 Task: Buy 5 Wine Filters from Wine Making section under best seller category for shipping address: Grace Jones, 3107 Abia Martin Drive, Panther Burn, Mississippi 38765, Cell Number 6314971043. Pay from credit card ending with 6759, CVV 506
Action: Mouse moved to (428, 481)
Screenshot: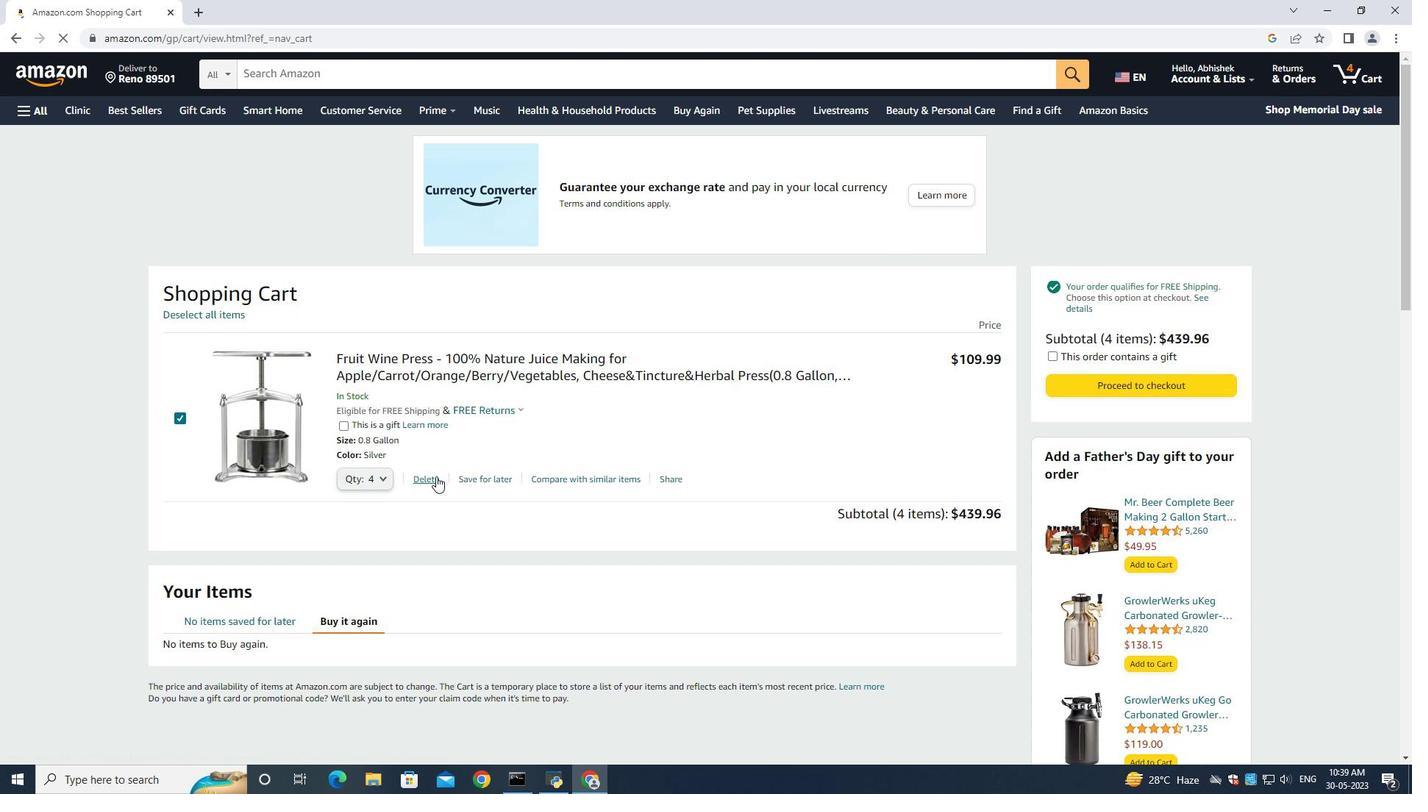 
Action: Mouse pressed left at (428, 481)
Screenshot: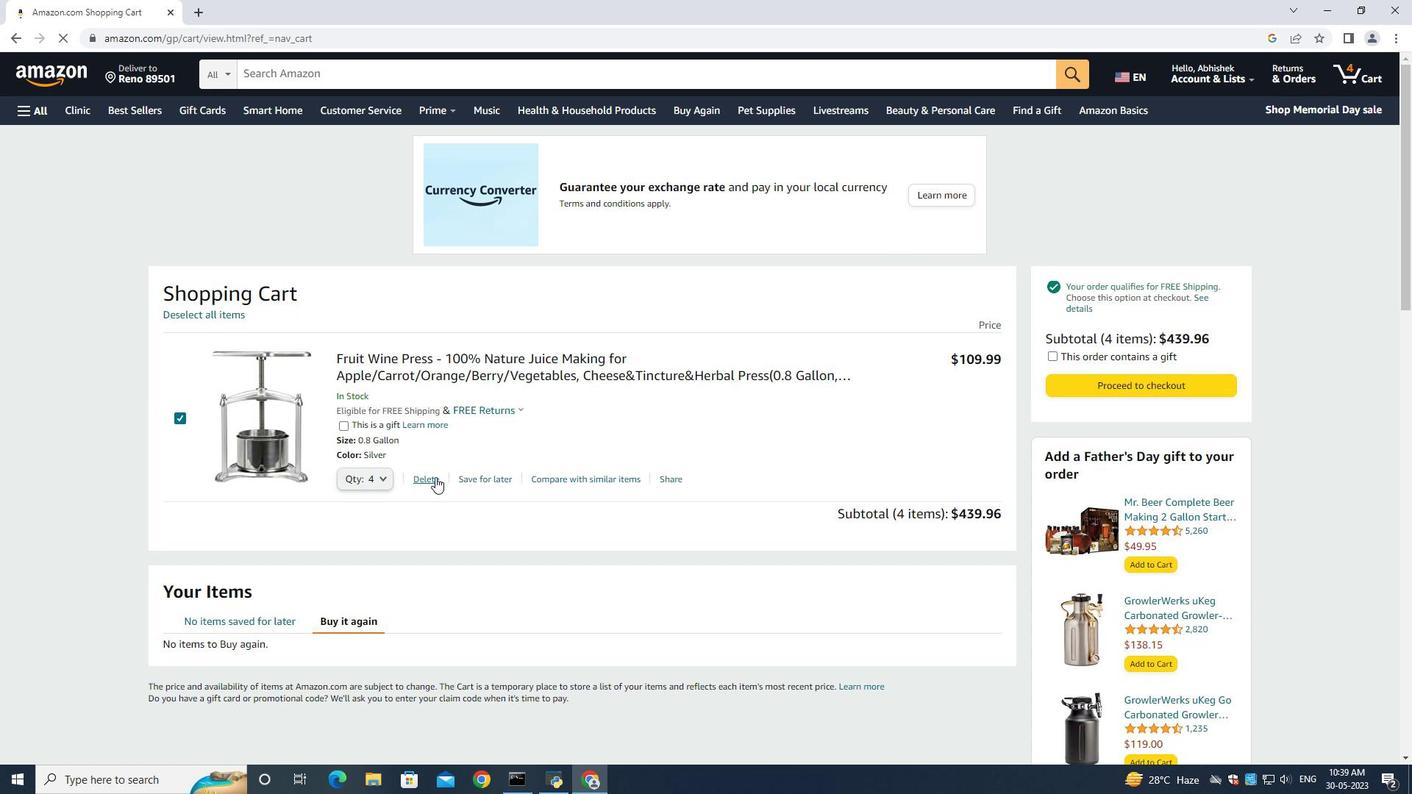 
Action: Mouse moved to (19, 112)
Screenshot: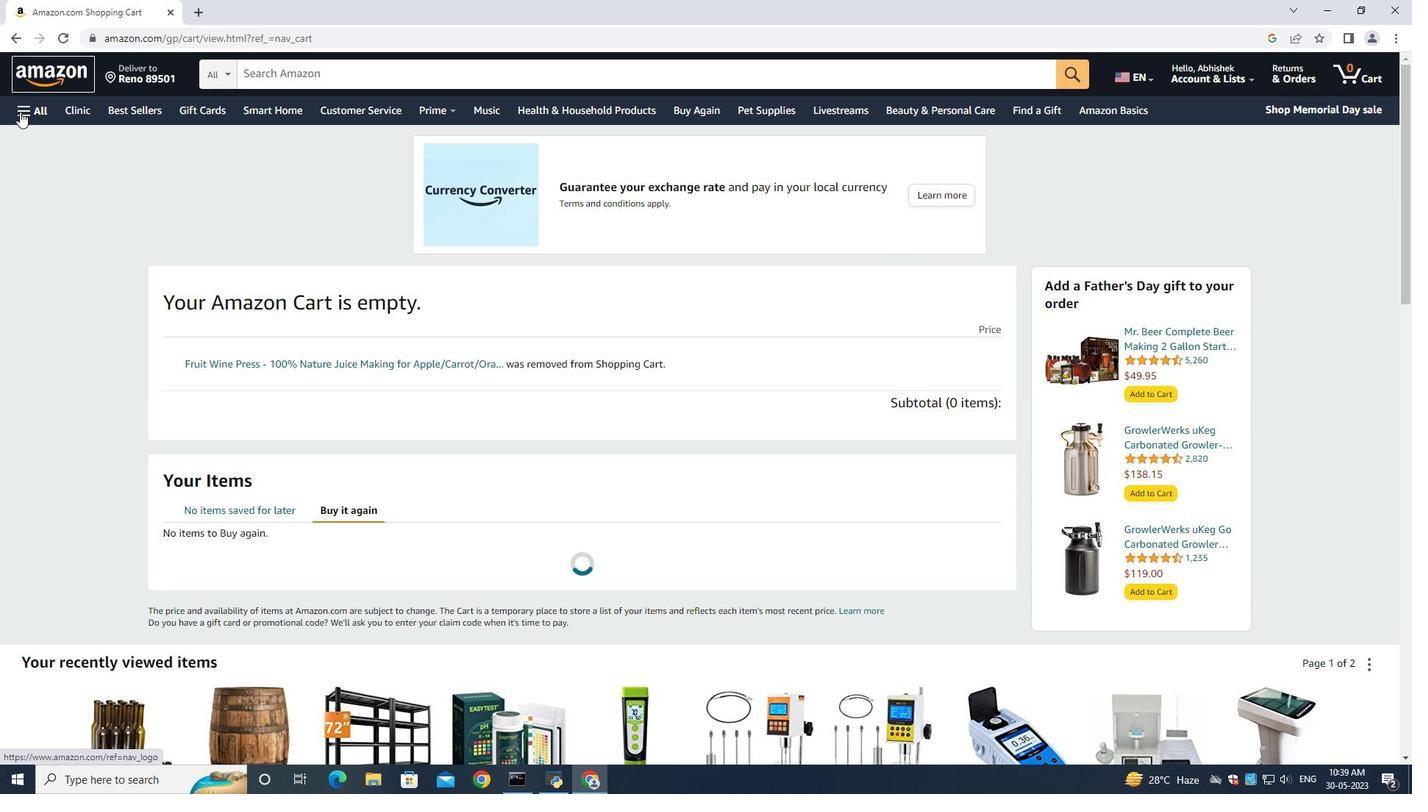 
Action: Mouse pressed left at (19, 112)
Screenshot: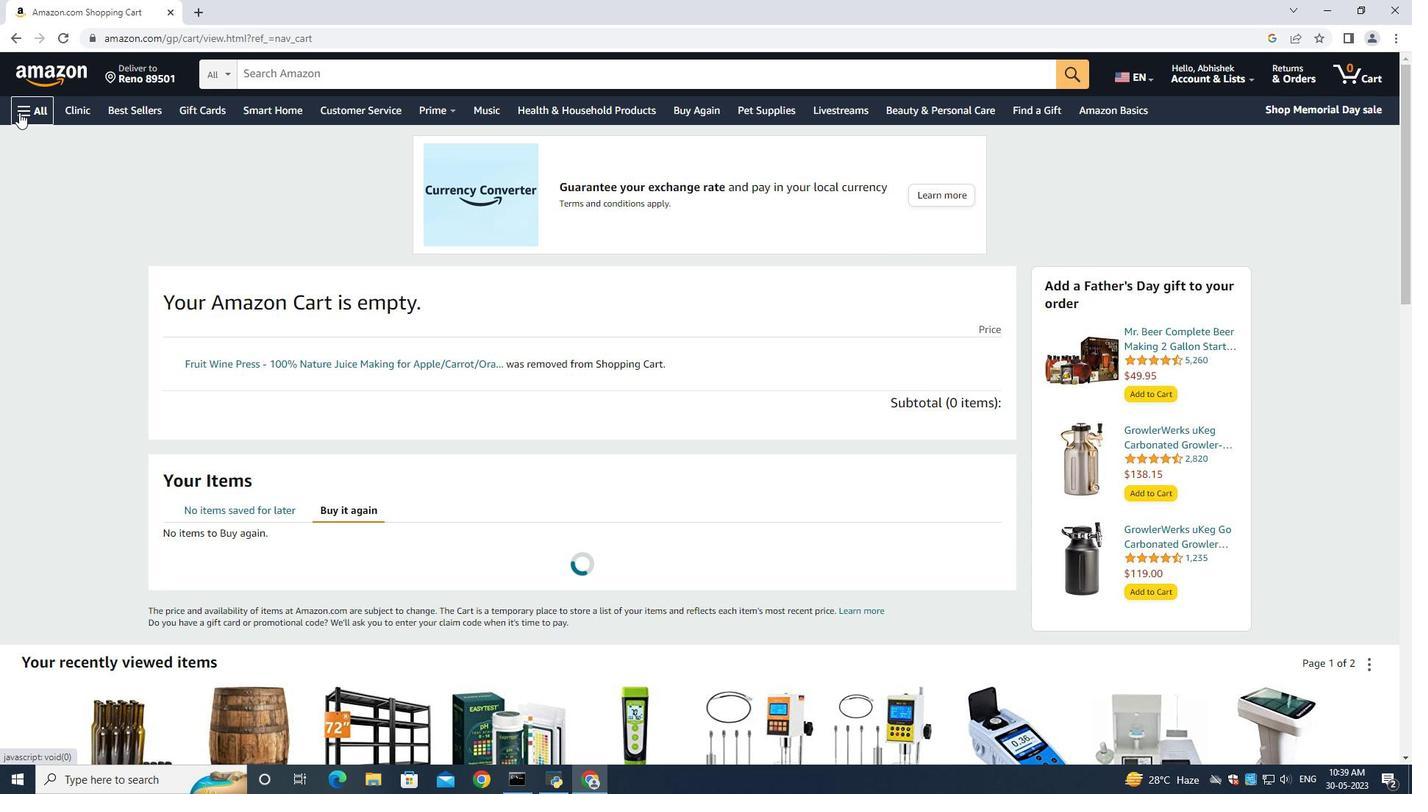 
Action: Mouse moved to (57, 144)
Screenshot: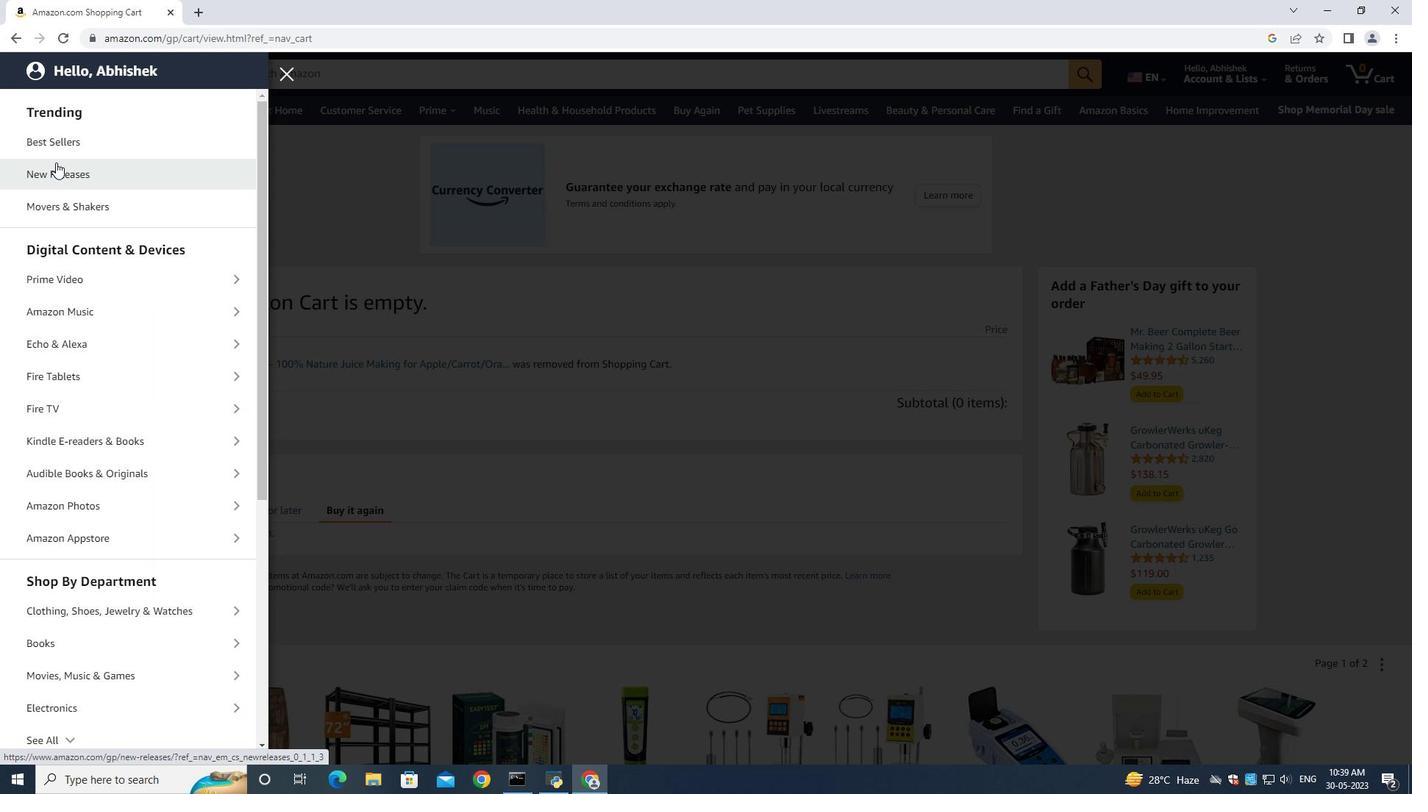 
Action: Mouse pressed left at (57, 144)
Screenshot: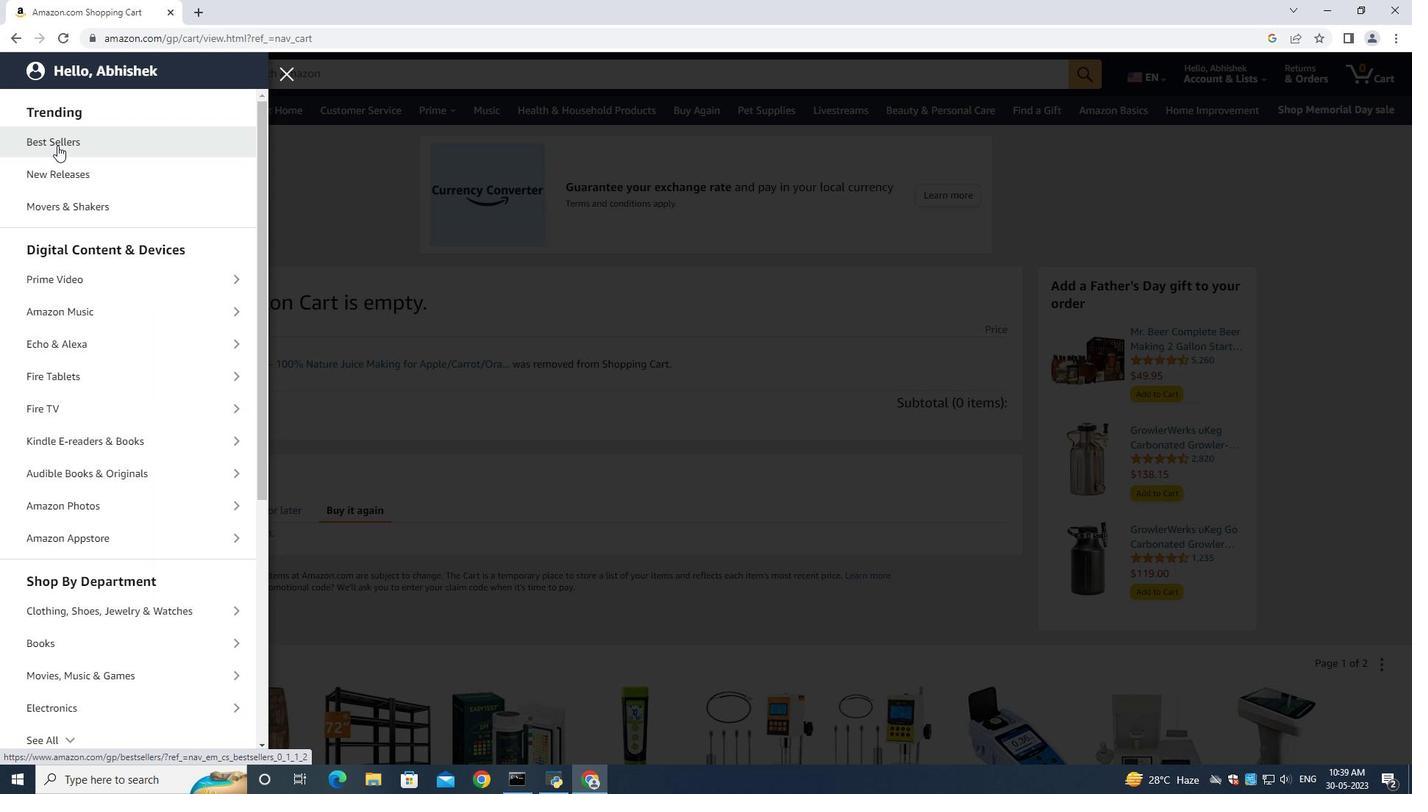
Action: Mouse moved to (273, 73)
Screenshot: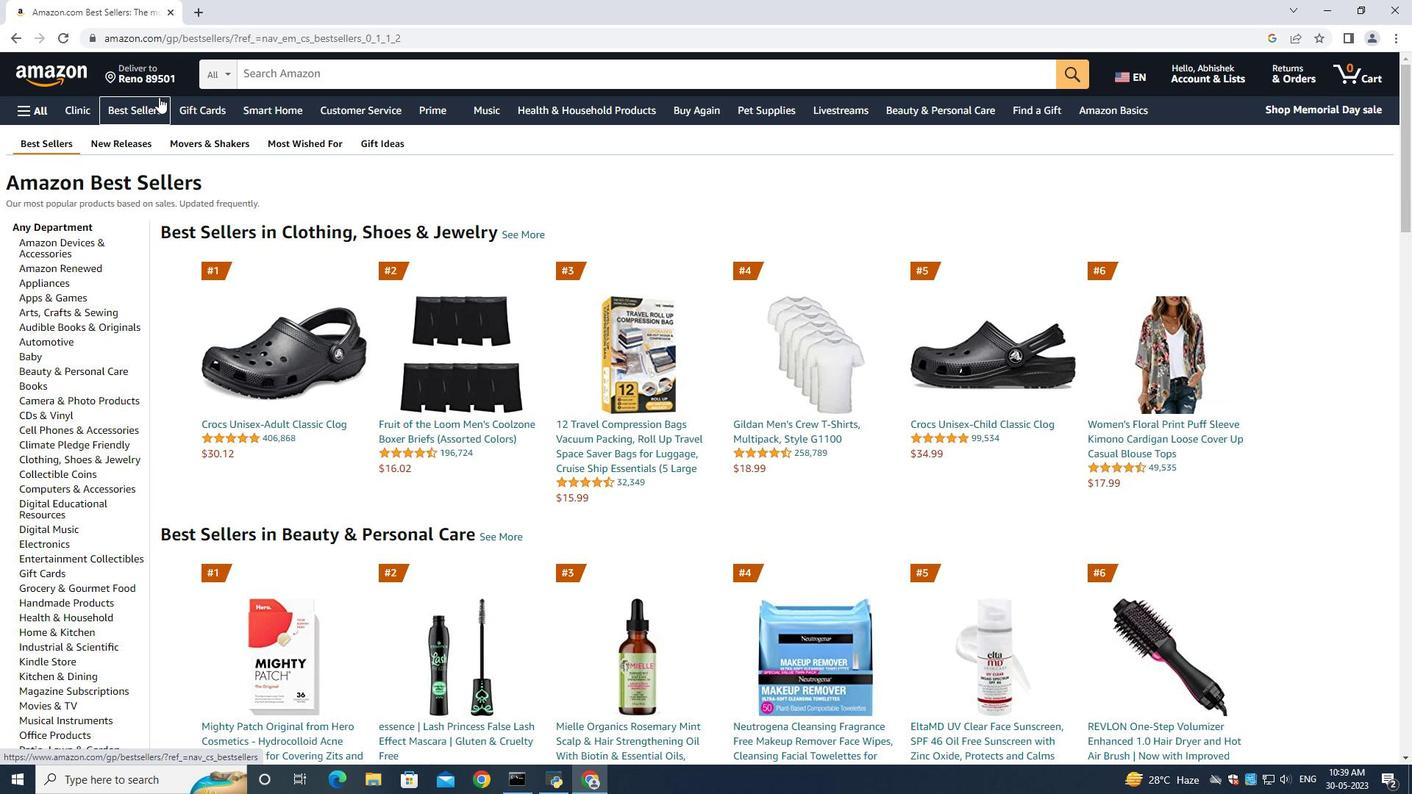 
Action: Mouse pressed left at (273, 73)
Screenshot: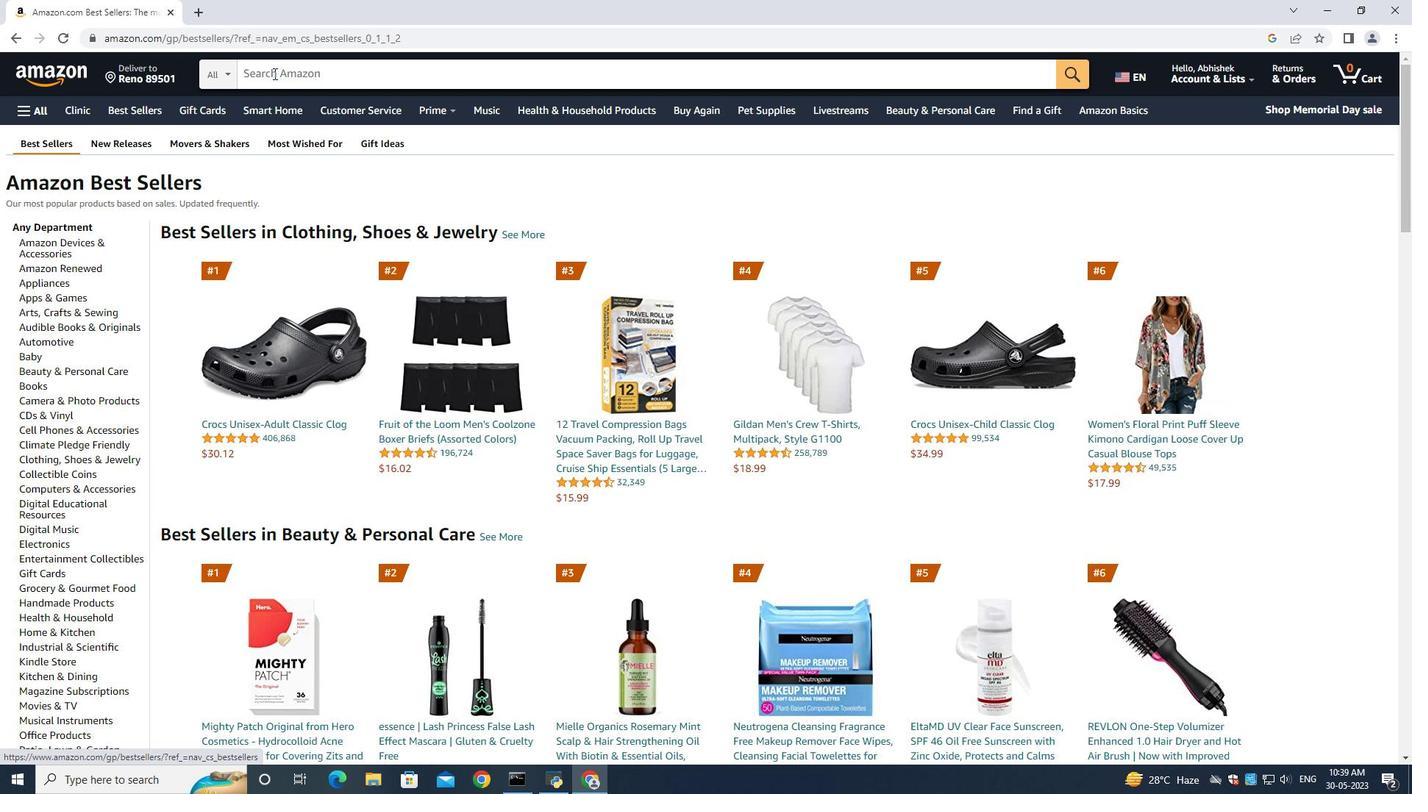 
Action: Mouse moved to (273, 73)
Screenshot: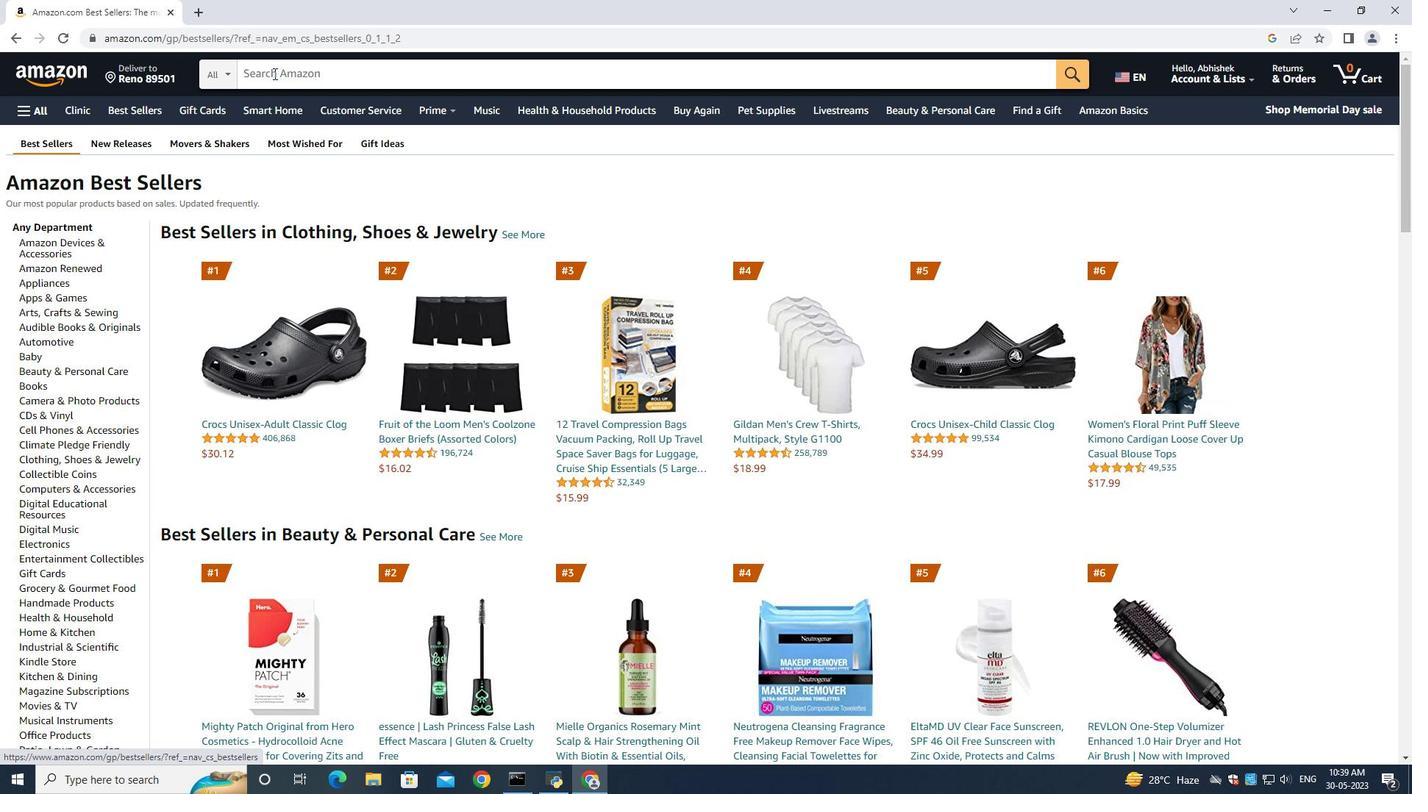 
Action: Key pressed <Key.shift>Wine<Key.space><Key.shift><Key.shift><Key.shift><Key.shift><Key.shift><Key.shift><Key.shift><Key.shift><Key.shift><Key.shift><Key.shift><Key.shift><Key.shift><Key.shift><Key.shift><Key.shift>Filters<Key.space><Key.enter>
Screenshot: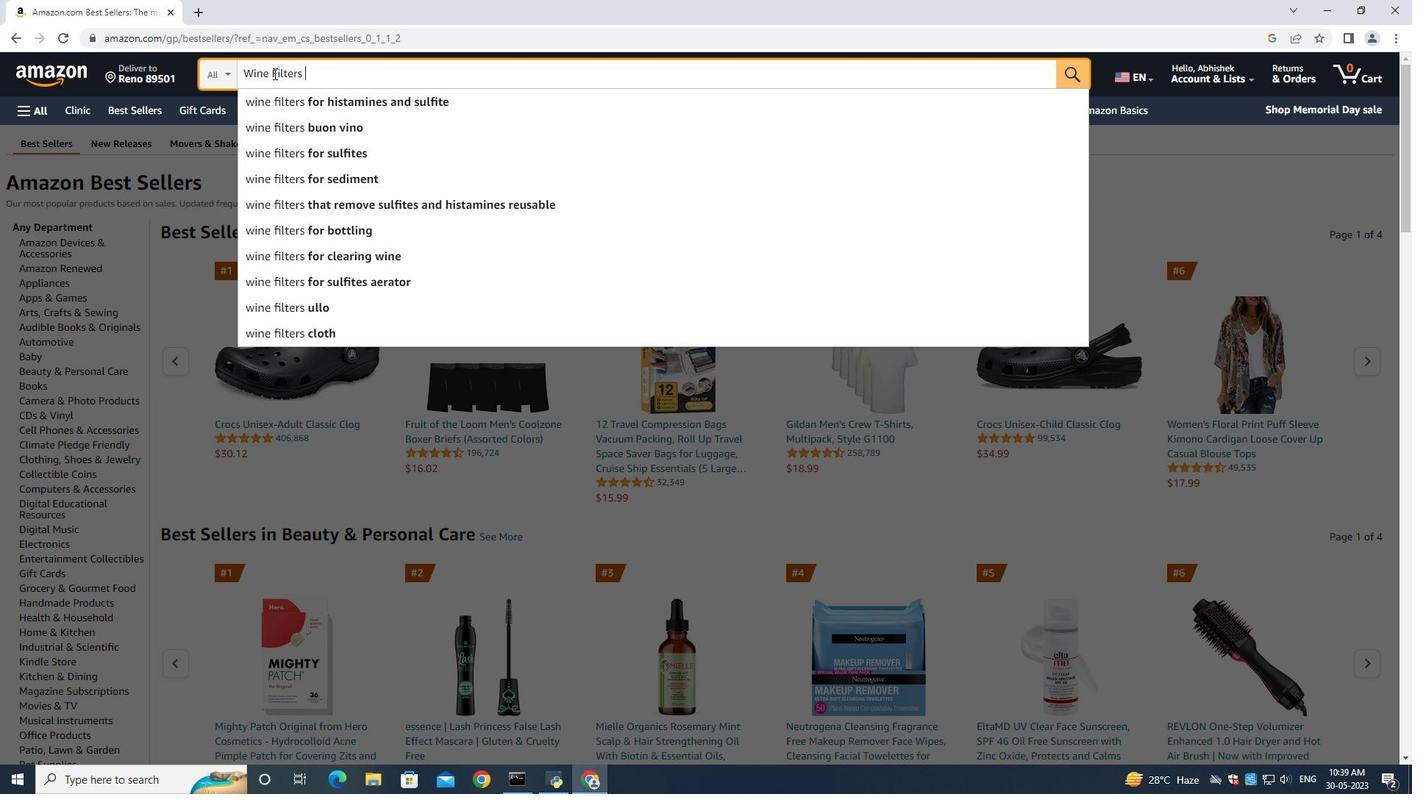 
Action: Mouse moved to (574, 507)
Screenshot: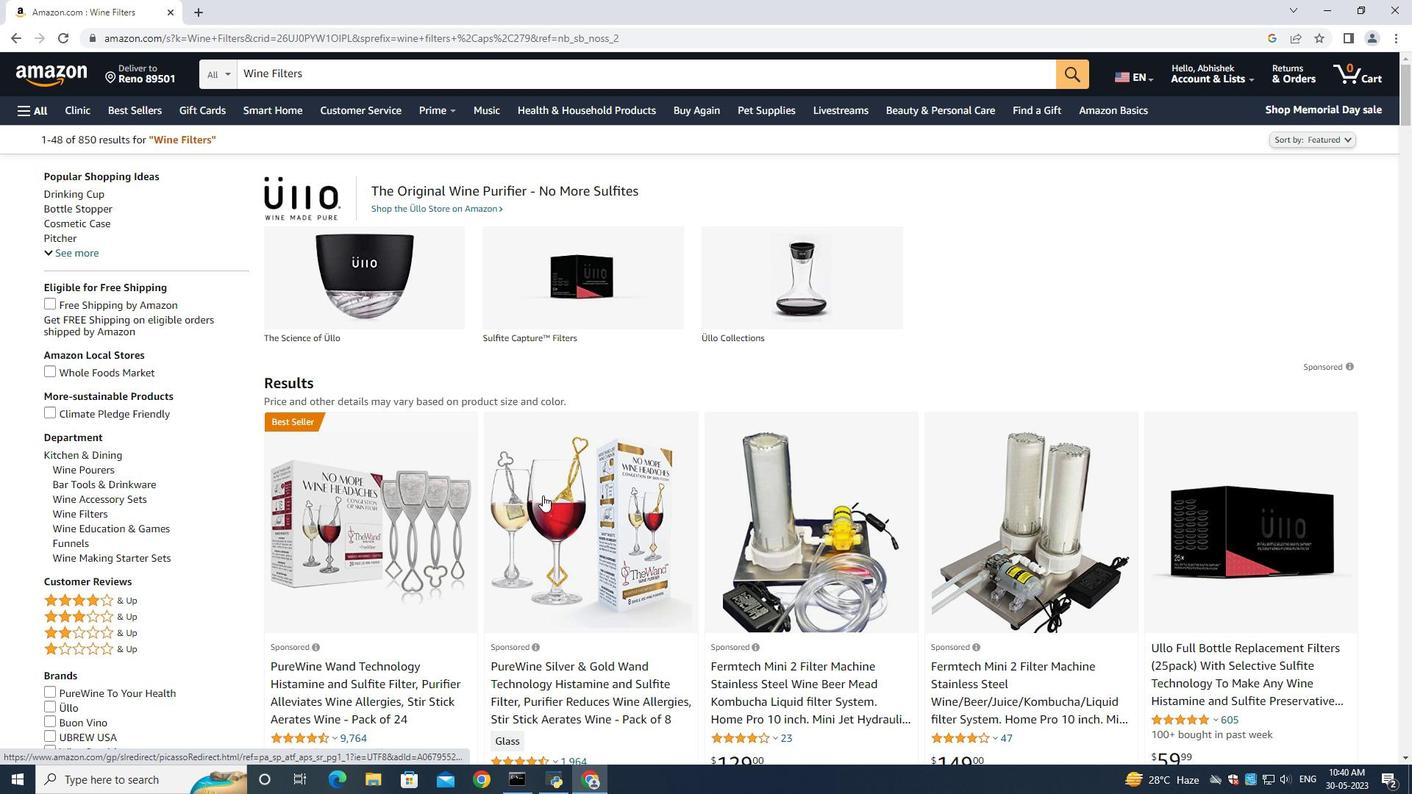 
Action: Mouse scrolled (574, 506) with delta (0, 0)
Screenshot: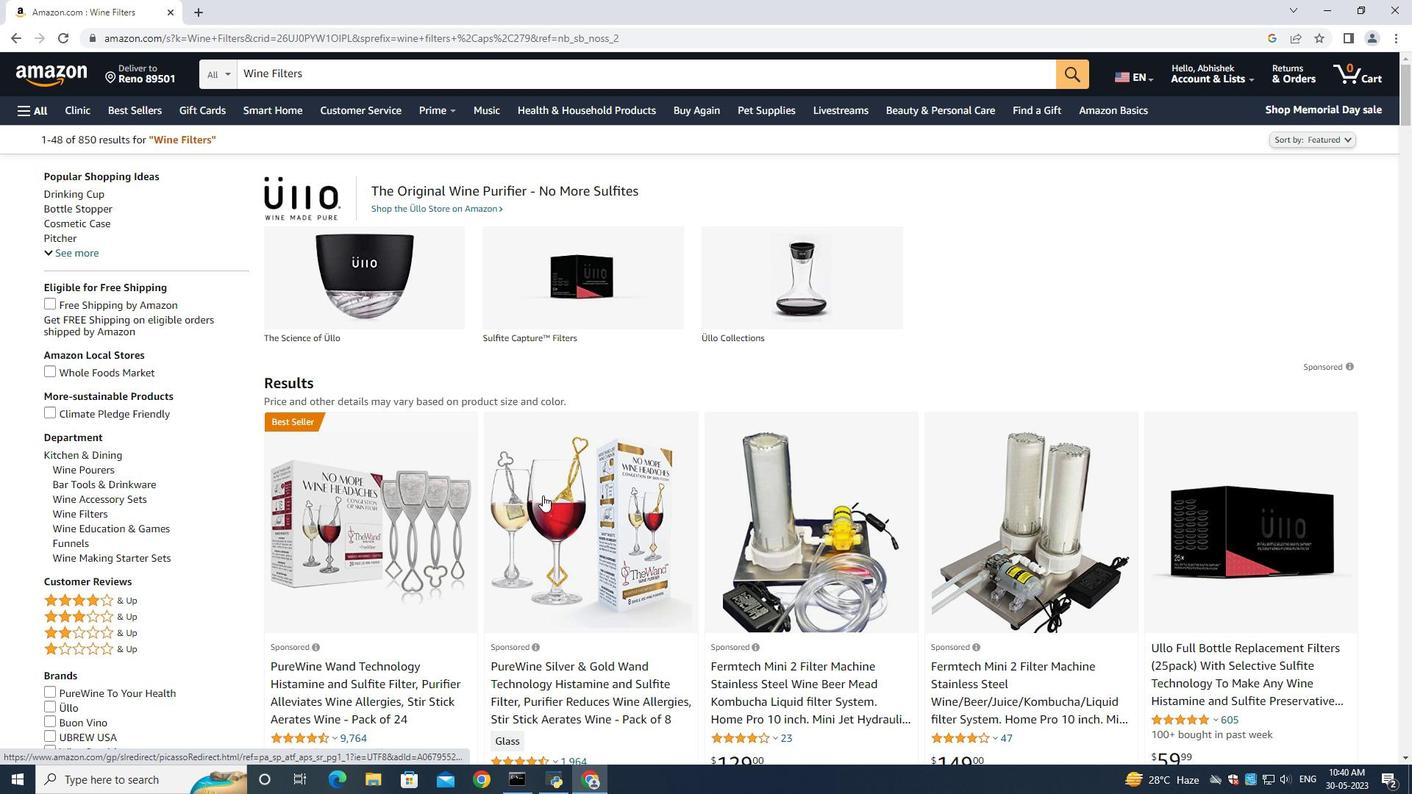 
Action: Mouse moved to (575, 507)
Screenshot: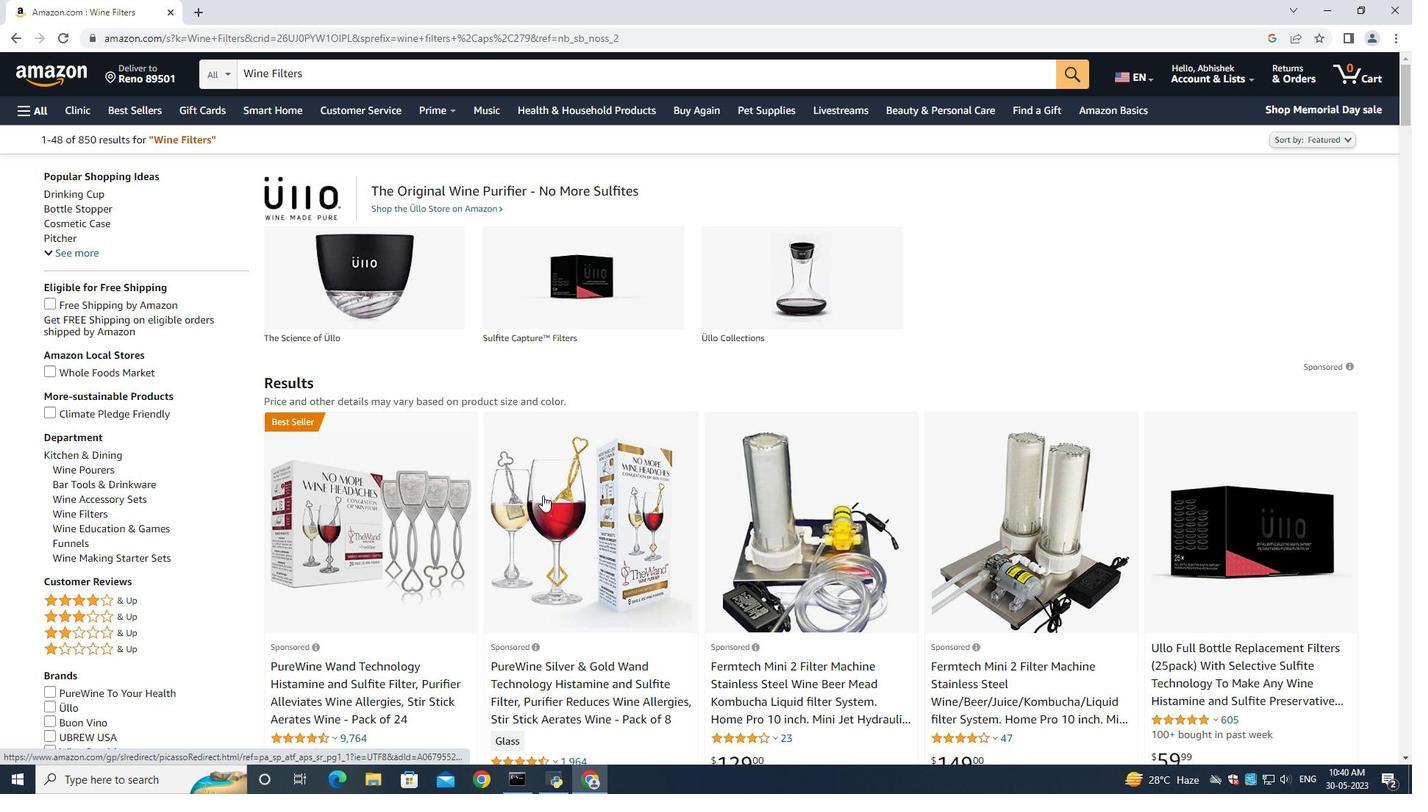 
Action: Mouse scrolled (575, 506) with delta (0, 0)
Screenshot: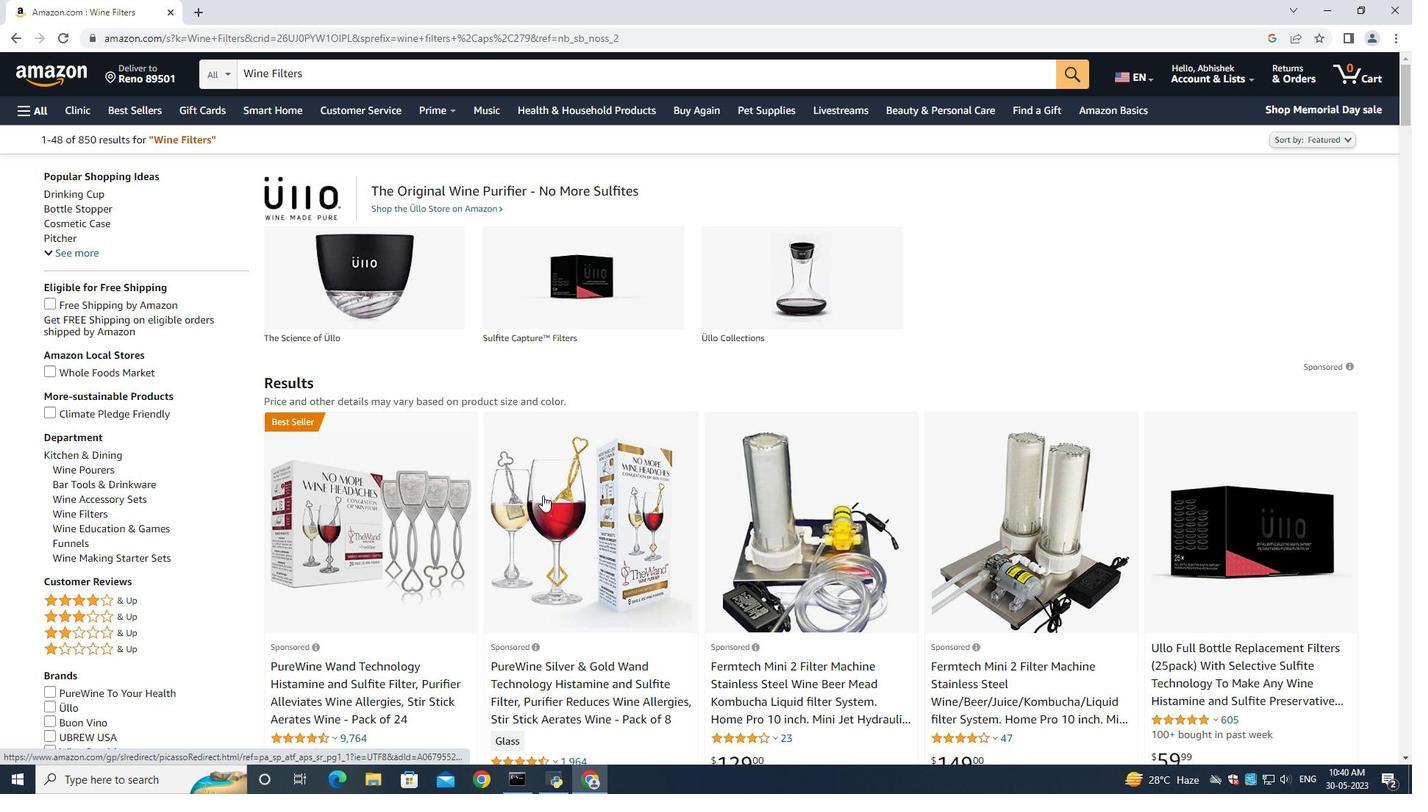 
Action: Mouse scrolled (575, 506) with delta (0, 0)
Screenshot: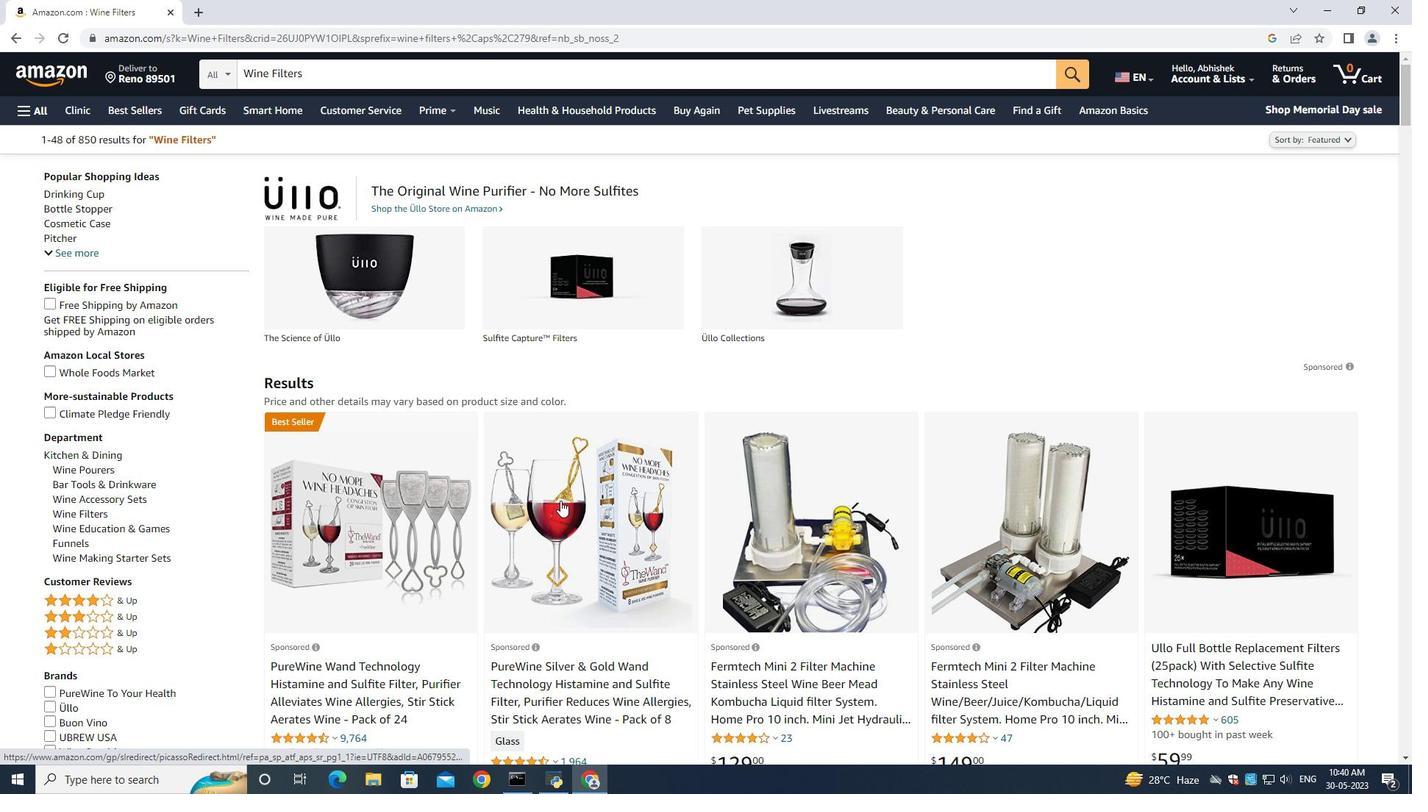 
Action: Mouse moved to (595, 477)
Screenshot: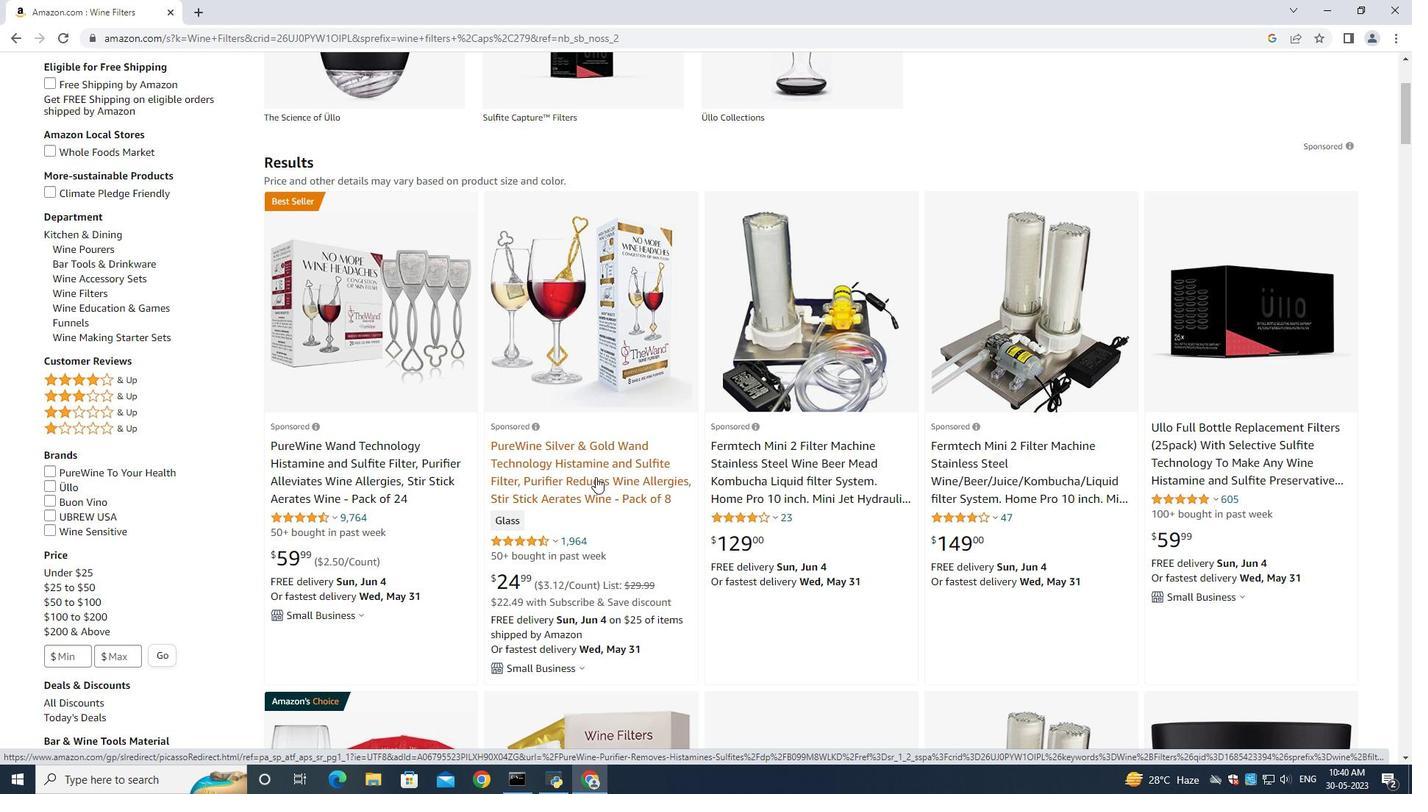 
Action: Mouse scrolled (595, 476) with delta (0, 0)
Screenshot: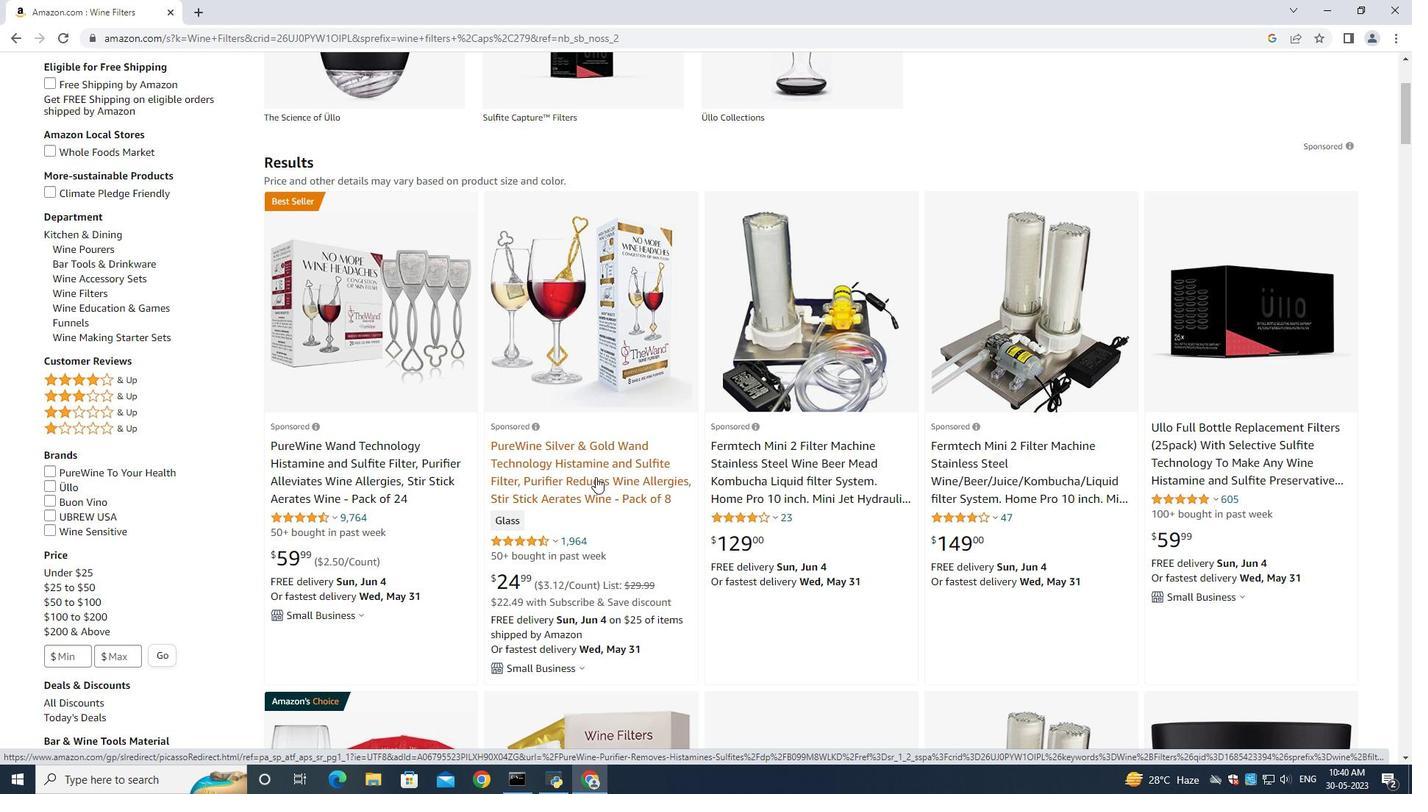 
Action: Mouse moved to (595, 478)
Screenshot: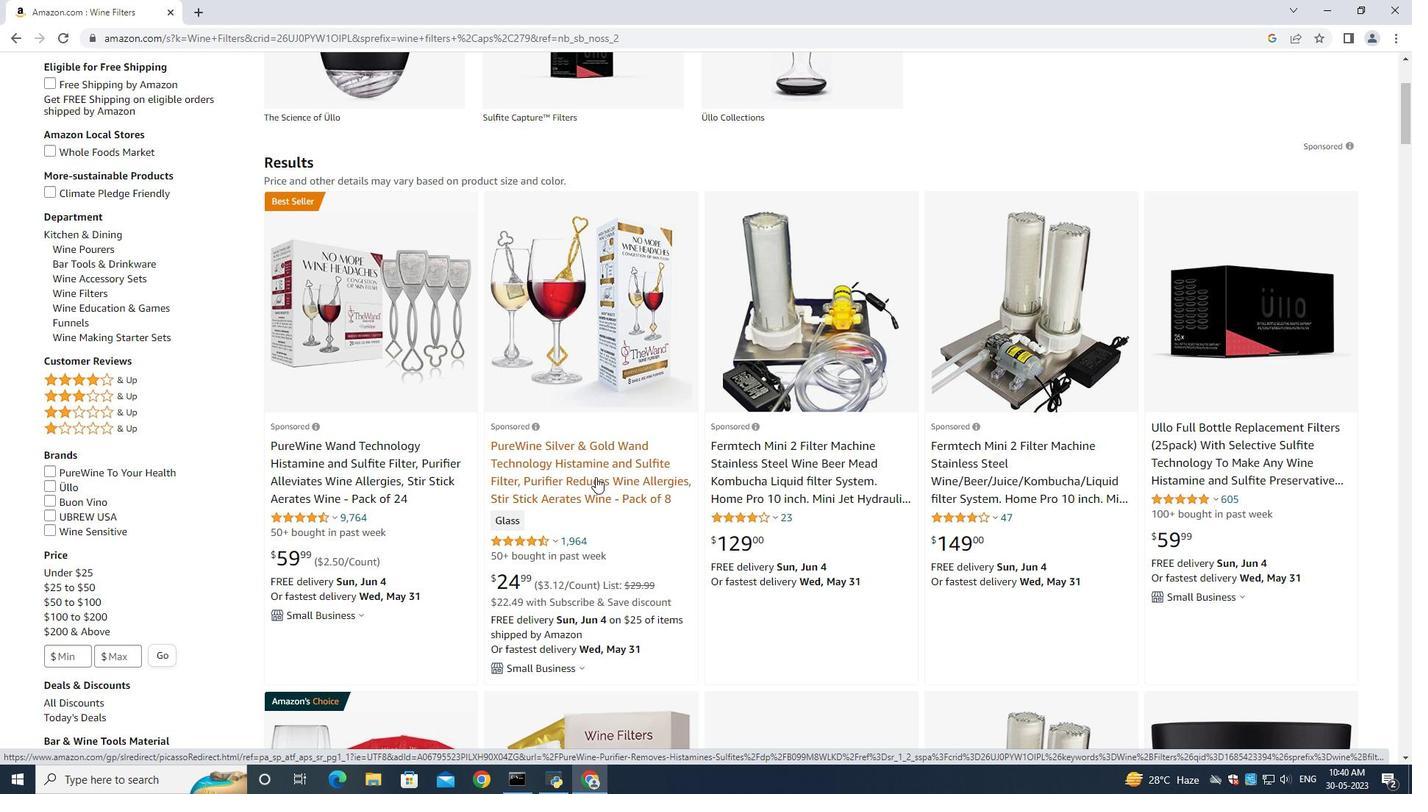 
Action: Mouse scrolled (595, 477) with delta (0, 0)
Screenshot: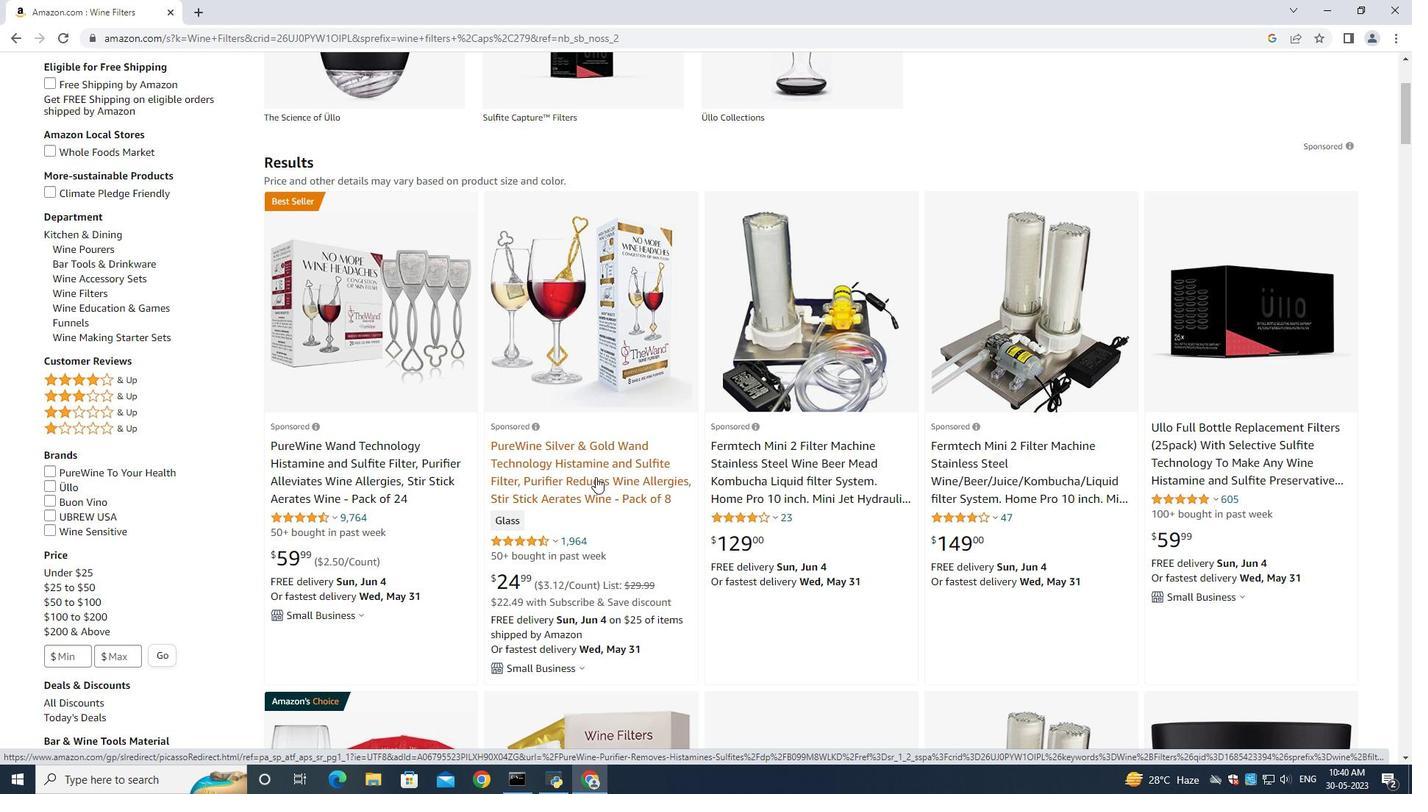 
Action: Mouse moved to (765, 397)
Screenshot: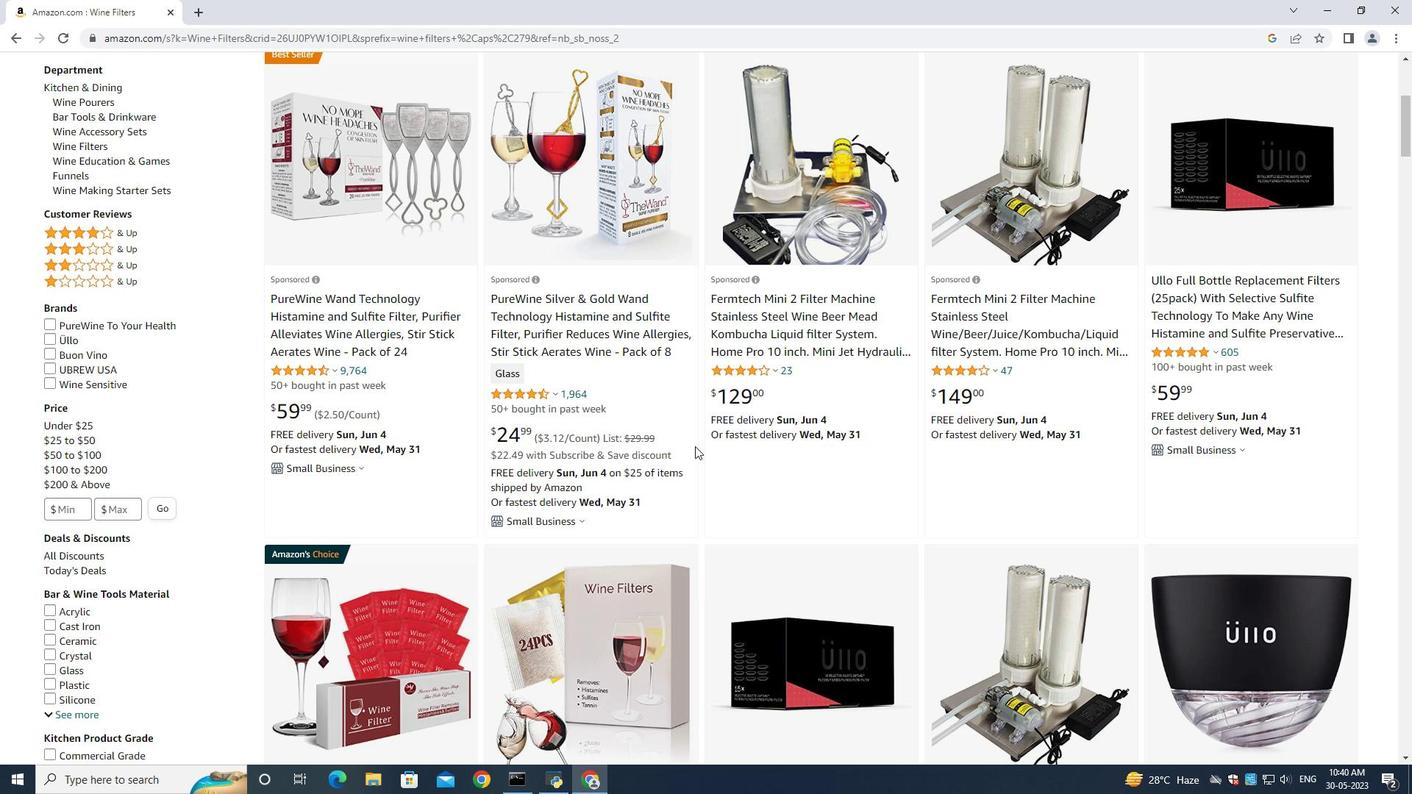 
Action: Mouse scrolled (765, 397) with delta (0, 0)
Screenshot: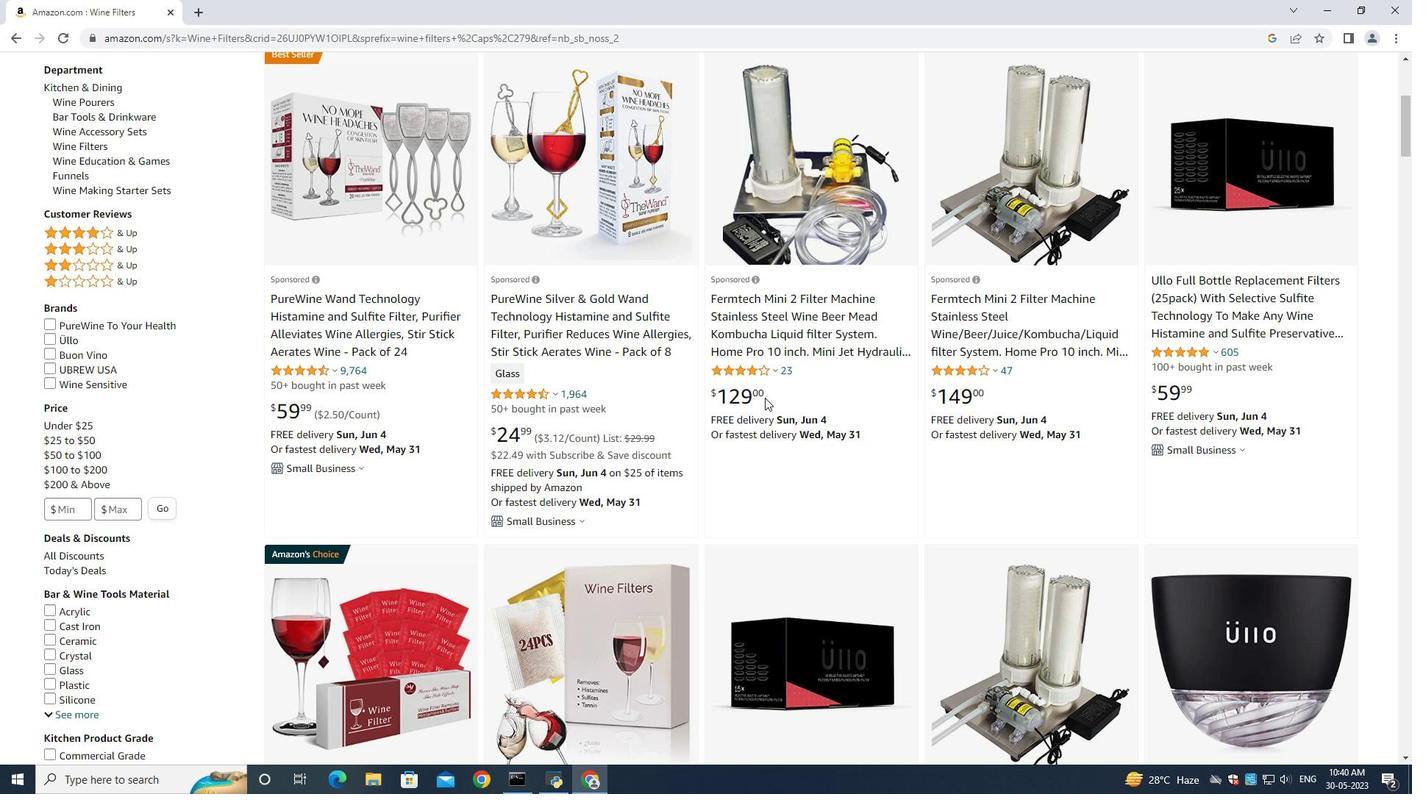 
Action: Mouse scrolled (765, 398) with delta (0, 0)
Screenshot: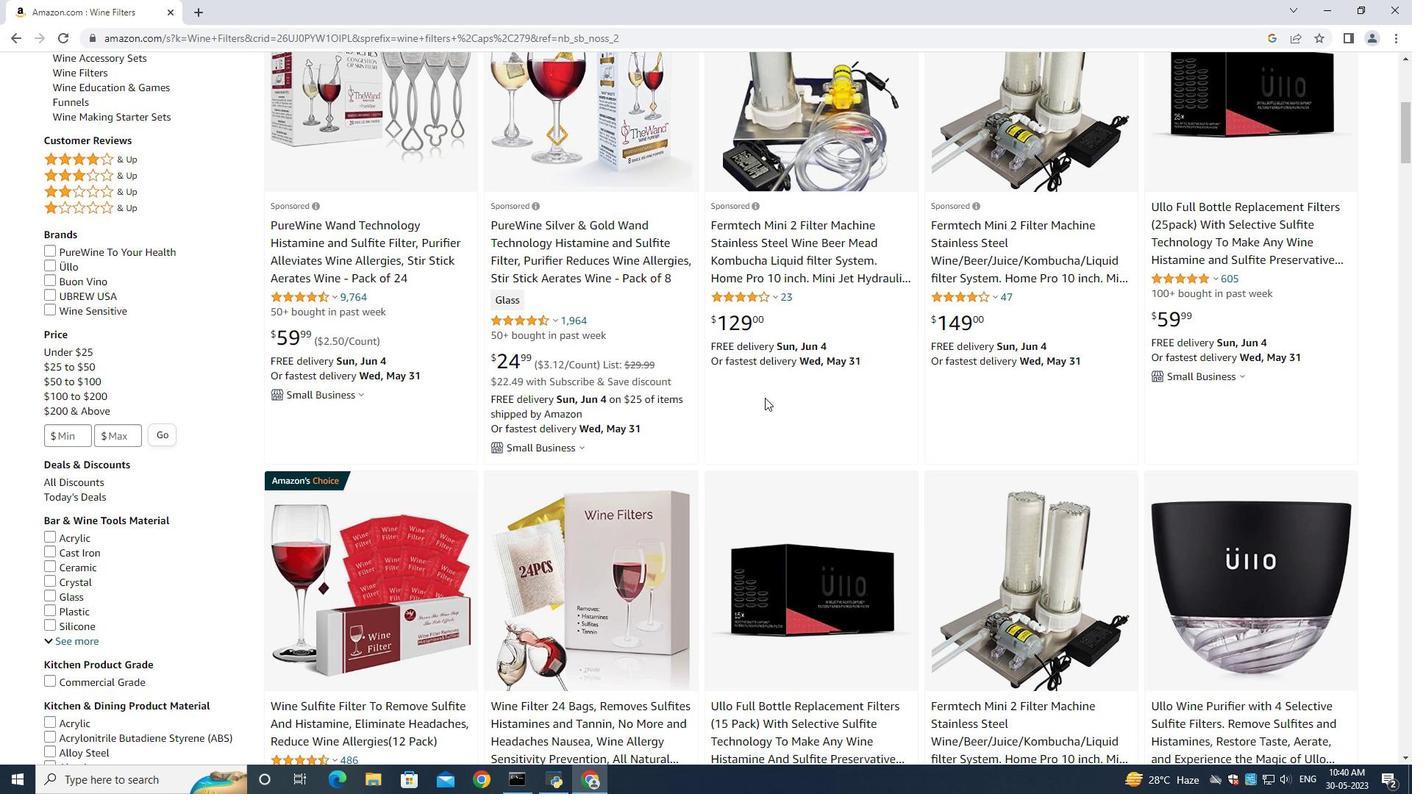 
Action: Mouse scrolled (765, 398) with delta (0, 0)
Screenshot: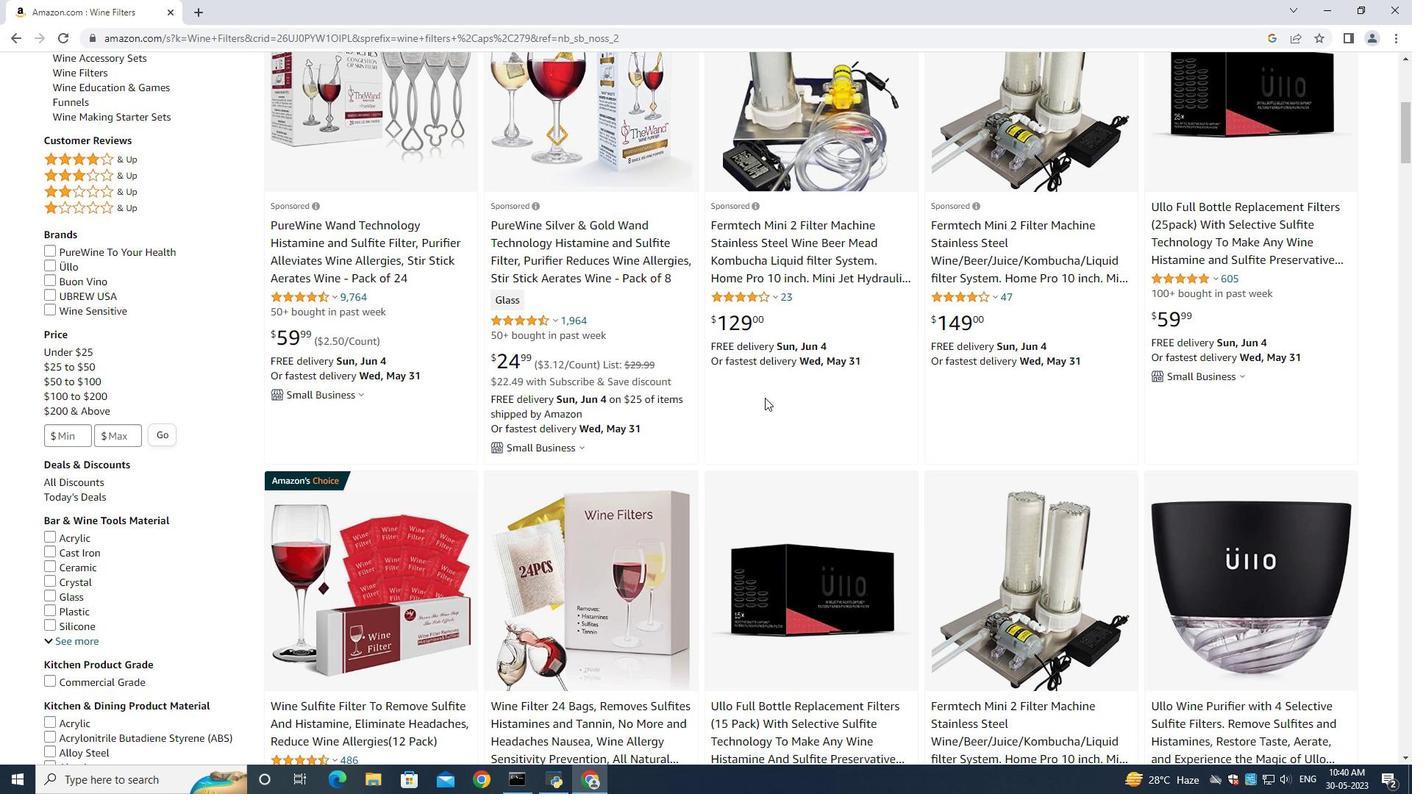 
Action: Mouse moved to (136, 265)
Screenshot: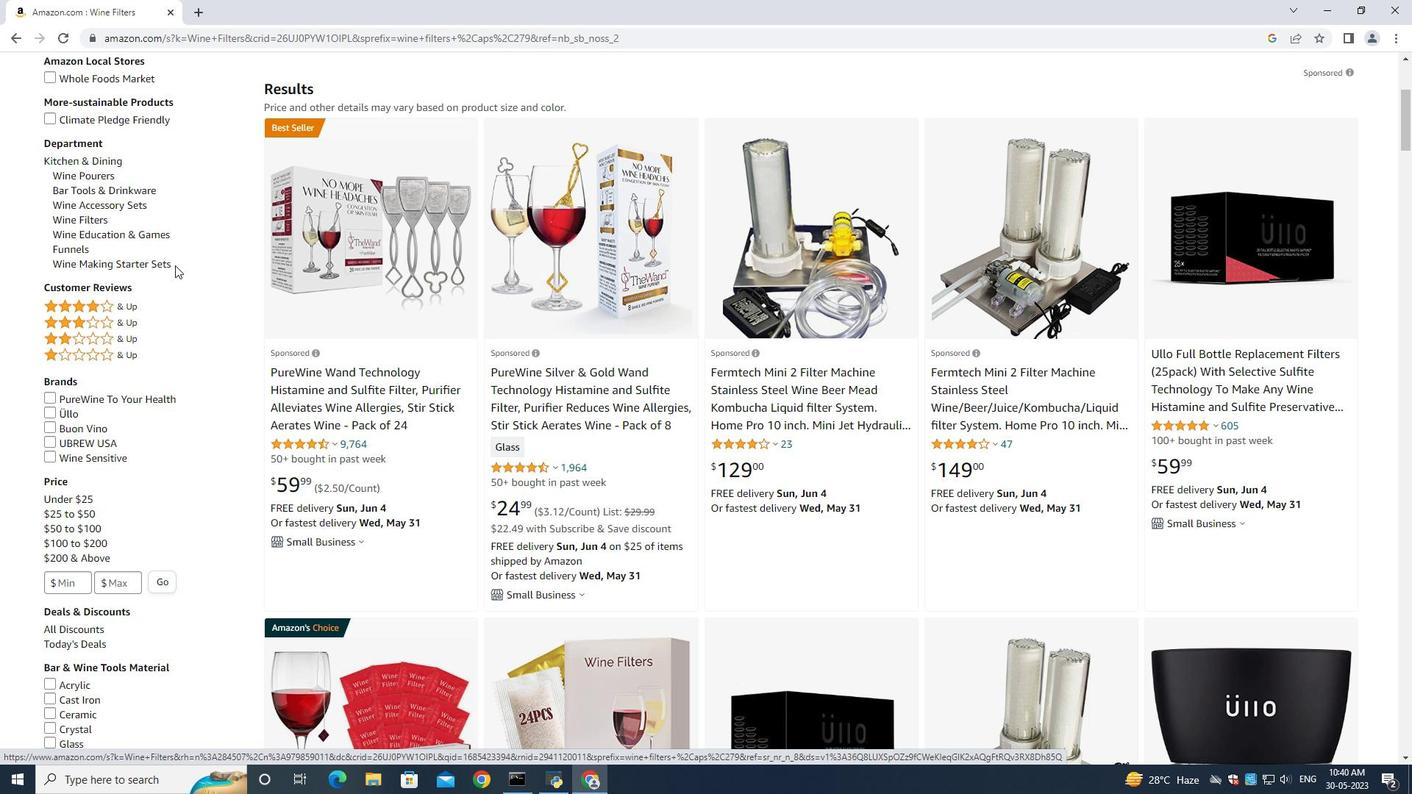
Action: Mouse pressed left at (136, 265)
Screenshot: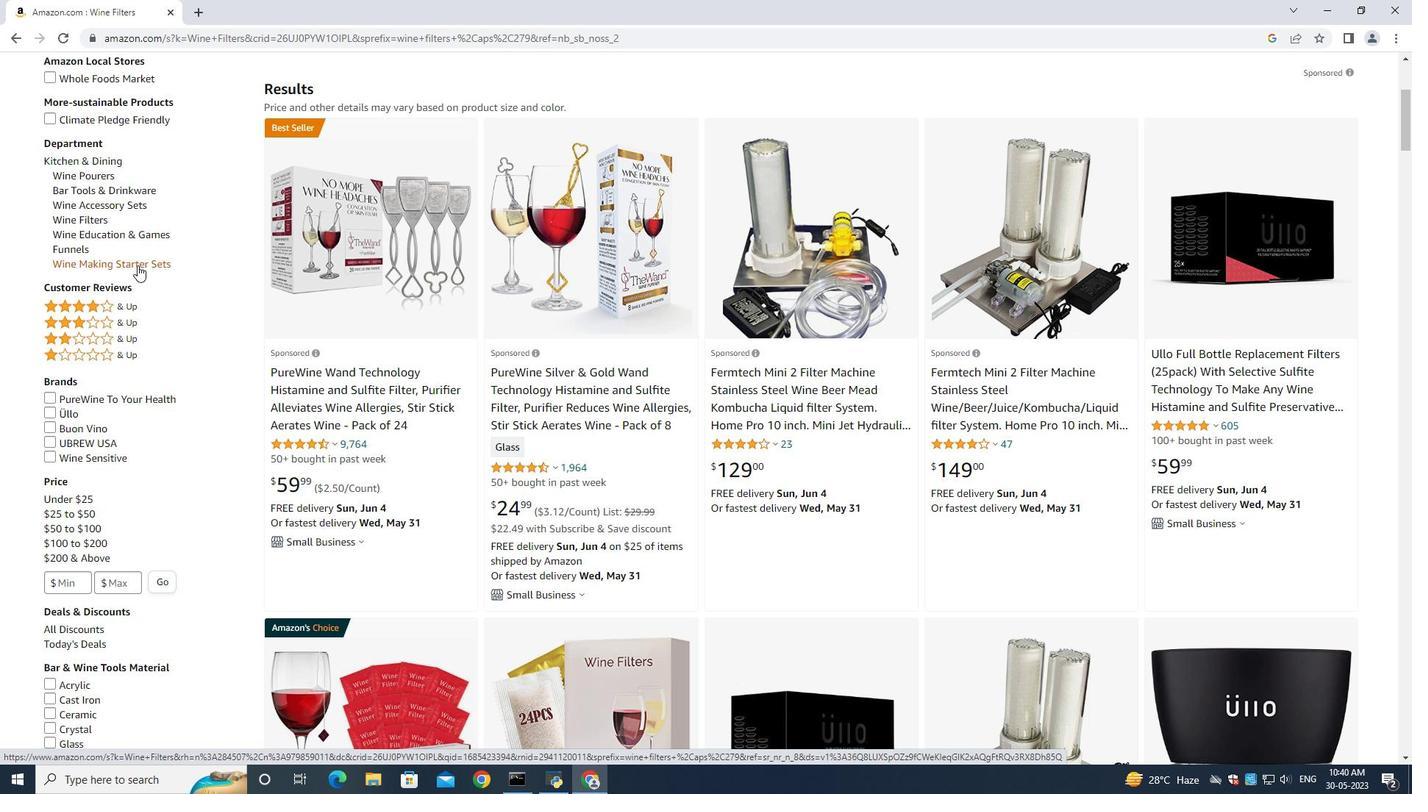 
Action: Mouse moved to (442, 448)
Screenshot: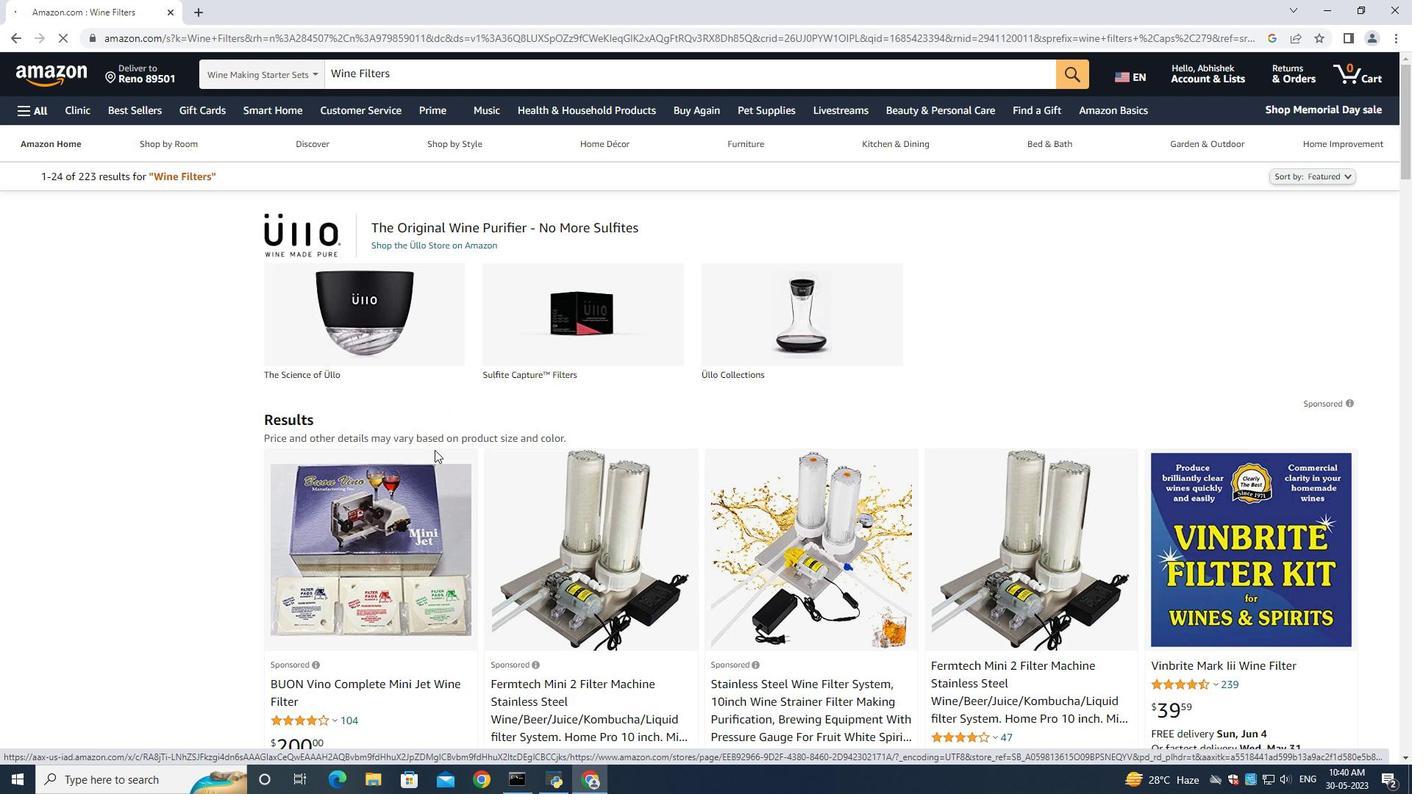 
Action: Mouse scrolled (442, 447) with delta (0, 0)
Screenshot: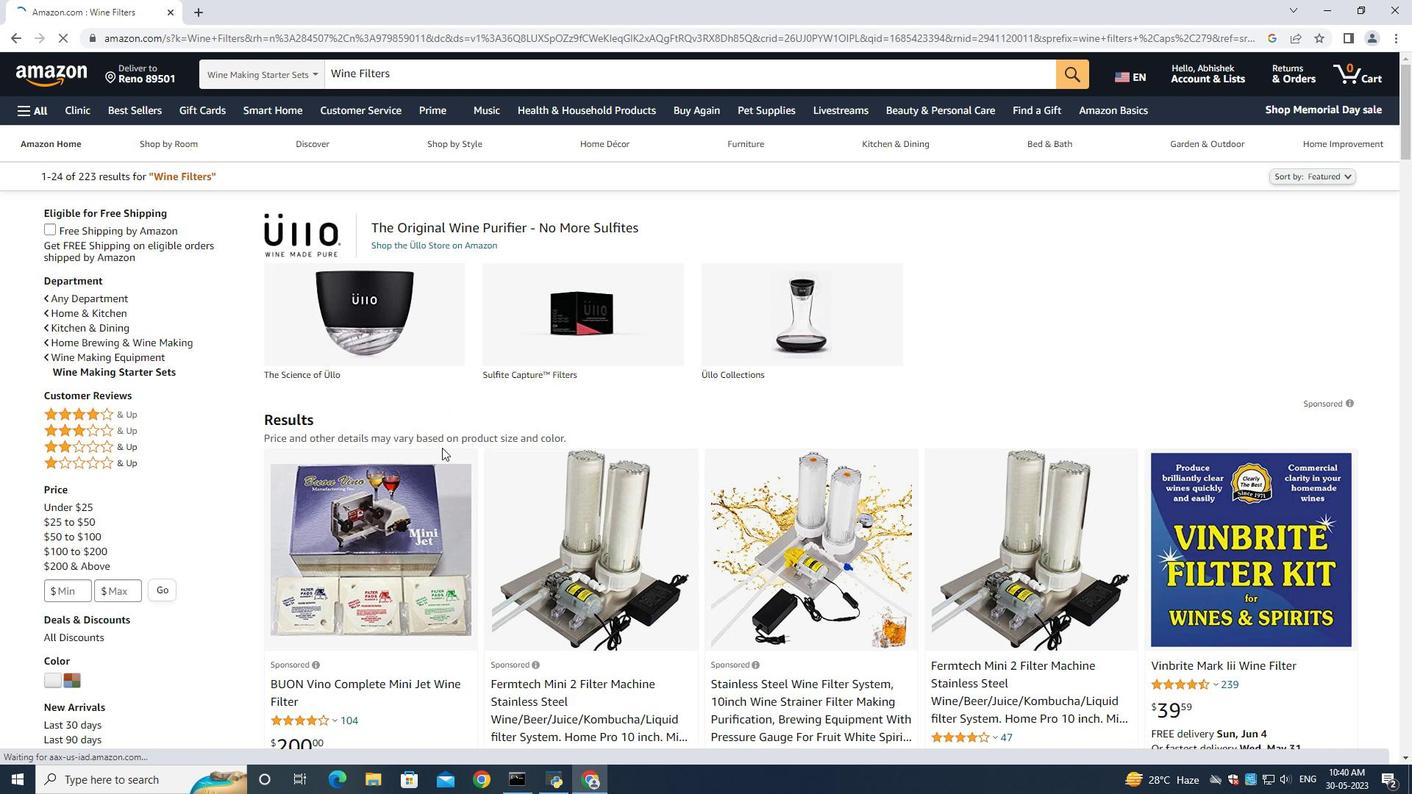 
Action: Mouse scrolled (442, 447) with delta (0, 0)
Screenshot: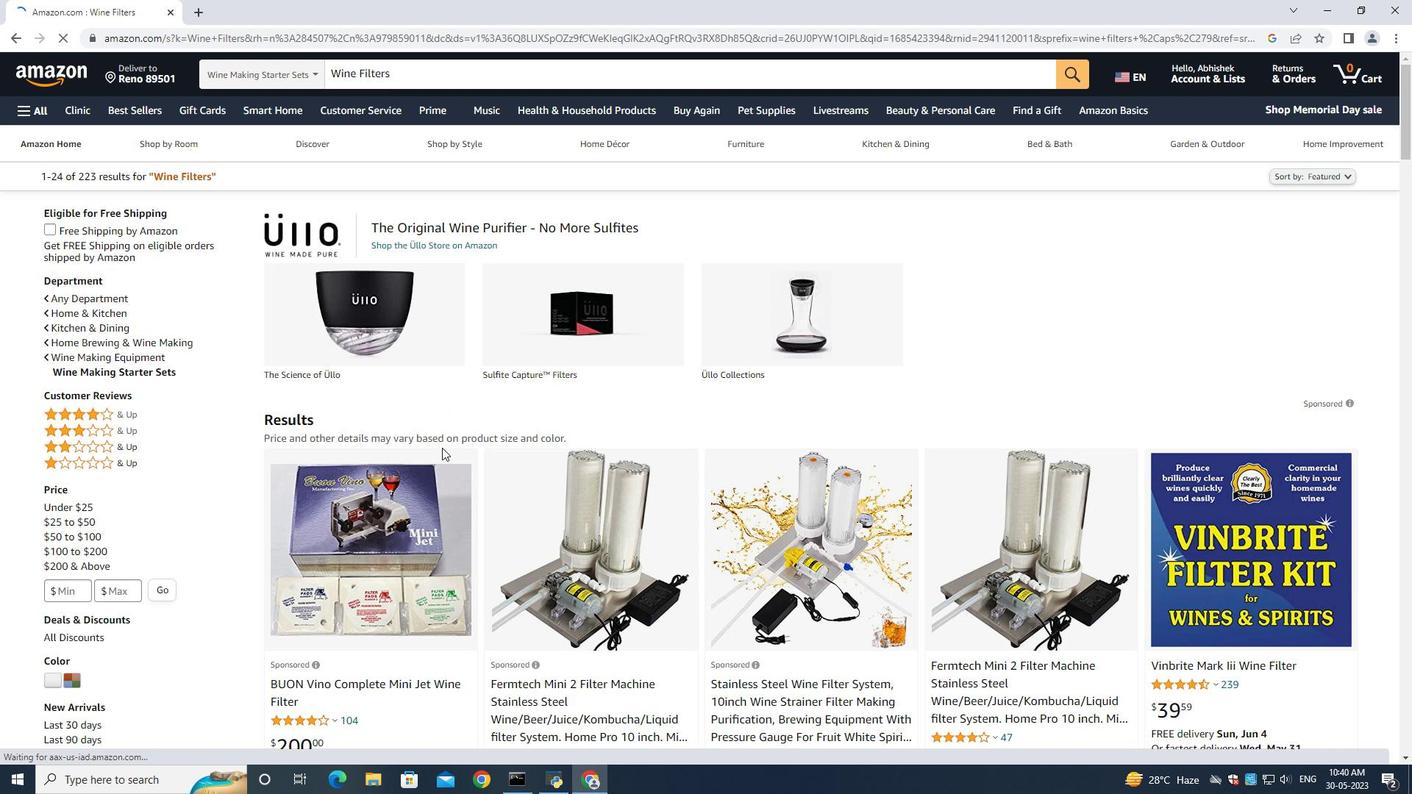 
Action: Mouse scrolled (442, 447) with delta (0, 0)
Screenshot: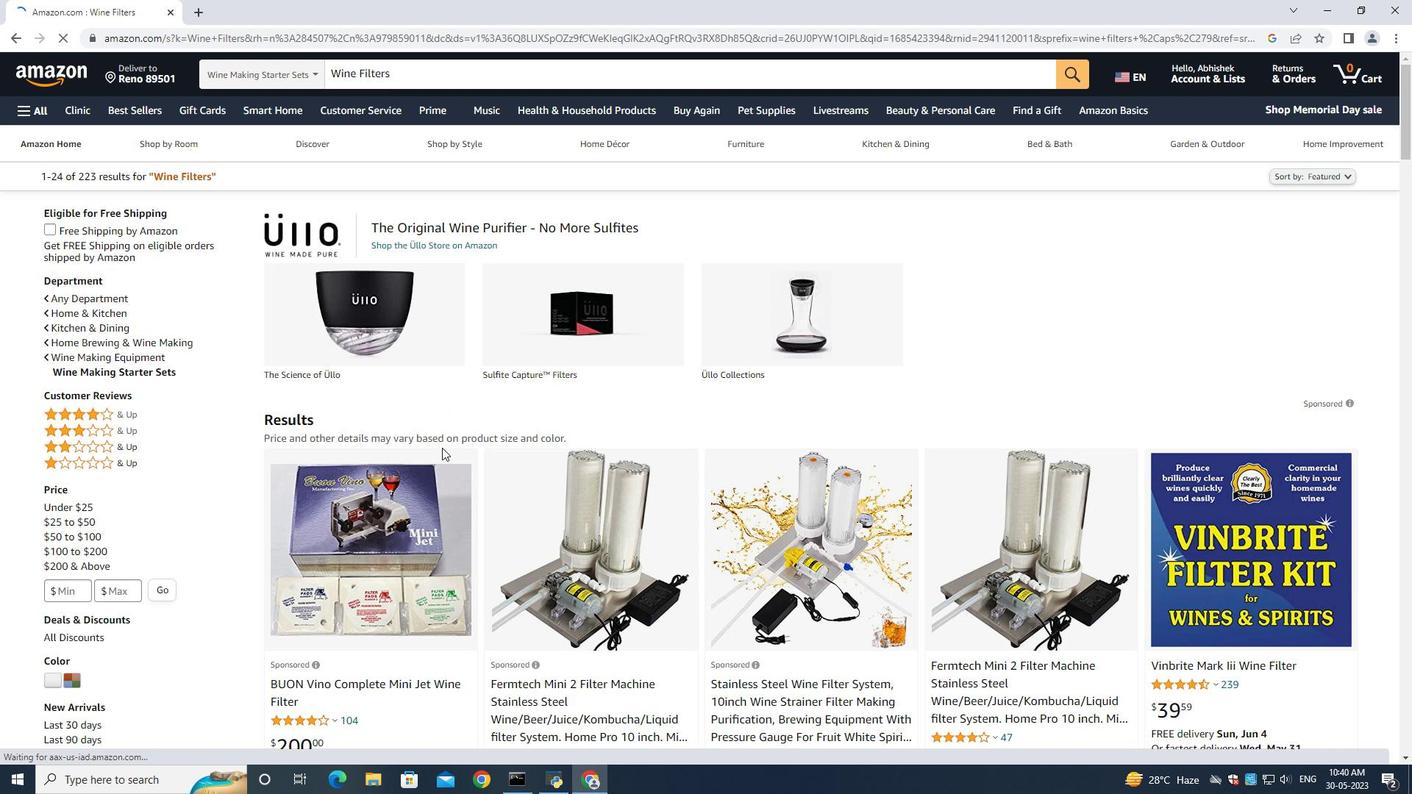 
Action: Mouse moved to (541, 462)
Screenshot: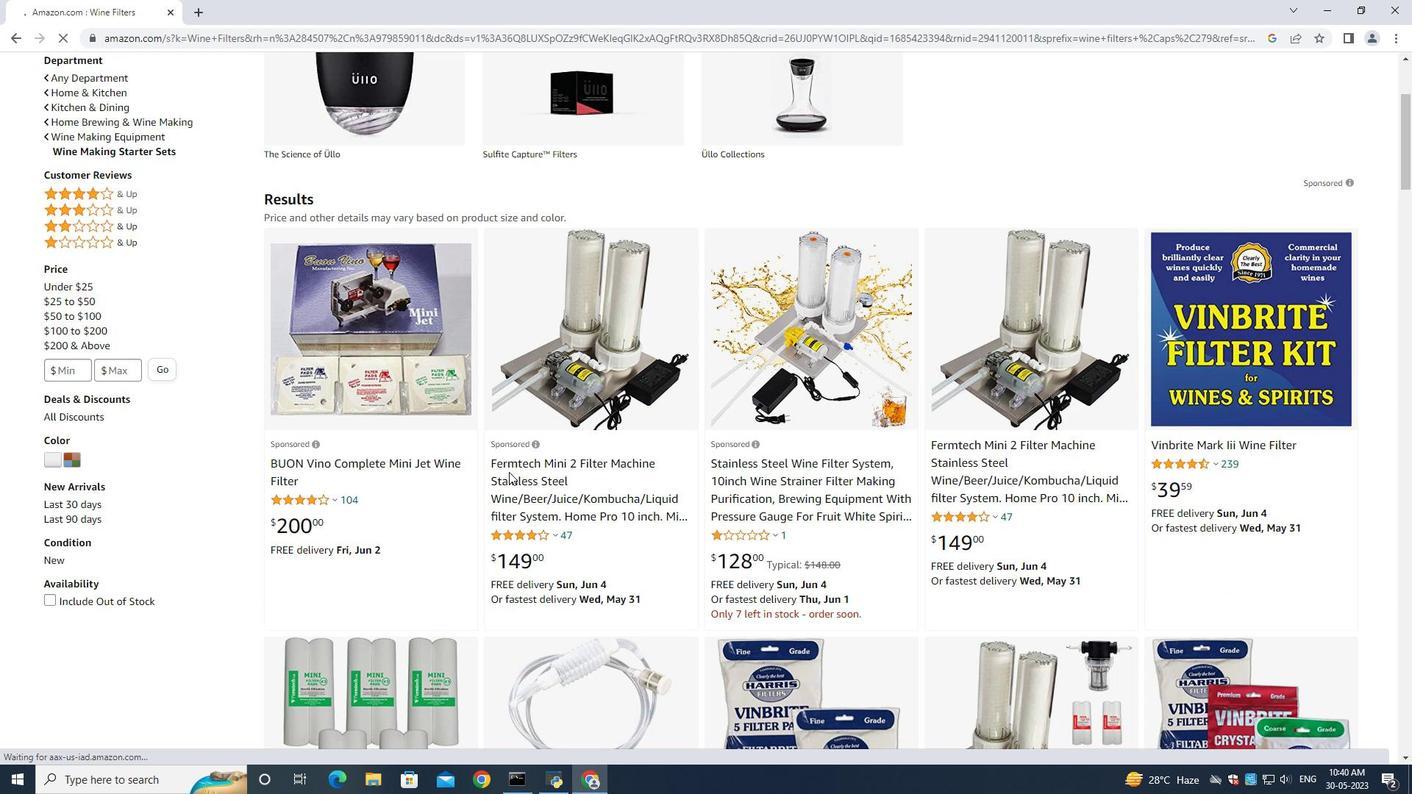 
Action: Mouse pressed left at (541, 462)
Screenshot: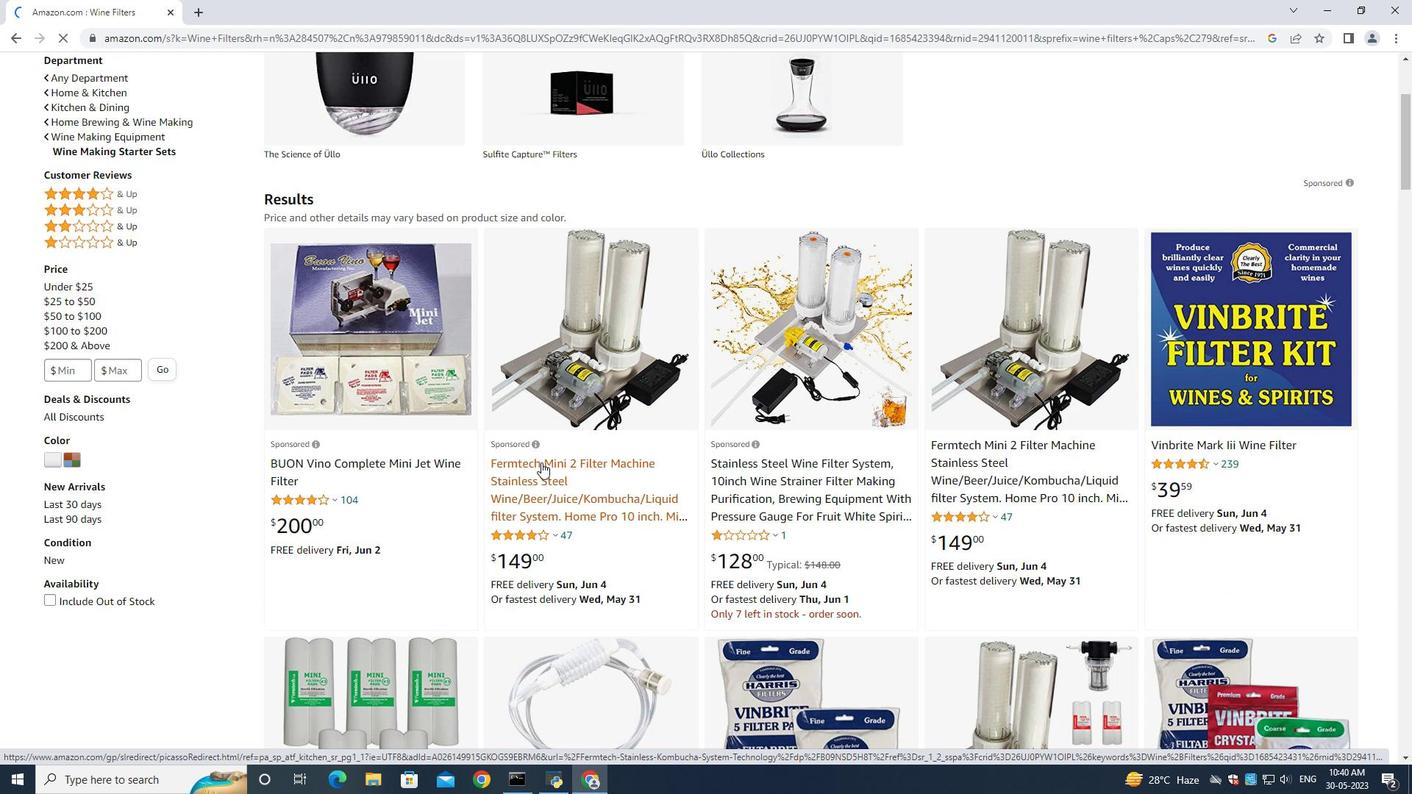 
Action: Mouse moved to (537, 636)
Screenshot: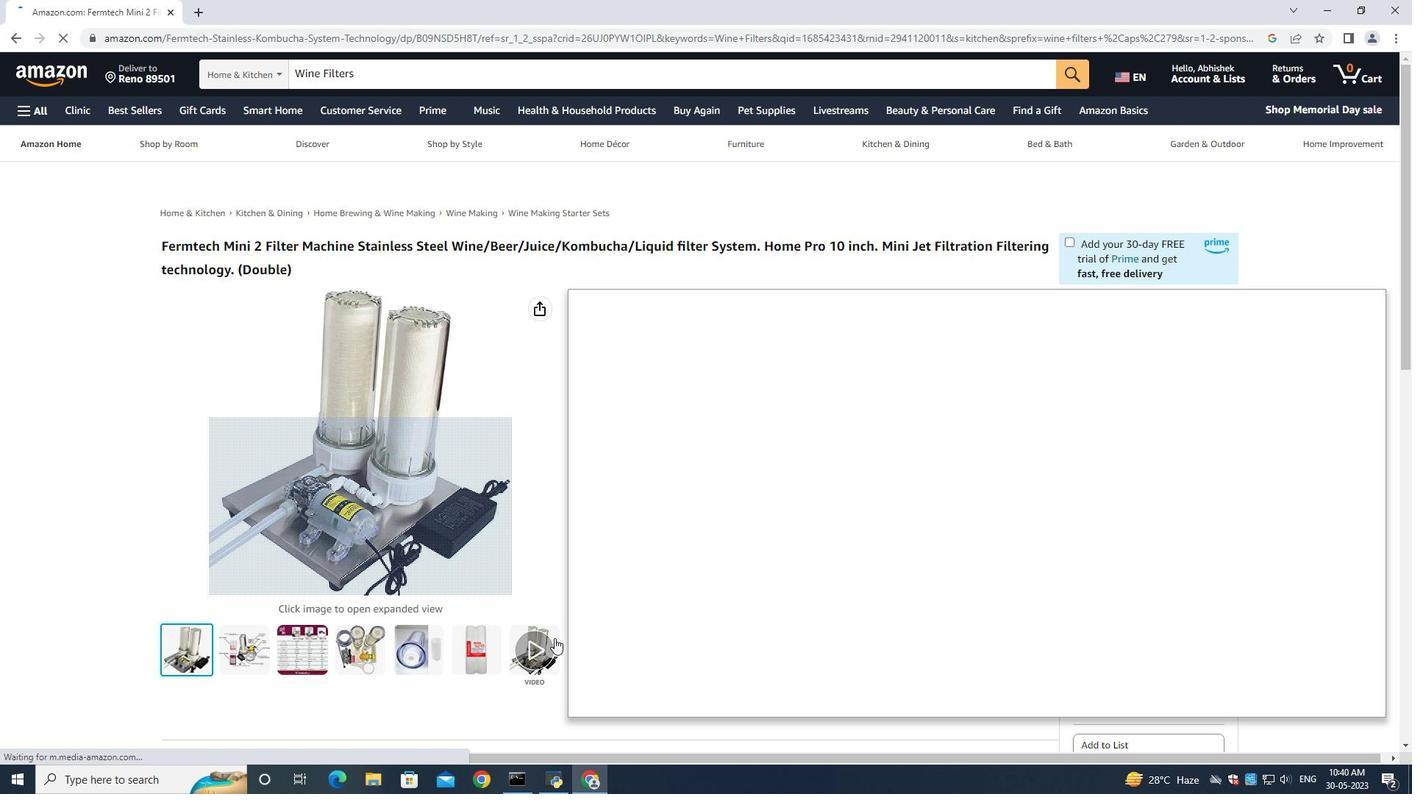 
Action: Mouse pressed left at (537, 636)
Screenshot: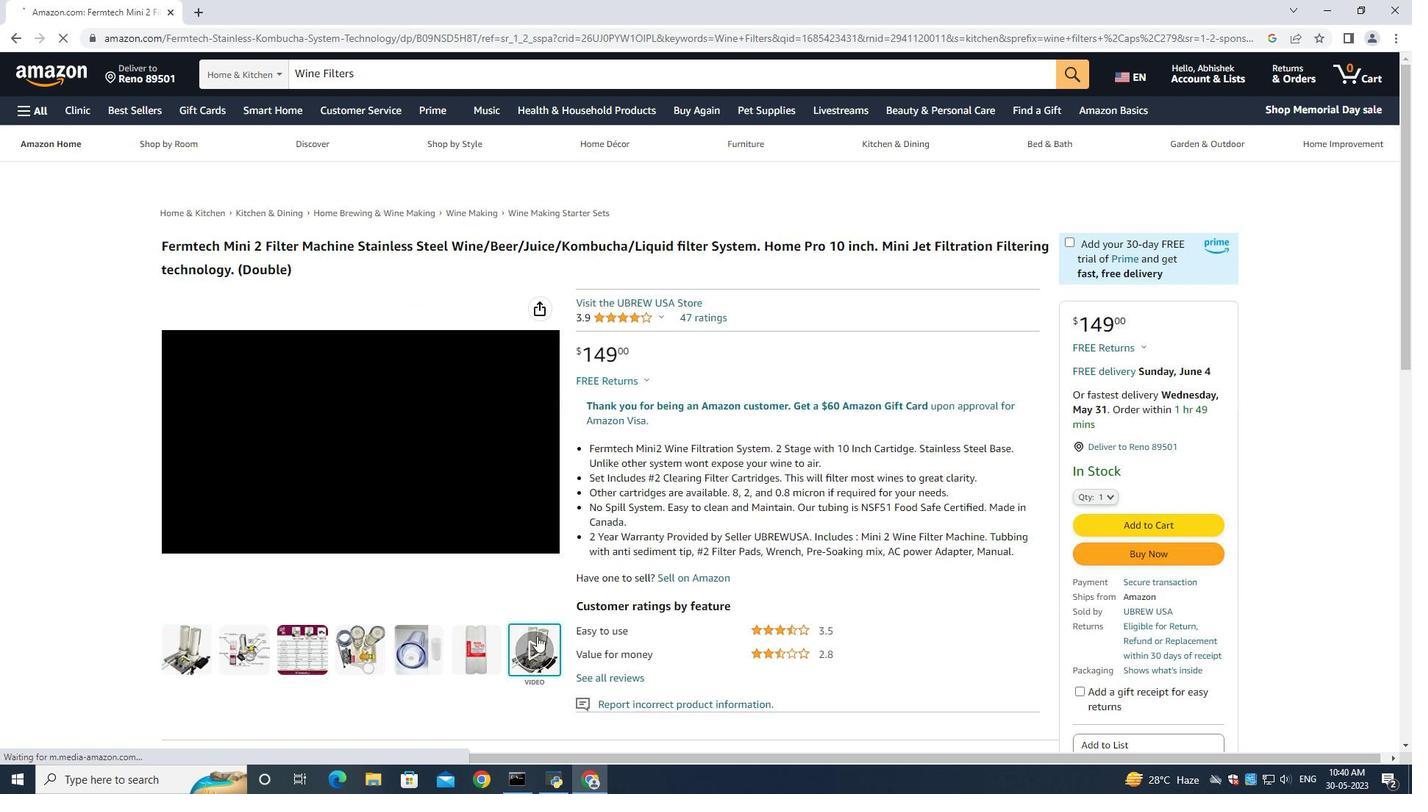 
Action: Mouse moved to (1364, 136)
Screenshot: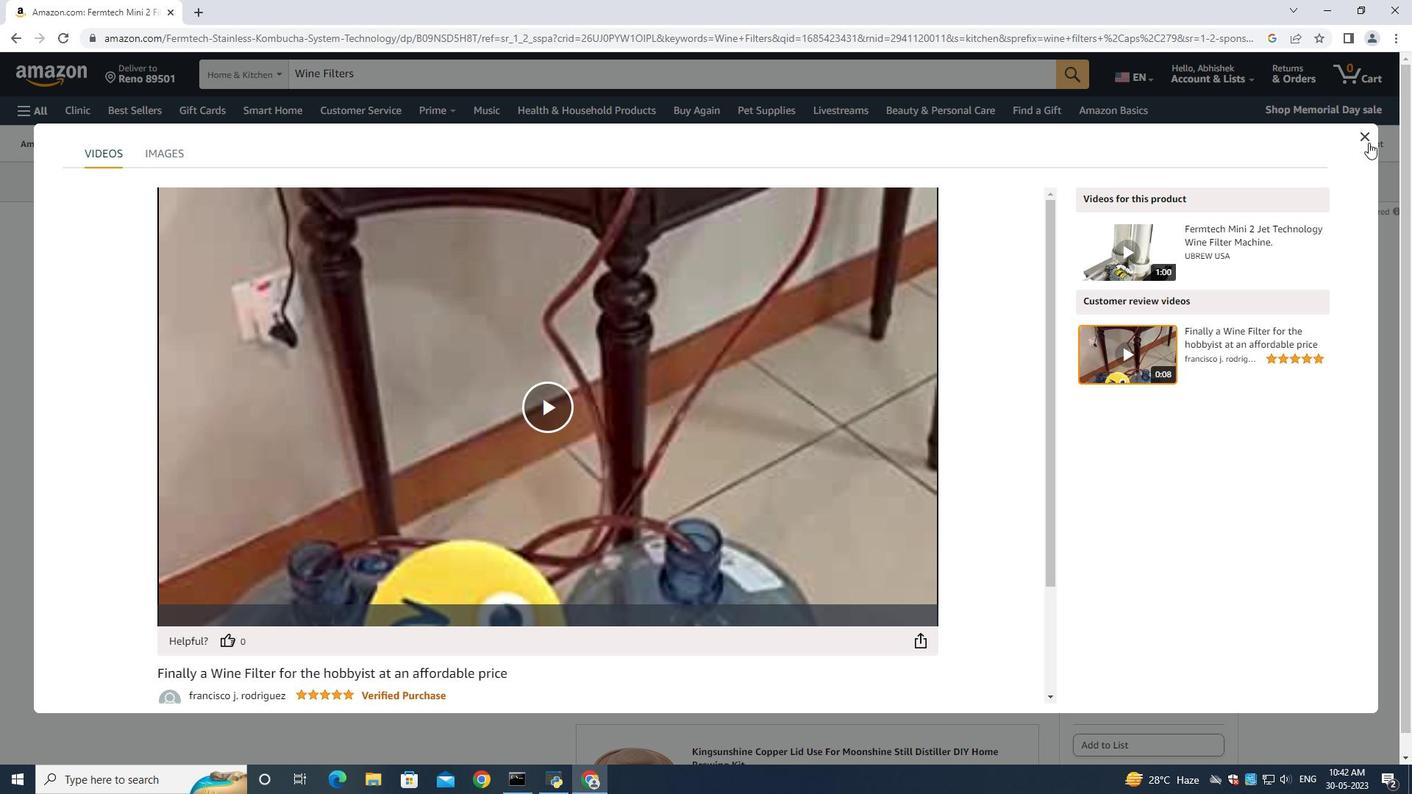 
Action: Mouse pressed left at (1364, 136)
Screenshot: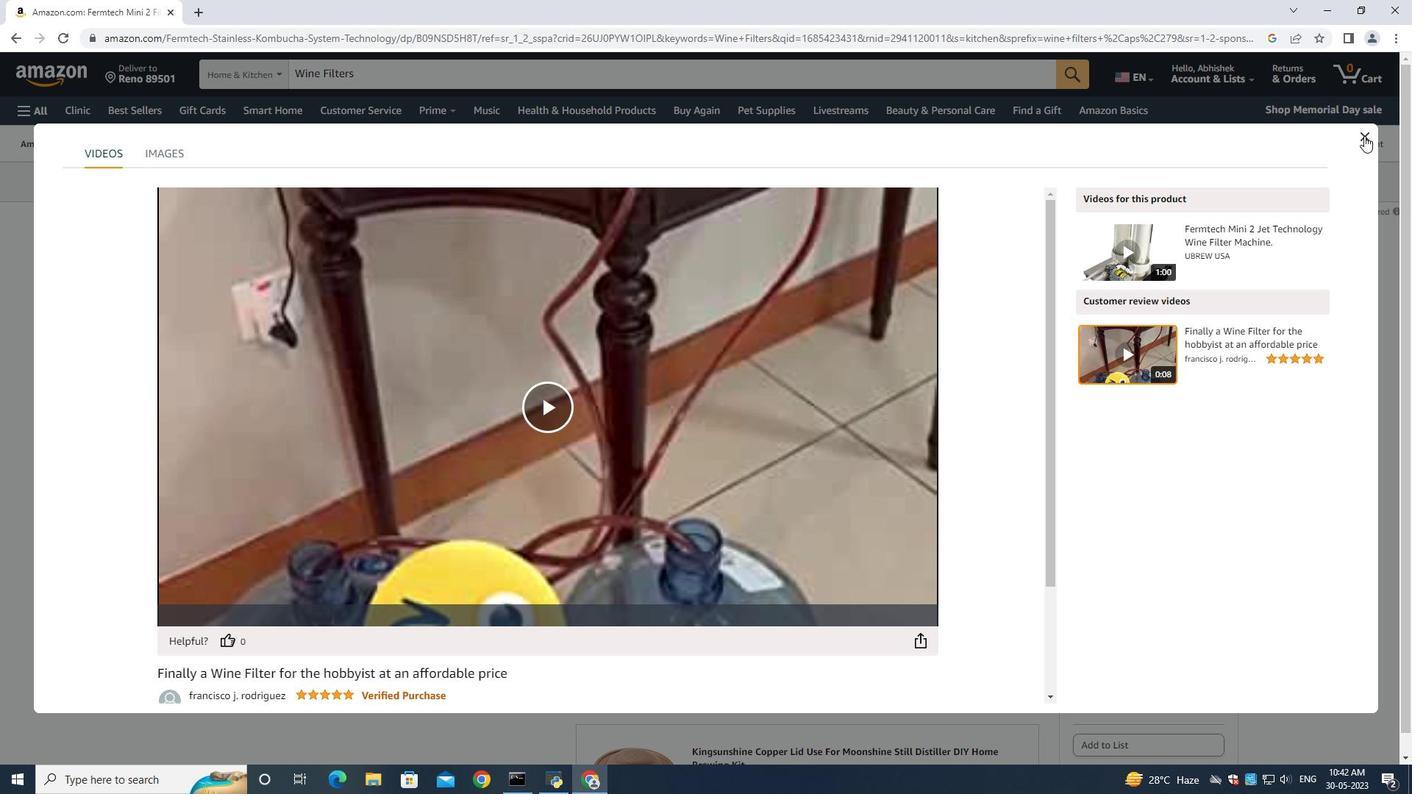 
Action: Mouse moved to (1146, 356)
Screenshot: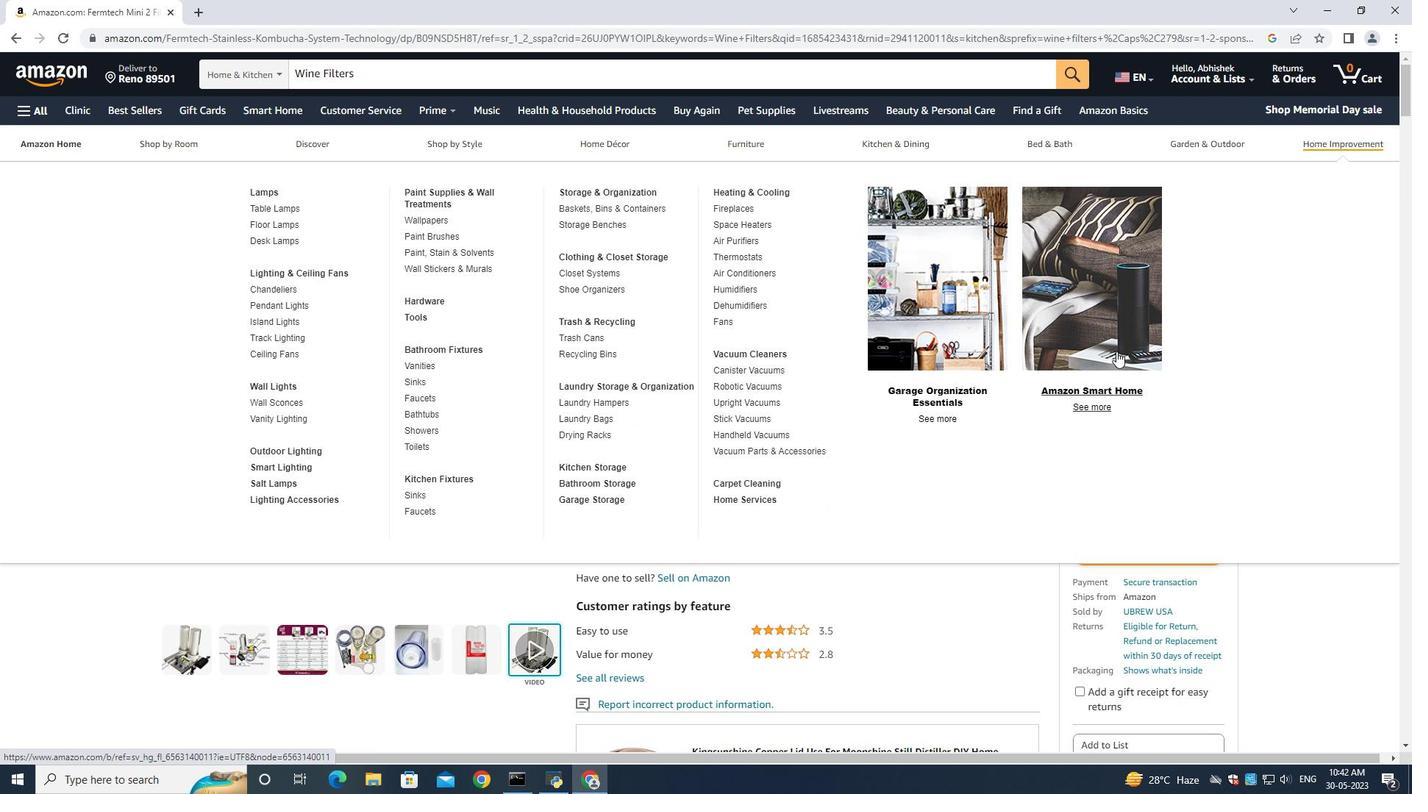 
Action: Mouse scrolled (1146, 357) with delta (0, 0)
Screenshot: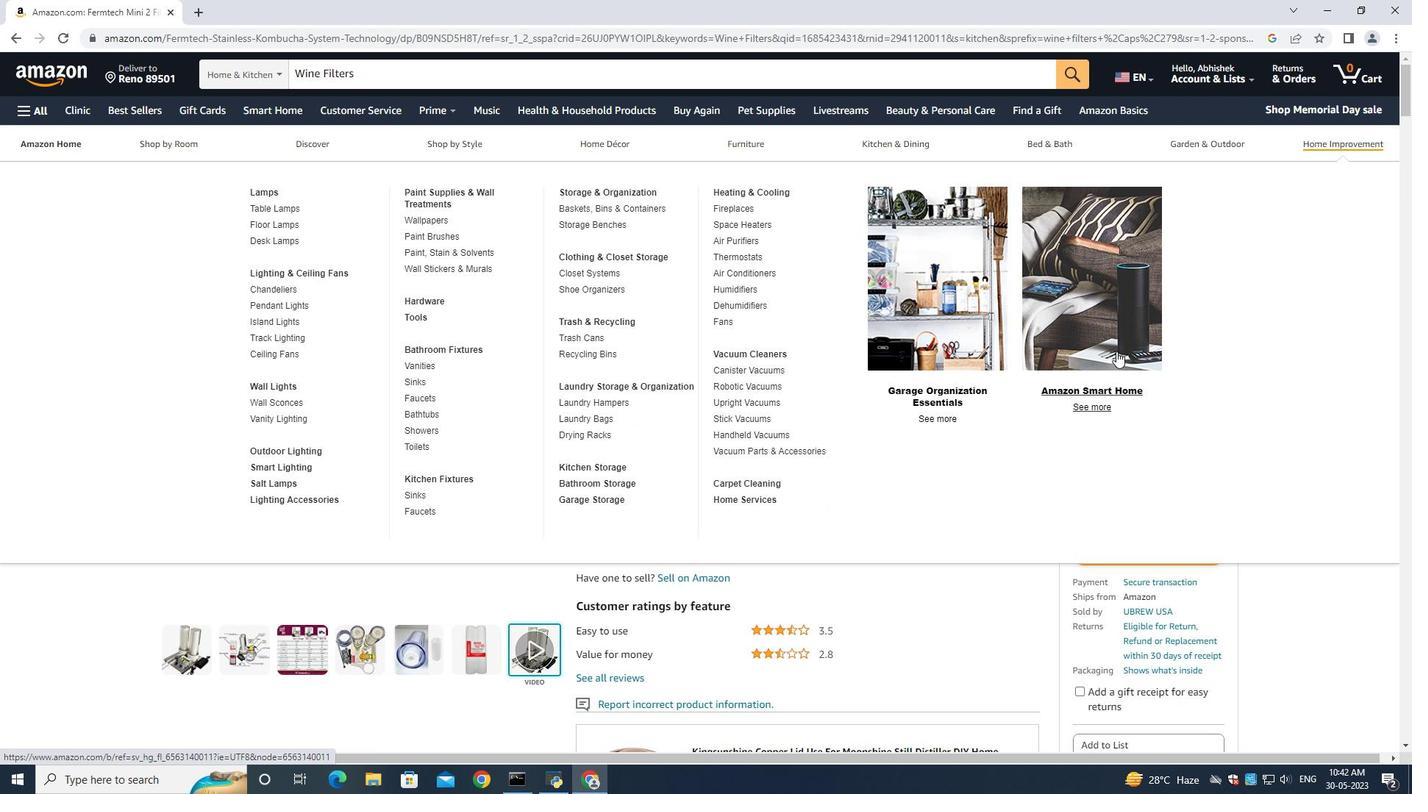 
Action: Mouse scrolled (1146, 357) with delta (0, 0)
Screenshot: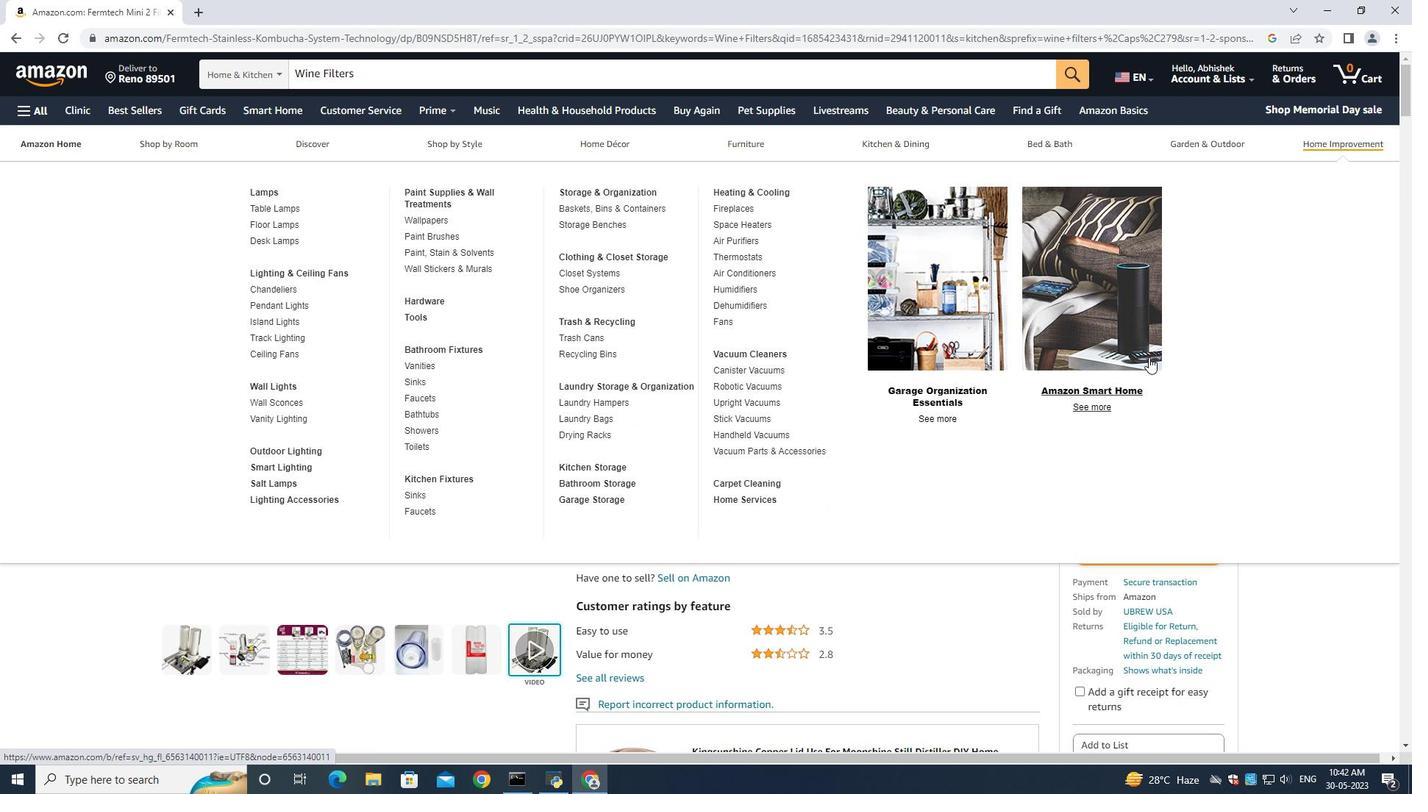 
Action: Mouse scrolled (1146, 357) with delta (0, 0)
Screenshot: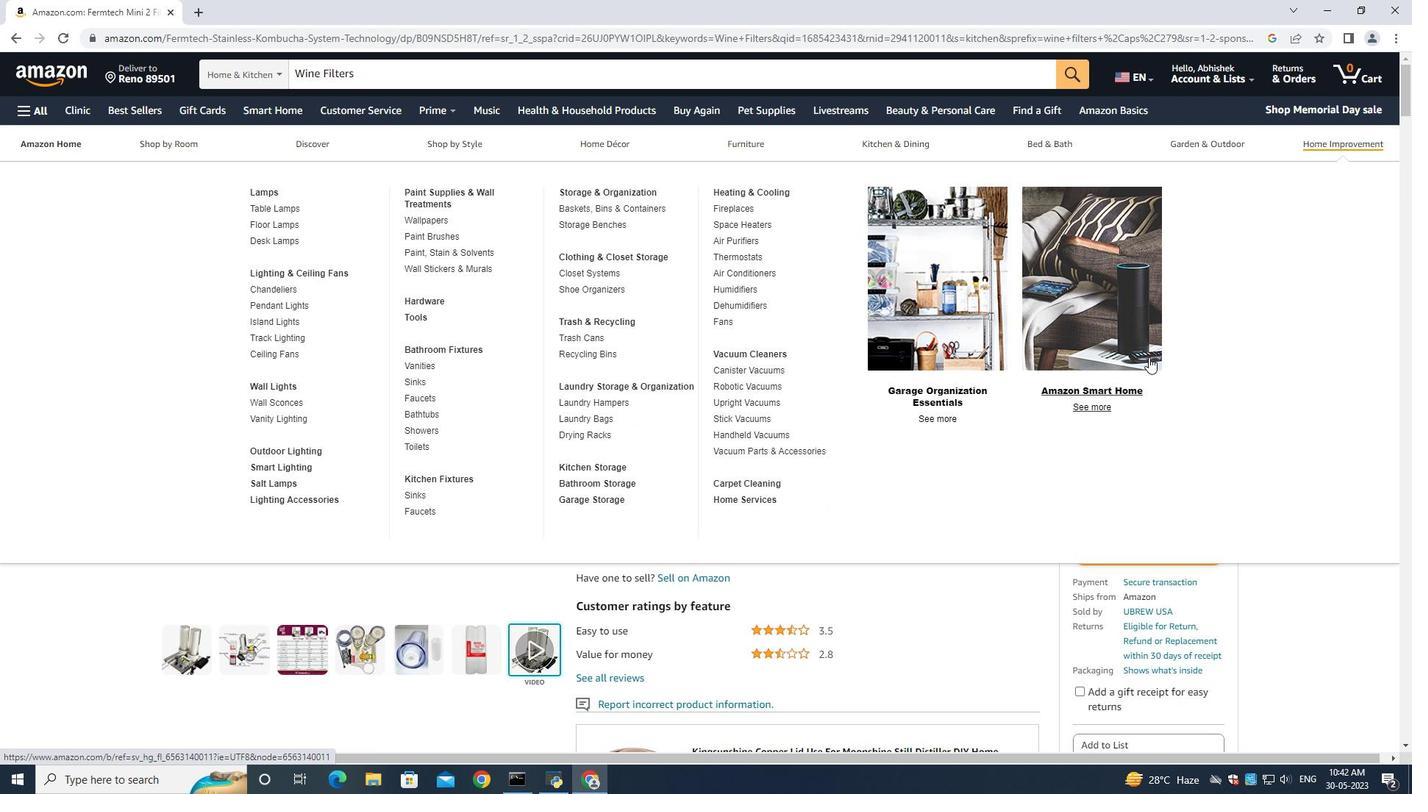 
Action: Mouse scrolled (1146, 357) with delta (0, 0)
Screenshot: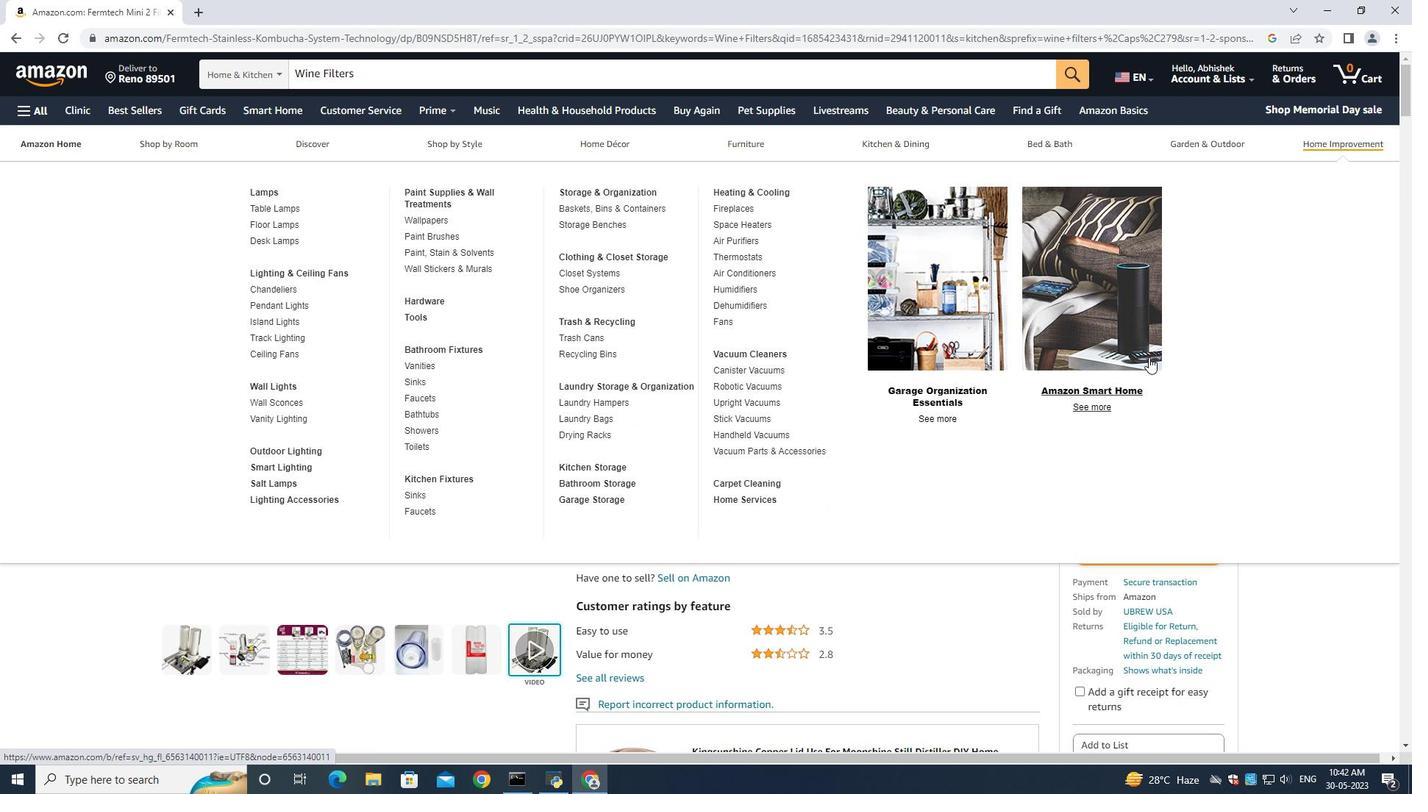 
Action: Mouse scrolled (1146, 358) with delta (0, 1)
Screenshot: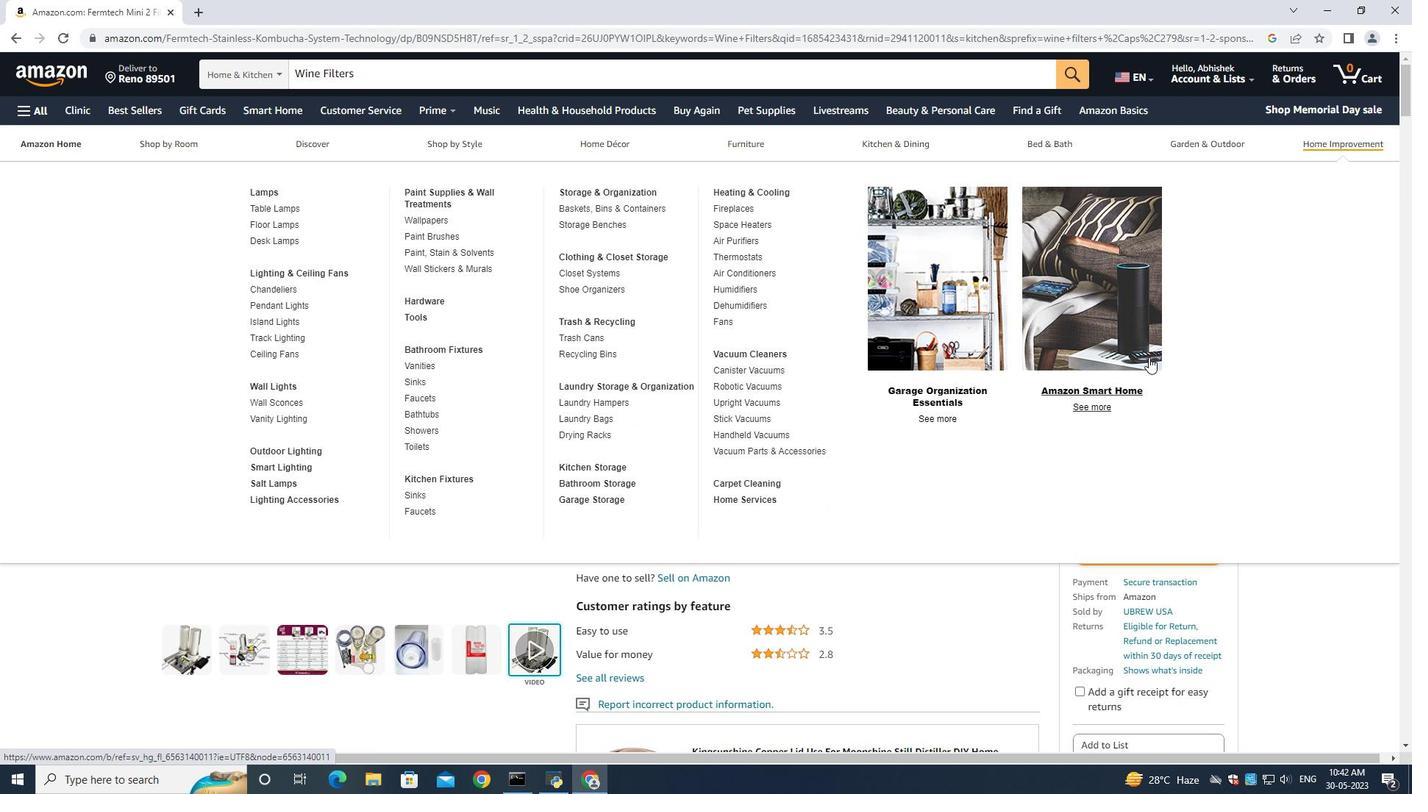 
Action: Mouse scrolled (1146, 357) with delta (0, 0)
Screenshot: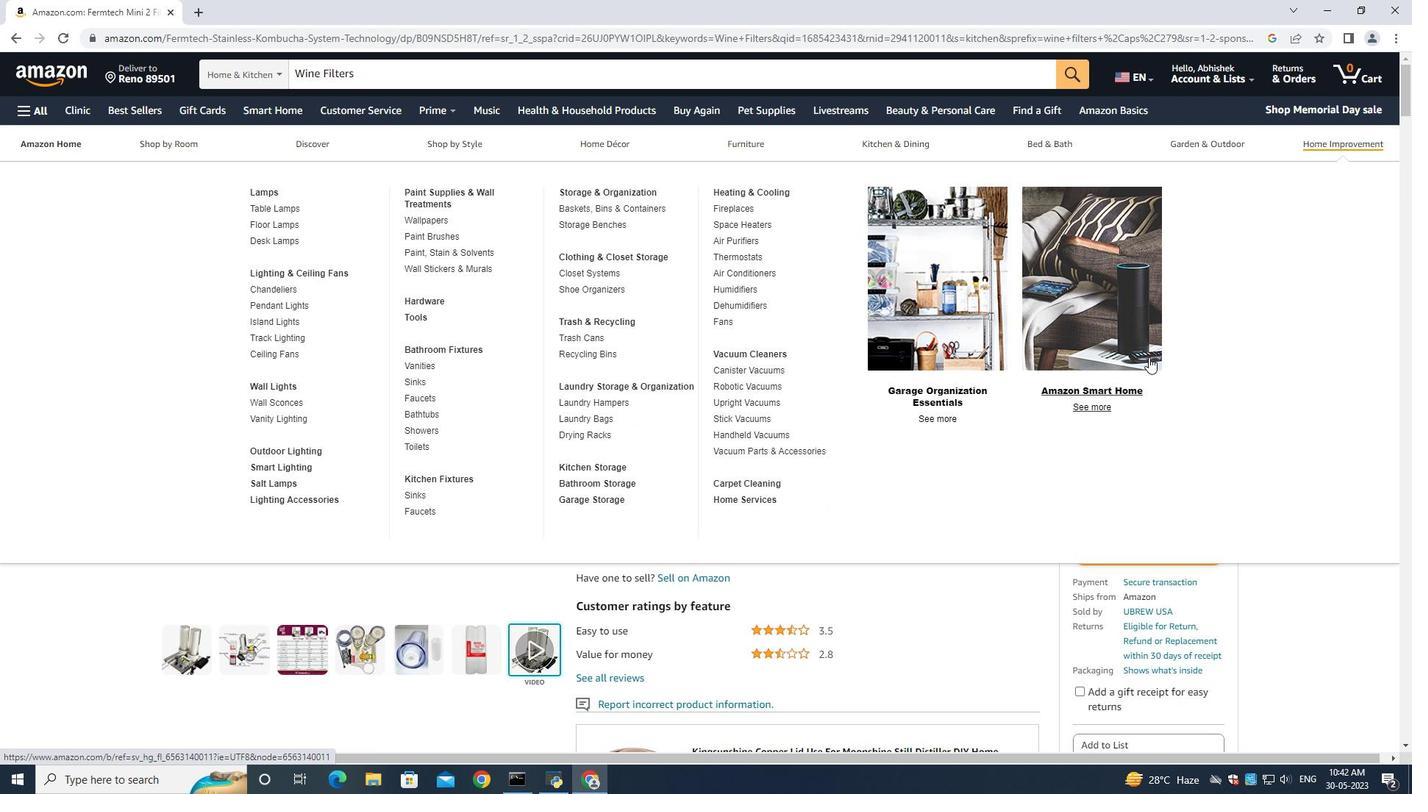 
Action: Mouse scrolled (1146, 357) with delta (0, 0)
Screenshot: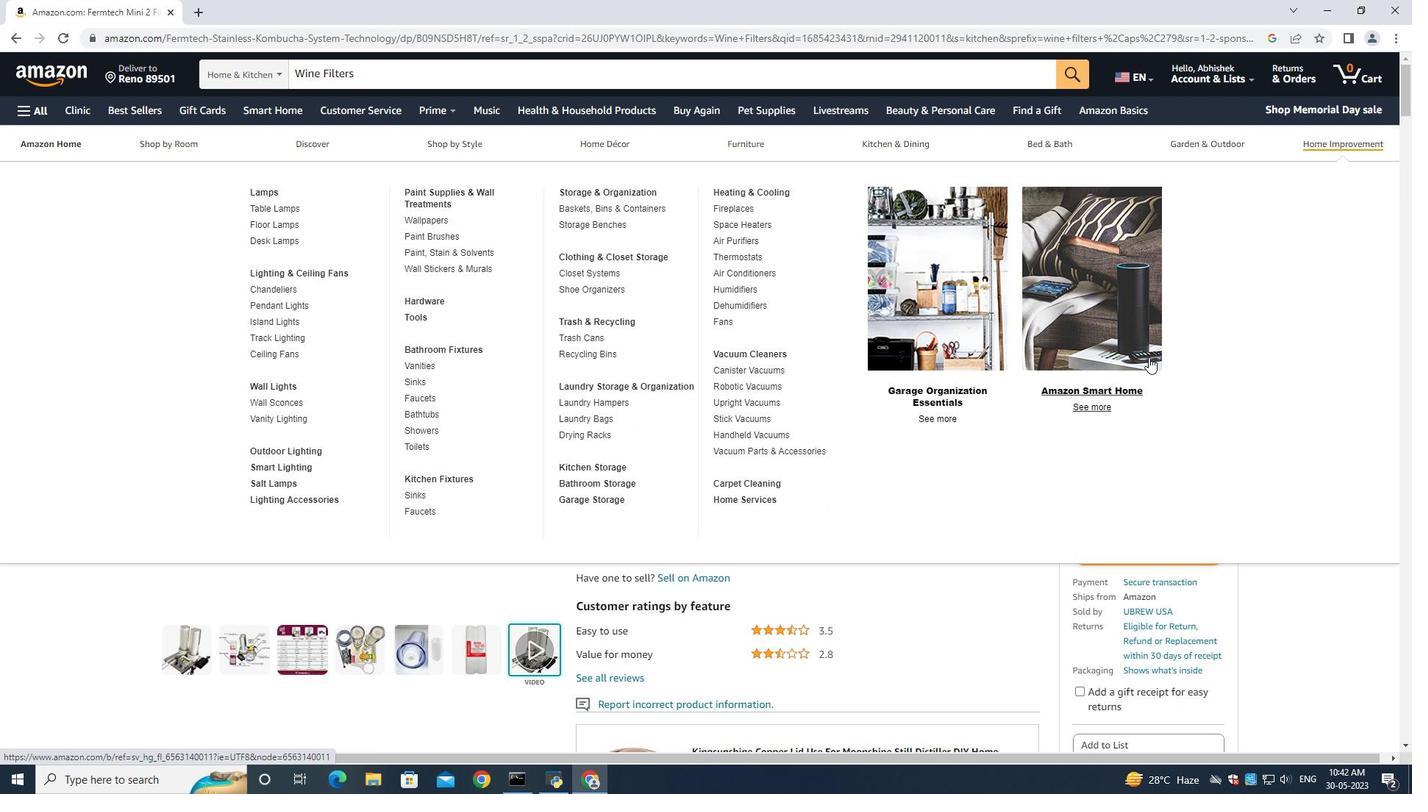 
Action: Mouse scrolled (1146, 357) with delta (0, 0)
Screenshot: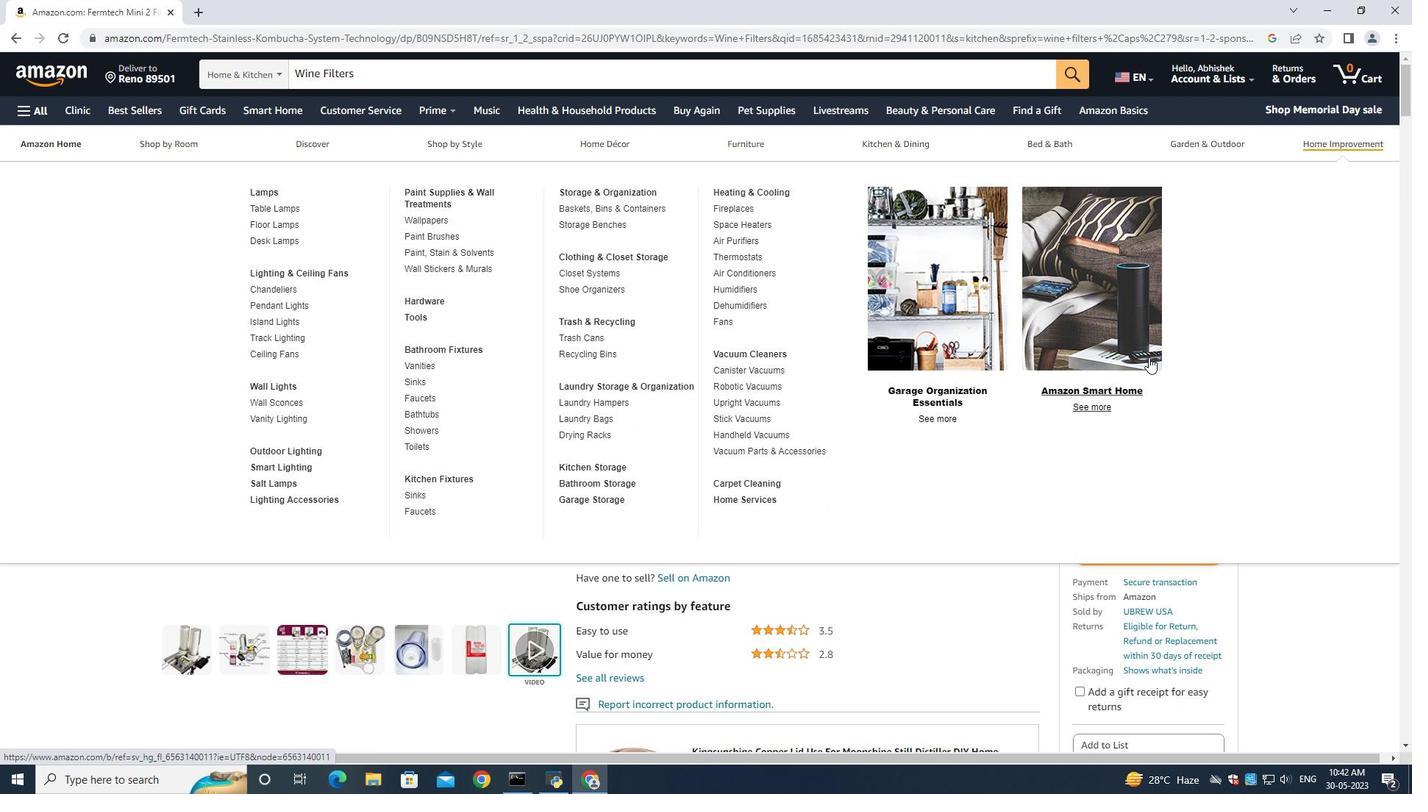 
Action: Mouse scrolled (1146, 357) with delta (0, 0)
Screenshot: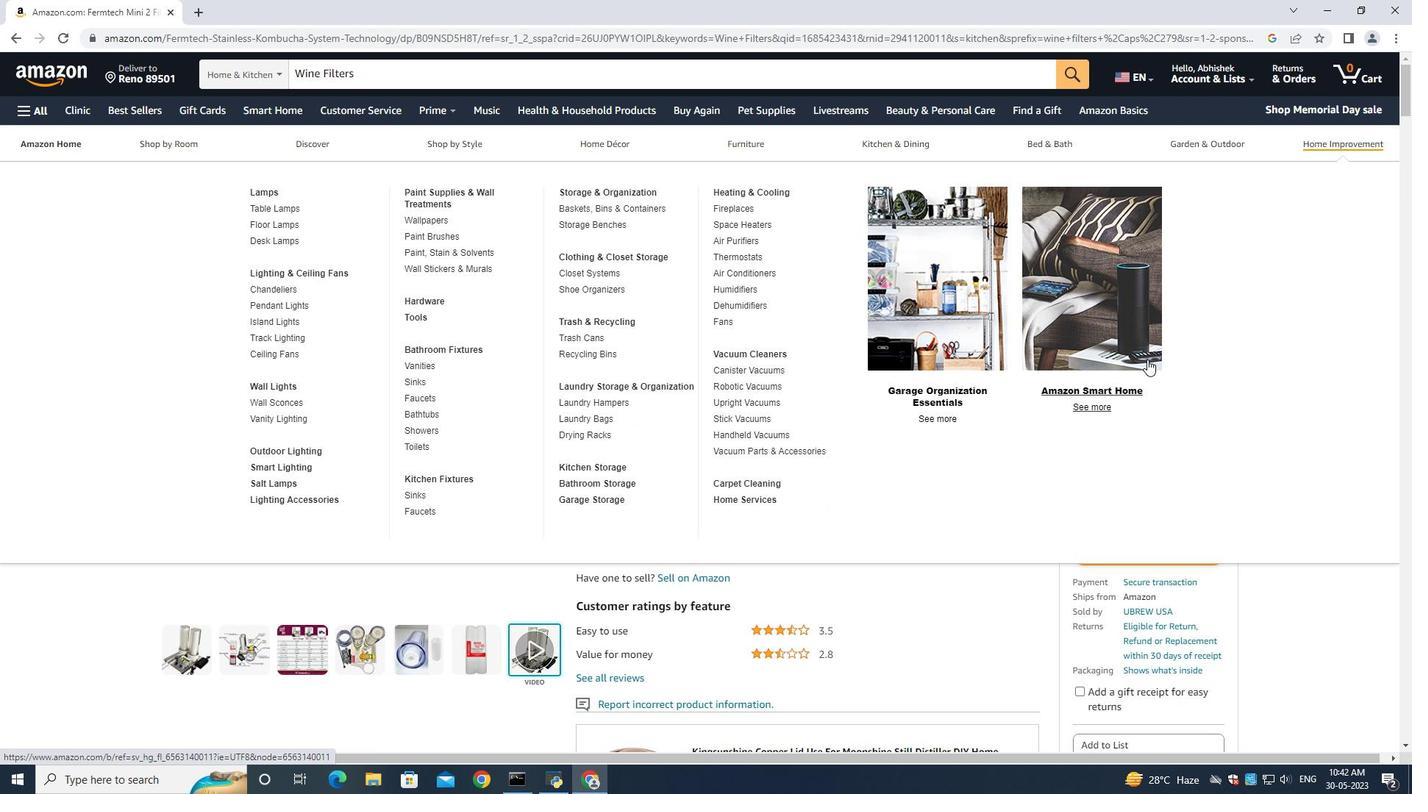 
Action: Mouse moved to (1091, 492)
Screenshot: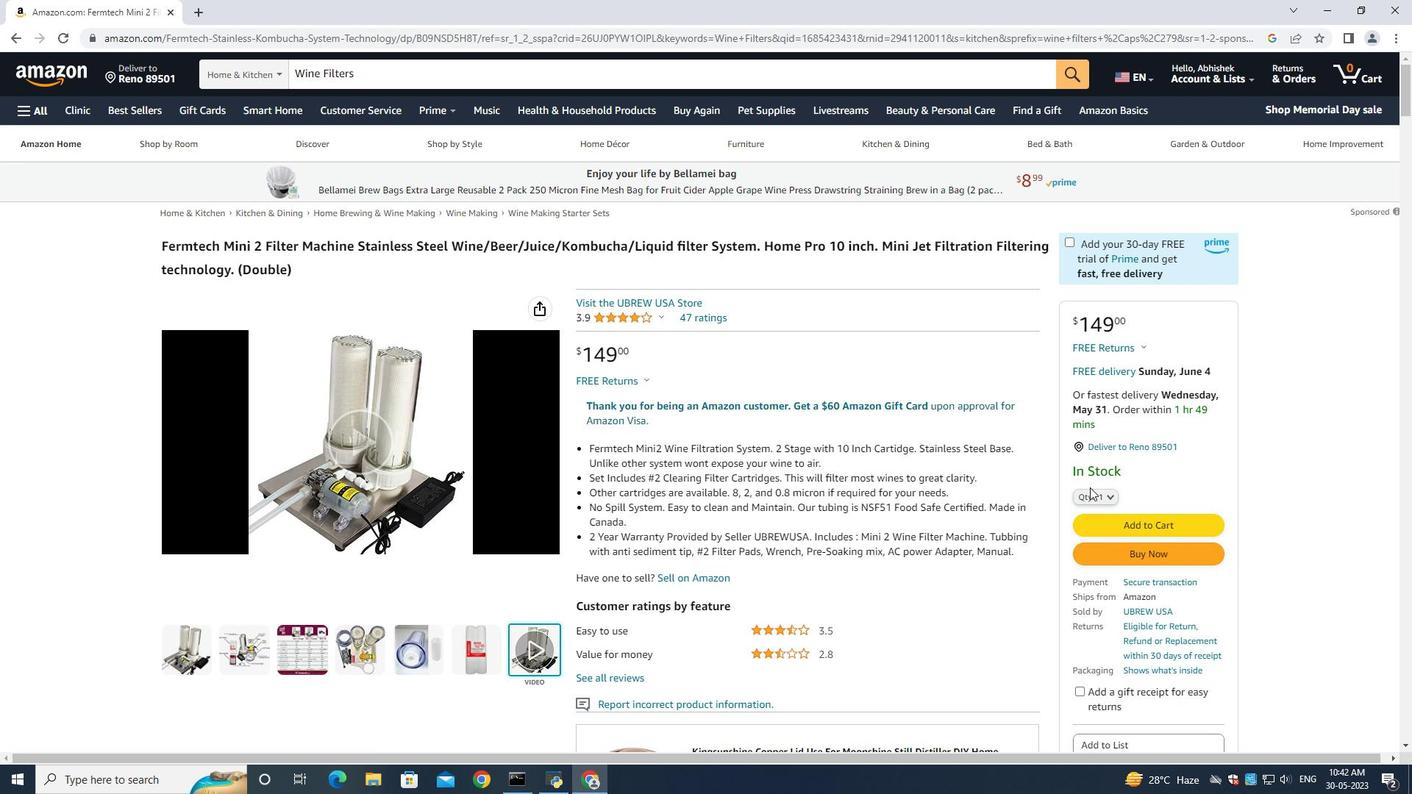 
Action: Mouse pressed left at (1091, 492)
Screenshot: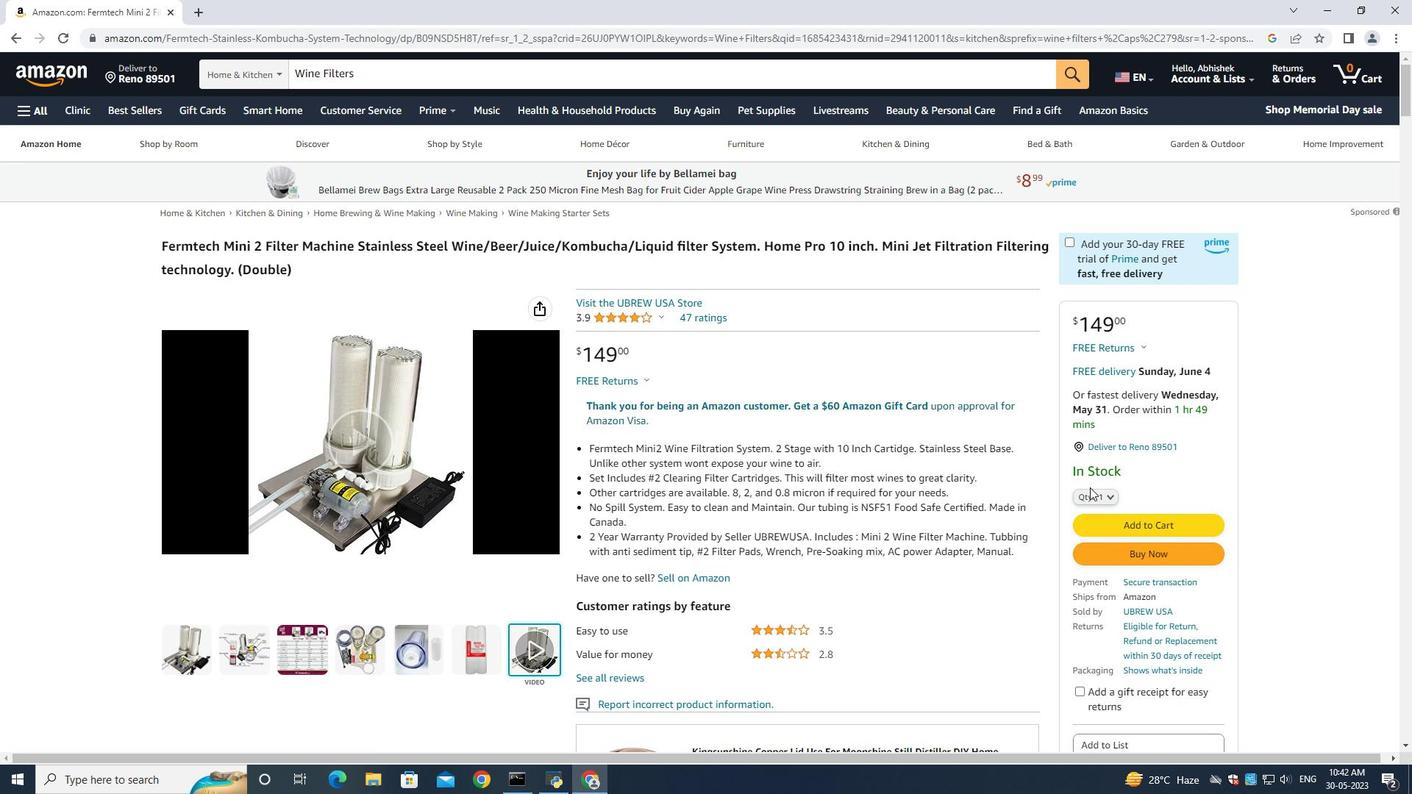 
Action: Mouse moved to (1091, 158)
Screenshot: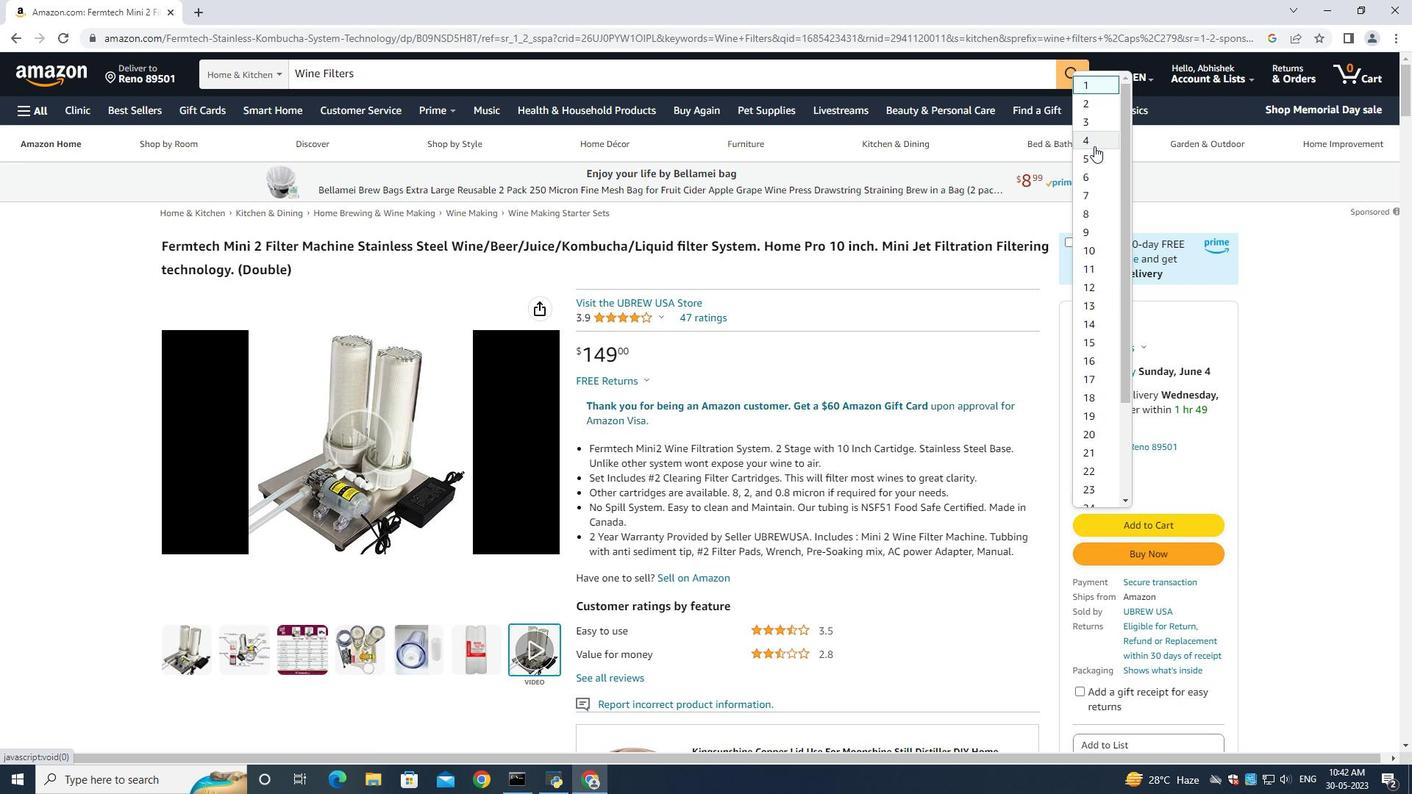 
Action: Mouse pressed left at (1091, 158)
Screenshot: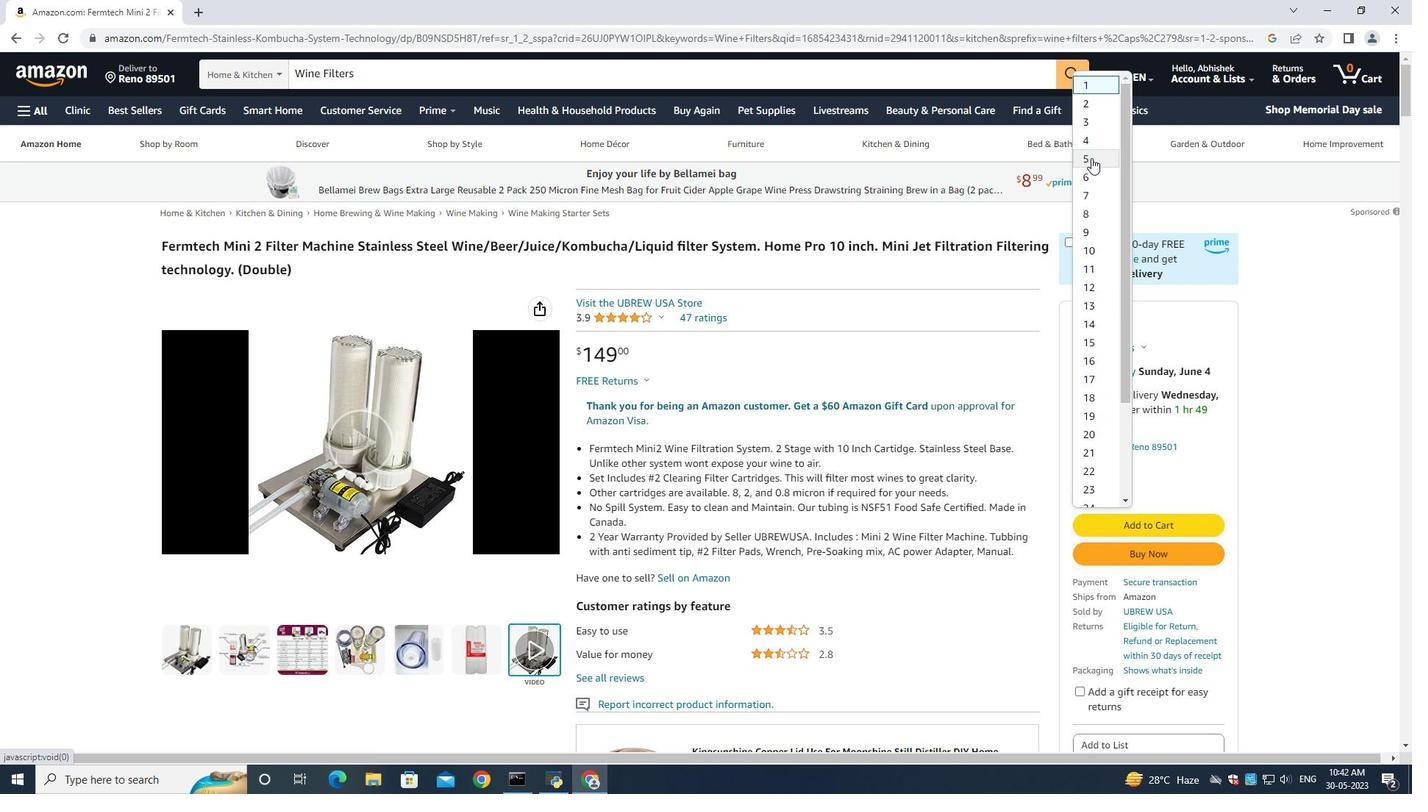 
Action: Mouse moved to (1149, 554)
Screenshot: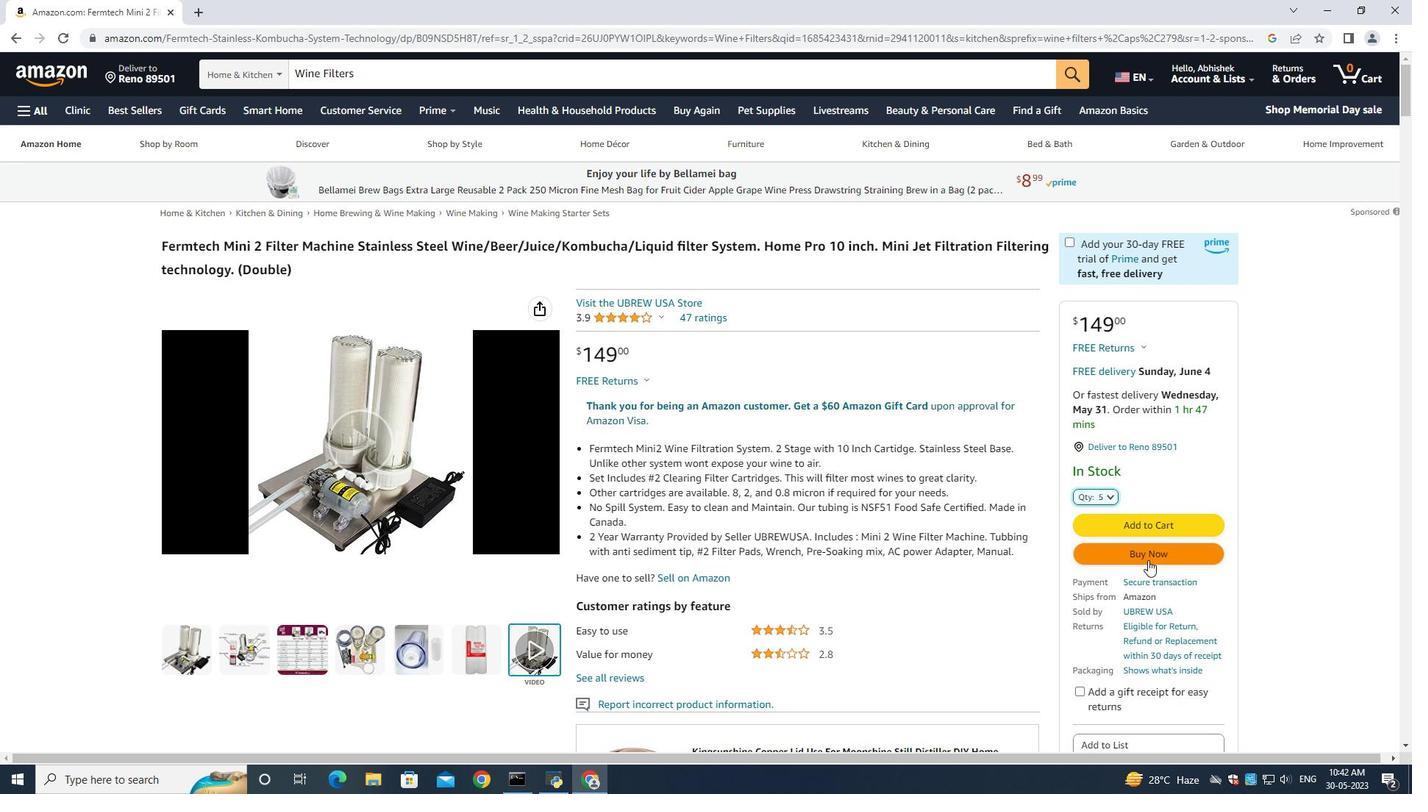 
Action: Mouse pressed left at (1149, 554)
Screenshot: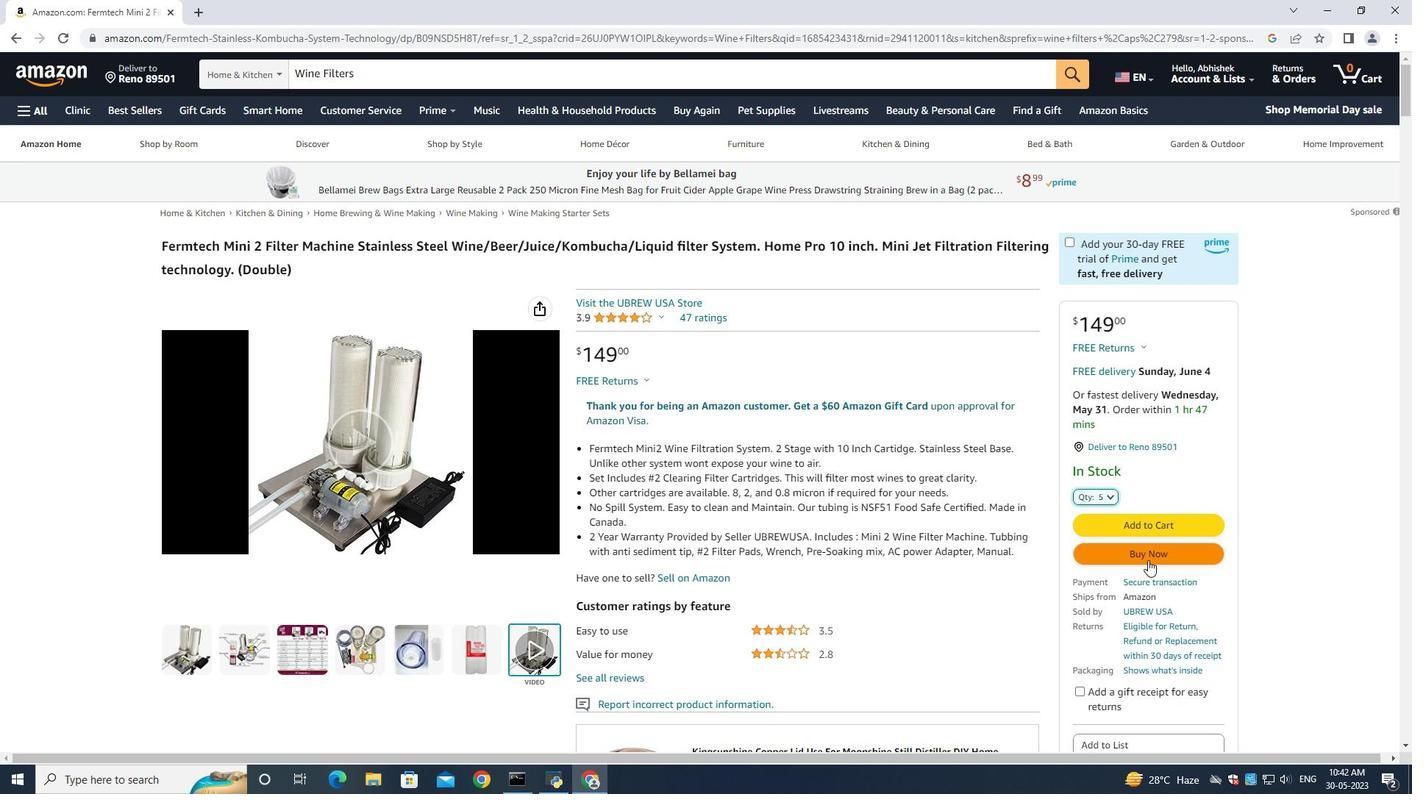
Action: Mouse moved to (1375, 551)
Screenshot: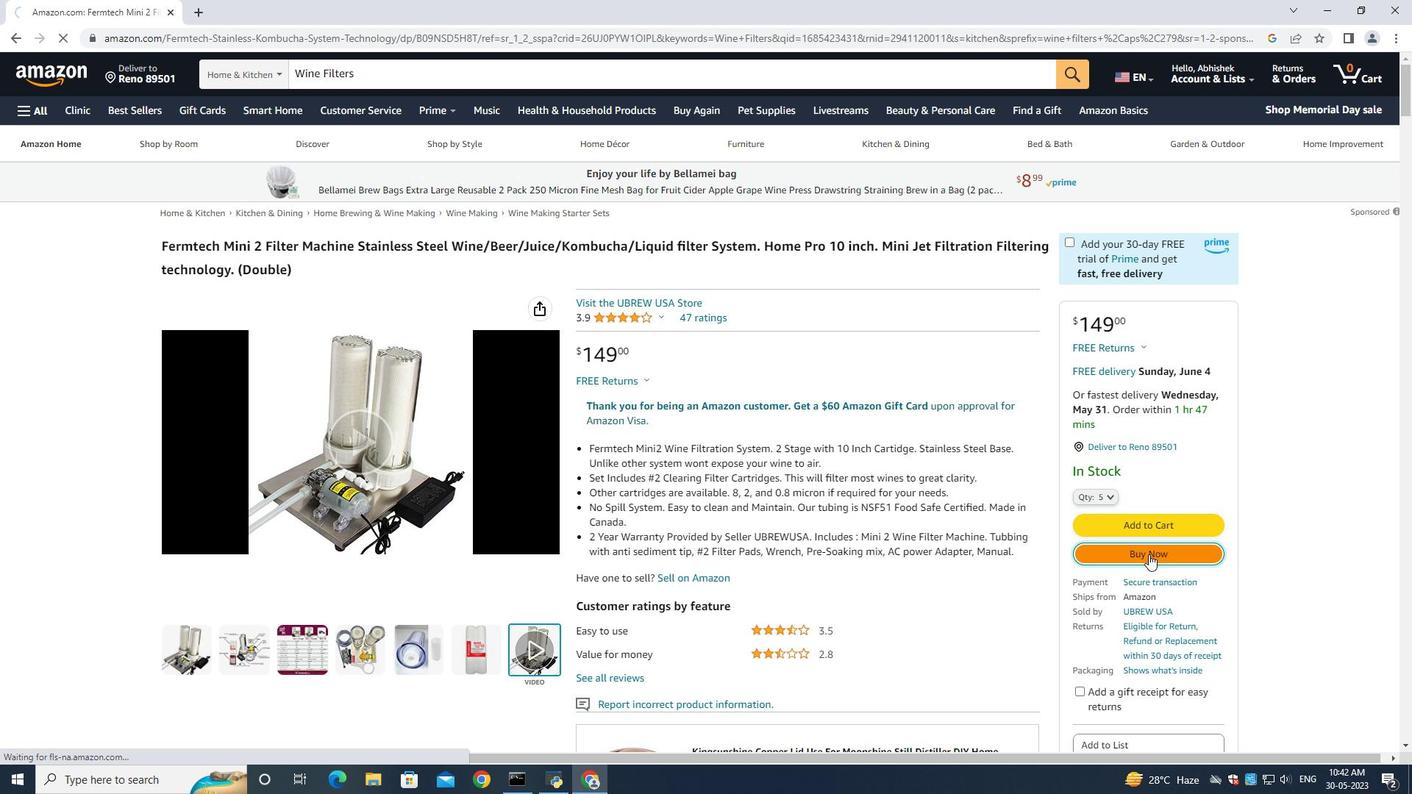 
Action: Mouse scrolled (1375, 551) with delta (0, 0)
Screenshot: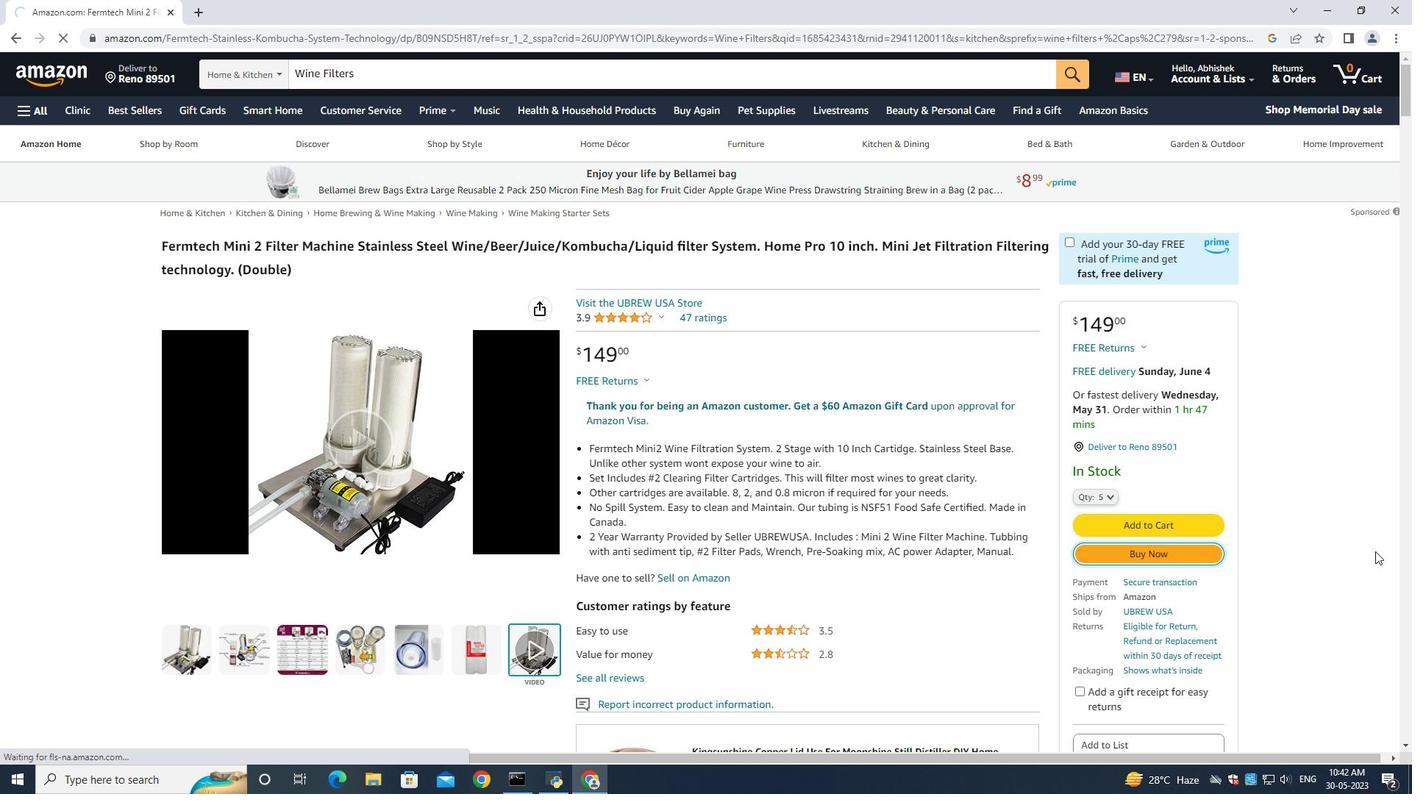 
Action: Mouse scrolled (1375, 551) with delta (0, 0)
Screenshot: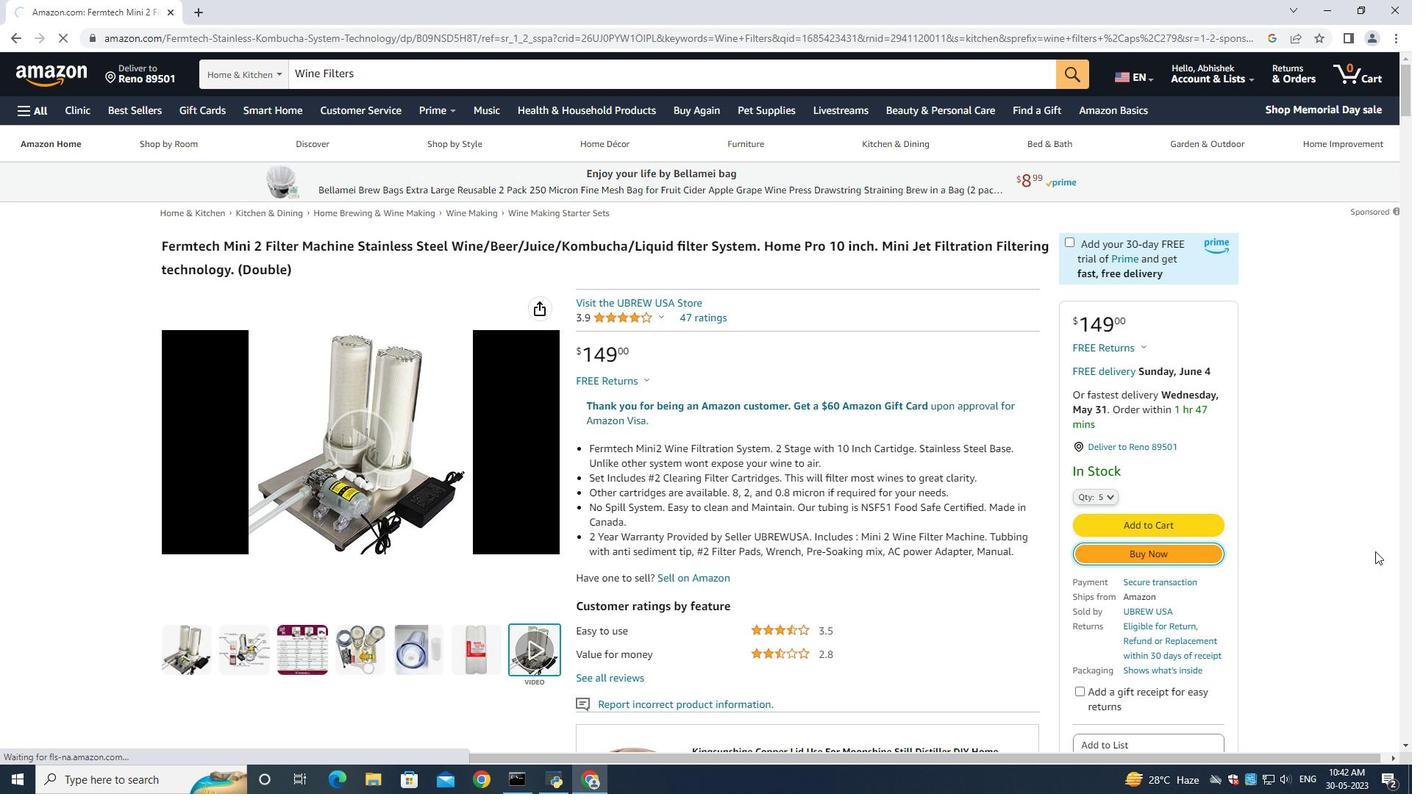 
Action: Mouse scrolled (1375, 551) with delta (0, 0)
Screenshot: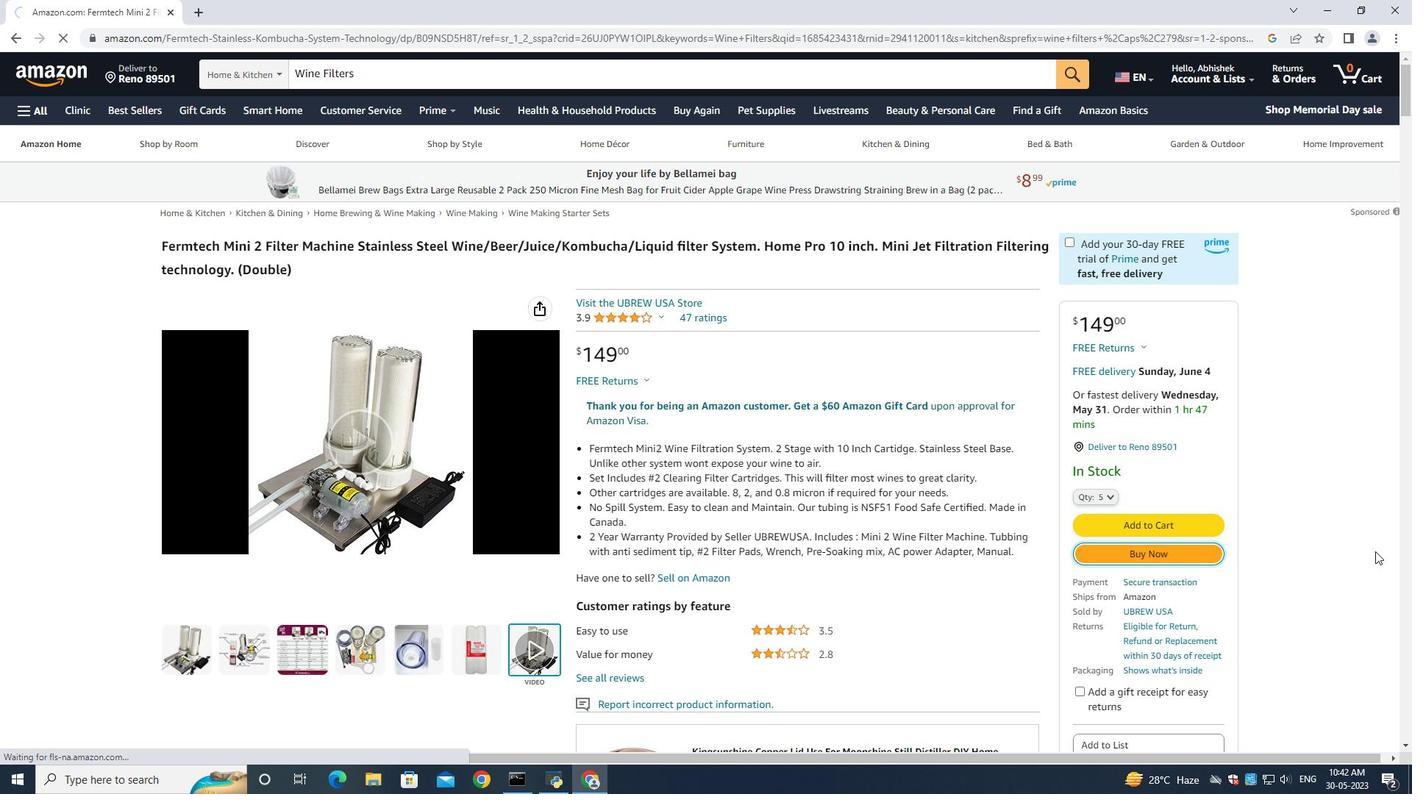 
Action: Mouse scrolled (1375, 551) with delta (0, 0)
Screenshot: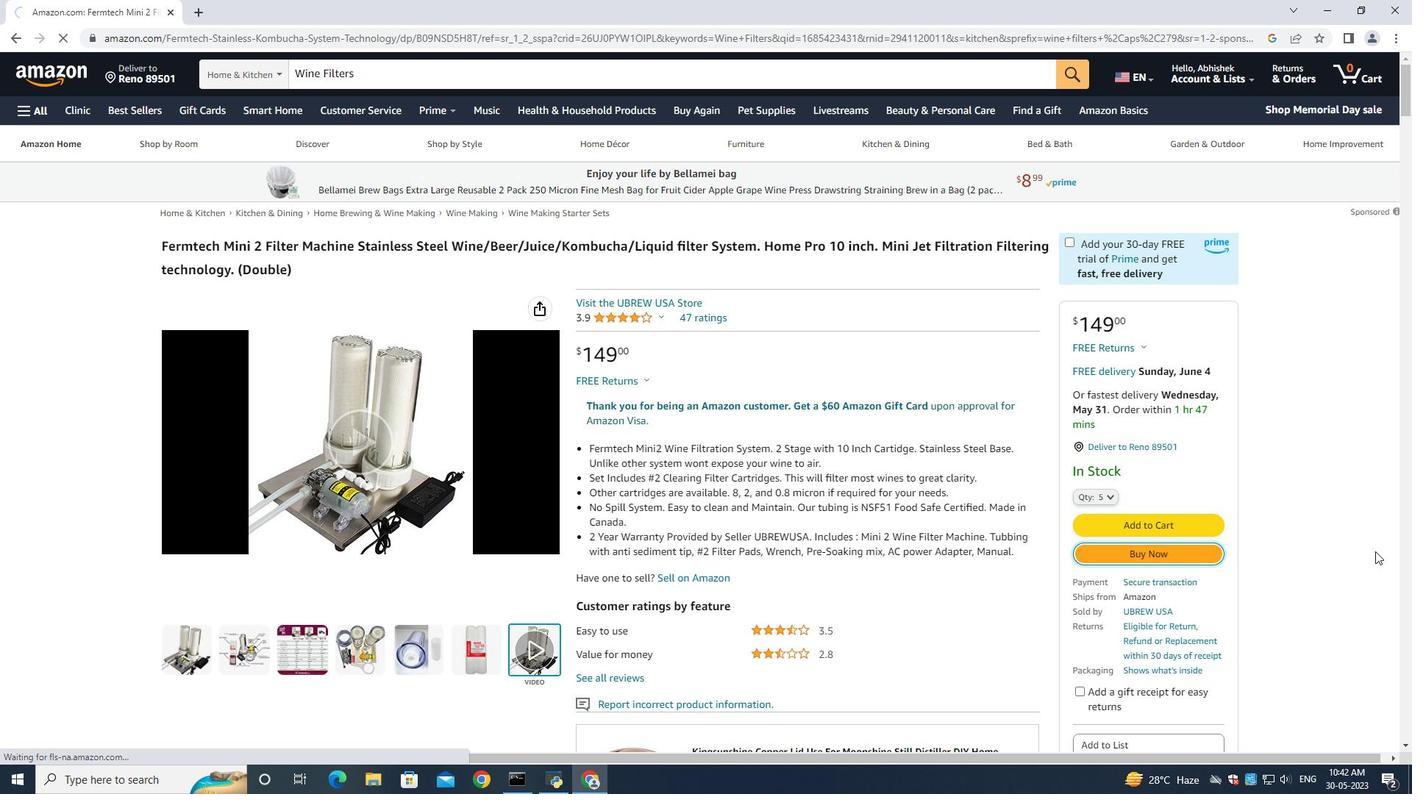 
Action: Mouse scrolled (1375, 551) with delta (0, 0)
Screenshot: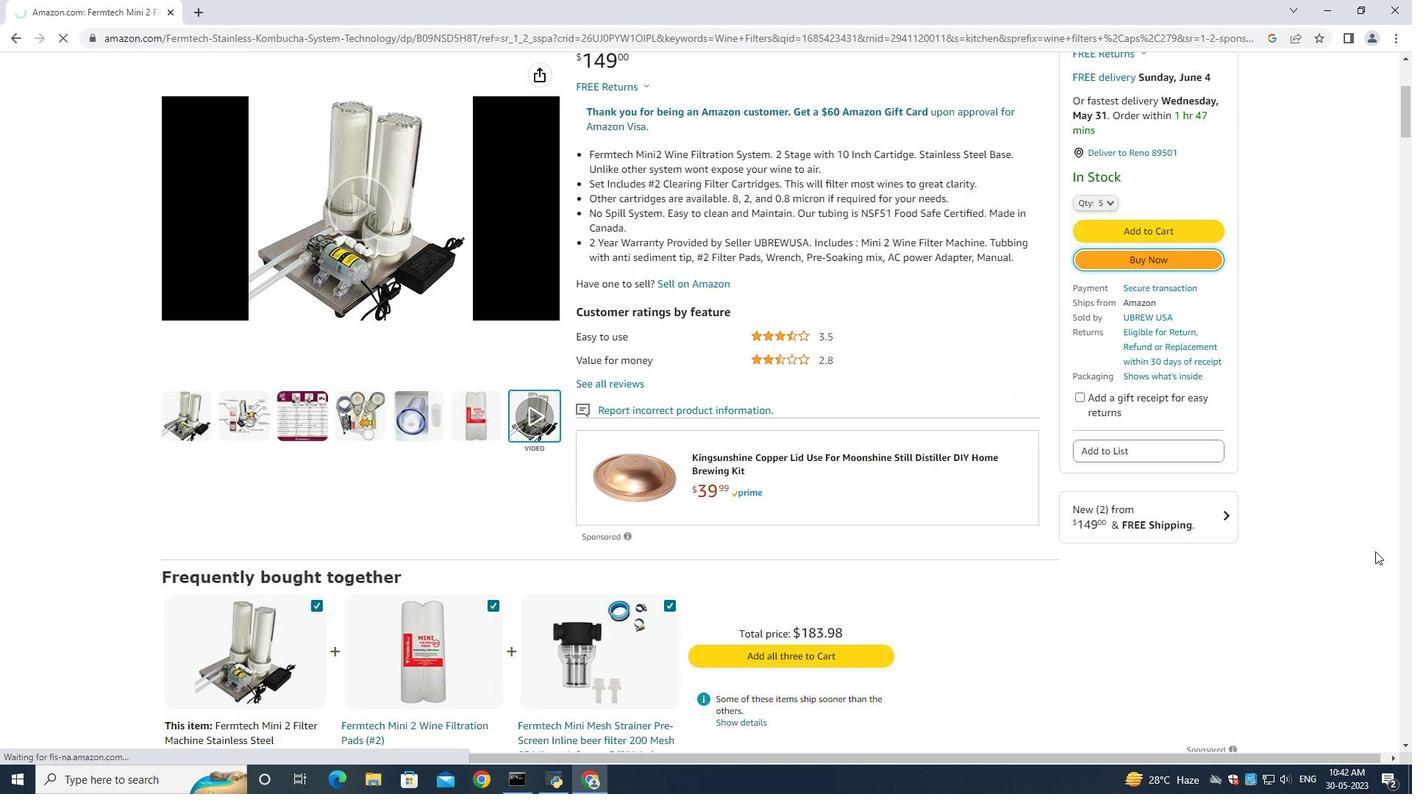 
Action: Mouse scrolled (1375, 551) with delta (0, 0)
Screenshot: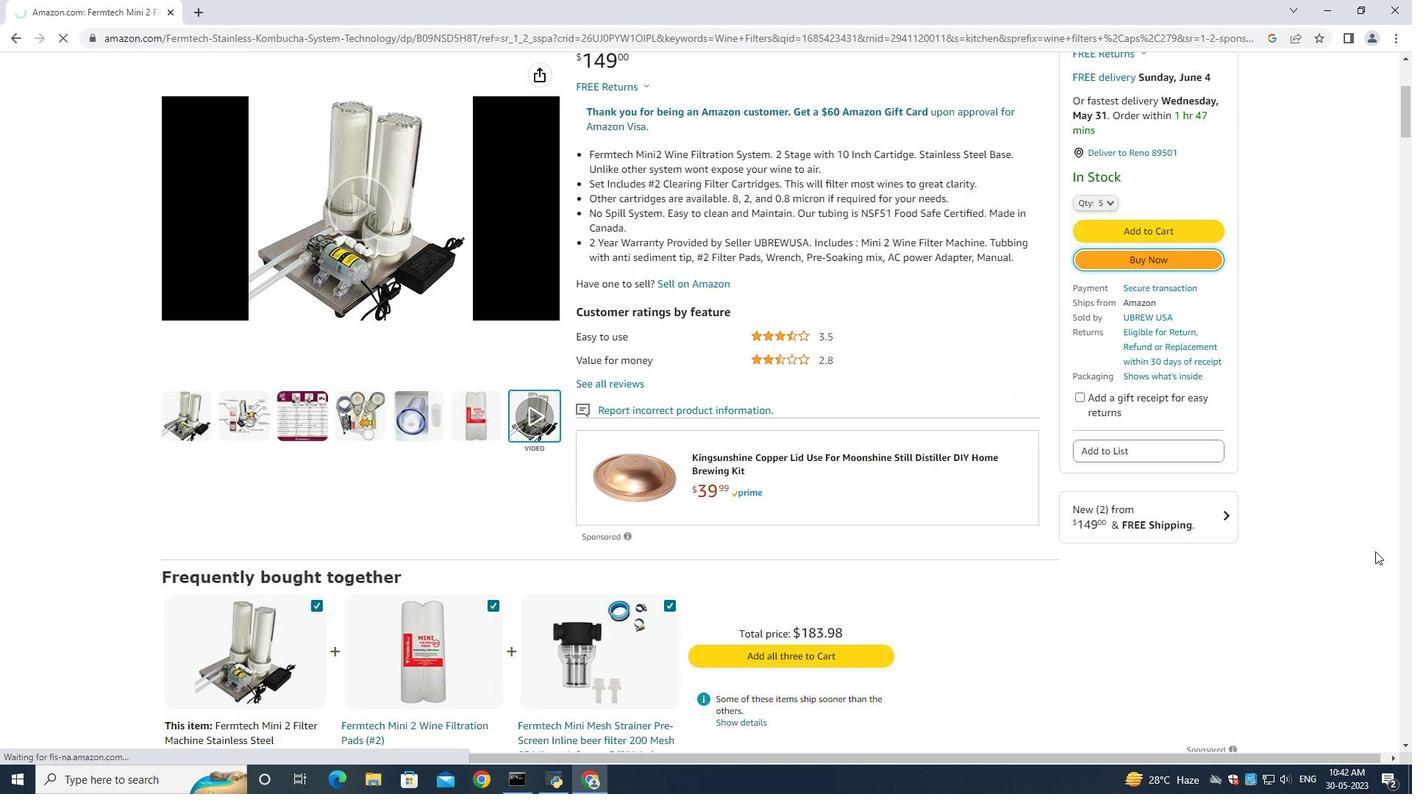 
Action: Mouse scrolled (1375, 551) with delta (0, 0)
Screenshot: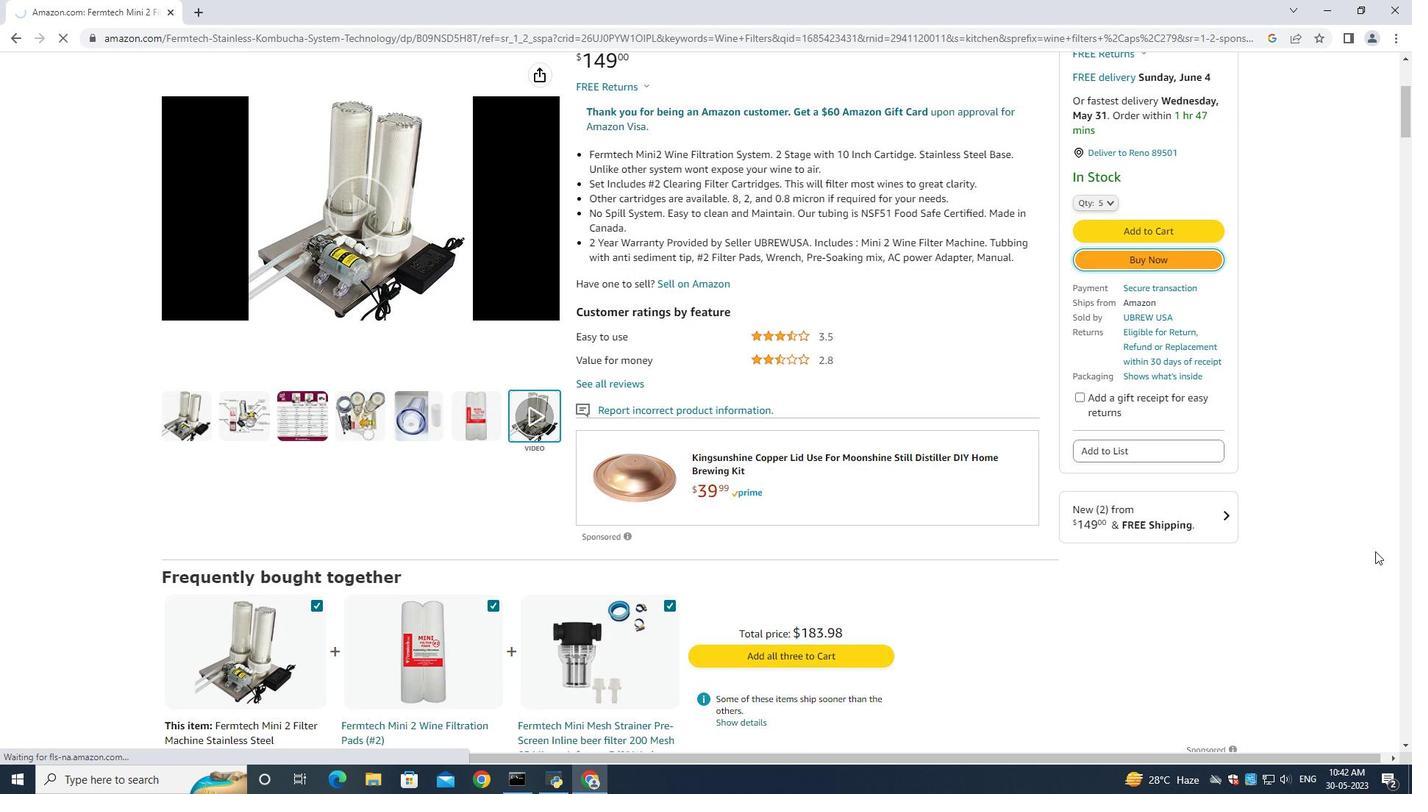 
Action: Mouse scrolled (1375, 551) with delta (0, 0)
Screenshot: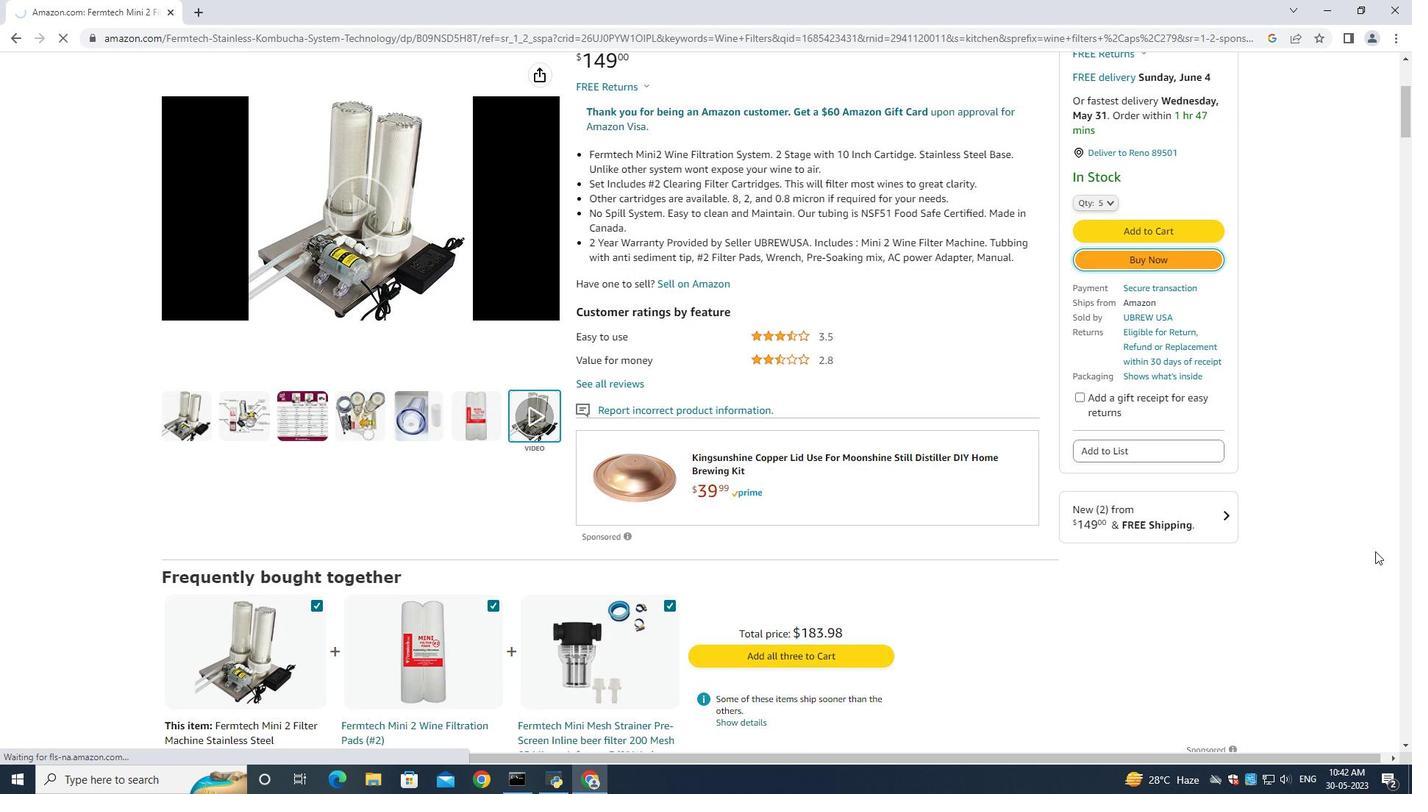 
Action: Mouse scrolled (1375, 551) with delta (0, 0)
Screenshot: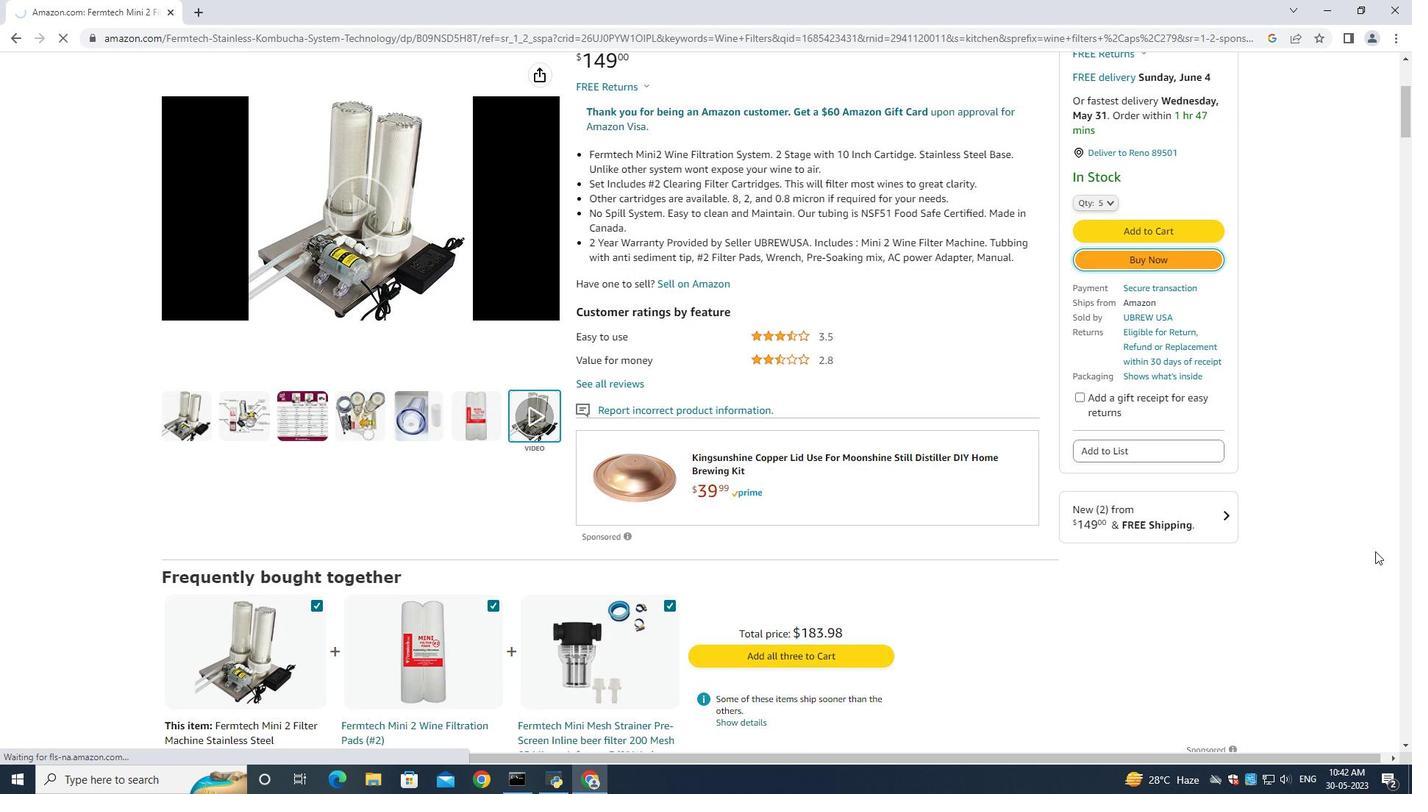 
Action: Mouse scrolled (1375, 551) with delta (0, 0)
Screenshot: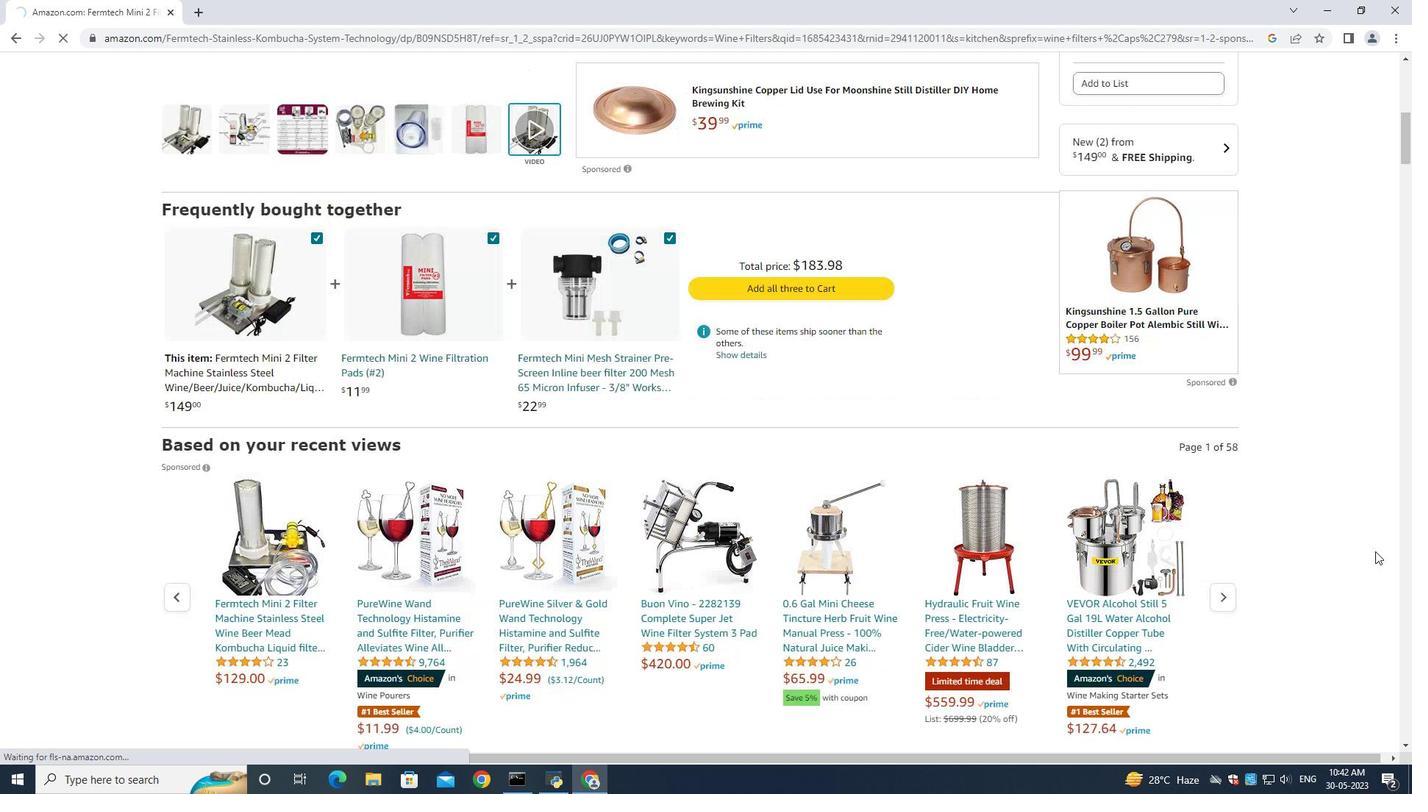 
Action: Mouse scrolled (1375, 551) with delta (0, 0)
Screenshot: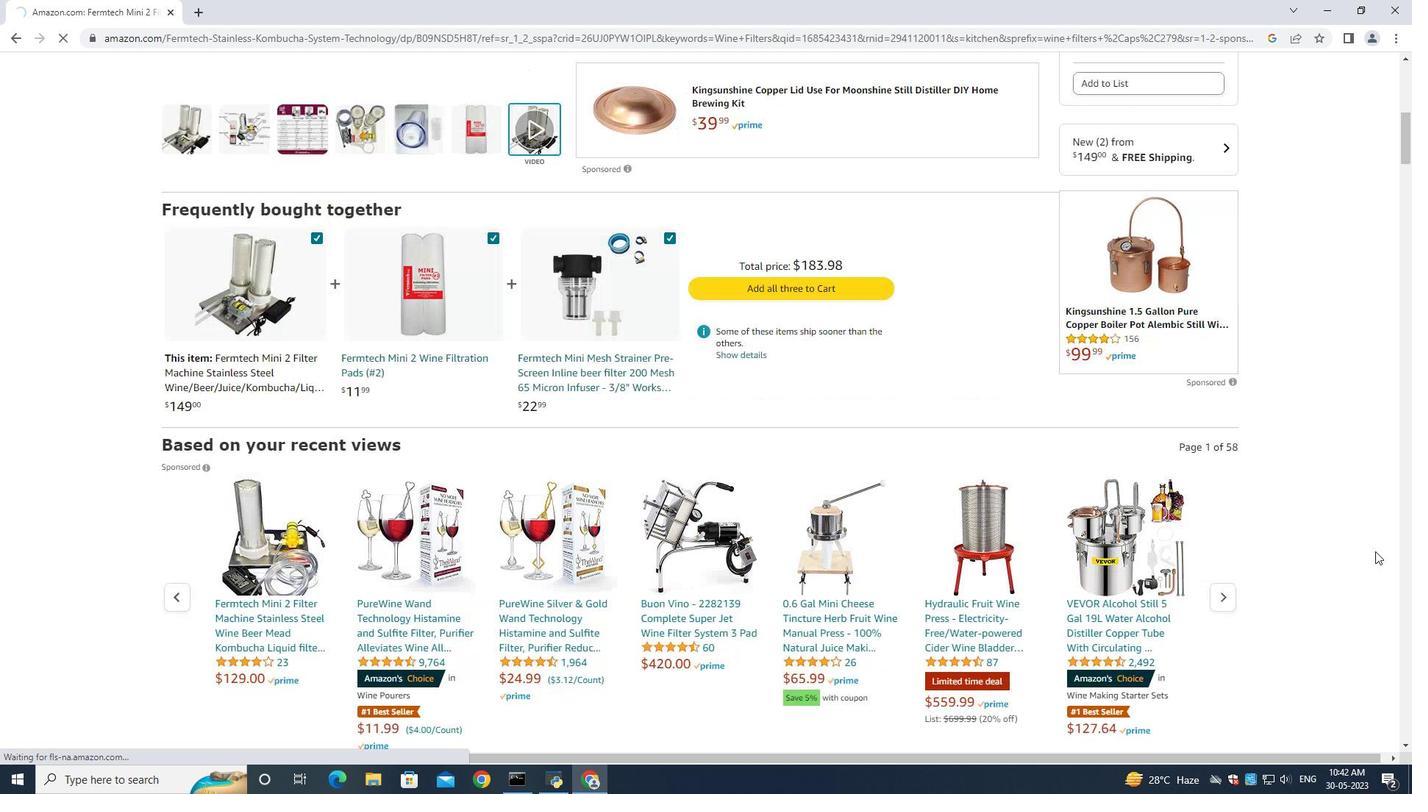 
Action: Mouse scrolled (1375, 551) with delta (0, 0)
Screenshot: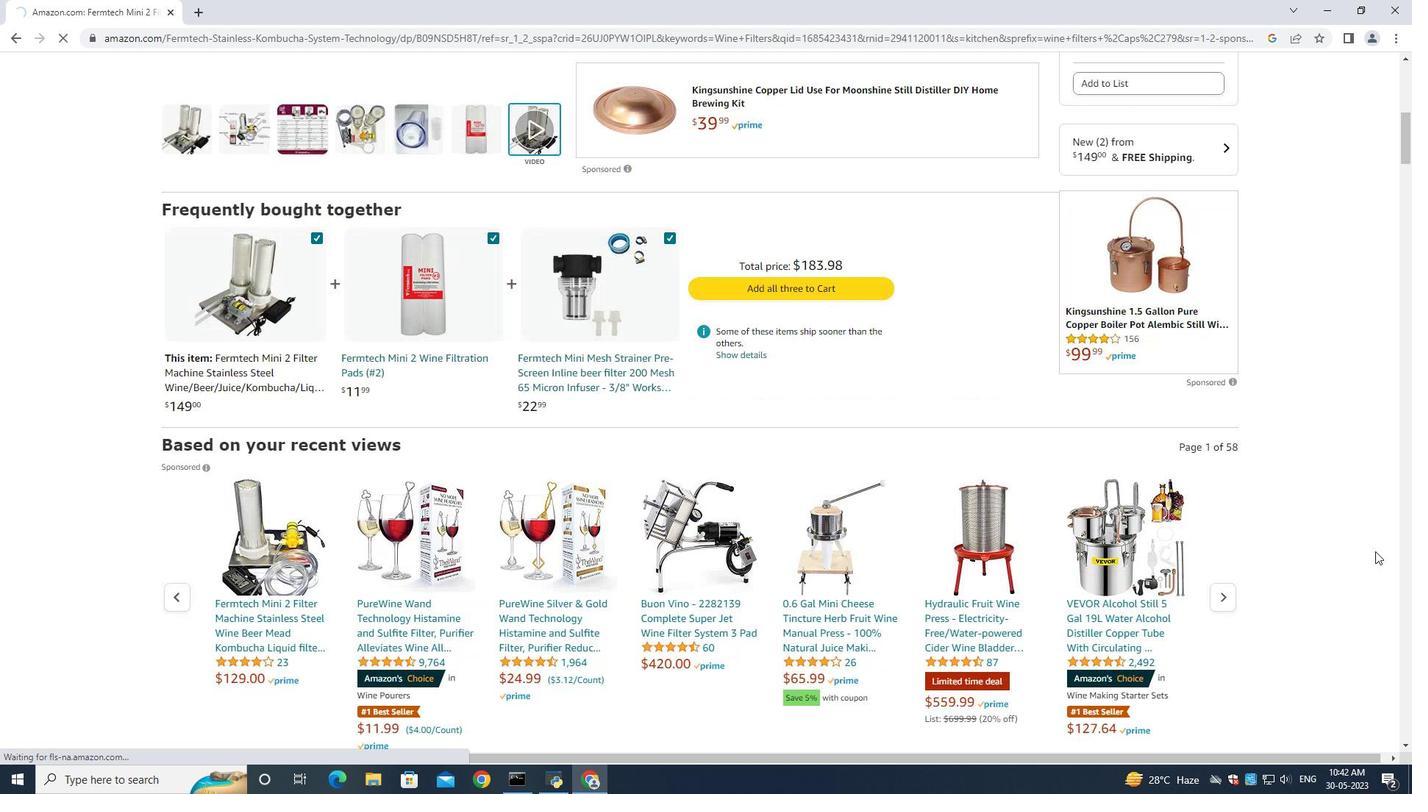 
Action: Mouse scrolled (1375, 551) with delta (0, 0)
Screenshot: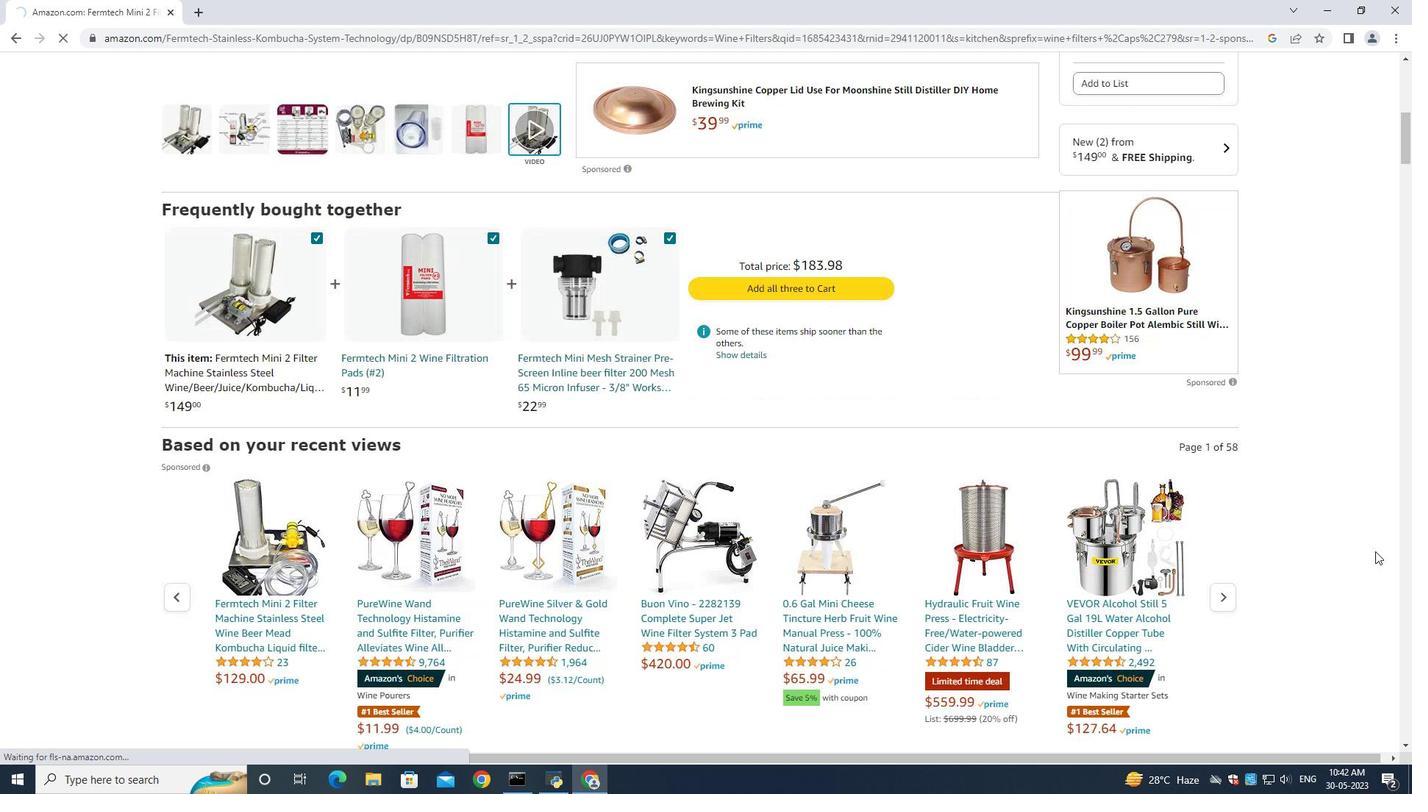 
Action: Mouse scrolled (1375, 551) with delta (0, 0)
Screenshot: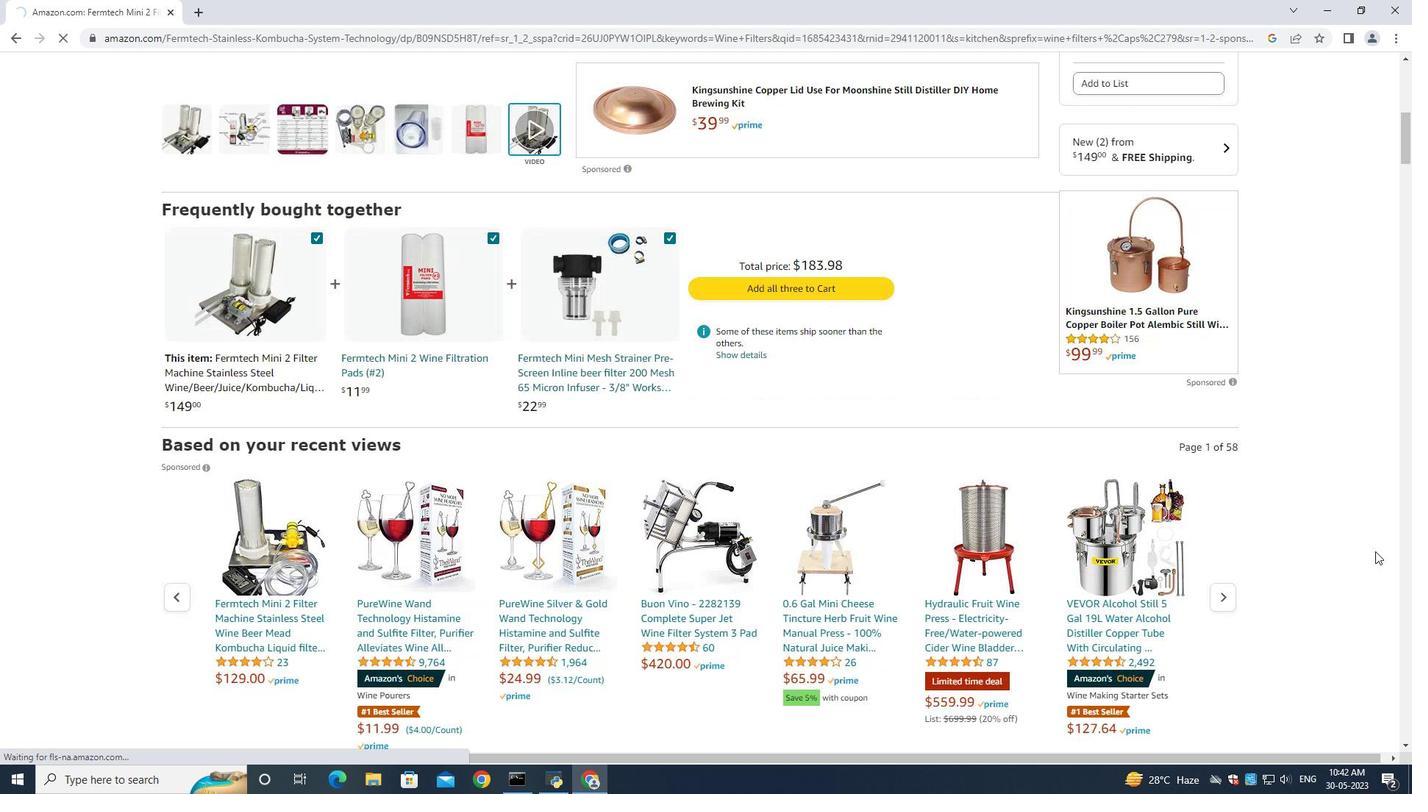 
Action: Mouse scrolled (1375, 551) with delta (0, 0)
Screenshot: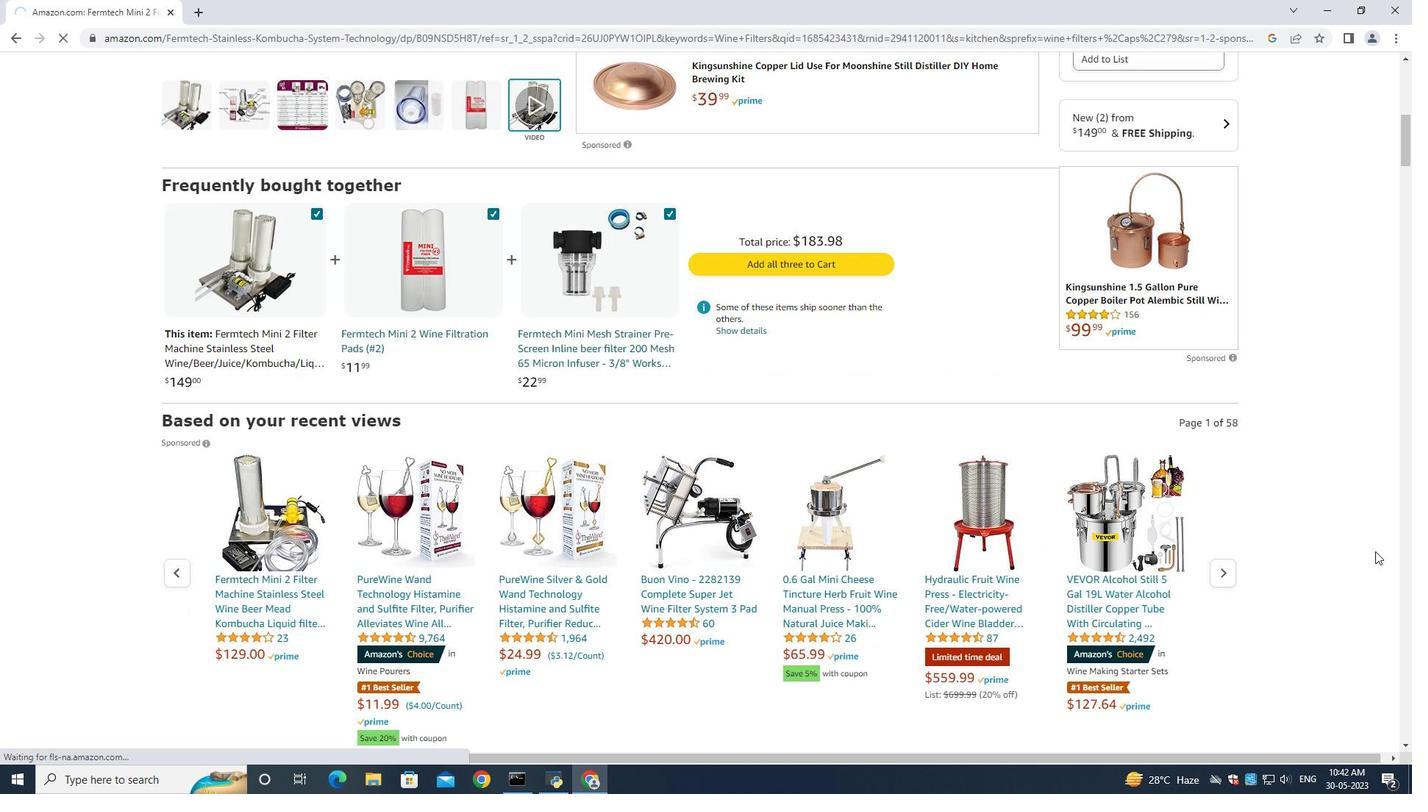 
Action: Mouse scrolled (1375, 551) with delta (0, 0)
Screenshot: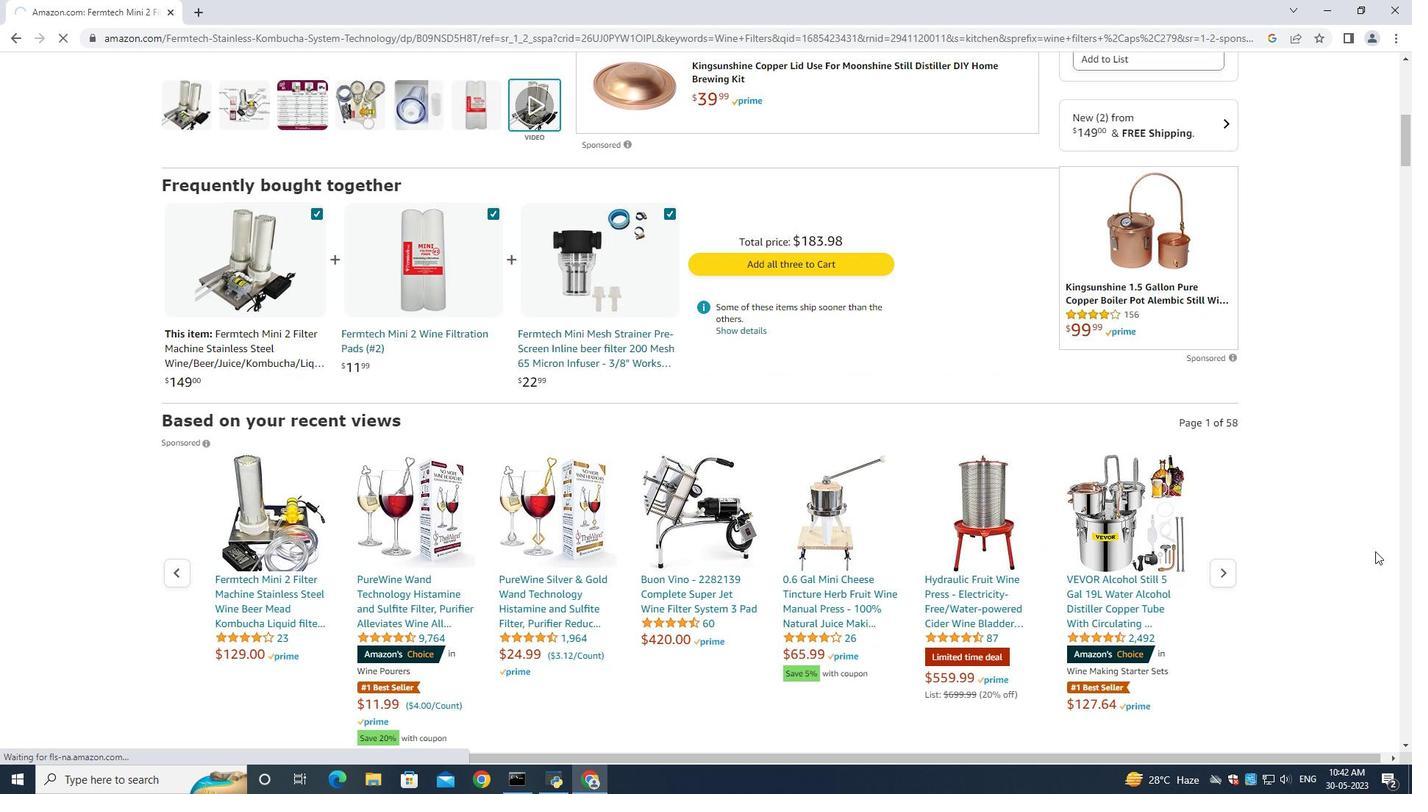 
Action: Mouse scrolled (1375, 551) with delta (0, 0)
Screenshot: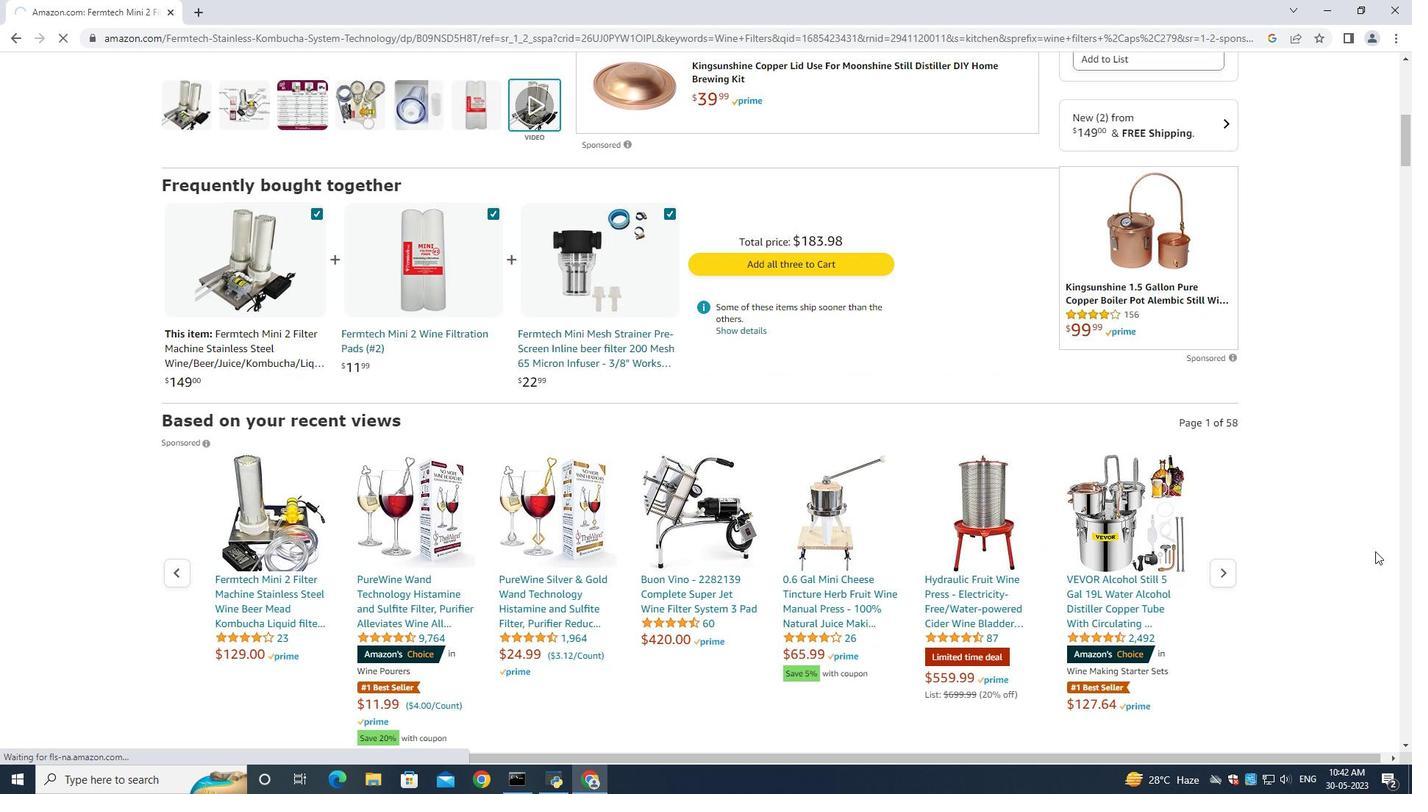 
Action: Mouse scrolled (1375, 551) with delta (0, 0)
Screenshot: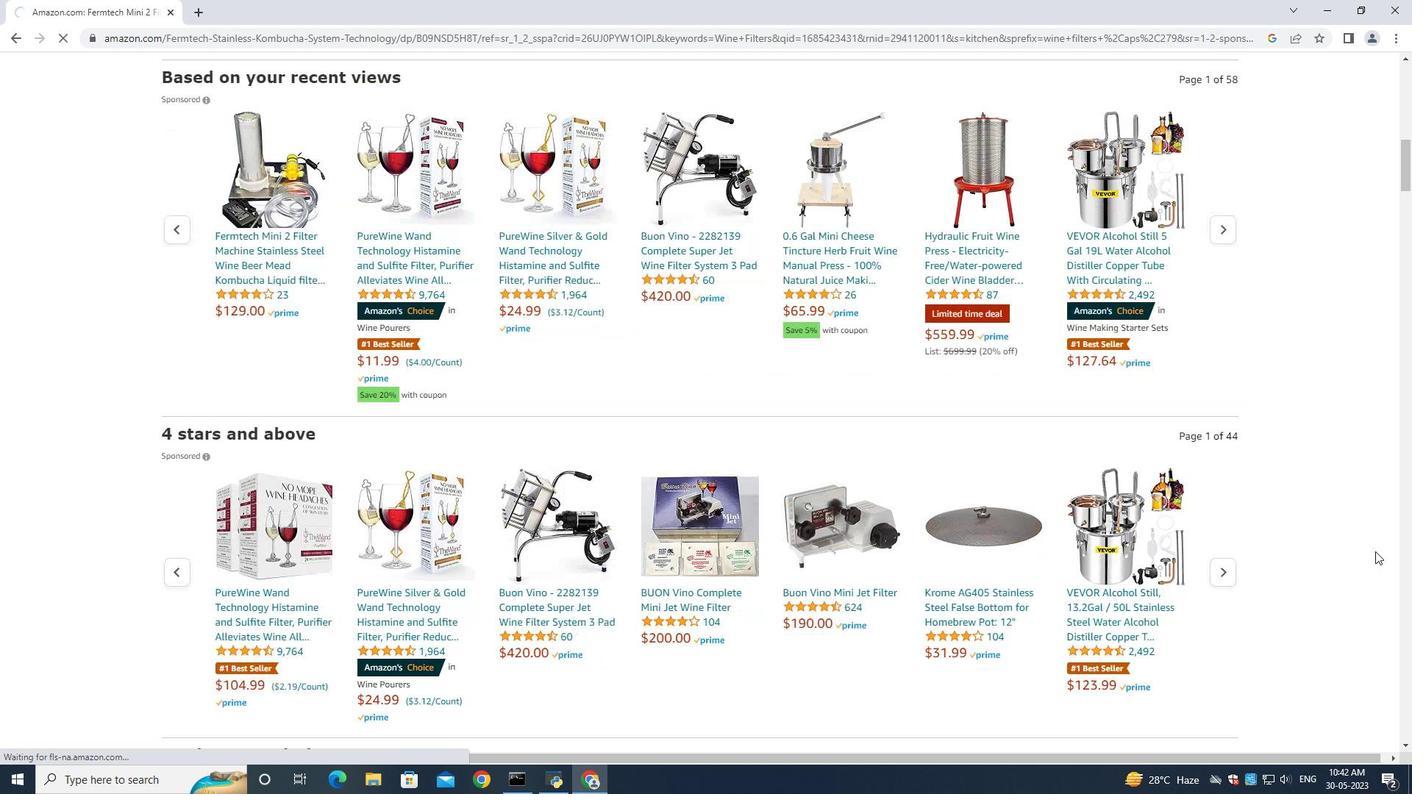 
Action: Mouse scrolled (1375, 551) with delta (0, 0)
Screenshot: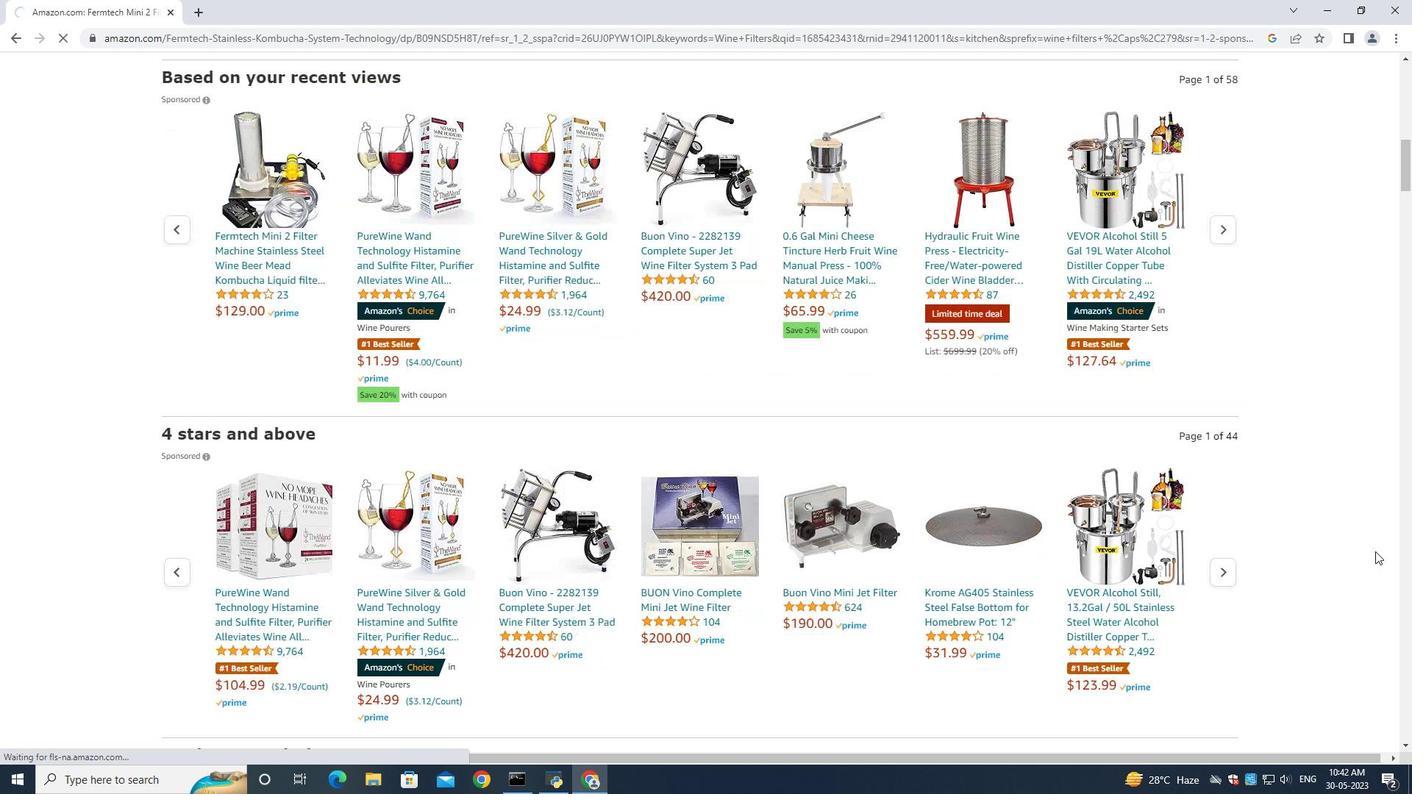 
Action: Mouse scrolled (1375, 551) with delta (0, 0)
Screenshot: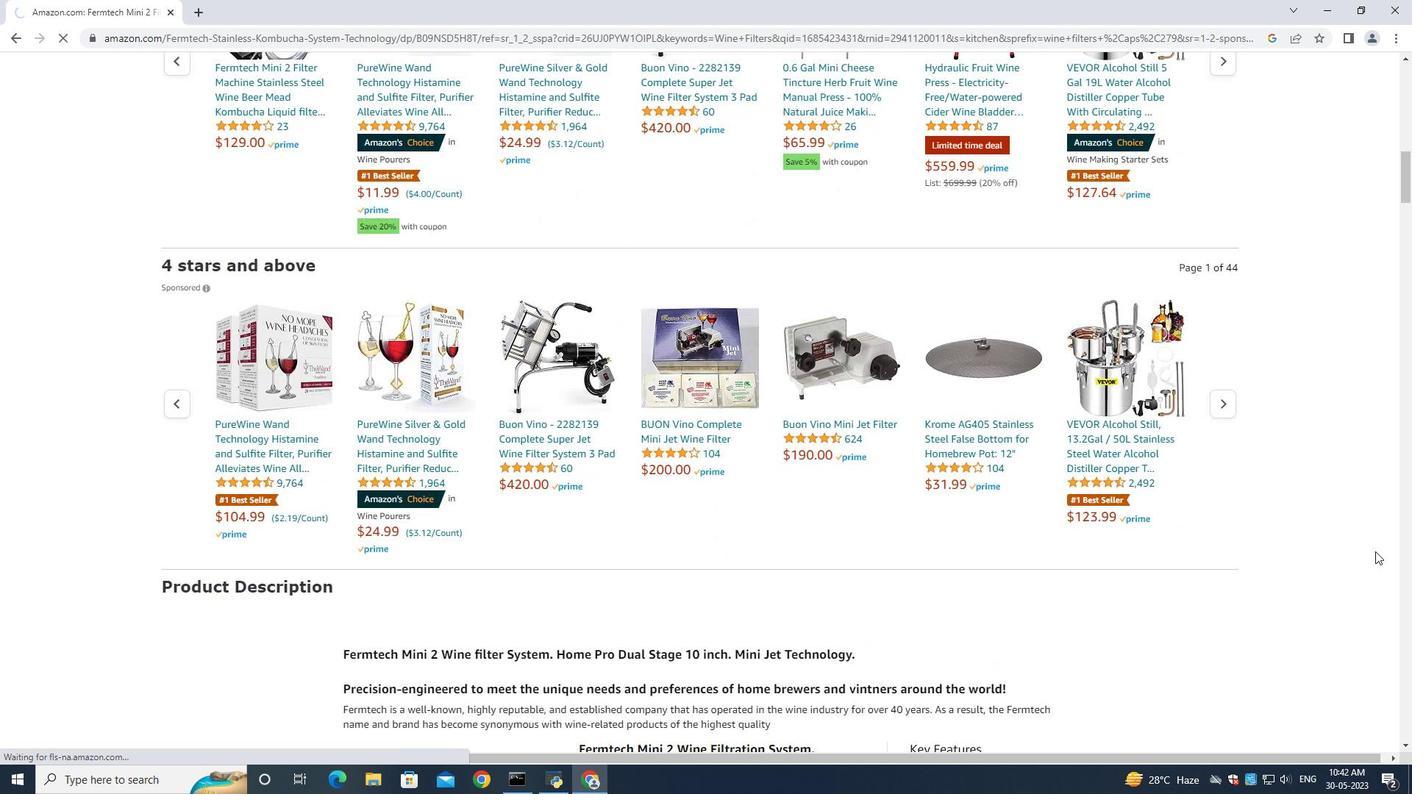 
Action: Mouse scrolled (1375, 551) with delta (0, 0)
Screenshot: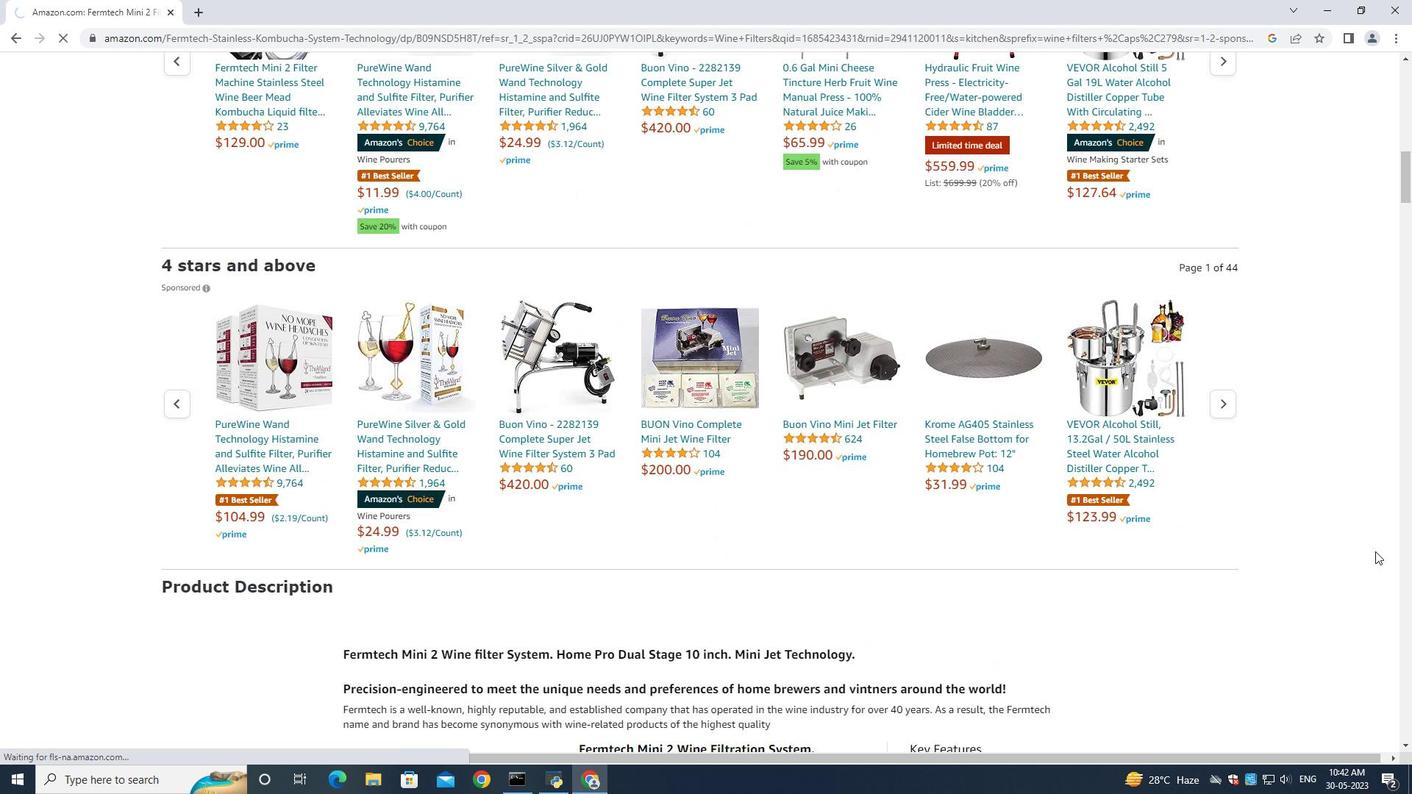 
Action: Mouse scrolled (1375, 551) with delta (0, 0)
Screenshot: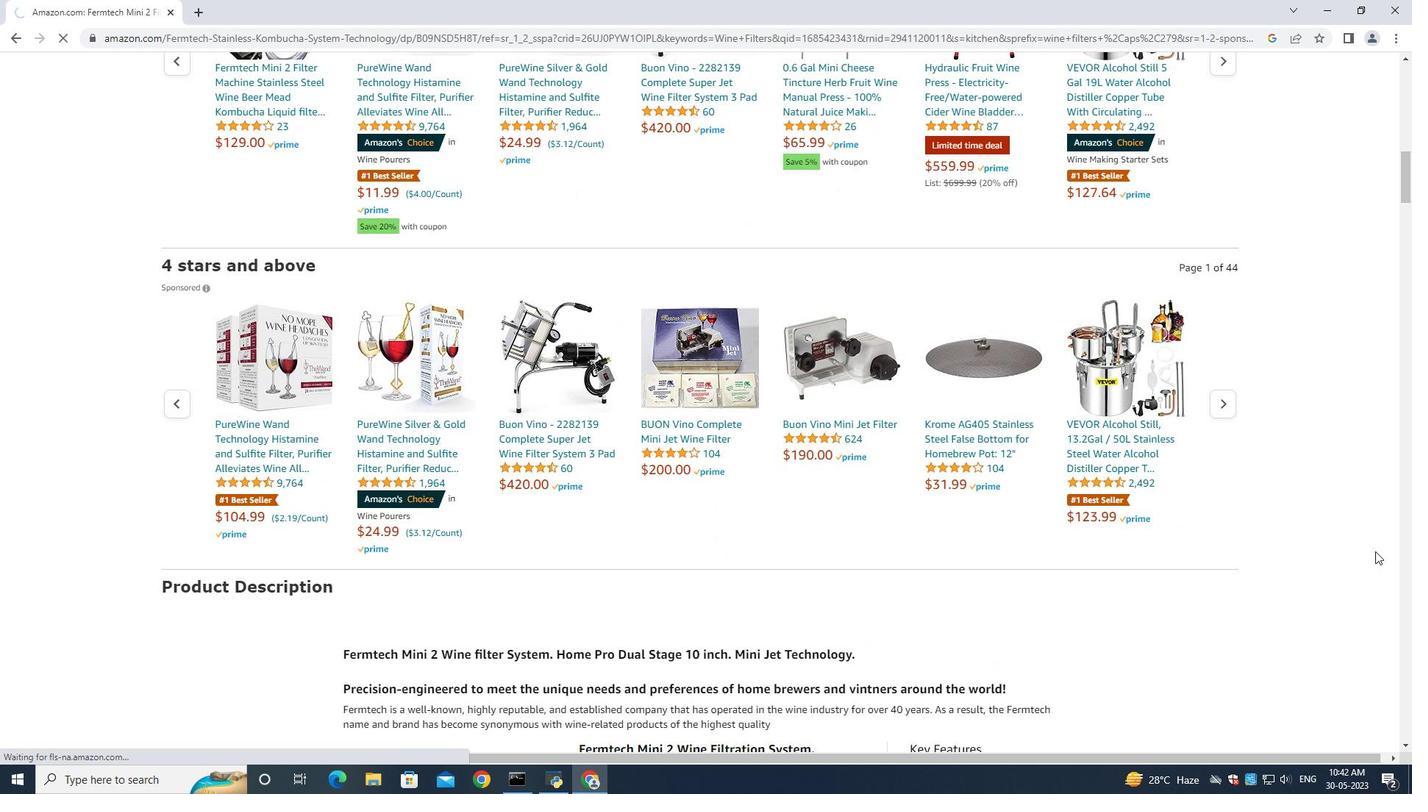 
Action: Mouse scrolled (1375, 551) with delta (0, 0)
Screenshot: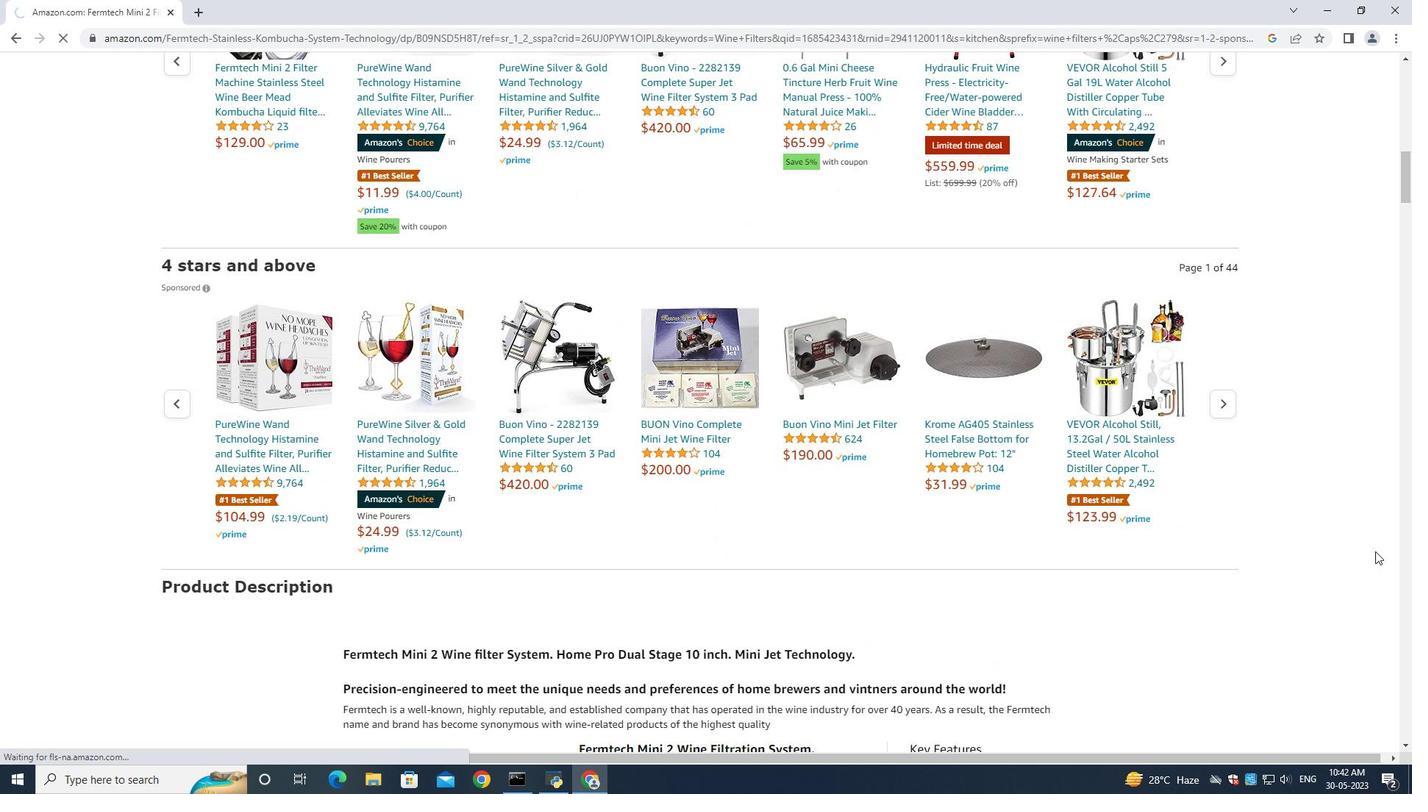 
Action: Mouse scrolled (1375, 551) with delta (0, 0)
Screenshot: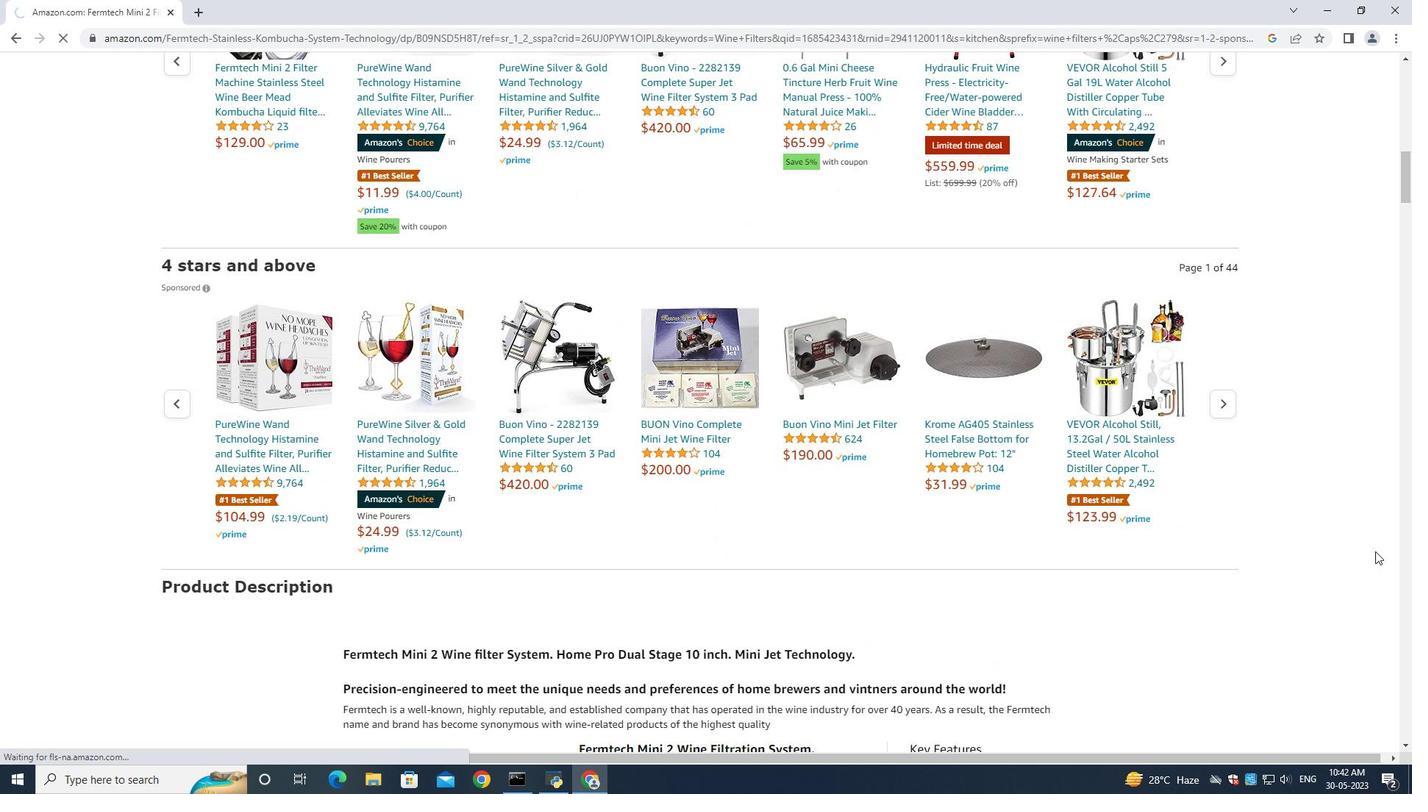 
Action: Mouse scrolled (1375, 551) with delta (0, 0)
Screenshot: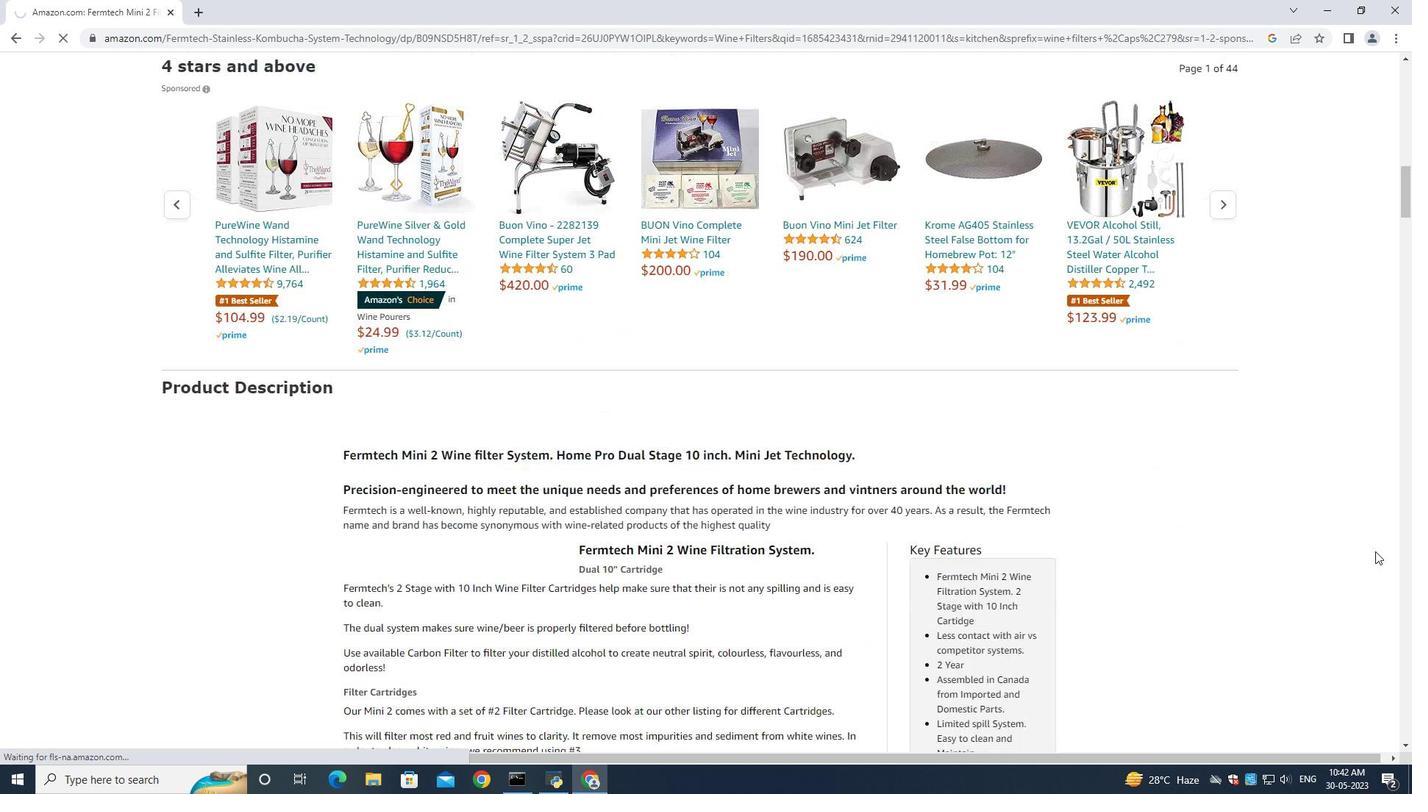 
Action: Mouse scrolled (1375, 551) with delta (0, 0)
Screenshot: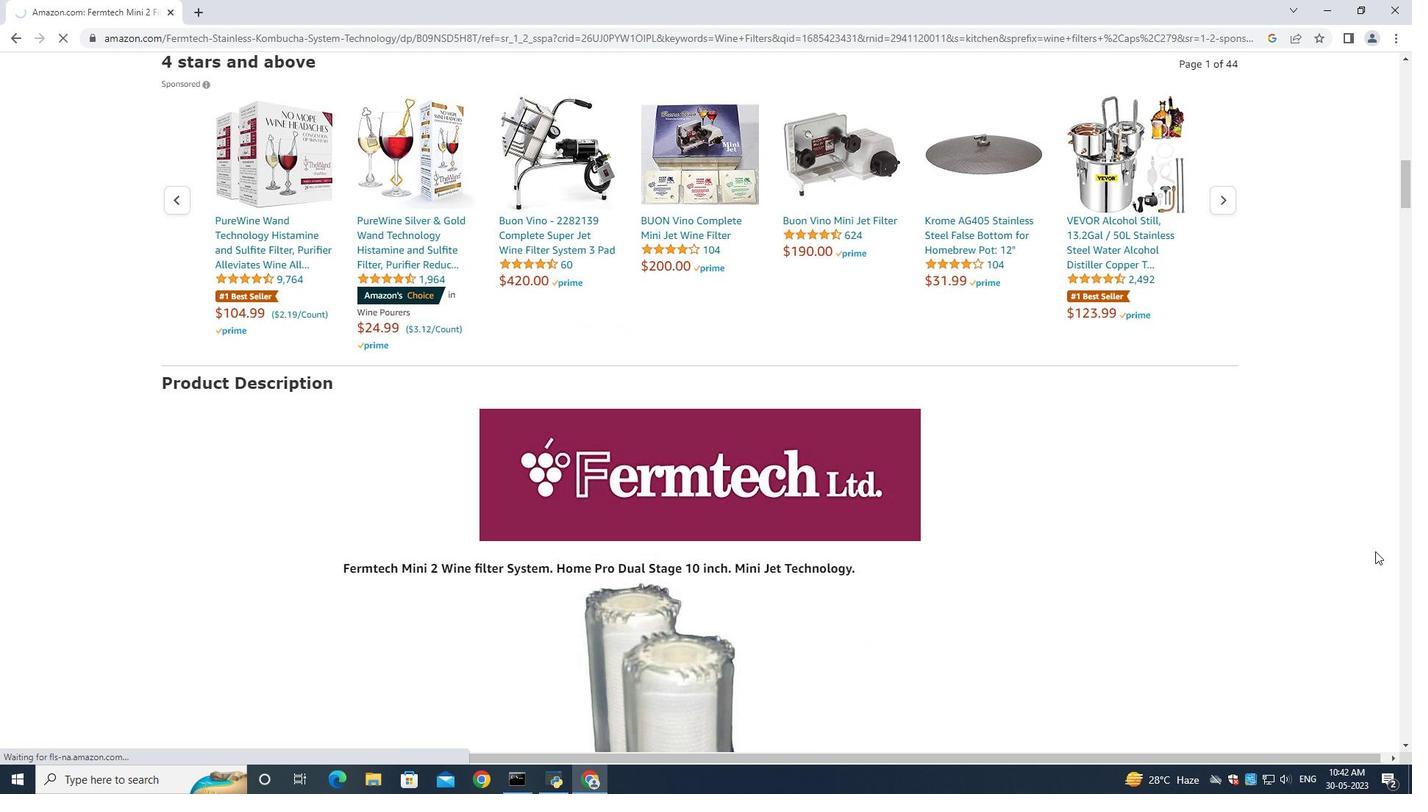 
Action: Mouse scrolled (1375, 551) with delta (0, 0)
Screenshot: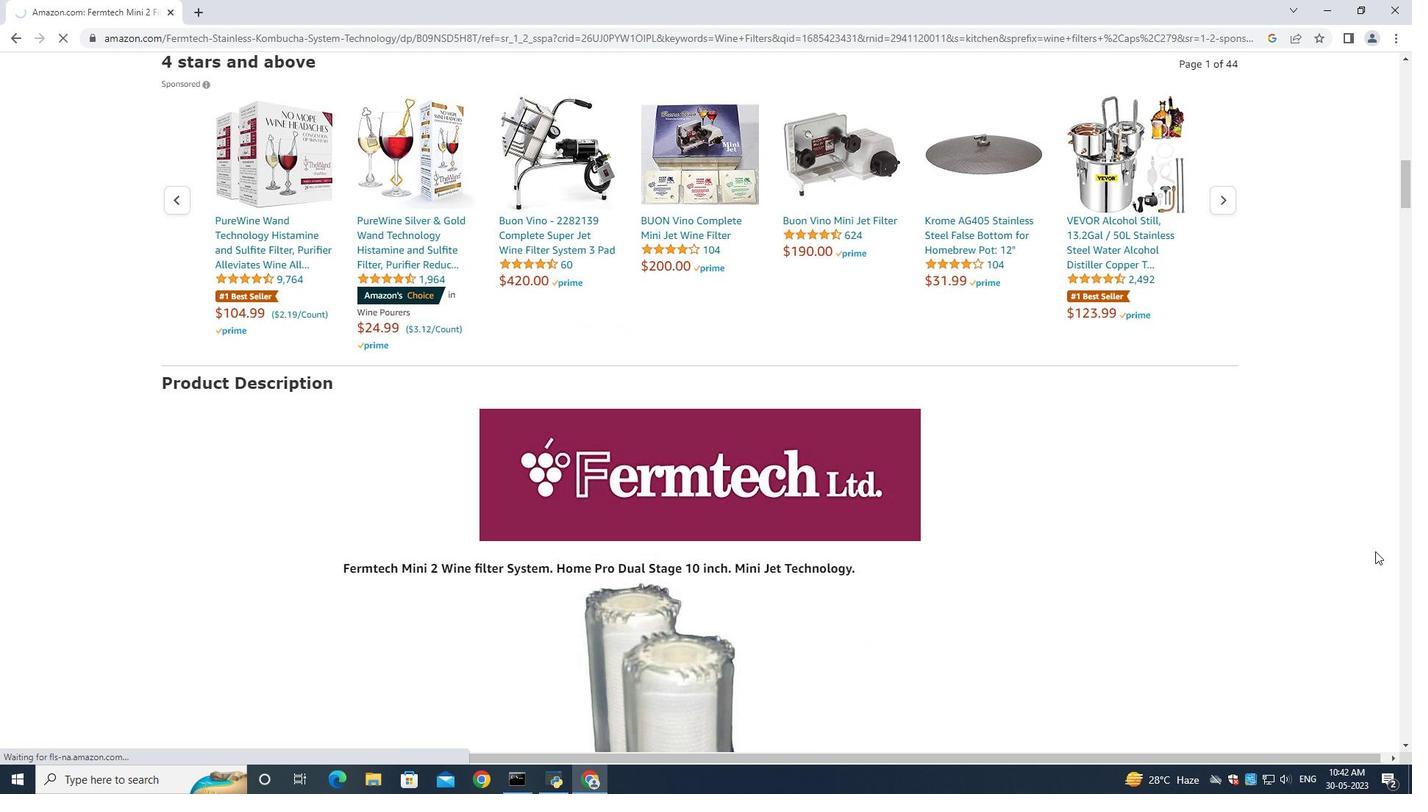 
Action: Mouse scrolled (1375, 551) with delta (0, 0)
Screenshot: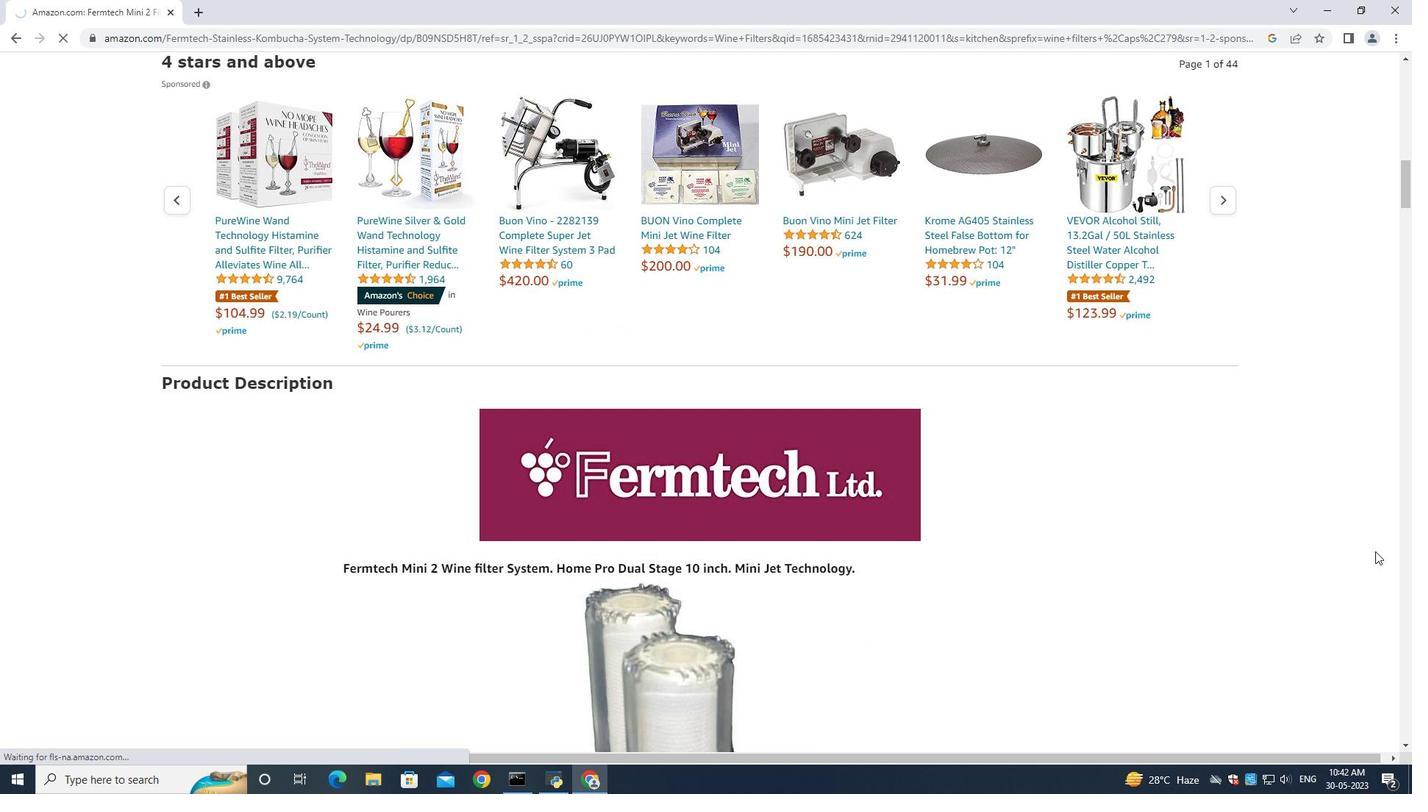 
Action: Mouse scrolled (1375, 551) with delta (0, 0)
Screenshot: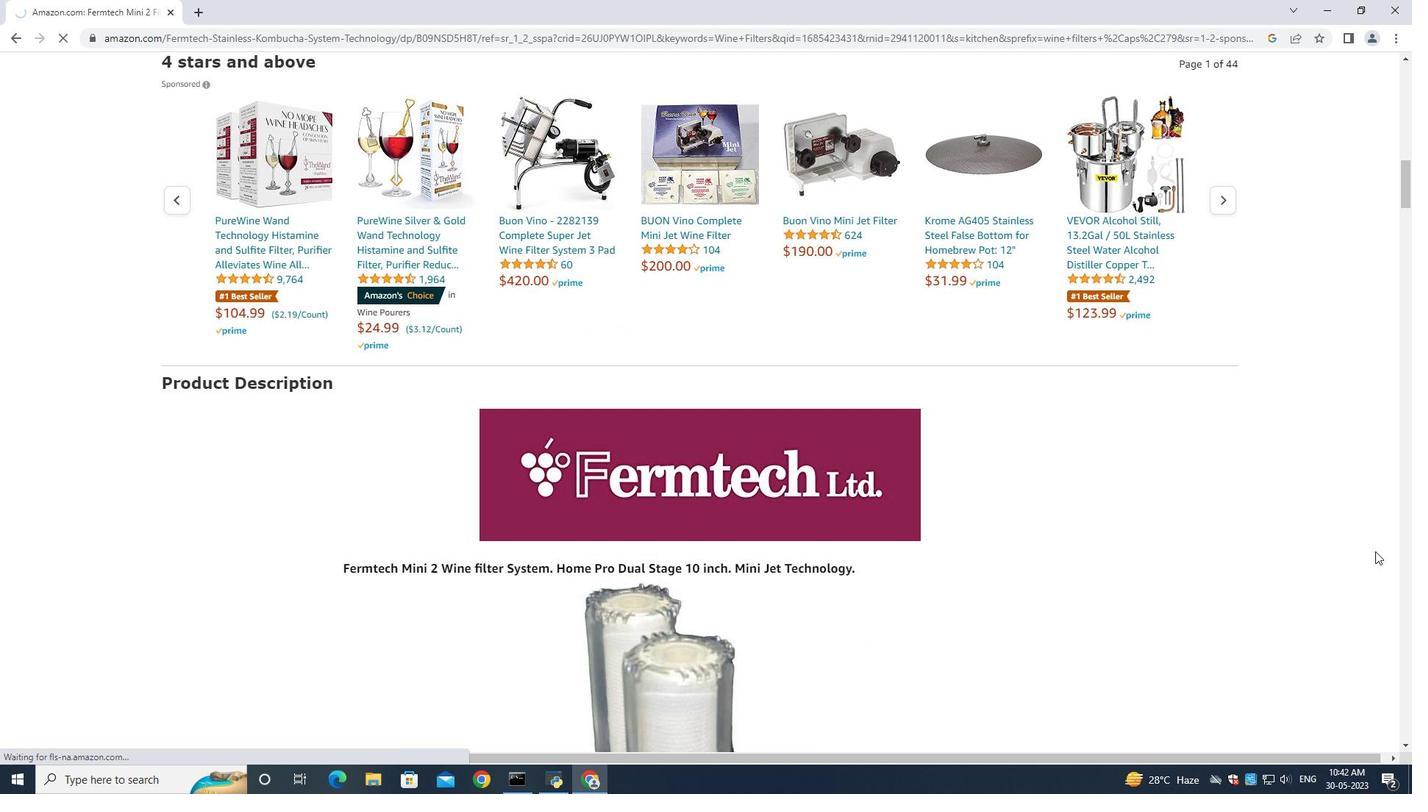 
Action: Mouse scrolled (1375, 551) with delta (0, 0)
Screenshot: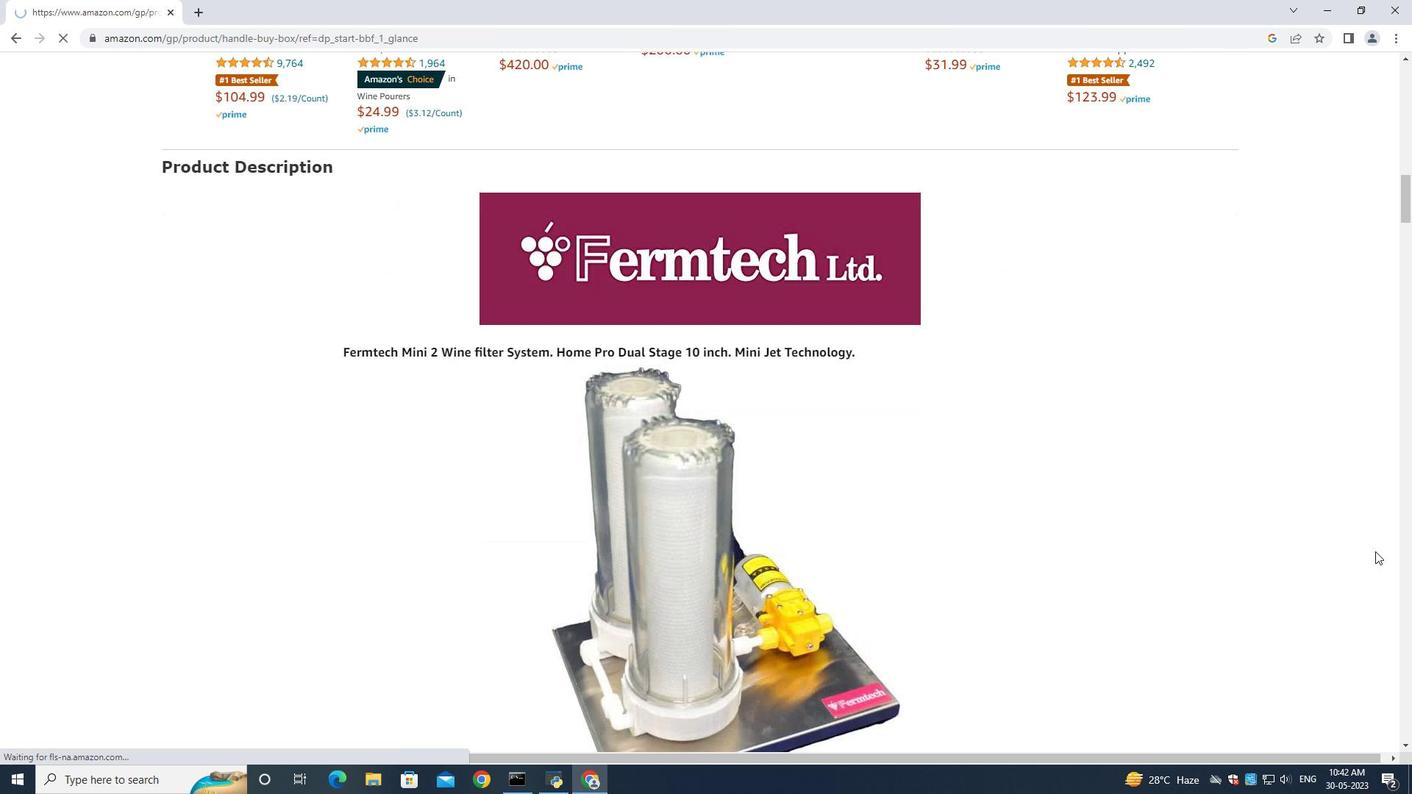 
Action: Mouse moved to (571, 518)
Screenshot: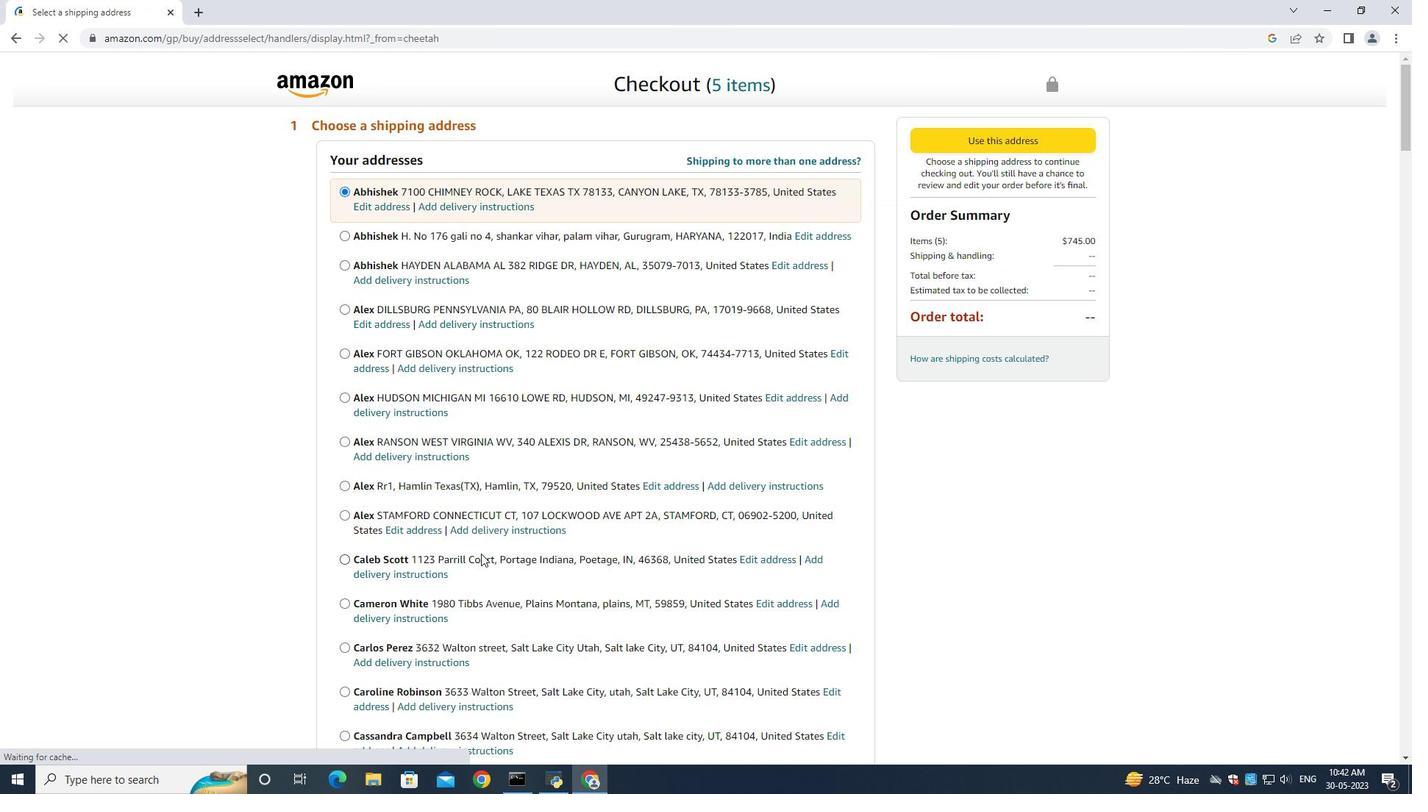 
Action: Mouse scrolled (571, 517) with delta (0, 0)
Screenshot: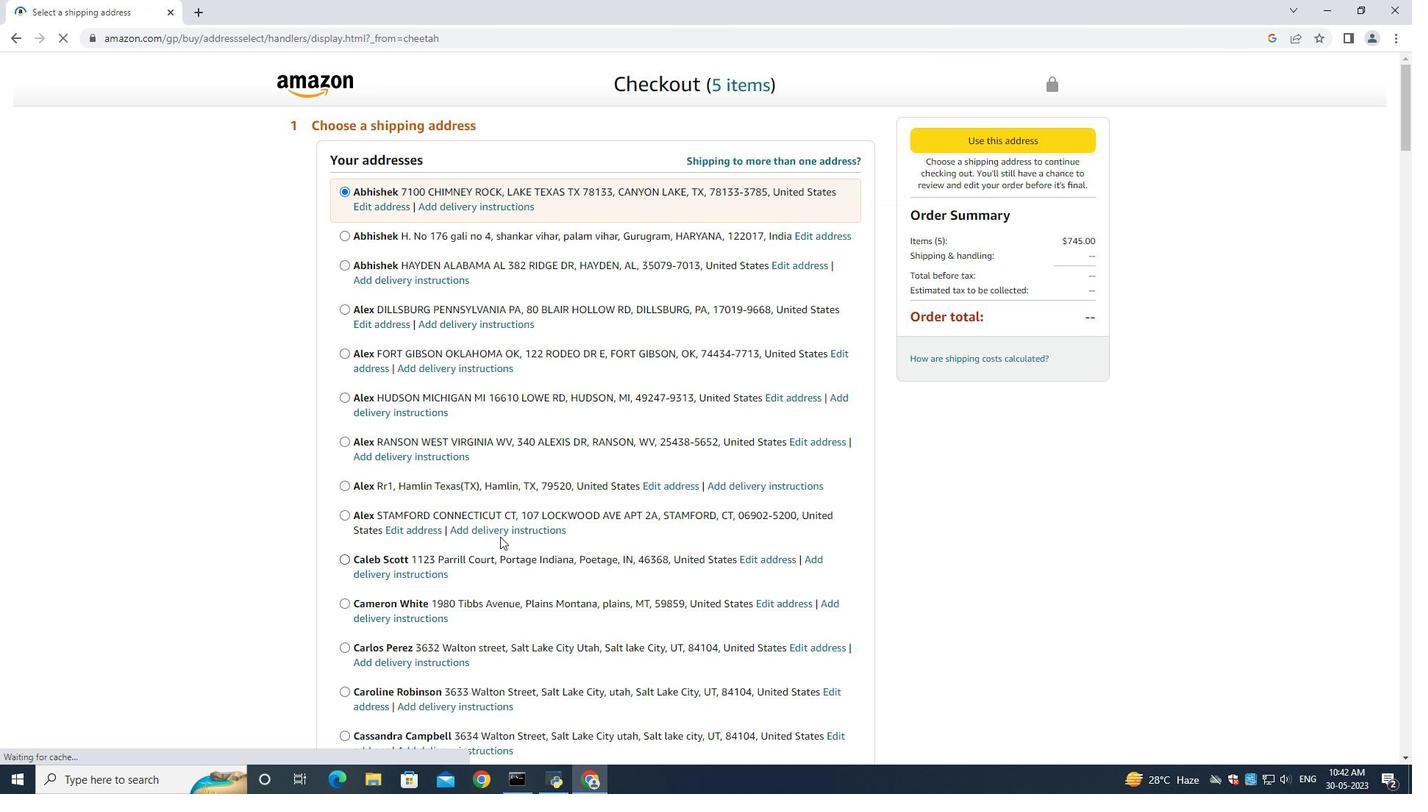 
Action: Mouse moved to (586, 520)
Screenshot: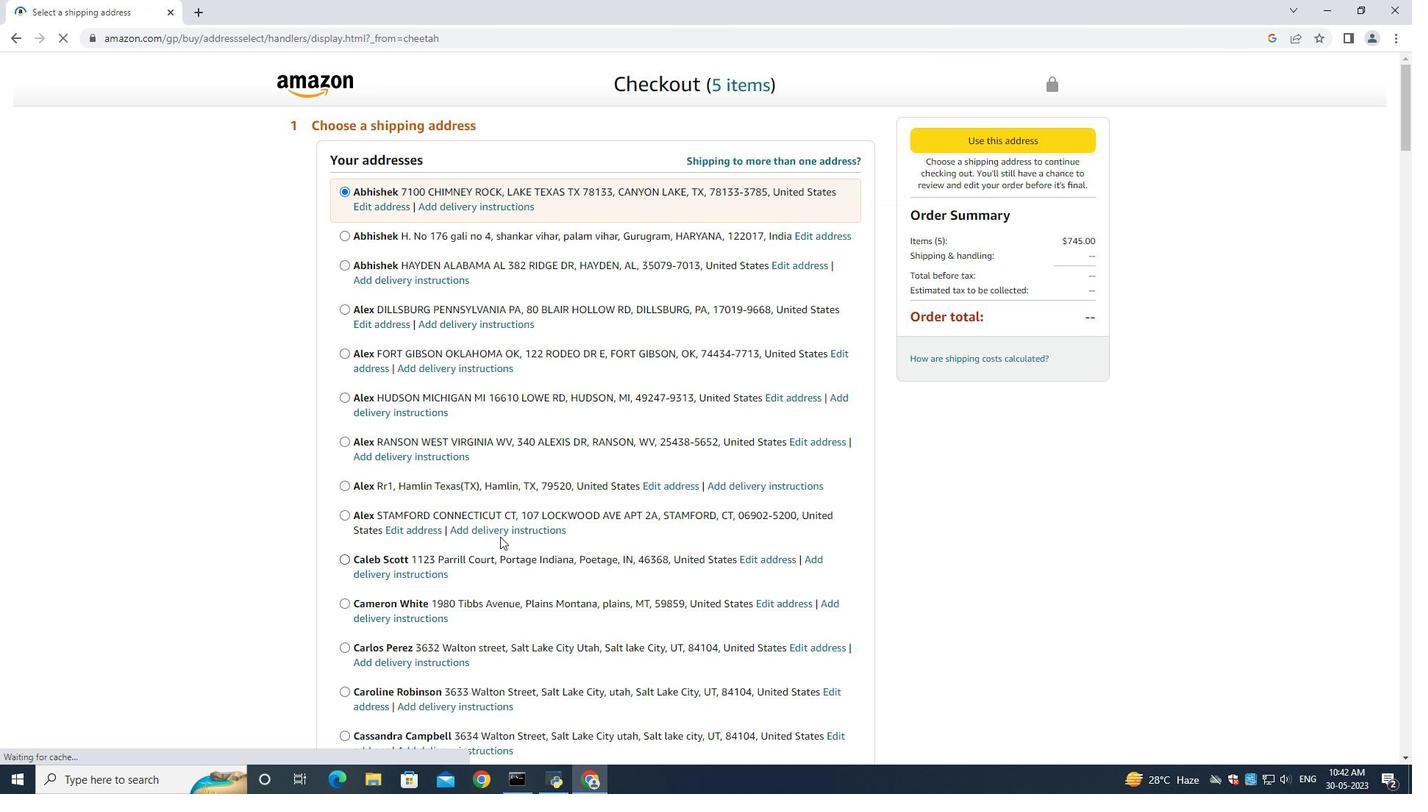 
Action: Mouse scrolled (586, 520) with delta (0, 0)
Screenshot: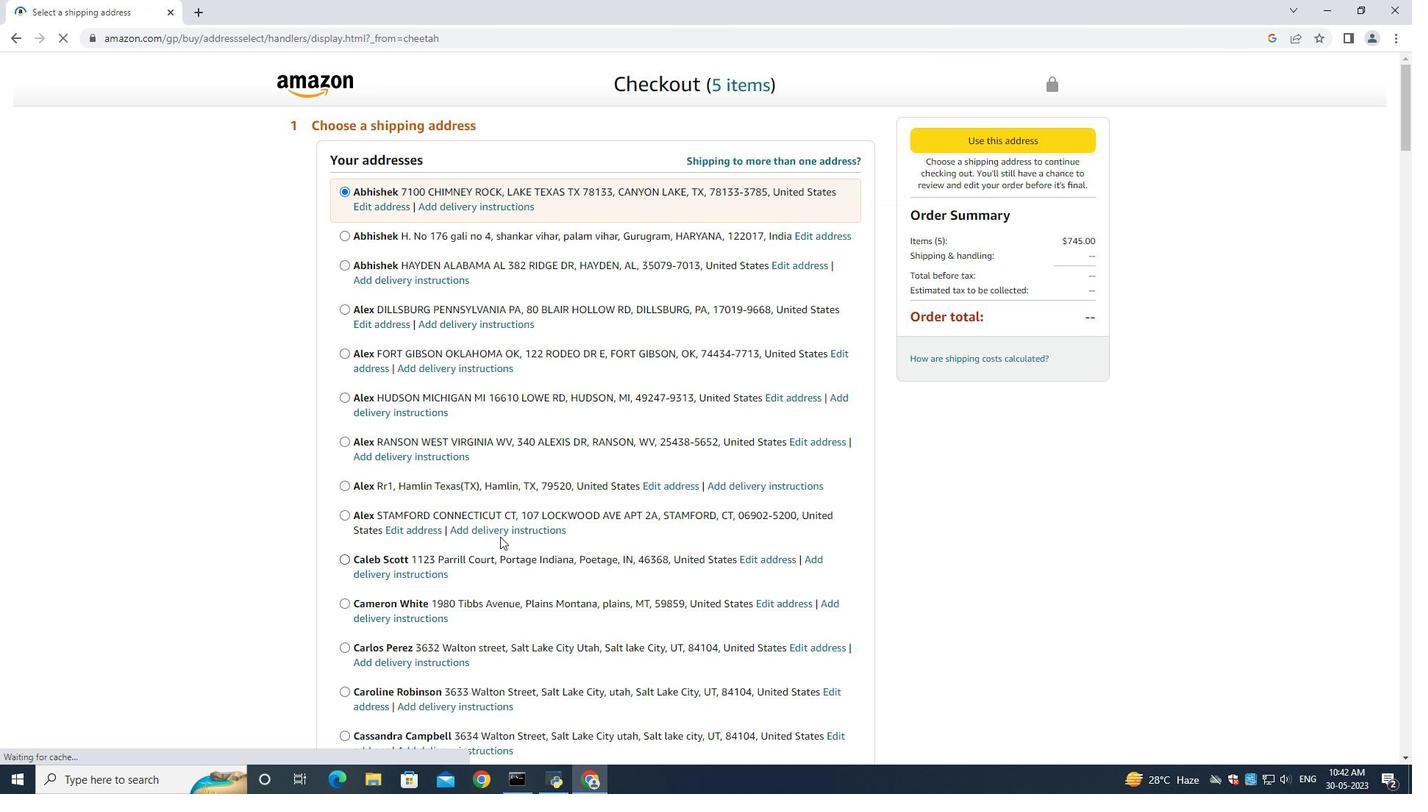 
Action: Mouse moved to (606, 521)
Screenshot: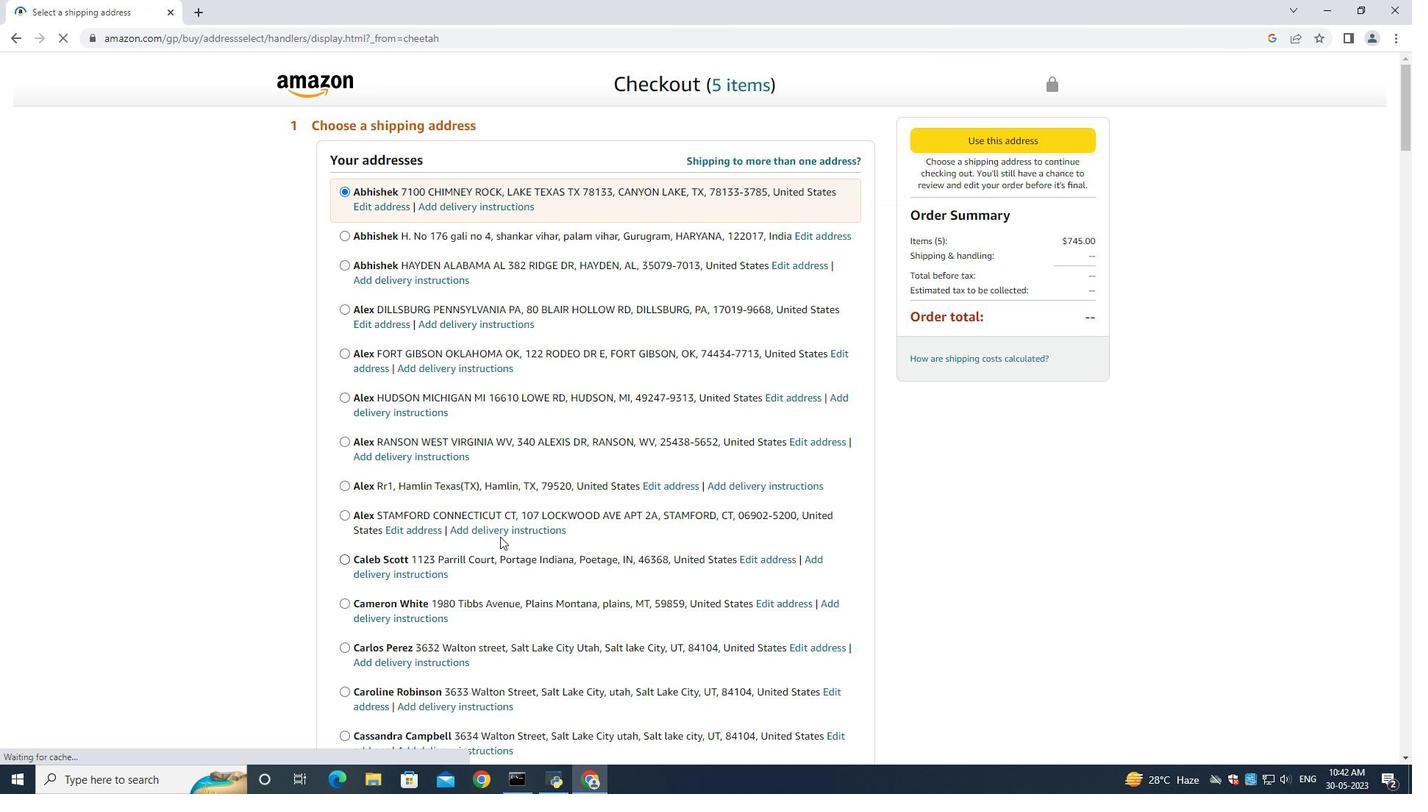 
Action: Mouse scrolled (606, 520) with delta (0, 0)
Screenshot: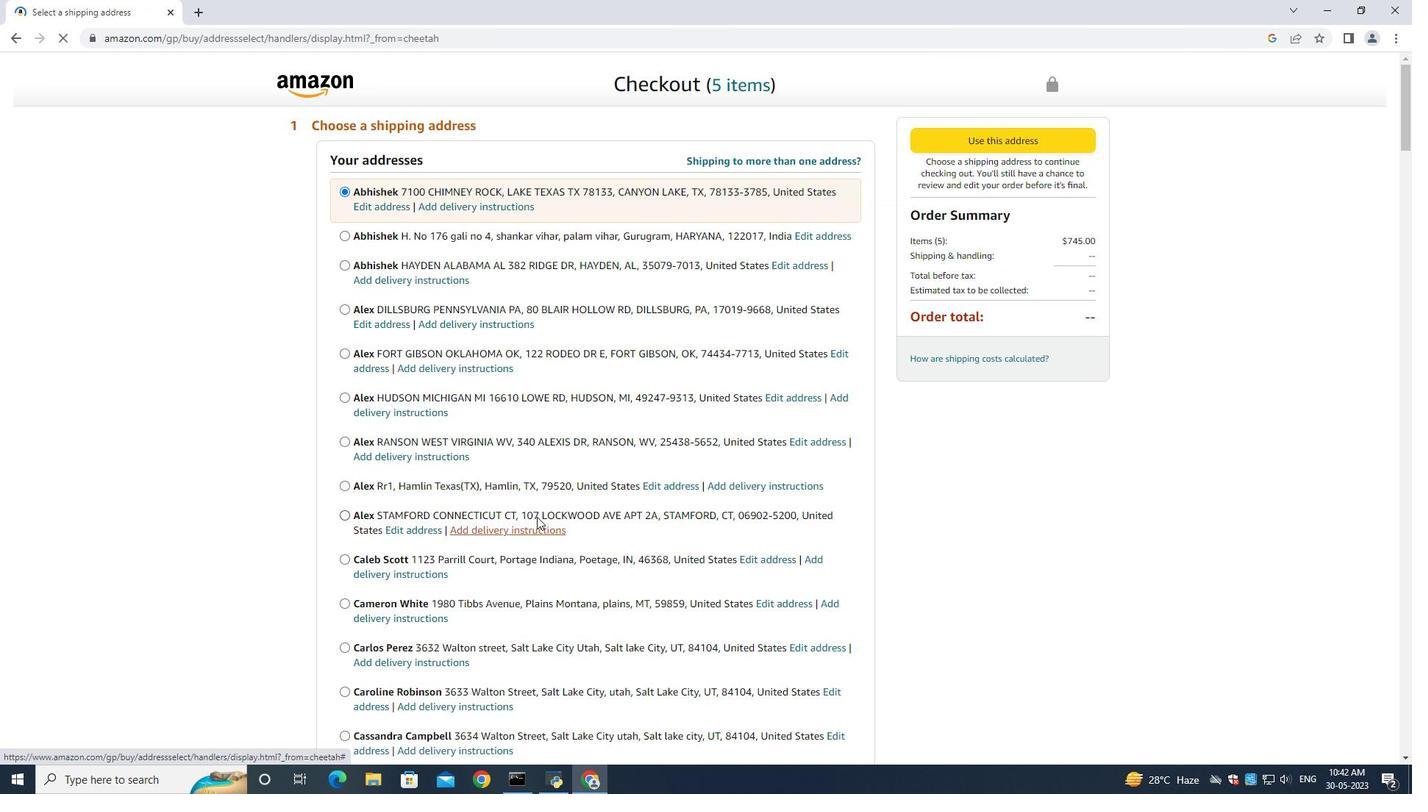 
Action: Mouse moved to (628, 521)
Screenshot: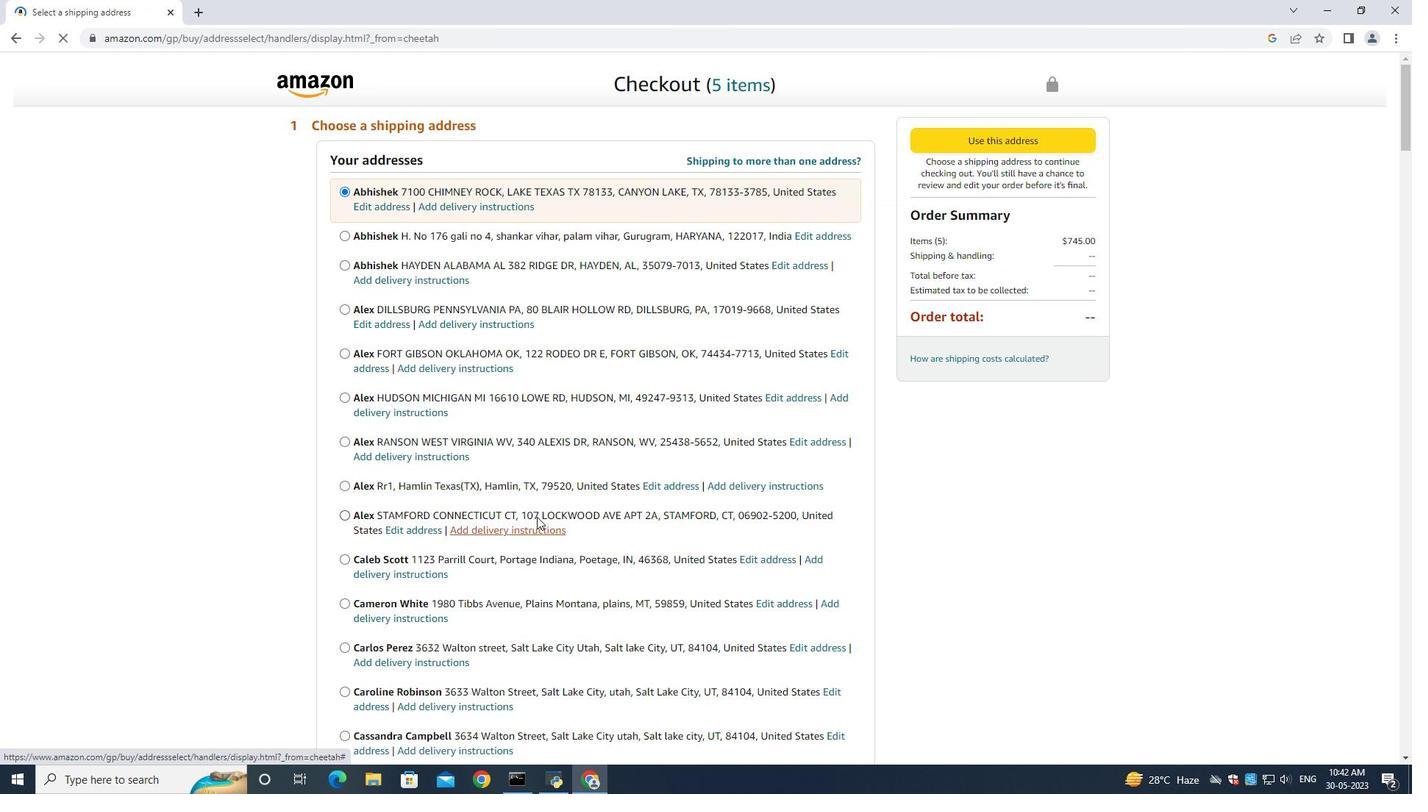 
Action: Mouse scrolled (618, 520) with delta (0, 0)
Screenshot: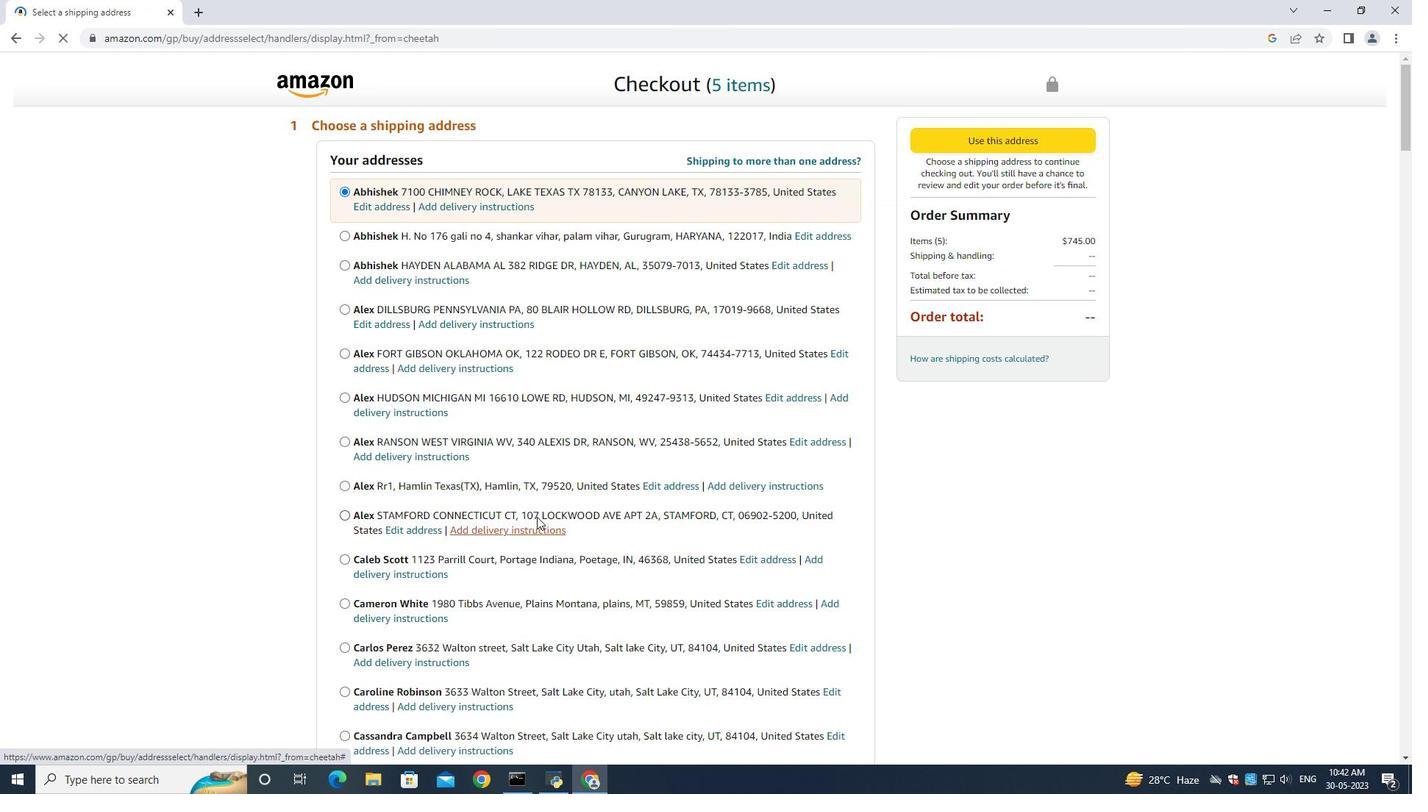 
Action: Mouse moved to (638, 520)
Screenshot: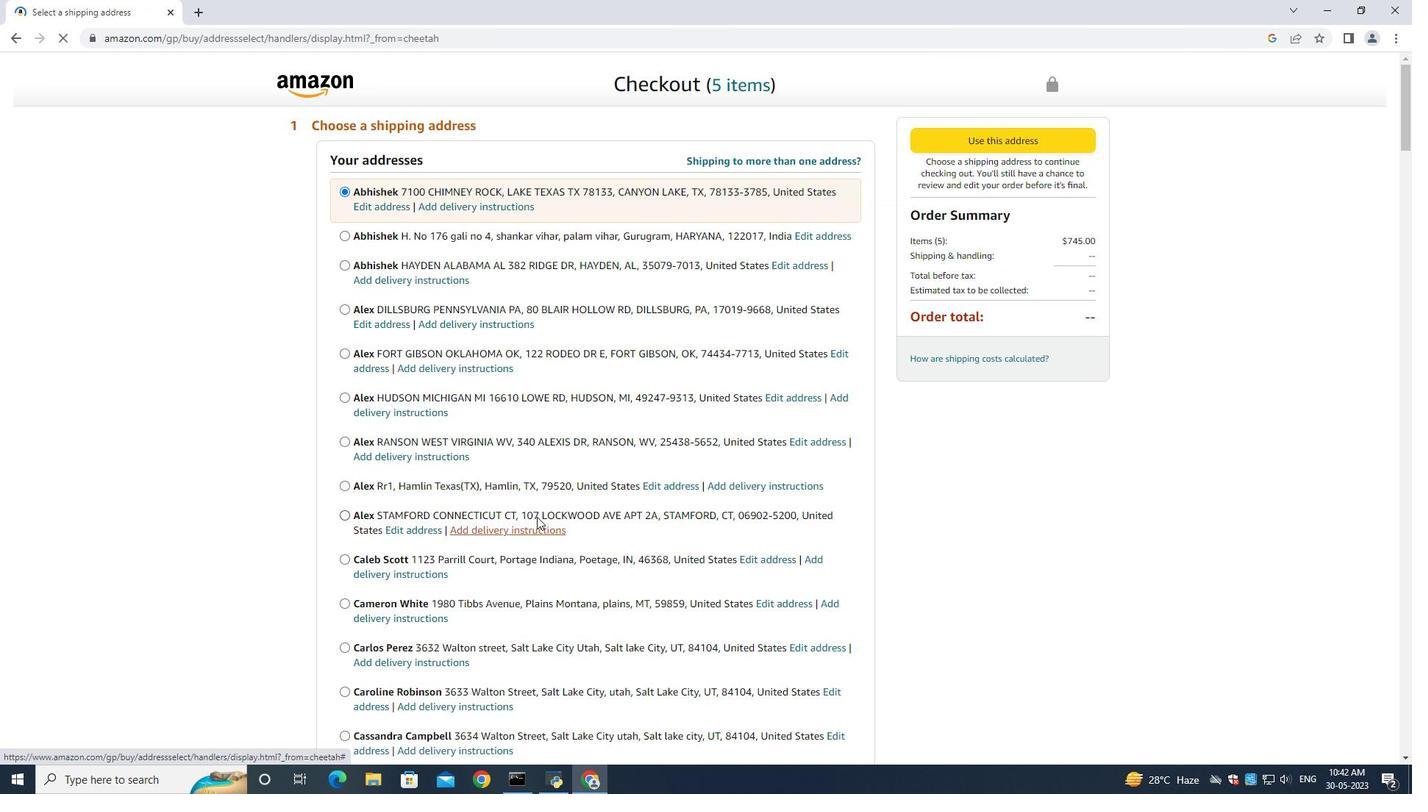 
Action: Mouse scrolled (628, 520) with delta (0, 0)
Screenshot: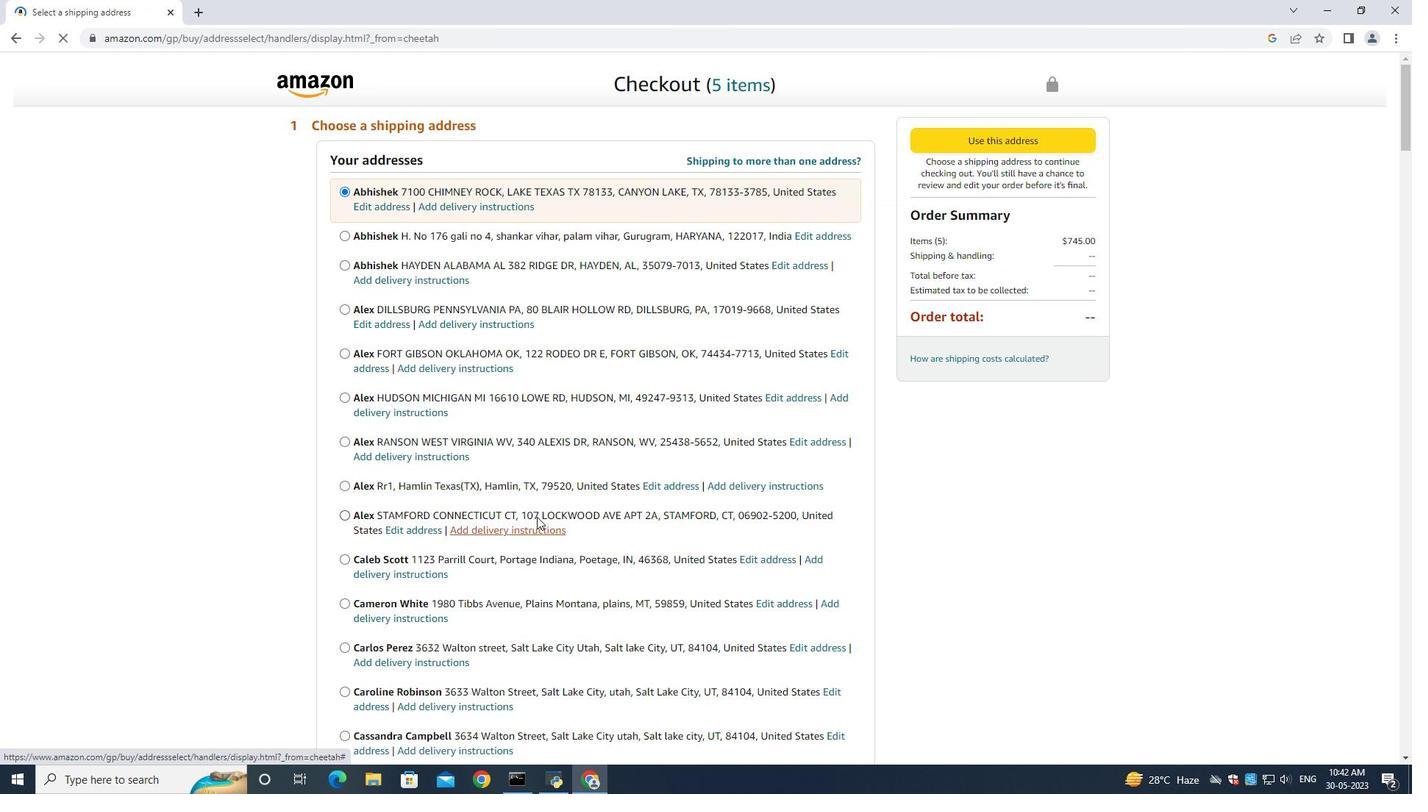 
Action: Mouse moved to (649, 517)
Screenshot: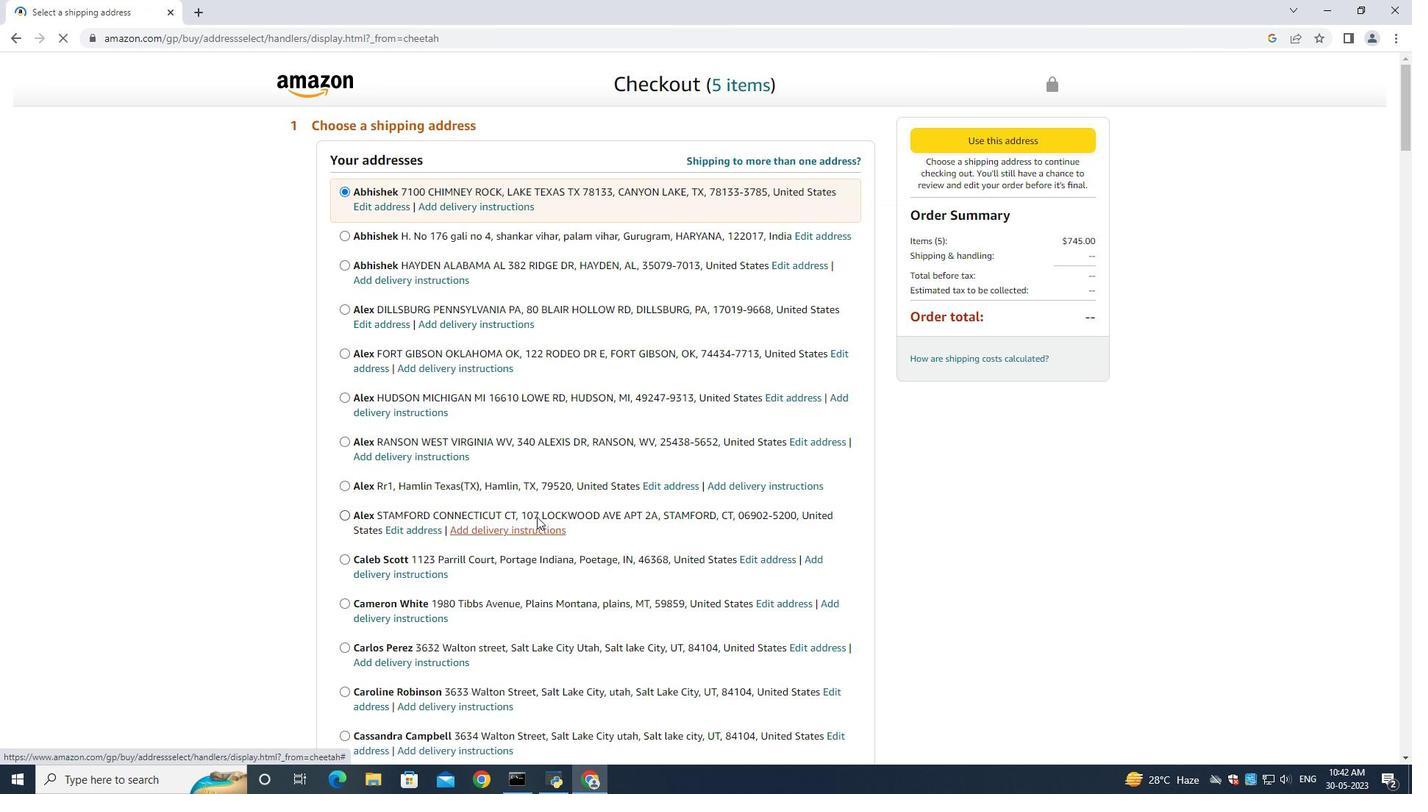 
Action: Mouse scrolled (638, 520) with delta (0, 0)
Screenshot: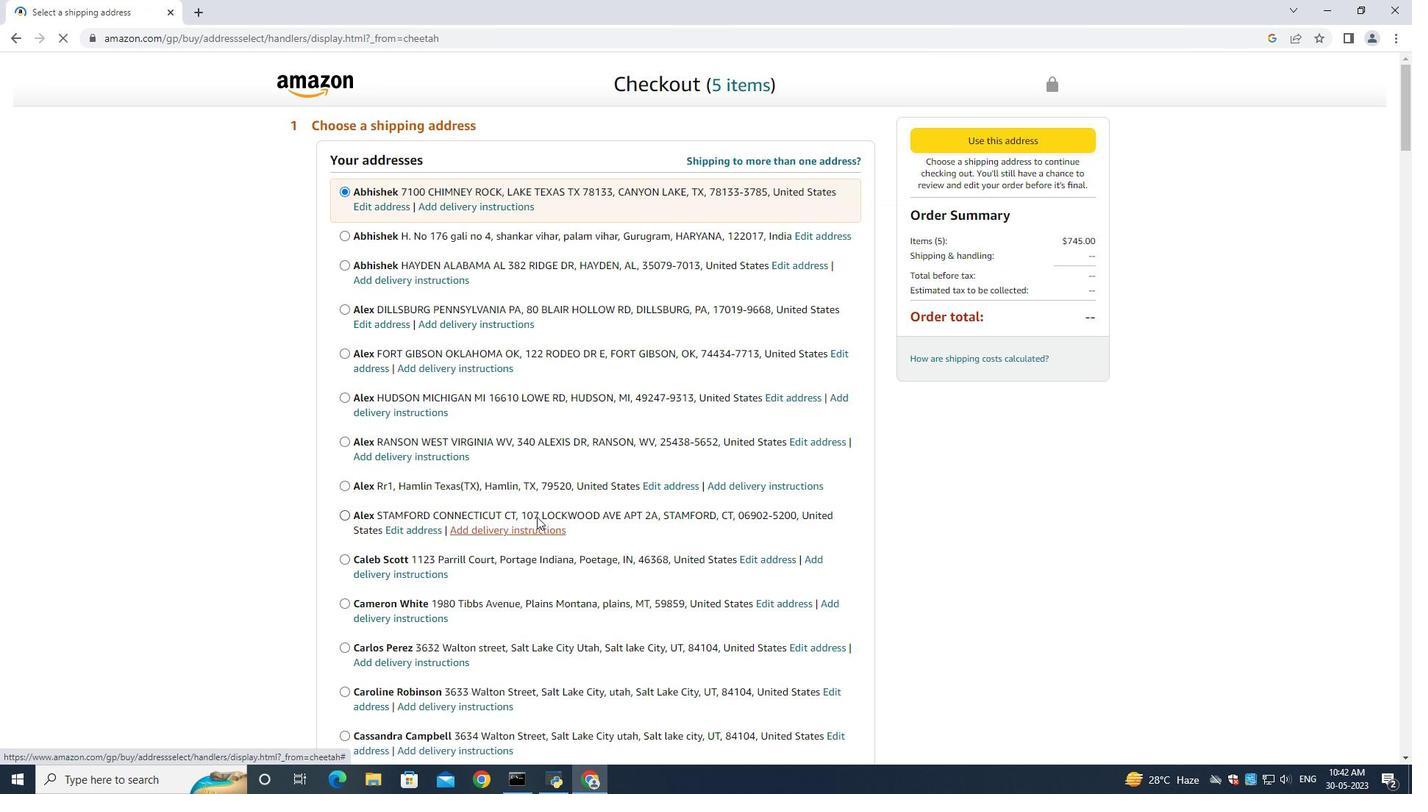 
Action: Mouse moved to (584, 512)
Screenshot: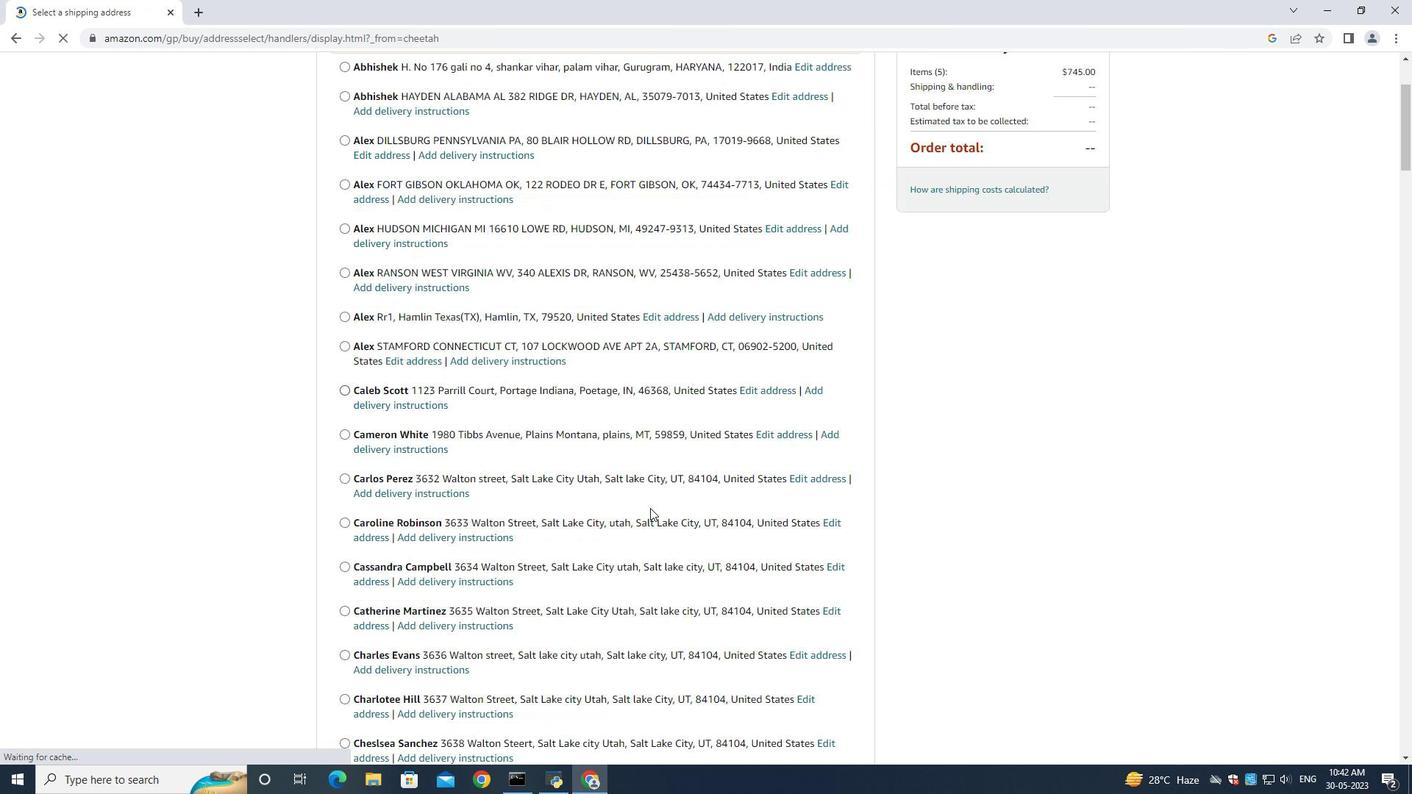 
Action: Mouse scrolled (598, 512) with delta (0, 0)
Screenshot: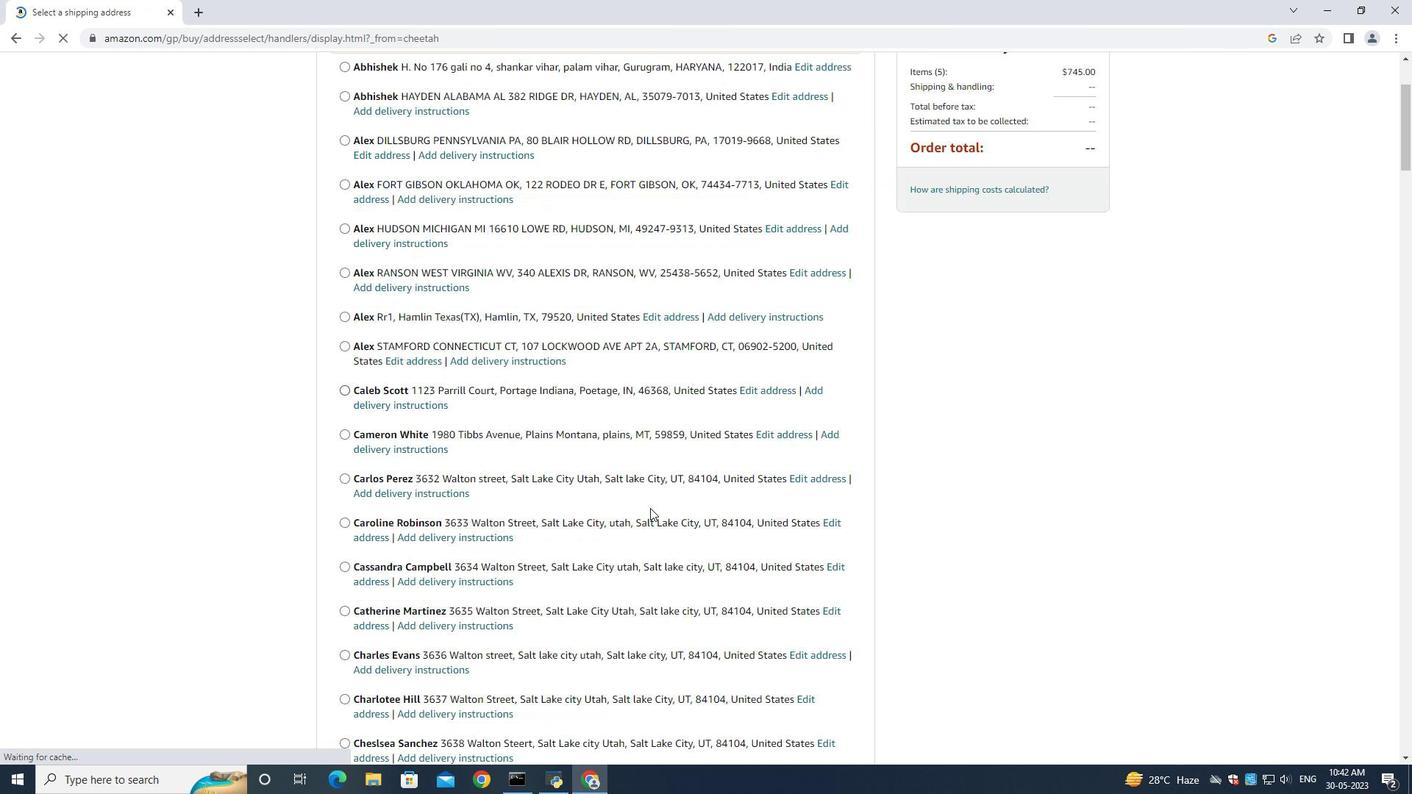 
Action: Mouse moved to (581, 511)
Screenshot: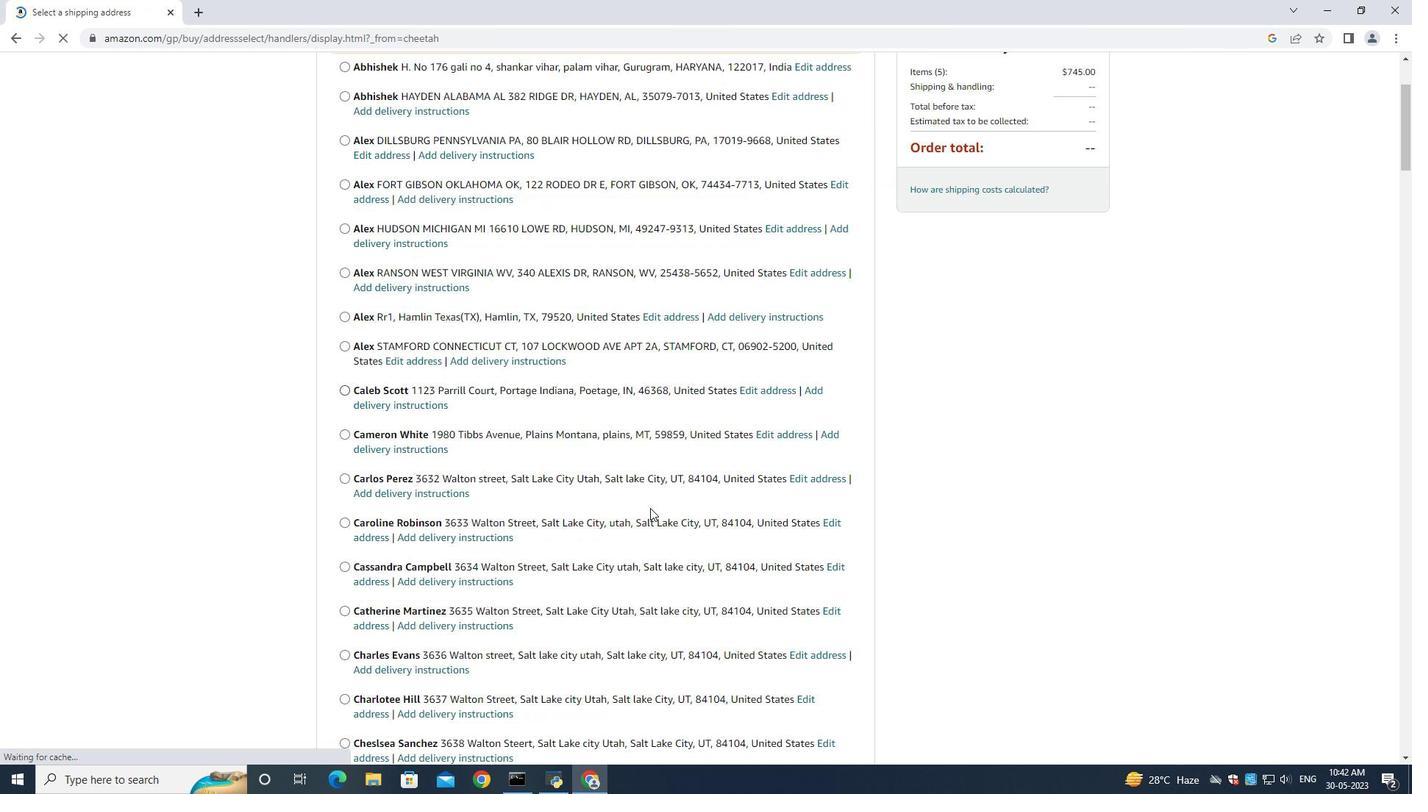 
Action: Mouse scrolled (592, 512) with delta (0, 0)
Screenshot: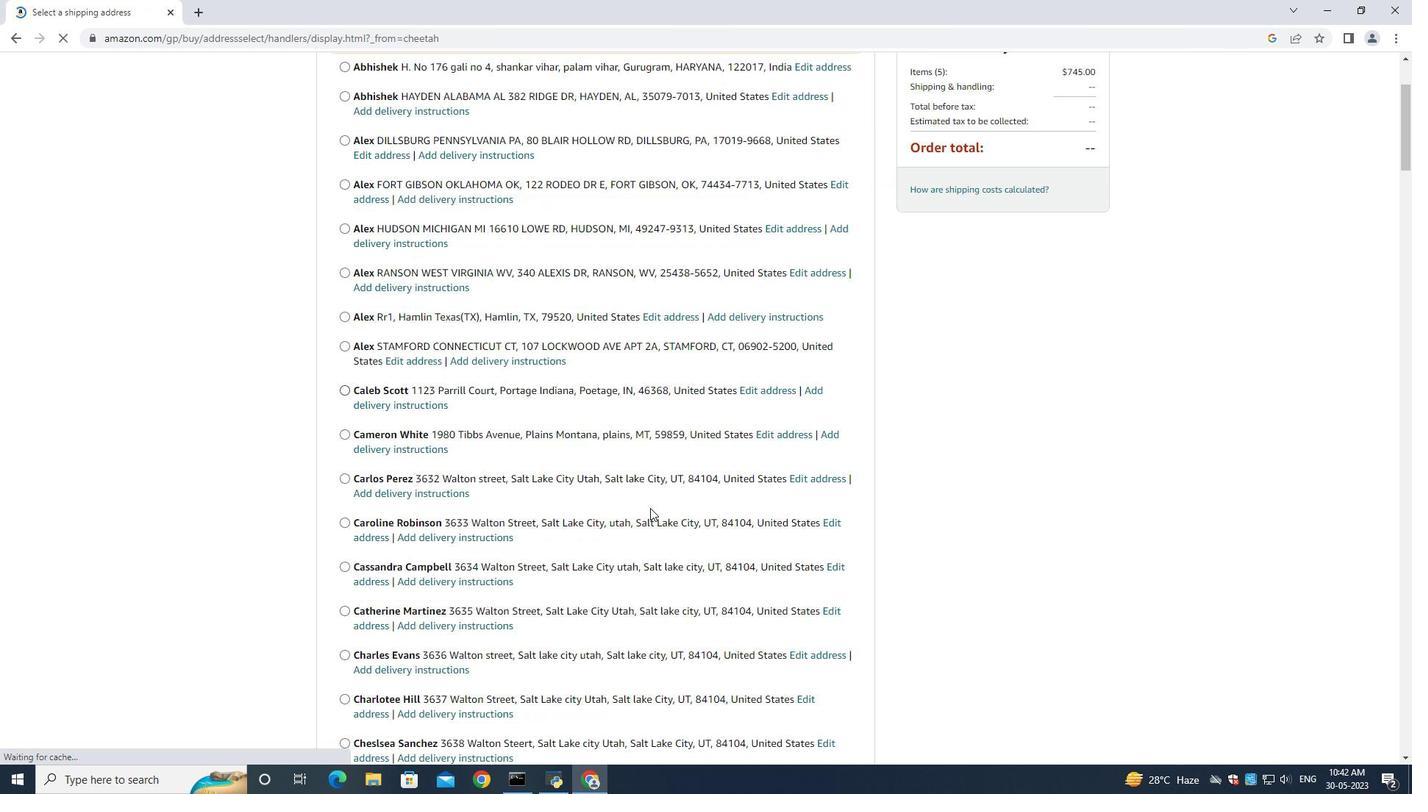 
Action: Mouse moved to (578, 509)
Screenshot: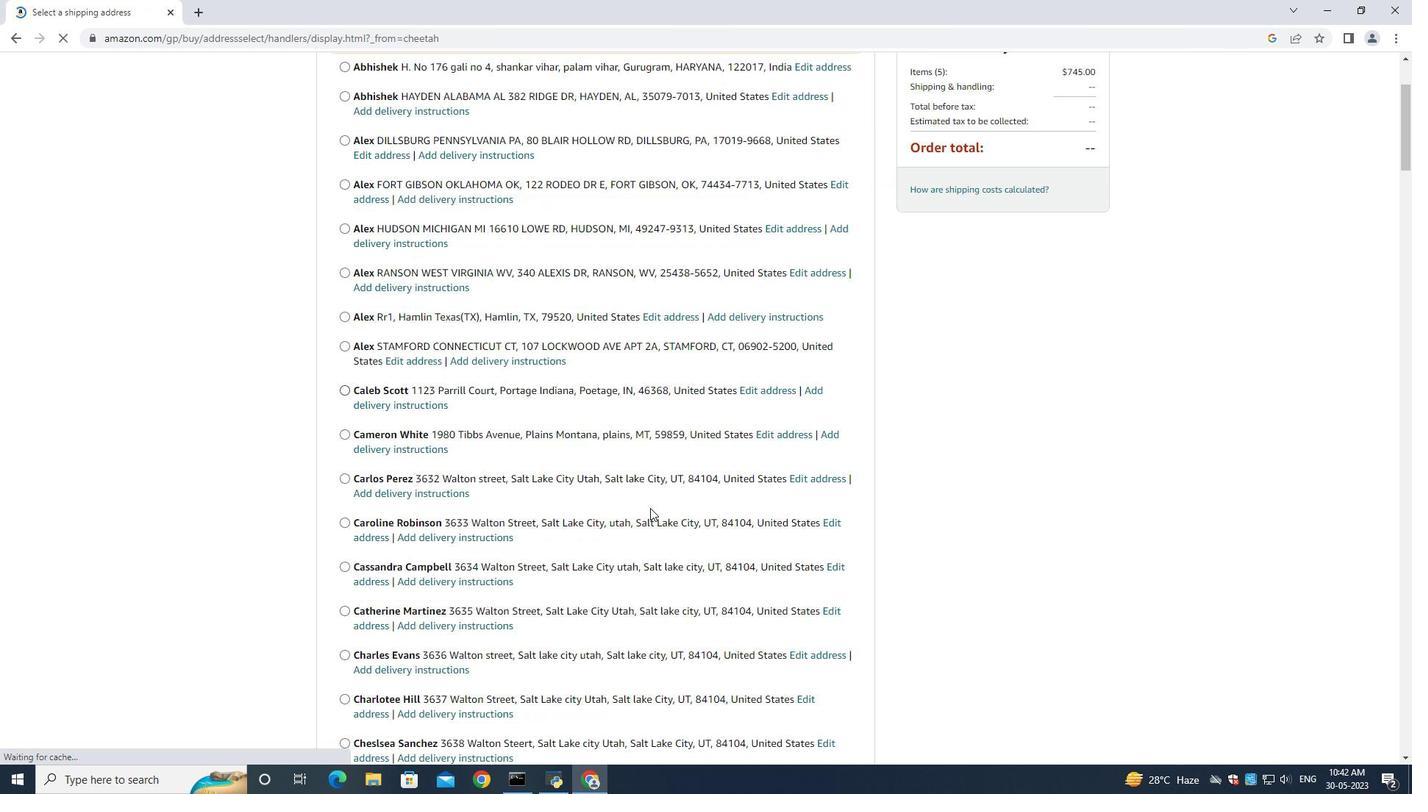 
Action: Mouse scrolled (588, 512) with delta (0, 0)
Screenshot: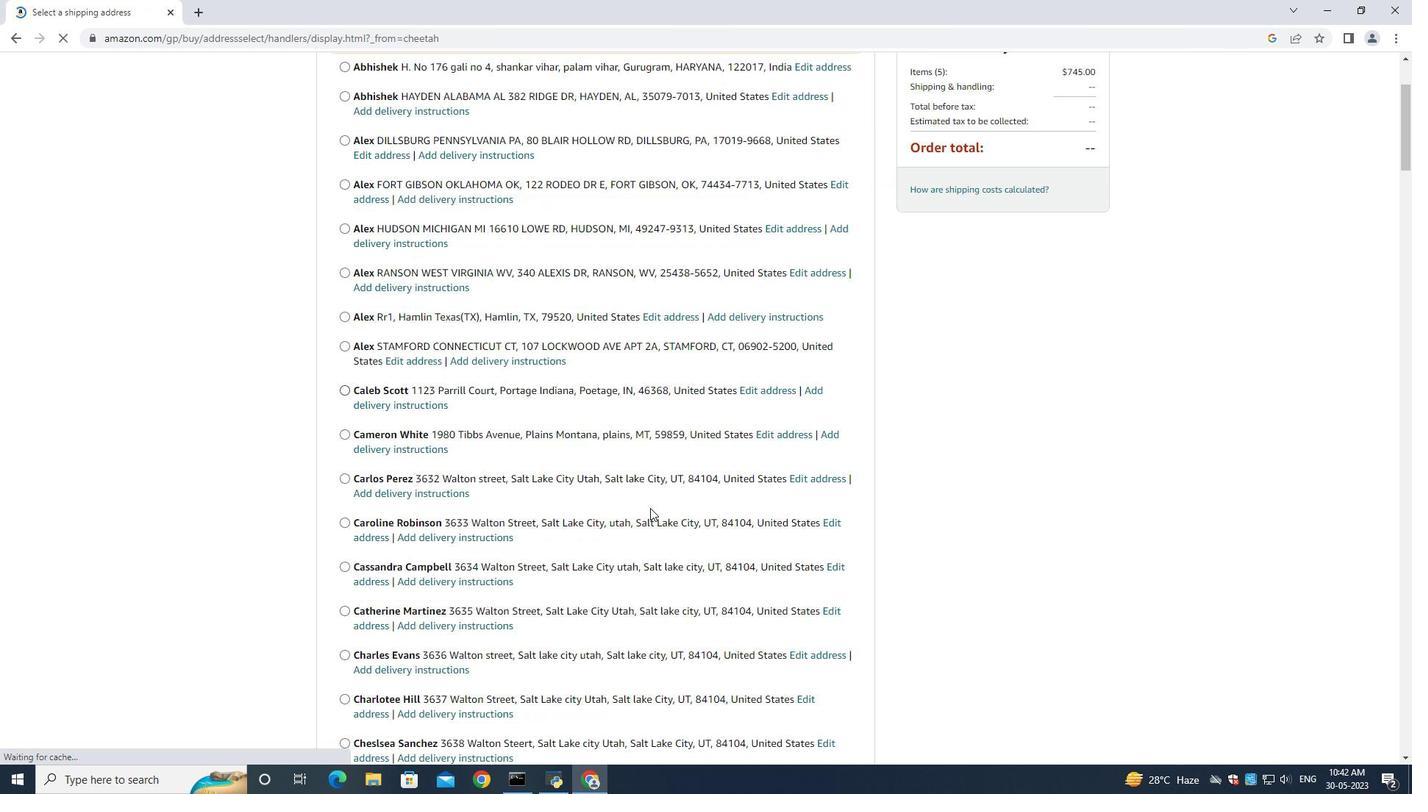 
Action: Mouse moved to (574, 509)
Screenshot: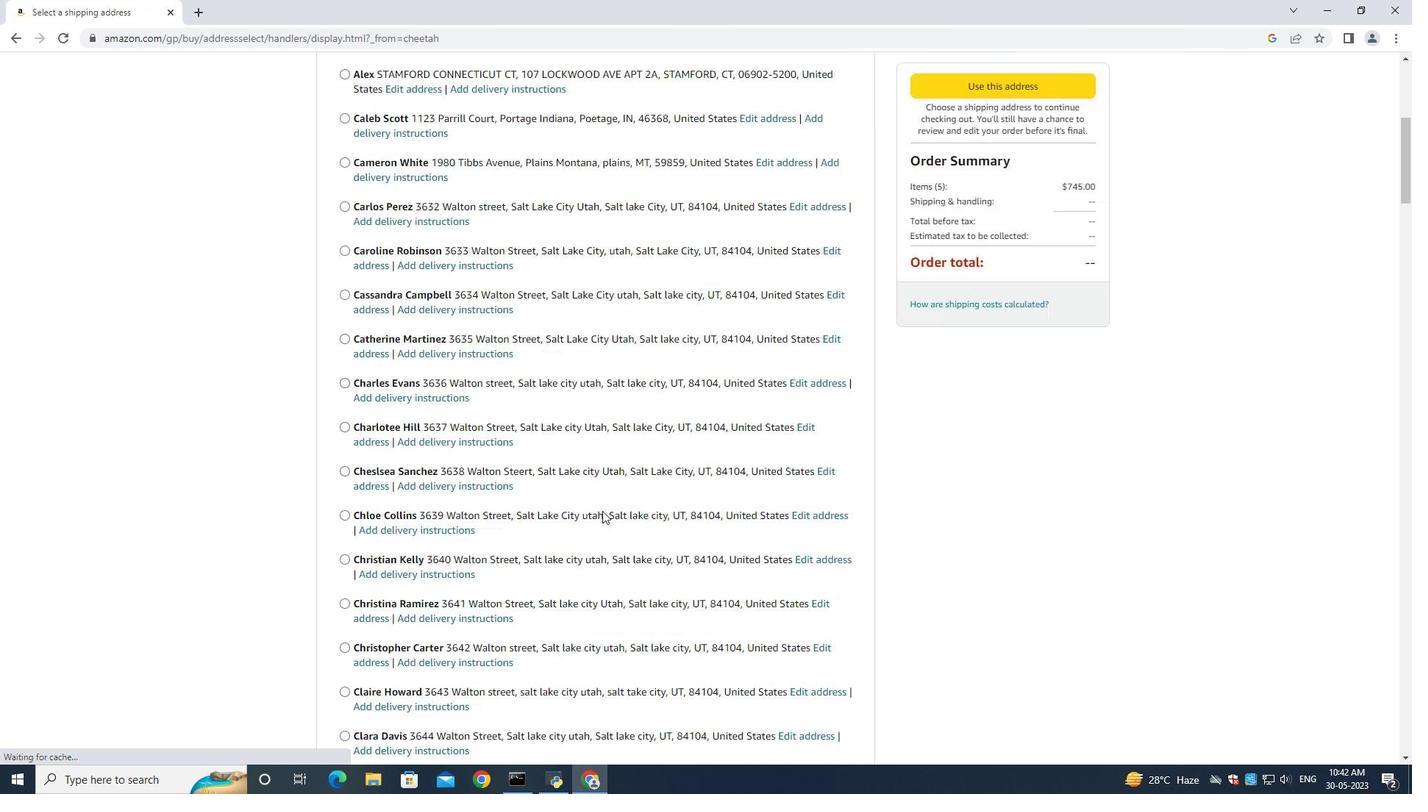 
Action: Mouse scrolled (585, 512) with delta (0, 0)
Screenshot: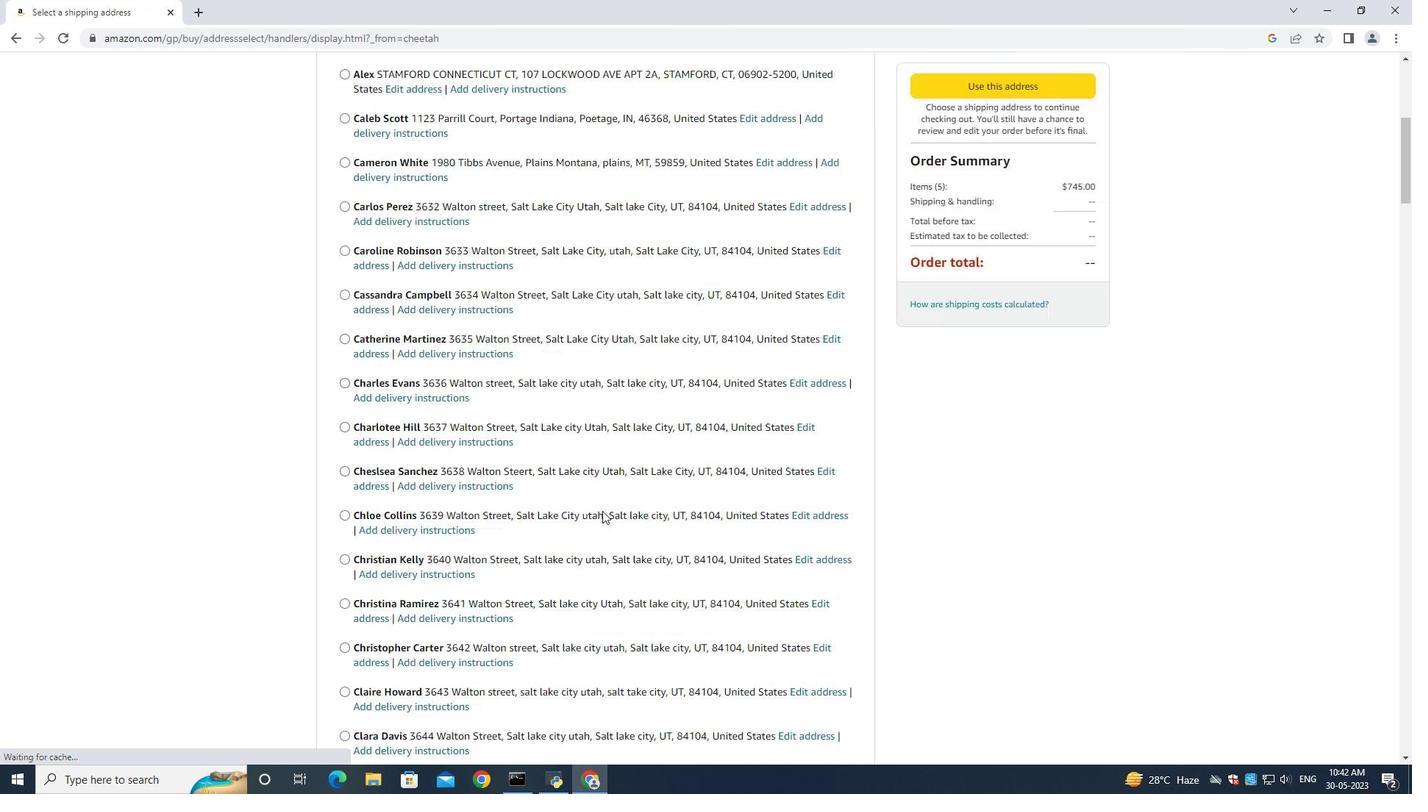 
Action: Mouse moved to (568, 509)
Screenshot: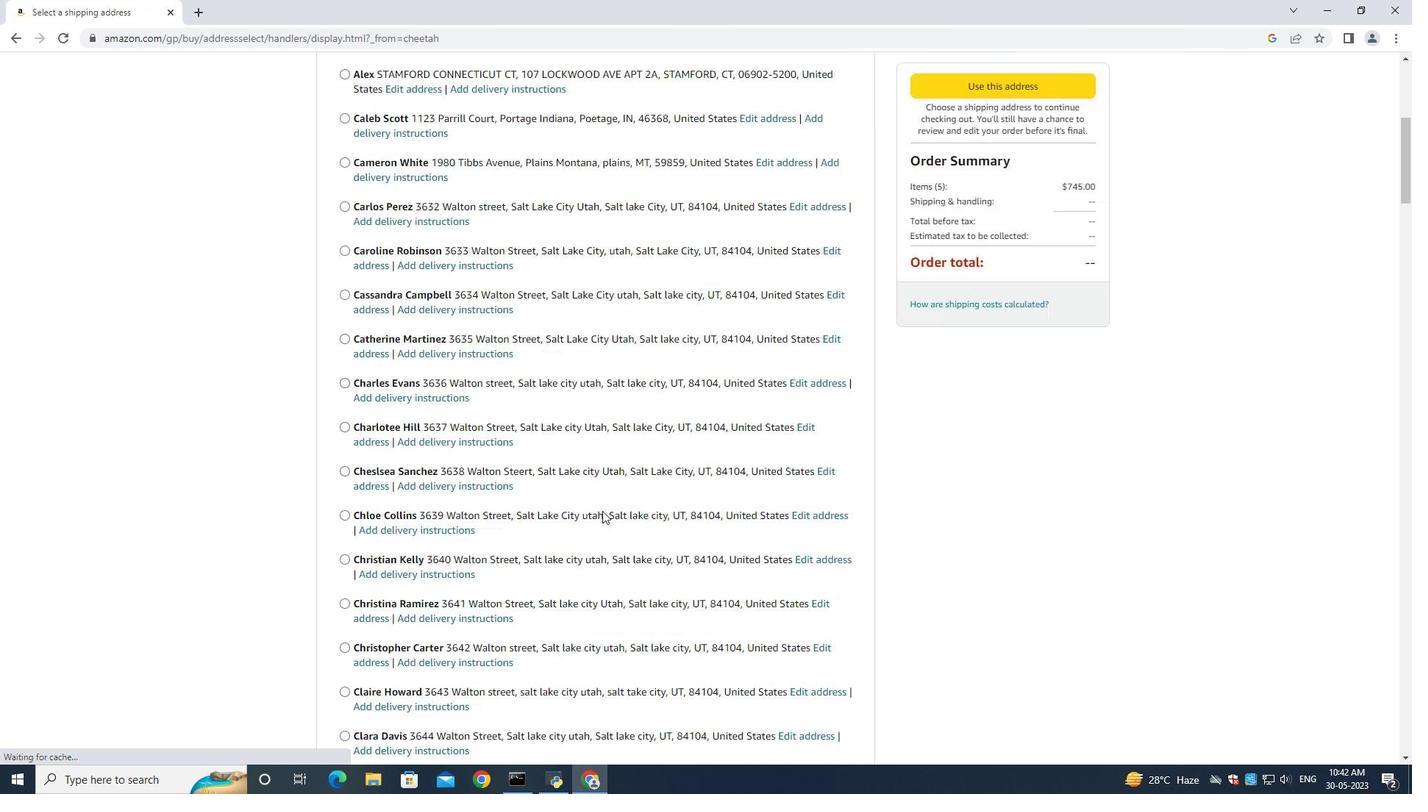 
Action: Mouse scrolled (584, 511) with delta (0, 0)
Screenshot: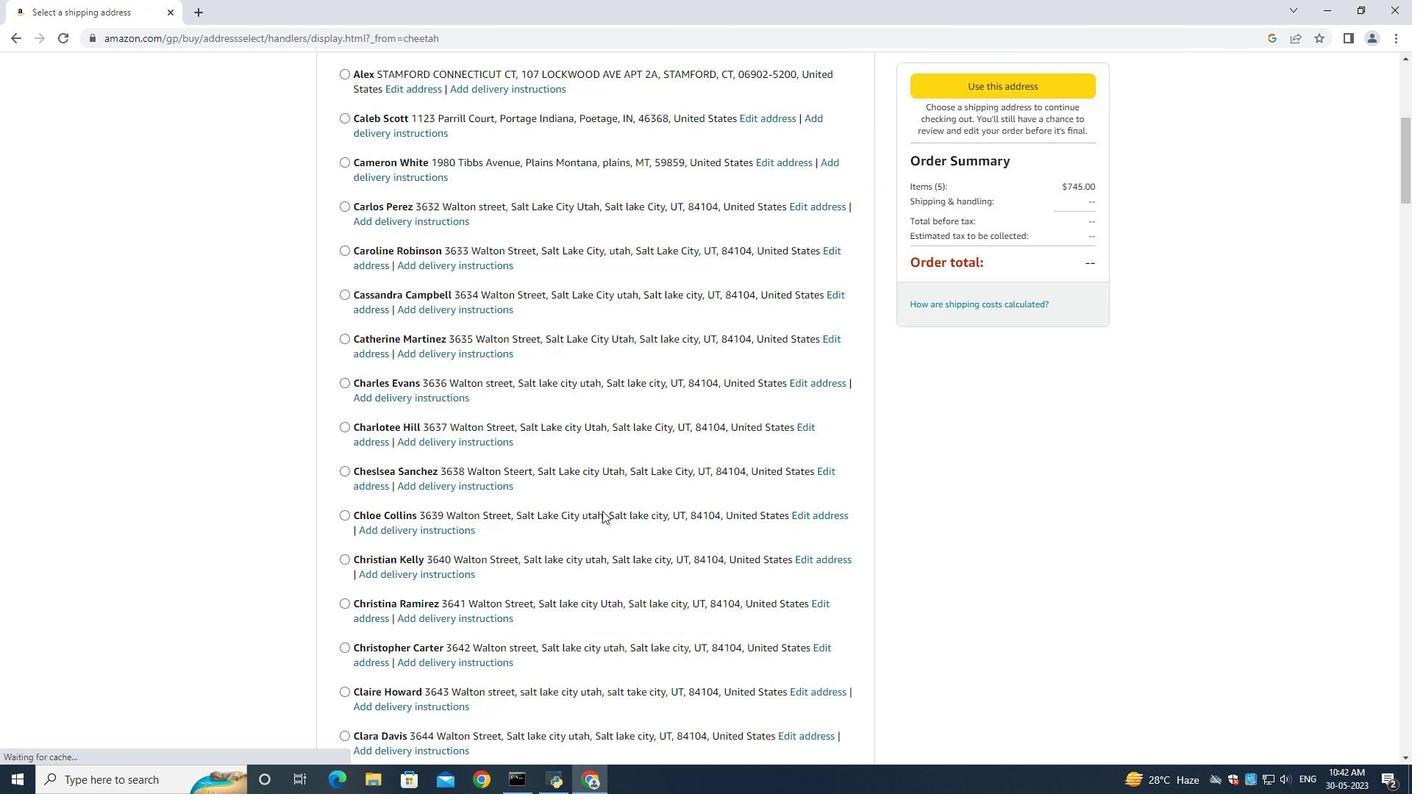 
Action: Mouse moved to (567, 509)
Screenshot: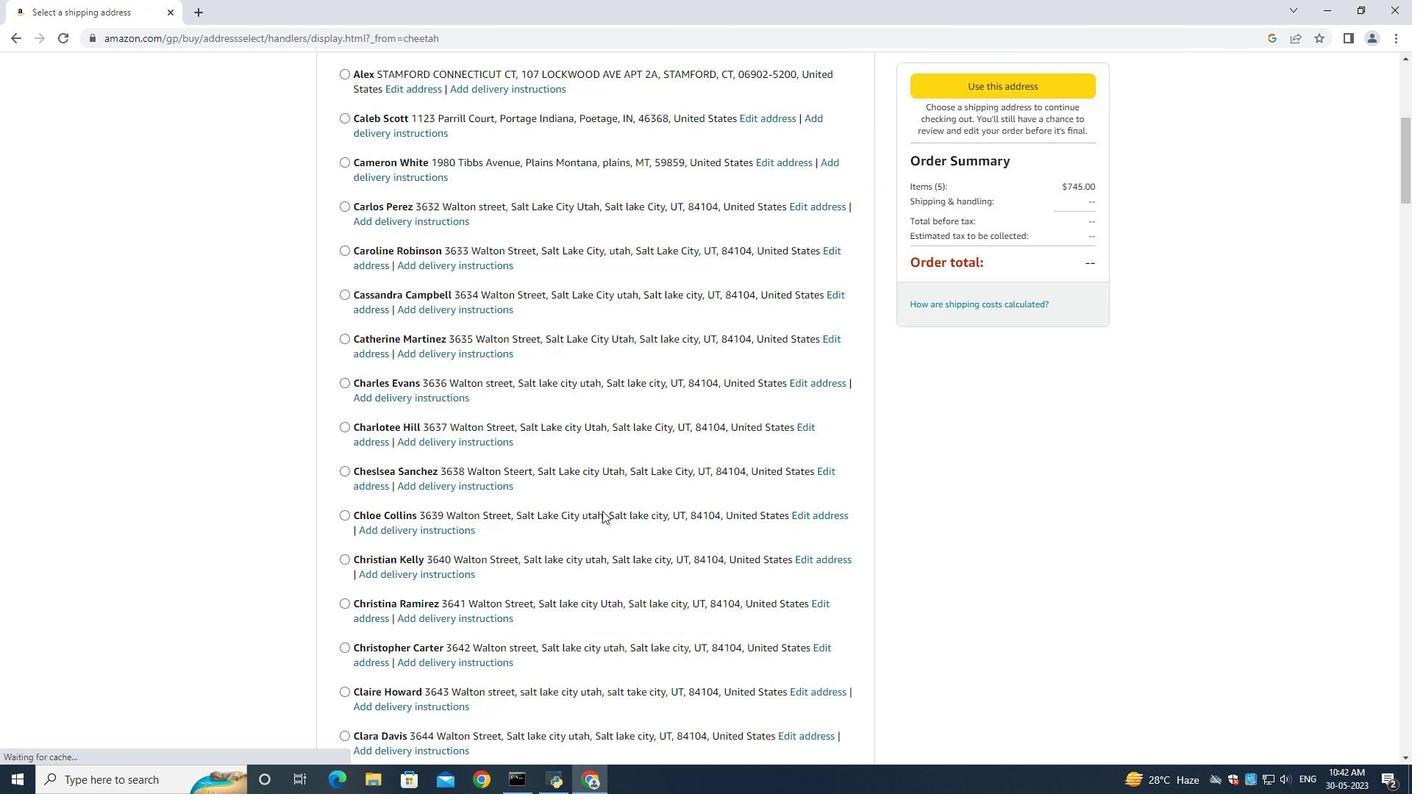
Action: Mouse scrolled (581, 510) with delta (0, 0)
Screenshot: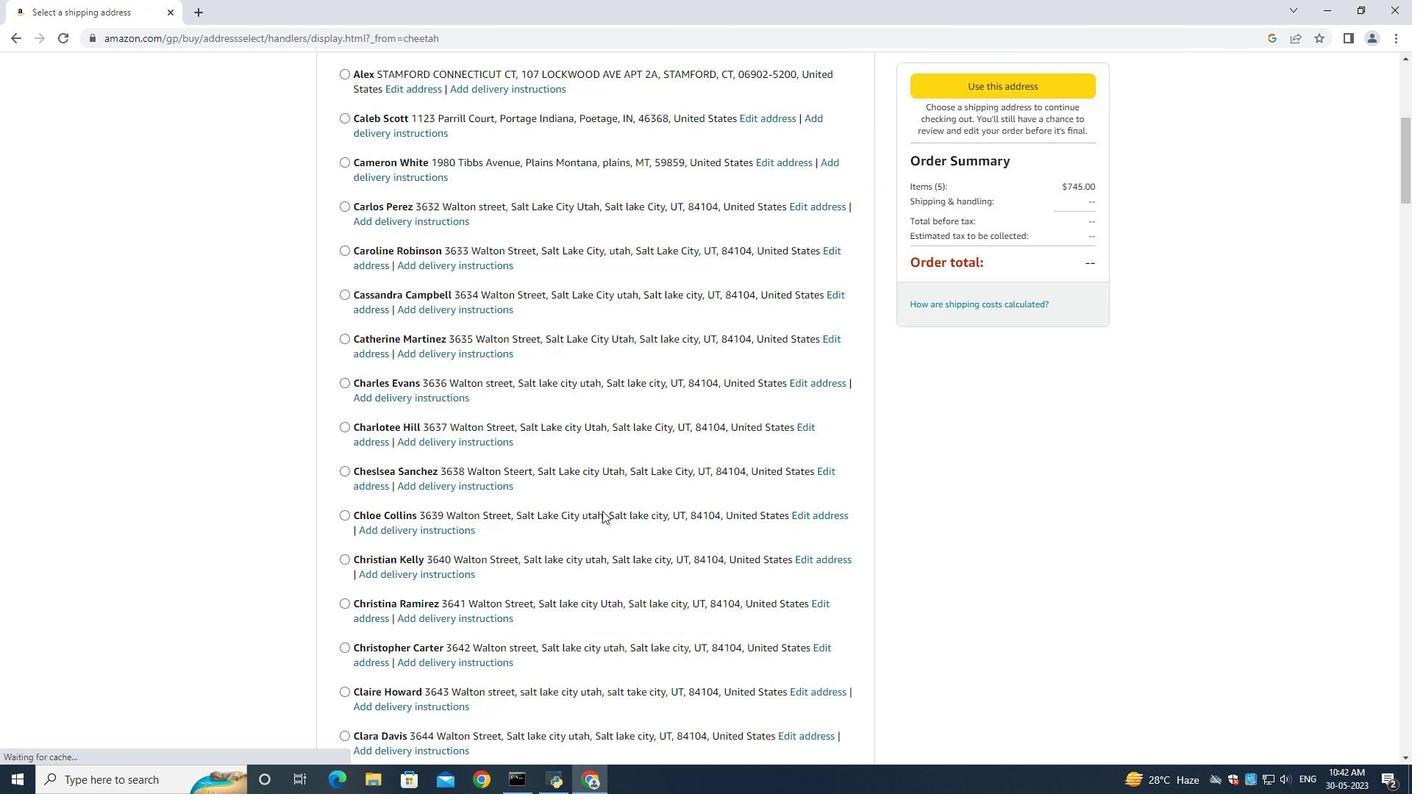 
Action: Mouse moved to (573, 511)
Screenshot: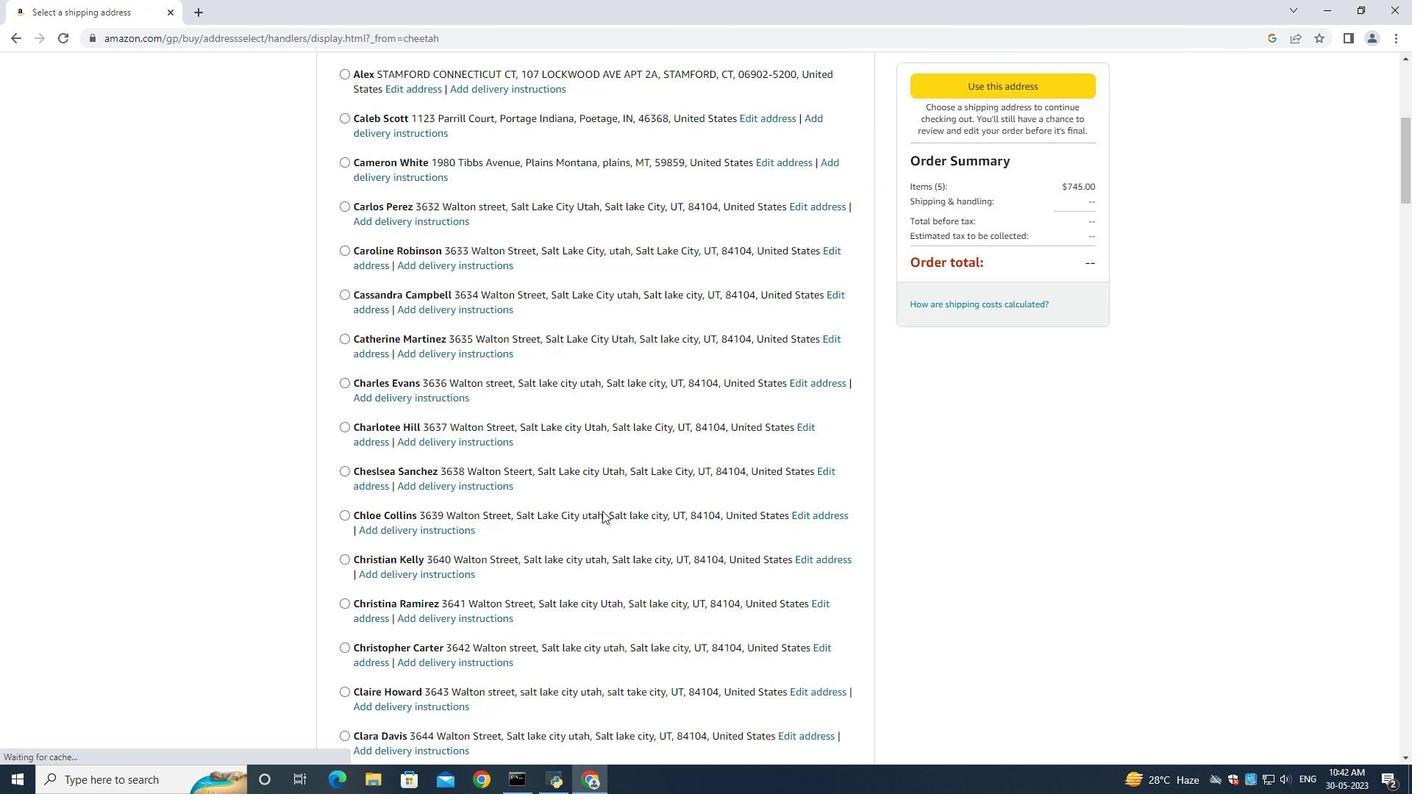 
Action: Mouse scrolled (574, 508) with delta (0, 0)
Screenshot: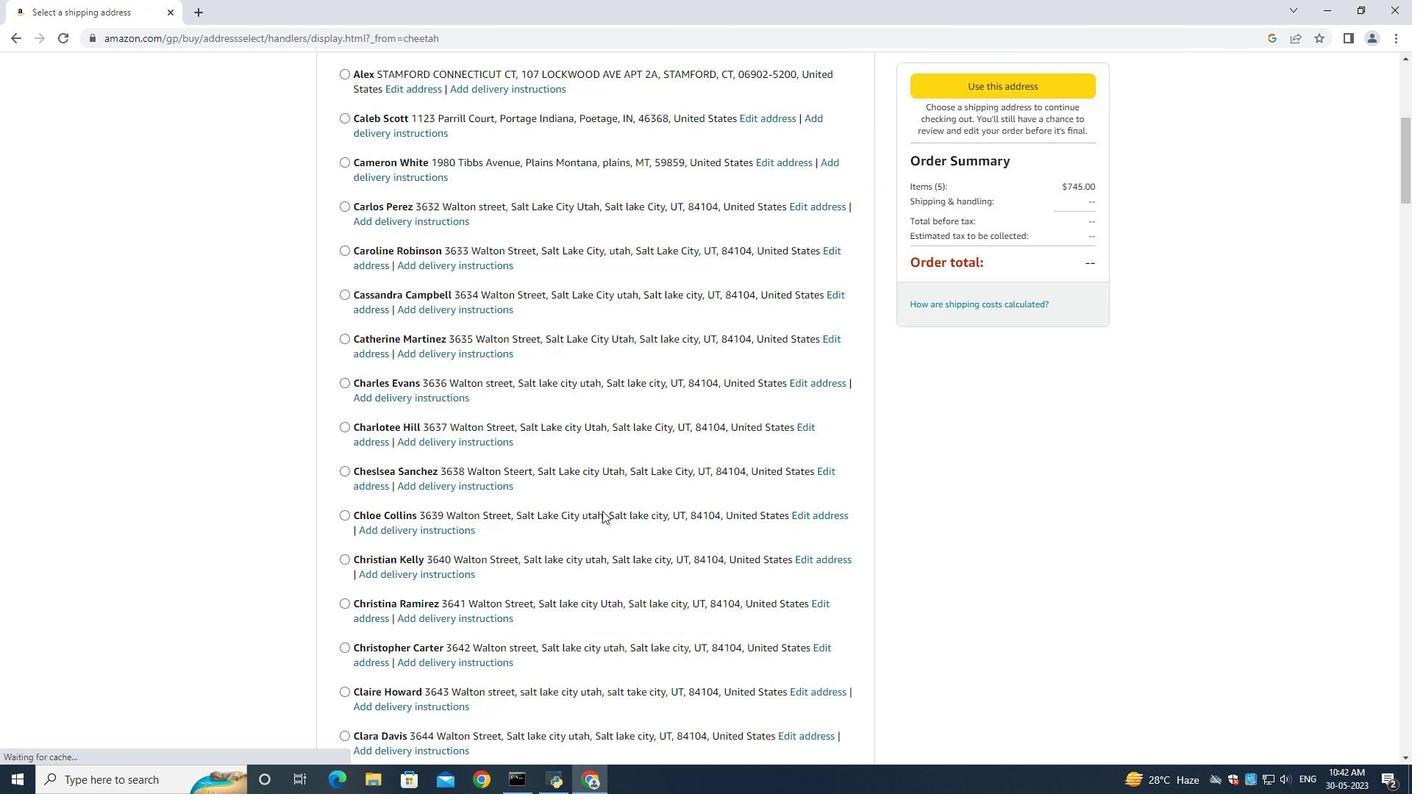 
Action: Mouse moved to (637, 526)
Screenshot: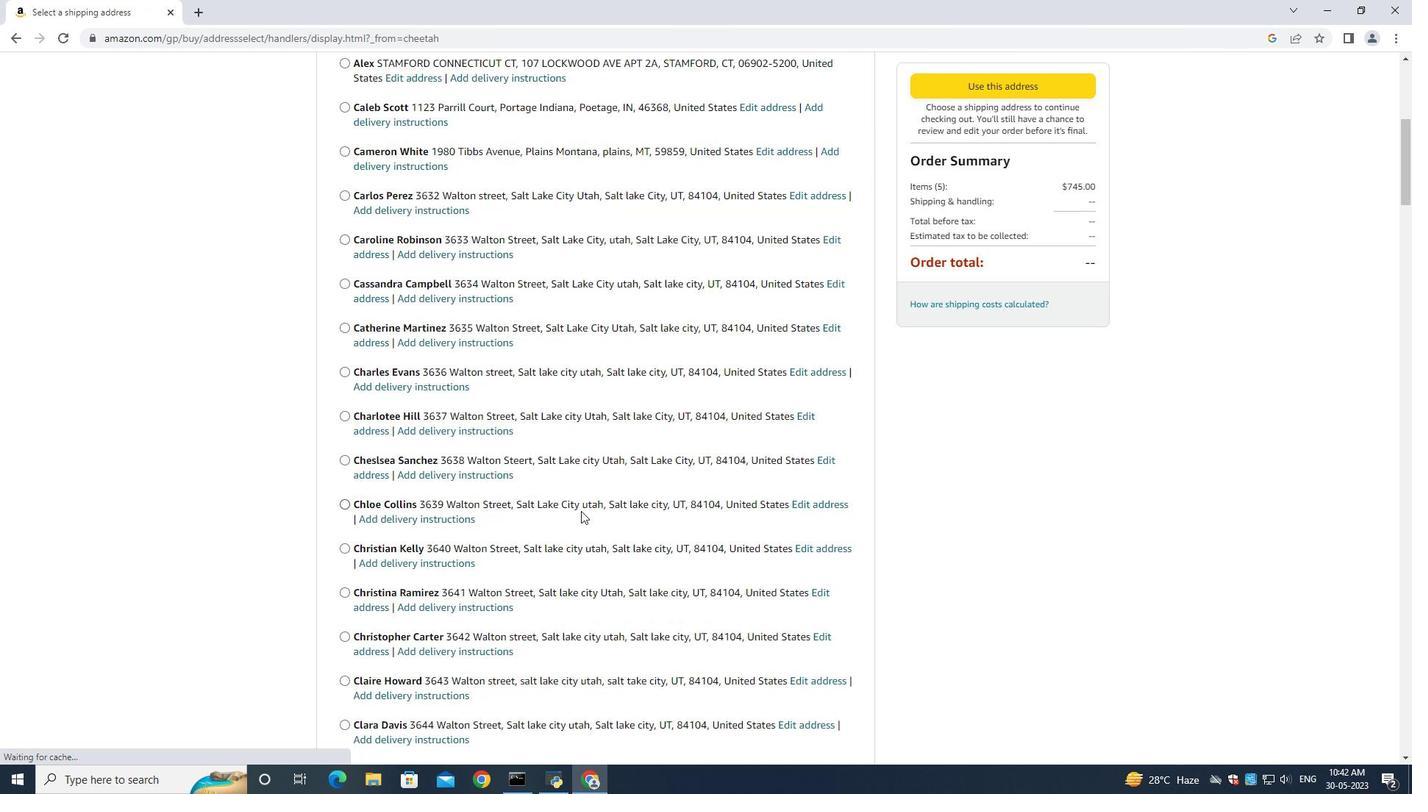 
Action: Mouse scrolled (637, 525) with delta (0, 0)
Screenshot: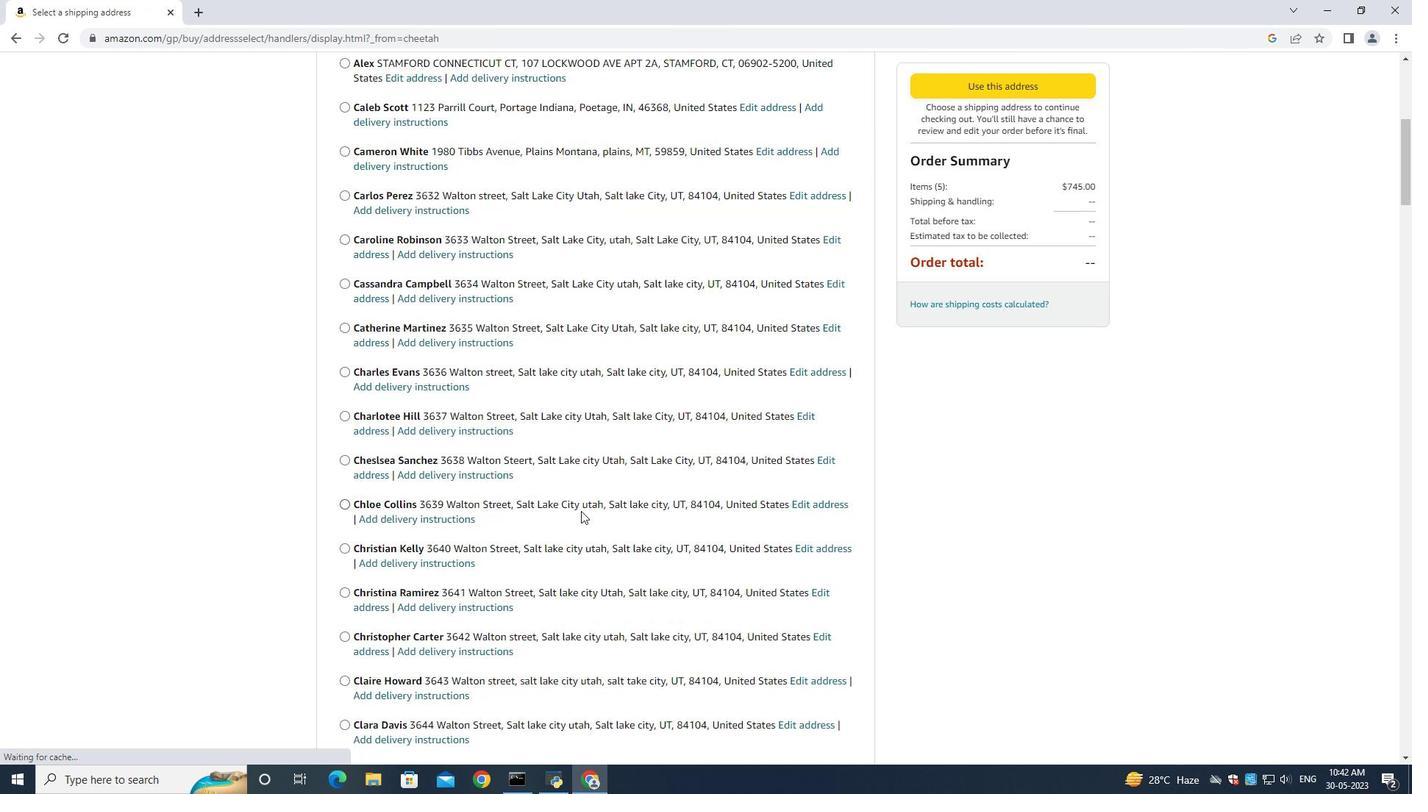 
Action: Mouse moved to (616, 526)
Screenshot: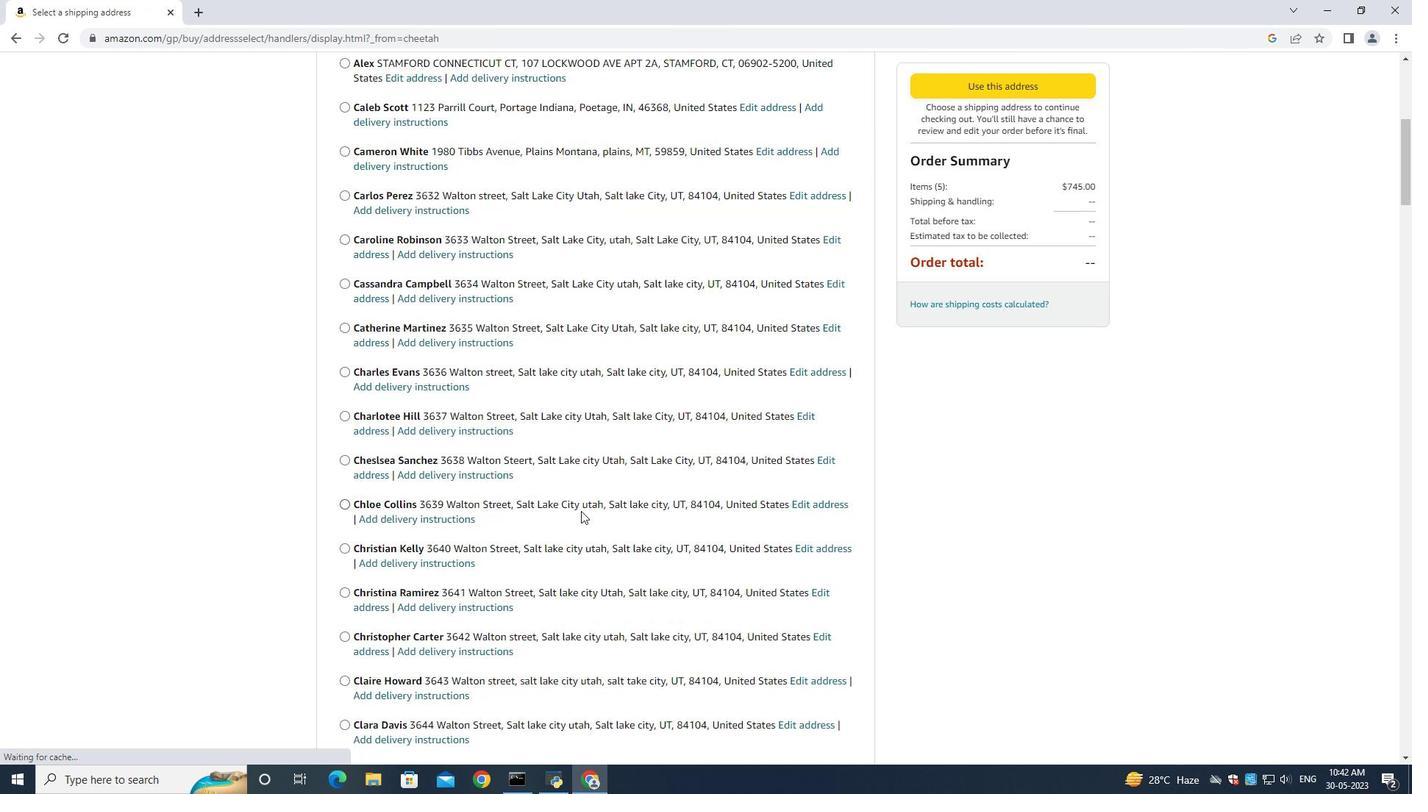 
Action: Mouse scrolled (616, 525) with delta (0, 0)
Screenshot: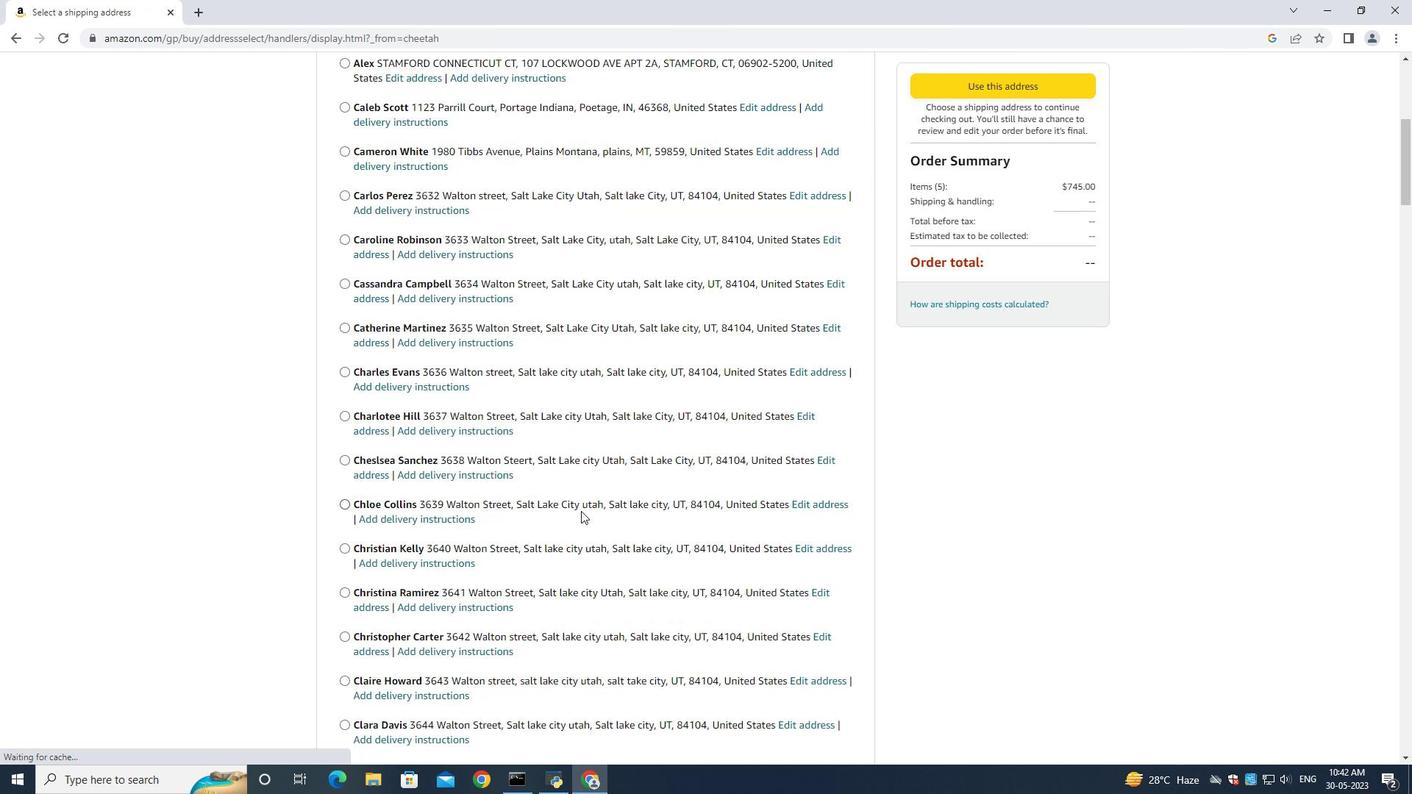 
Action: Mouse moved to (537, 520)
Screenshot: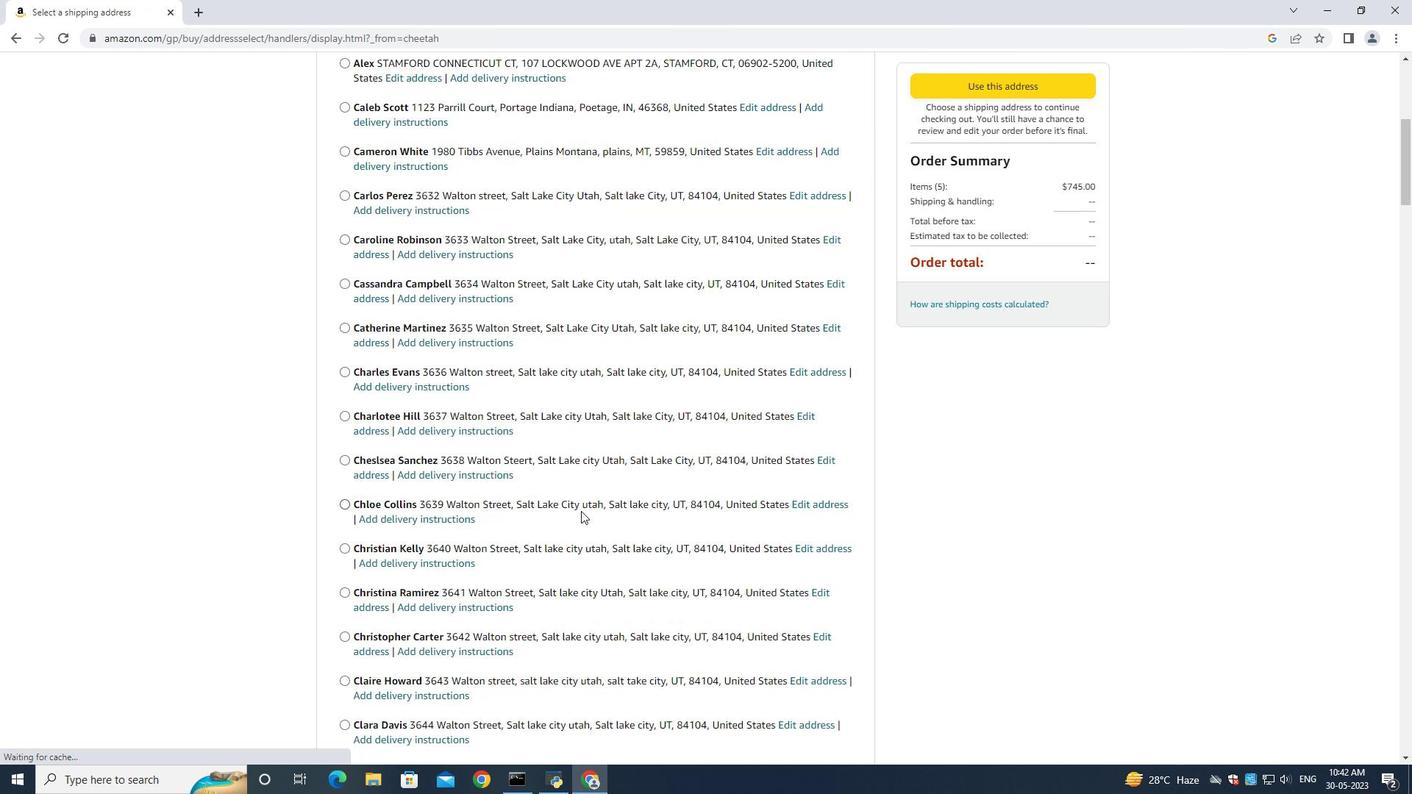 
Action: Mouse scrolled (584, 525) with delta (0, 0)
Screenshot: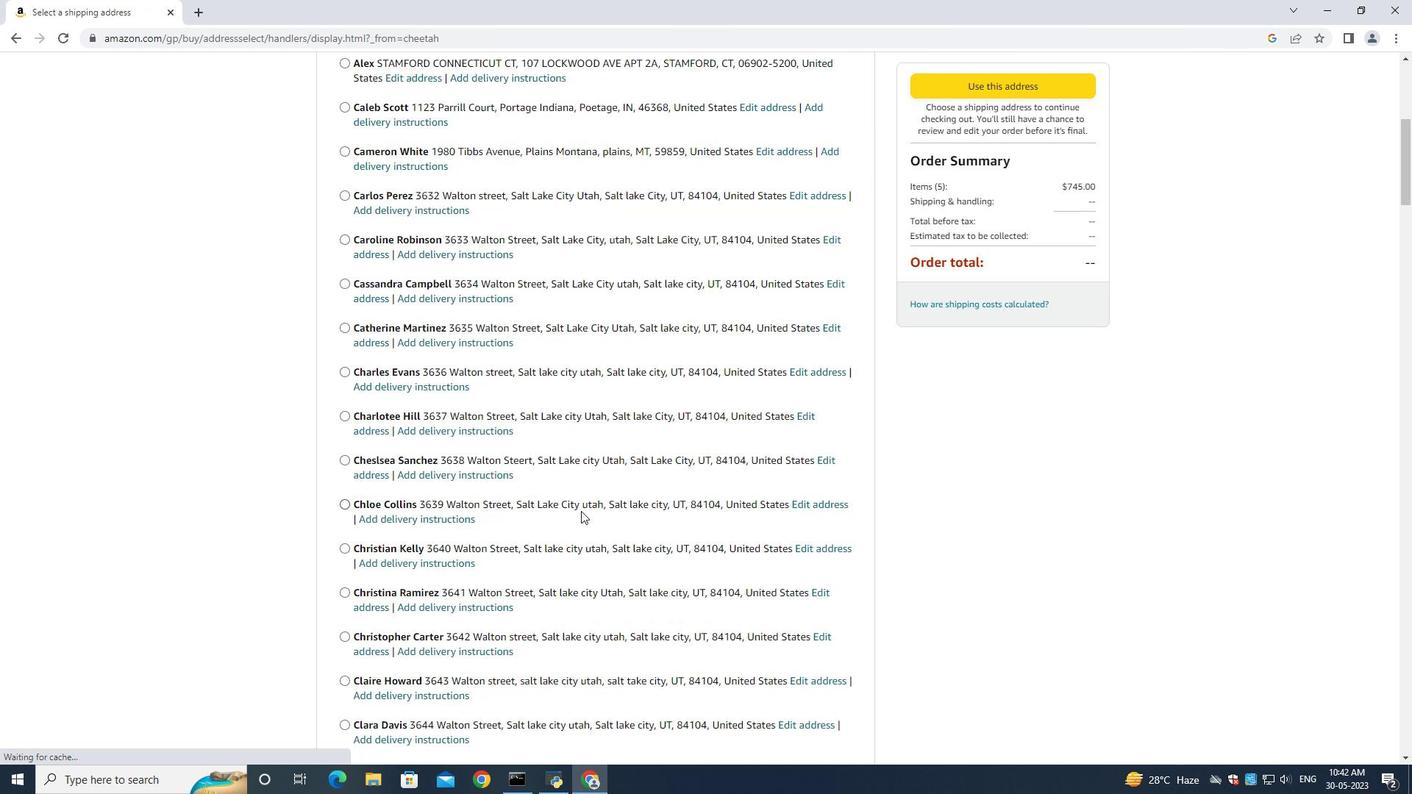 
Action: Mouse moved to (375, 516)
Screenshot: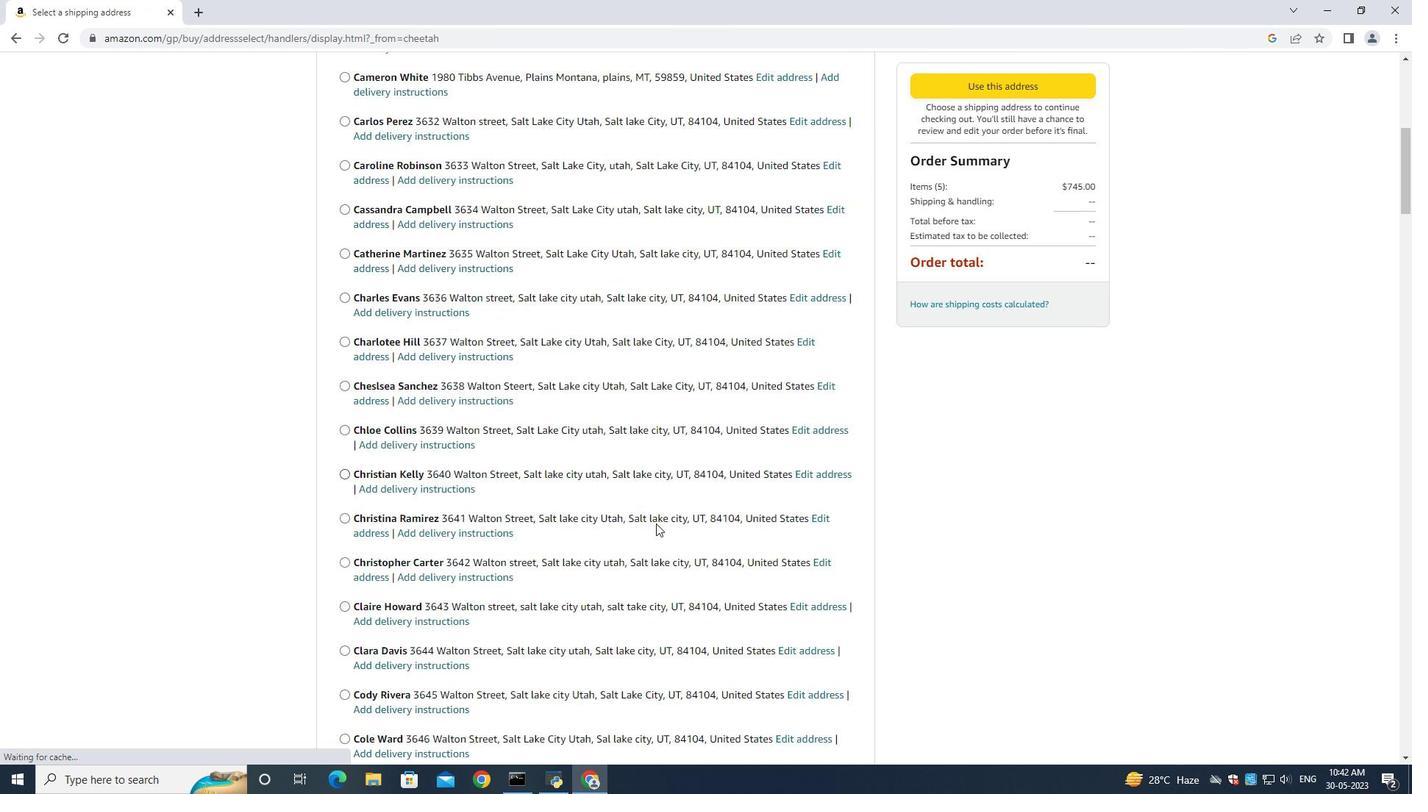 
Action: Mouse scrolled (483, 514) with delta (0, 0)
Screenshot: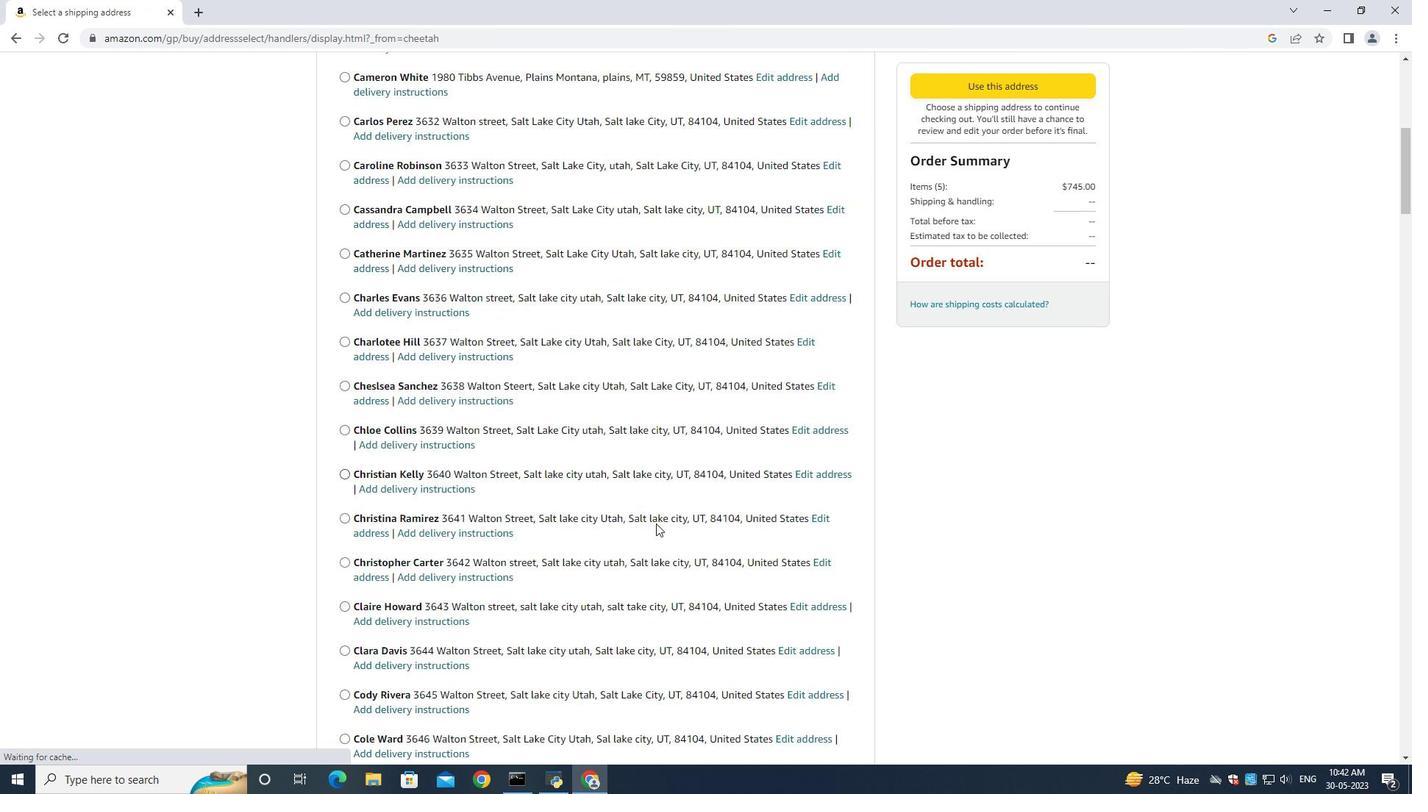 
Action: Mouse moved to (711, 538)
Screenshot: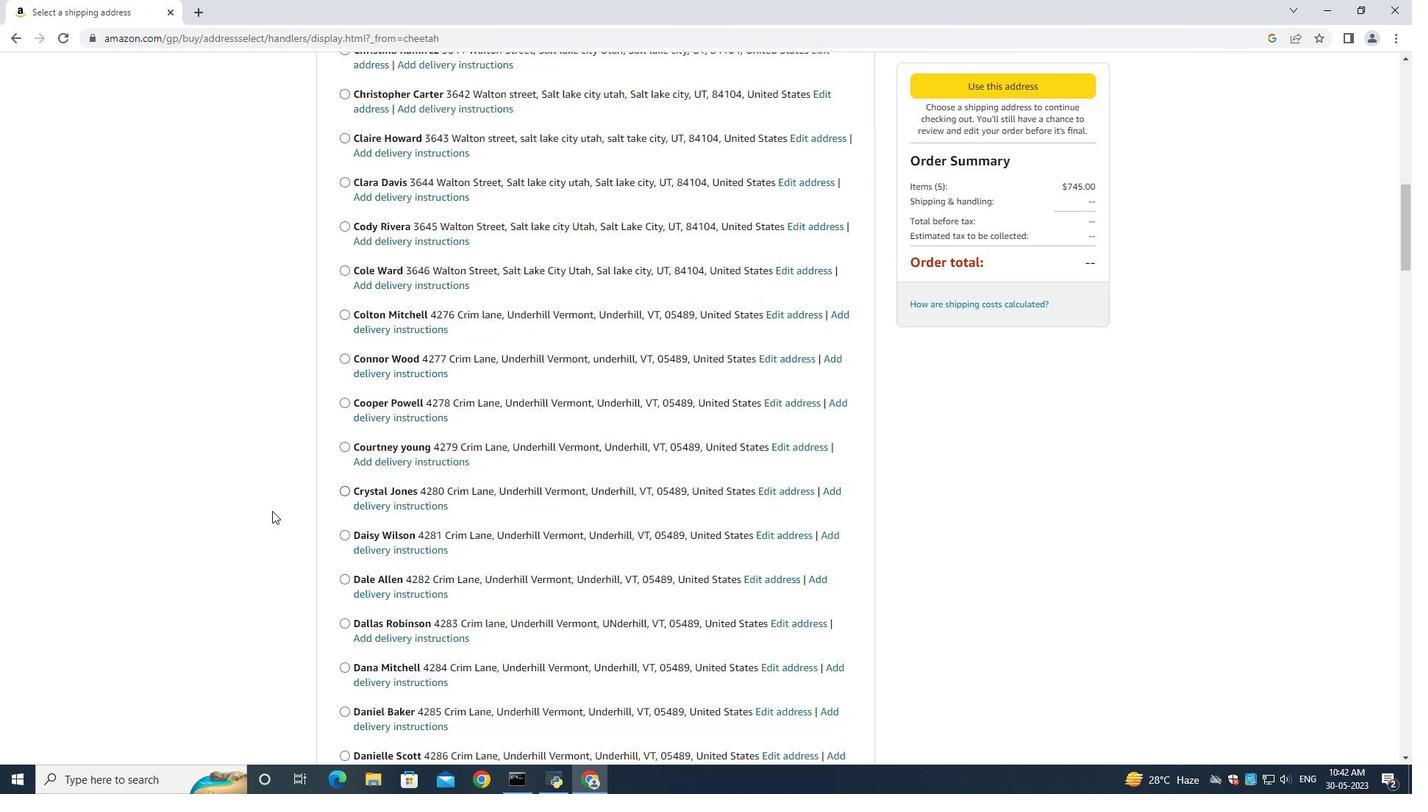 
Action: Mouse scrolled (716, 534) with delta (0, 0)
Screenshot: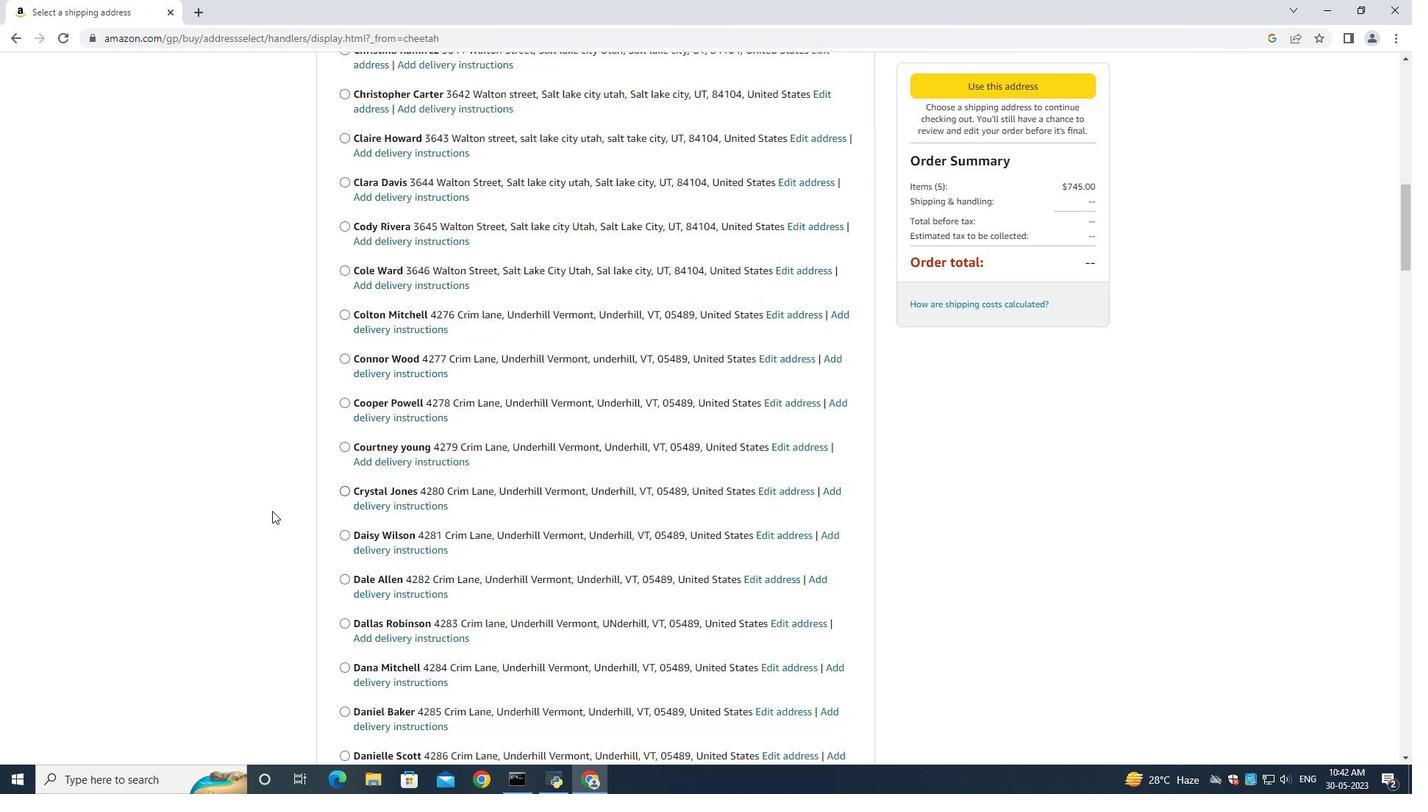 
Action: Mouse moved to (651, 542)
Screenshot: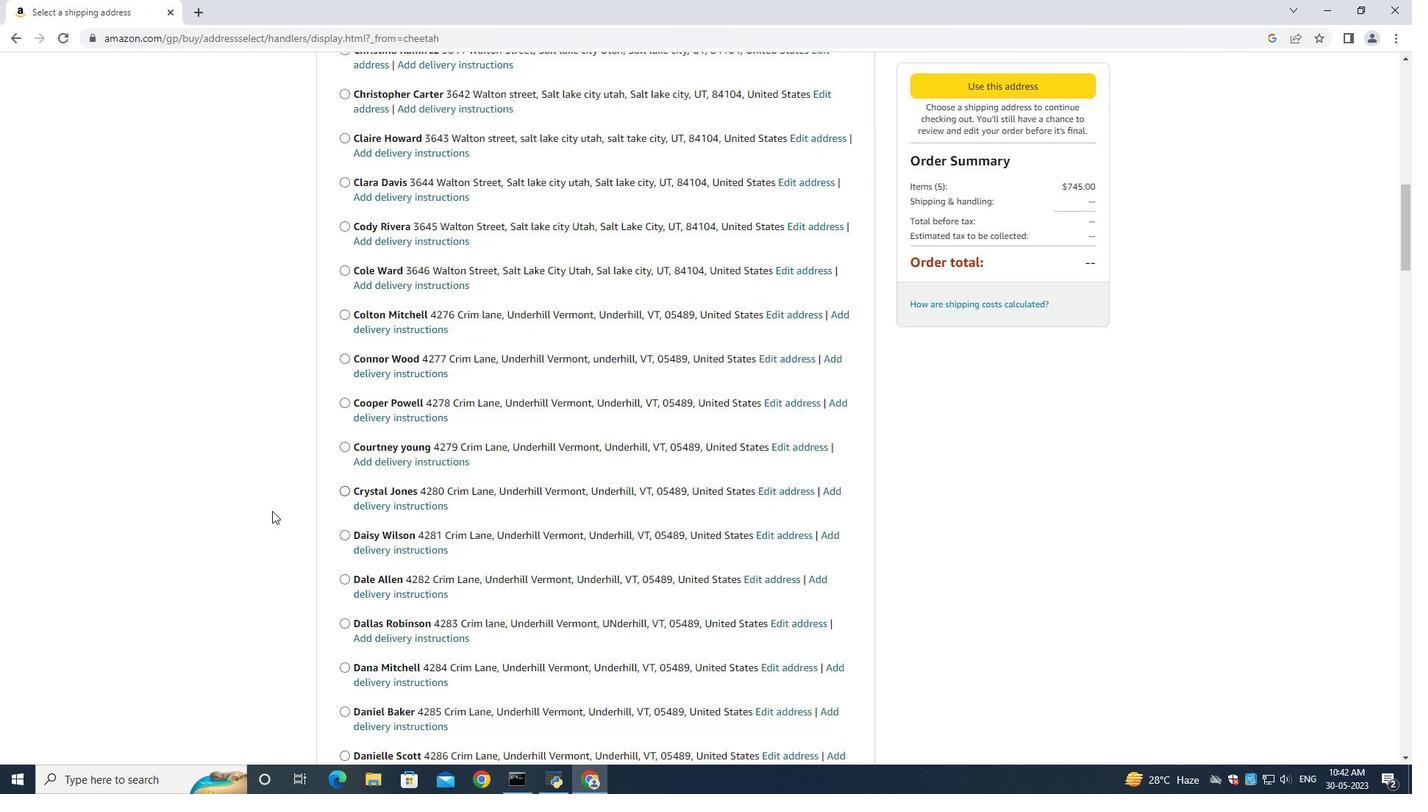 
Action: Mouse scrolled (702, 540) with delta (0, 0)
Screenshot: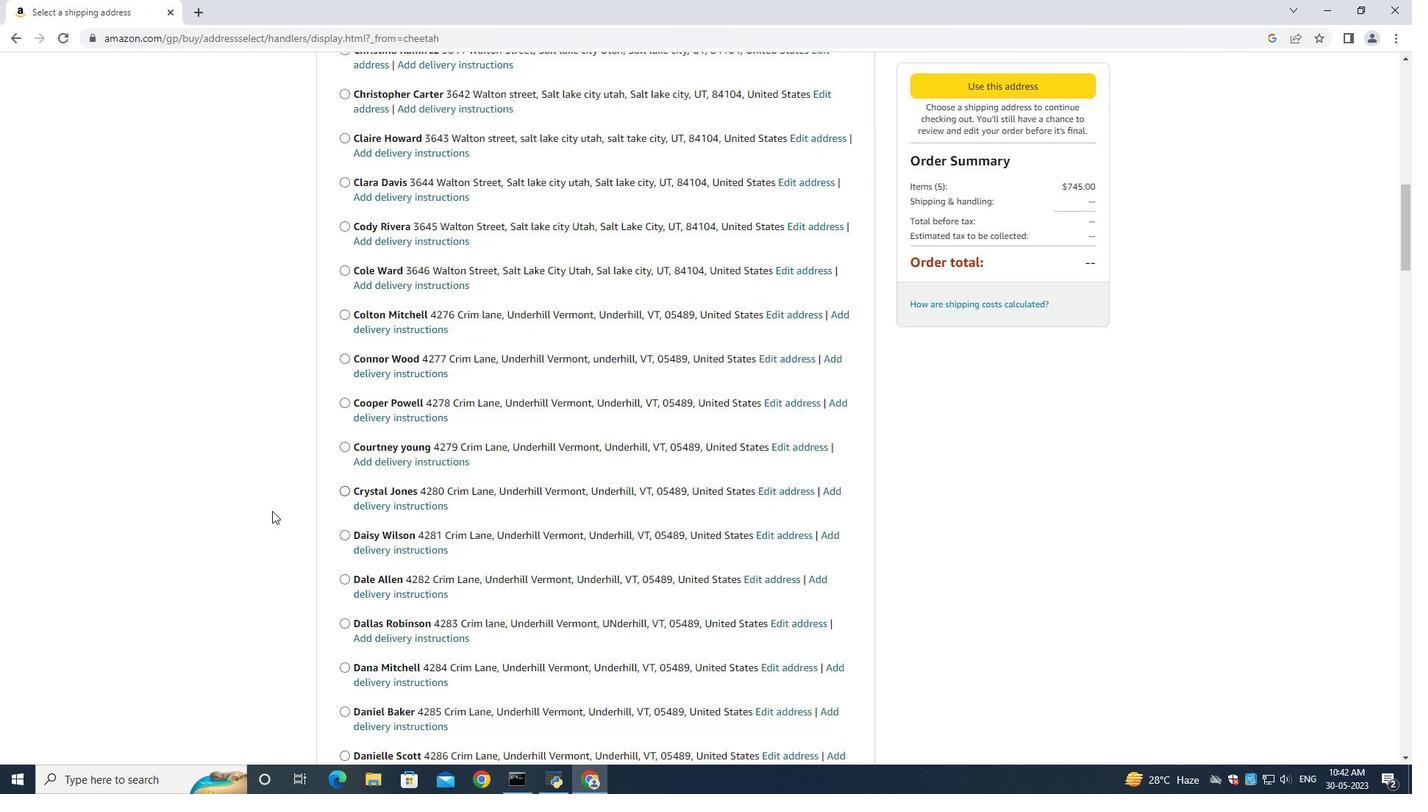 
Action: Mouse moved to (601, 539)
Screenshot: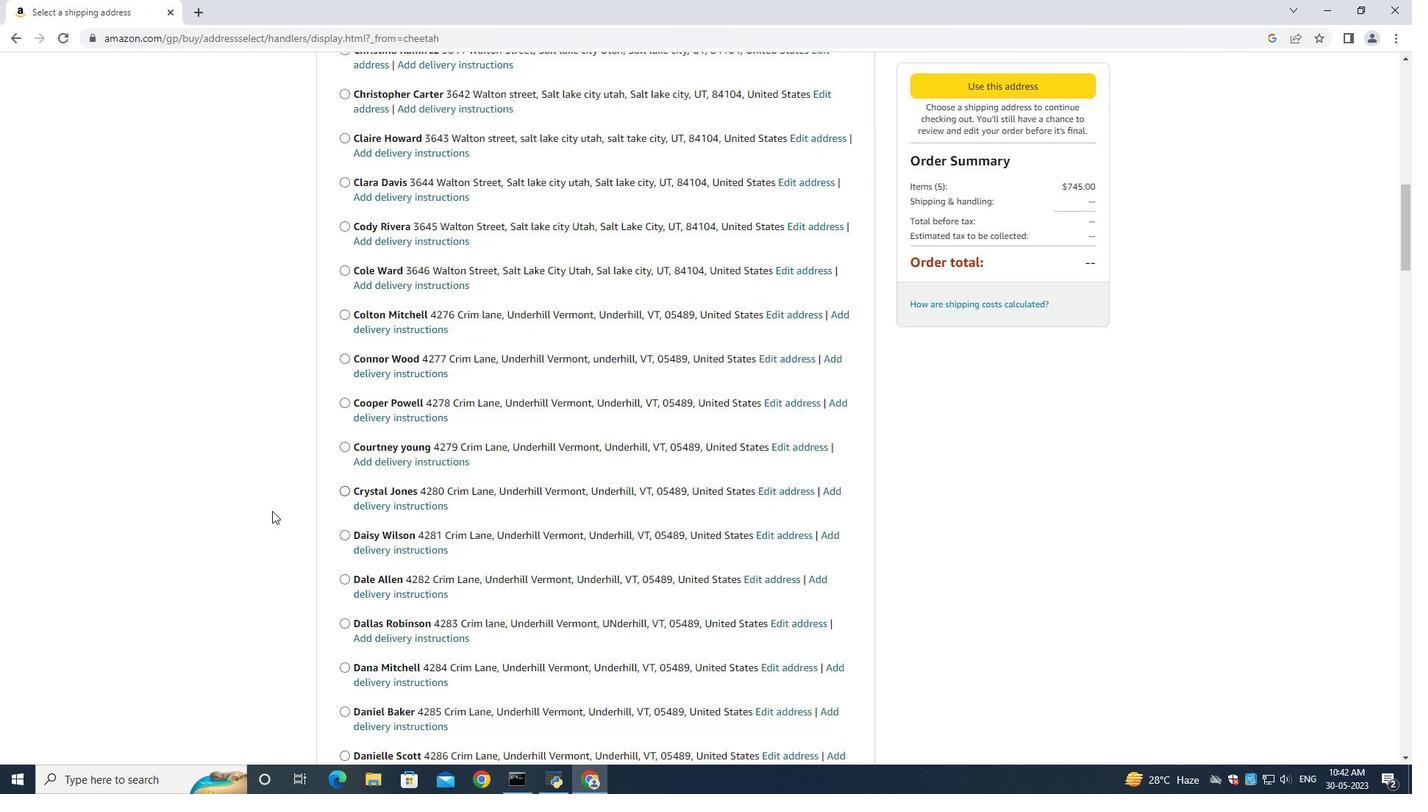 
Action: Mouse scrolled (685, 542) with delta (0, 0)
Screenshot: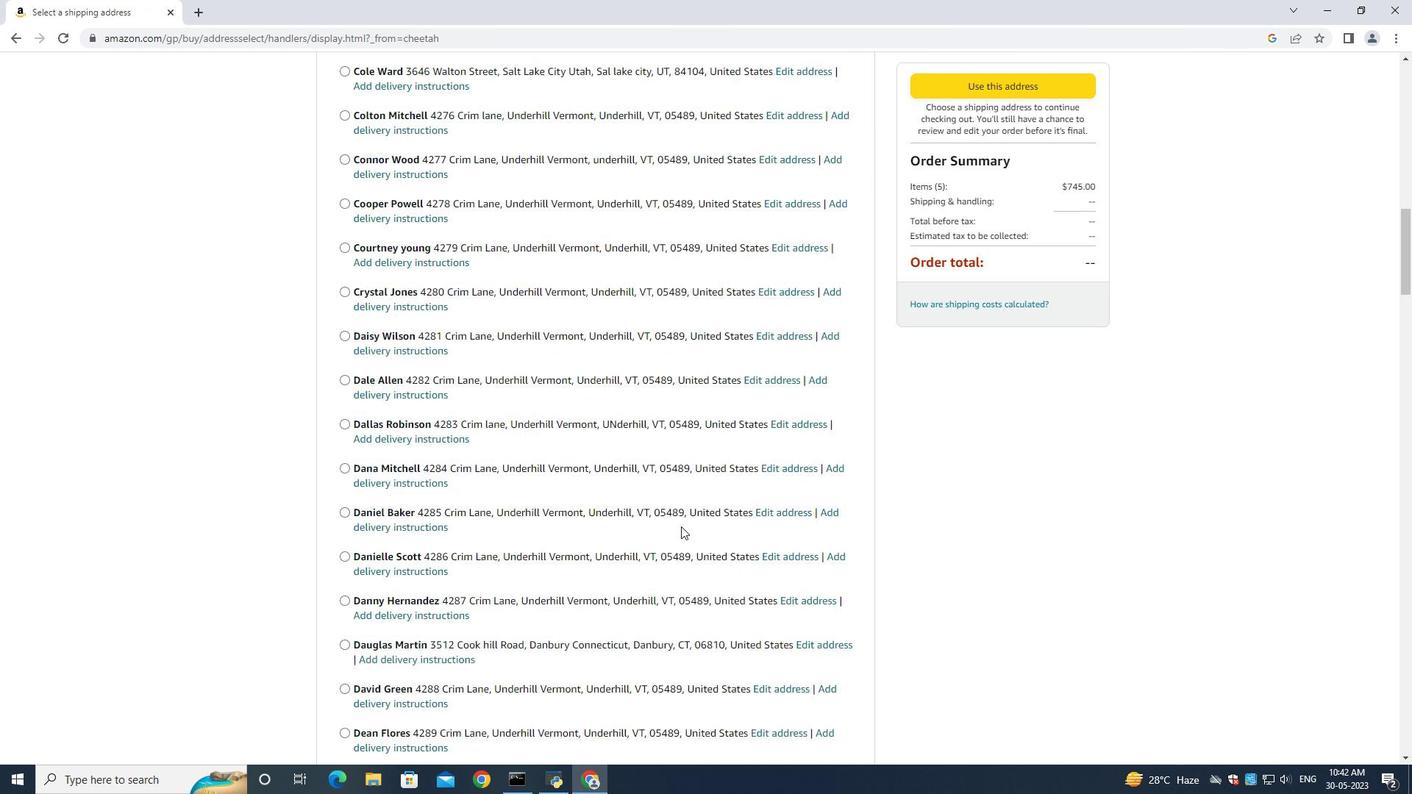 
Action: Mouse moved to (543, 538)
Screenshot: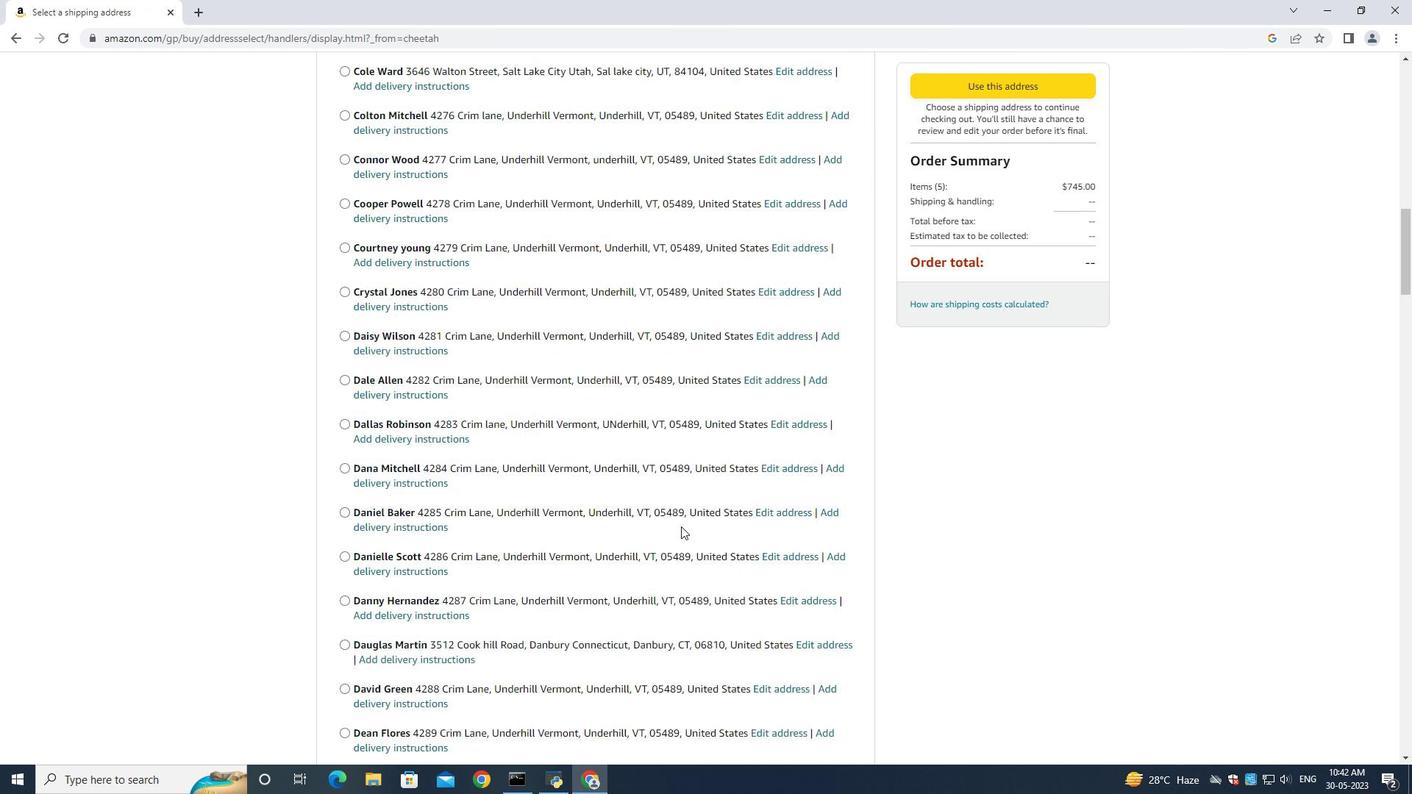 
Action: Mouse scrolled (651, 542) with delta (0, 0)
Screenshot: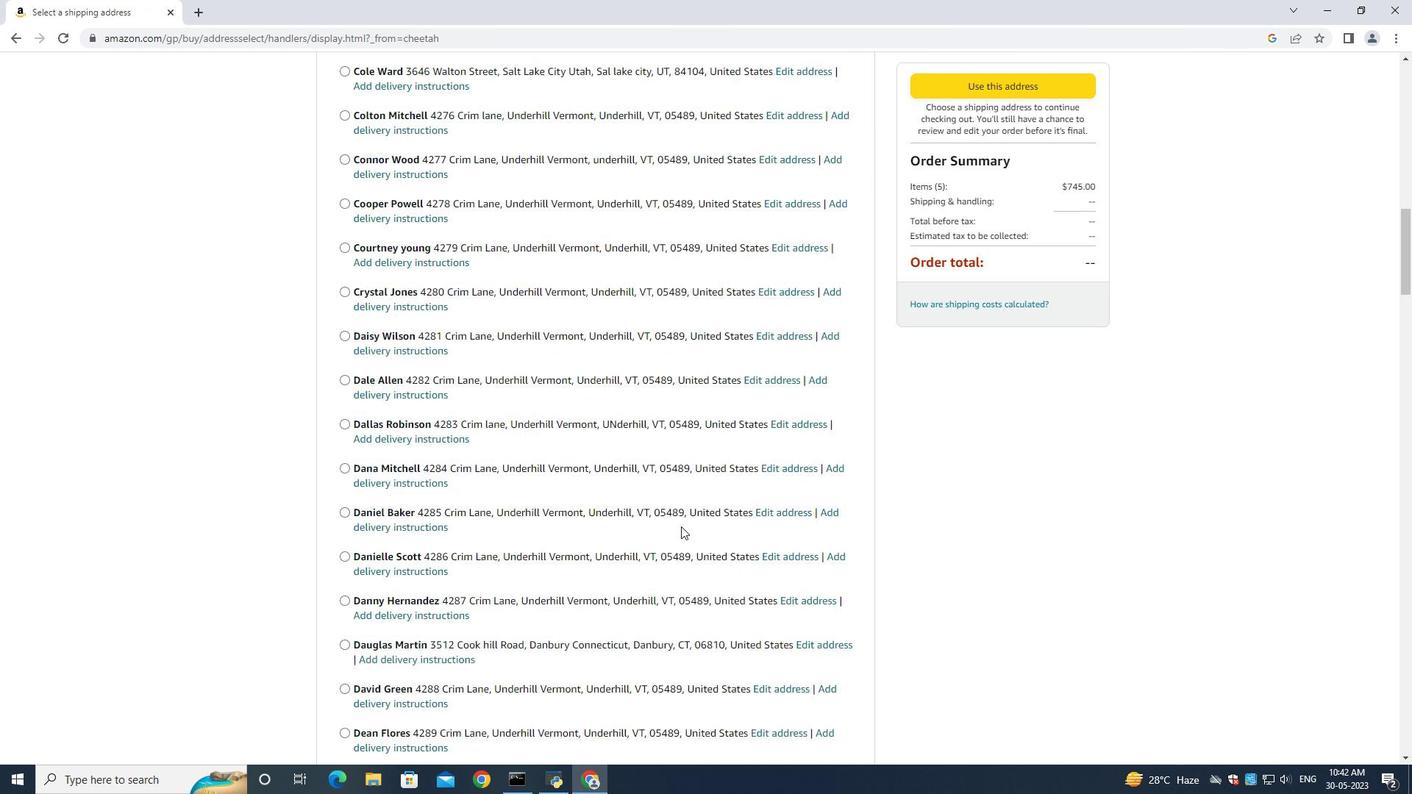 
Action: Mouse moved to (299, 527)
Screenshot: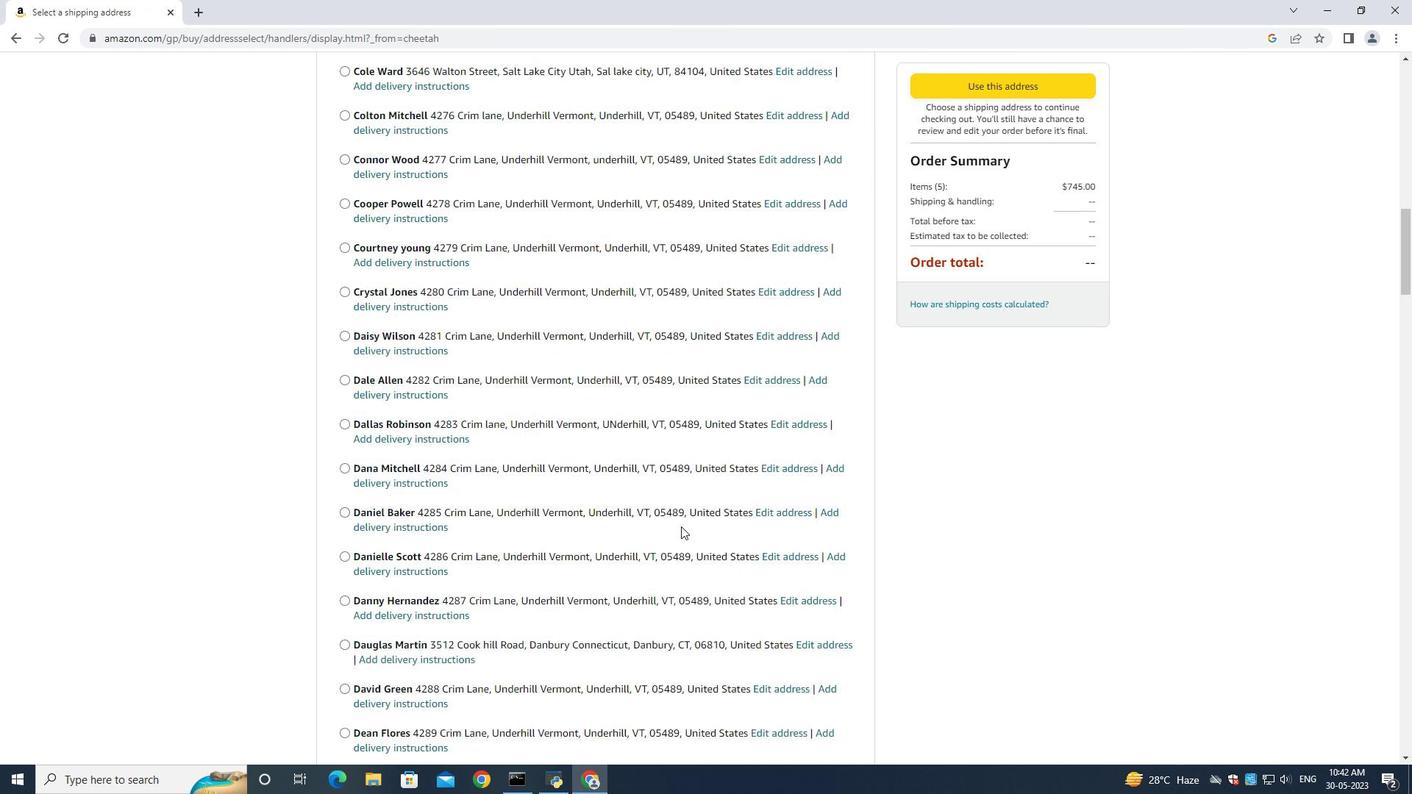 
Action: Mouse scrolled (543, 537) with delta (0, 0)
Screenshot: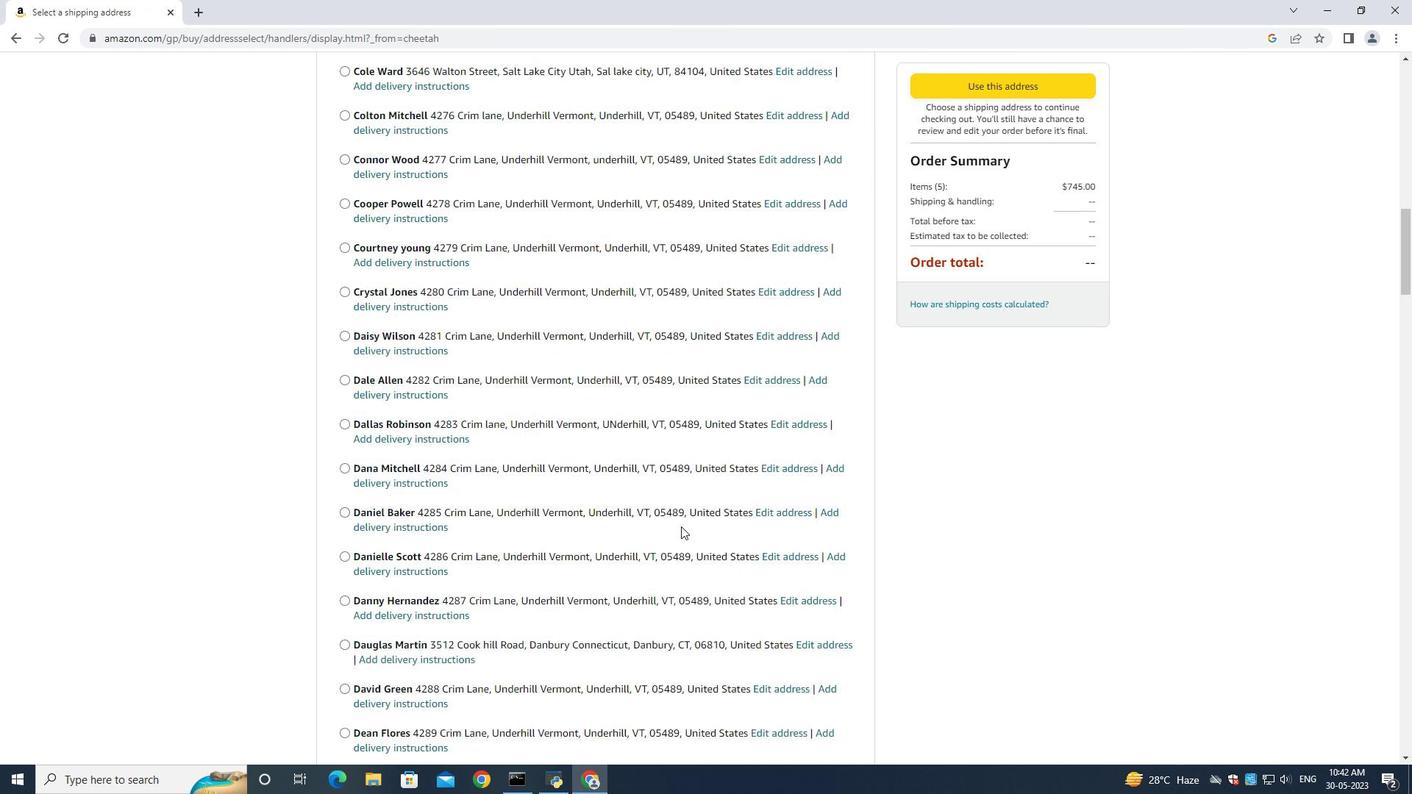 
Action: Mouse moved to (459, 530)
Screenshot: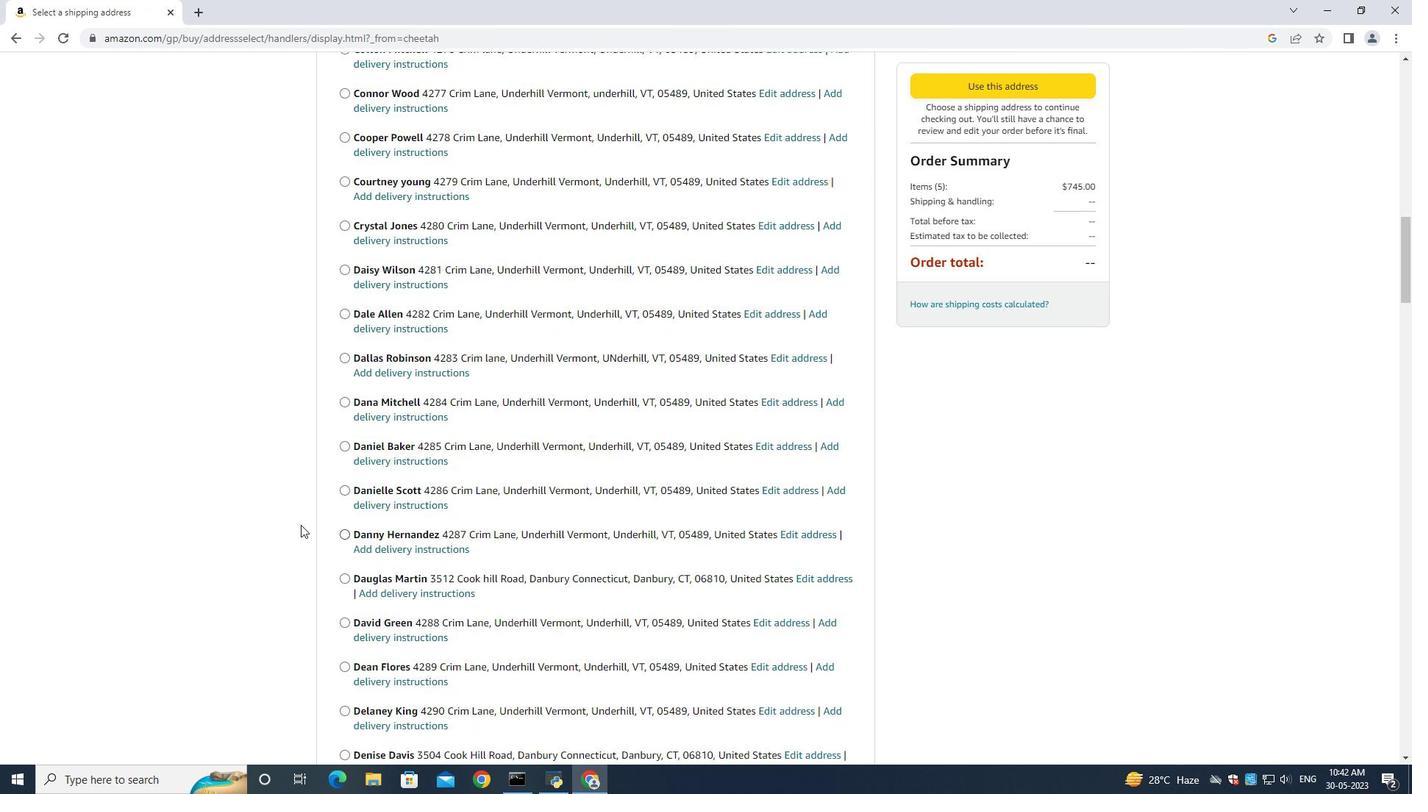 
Action: Mouse scrolled (619, 534) with delta (0, 0)
Screenshot: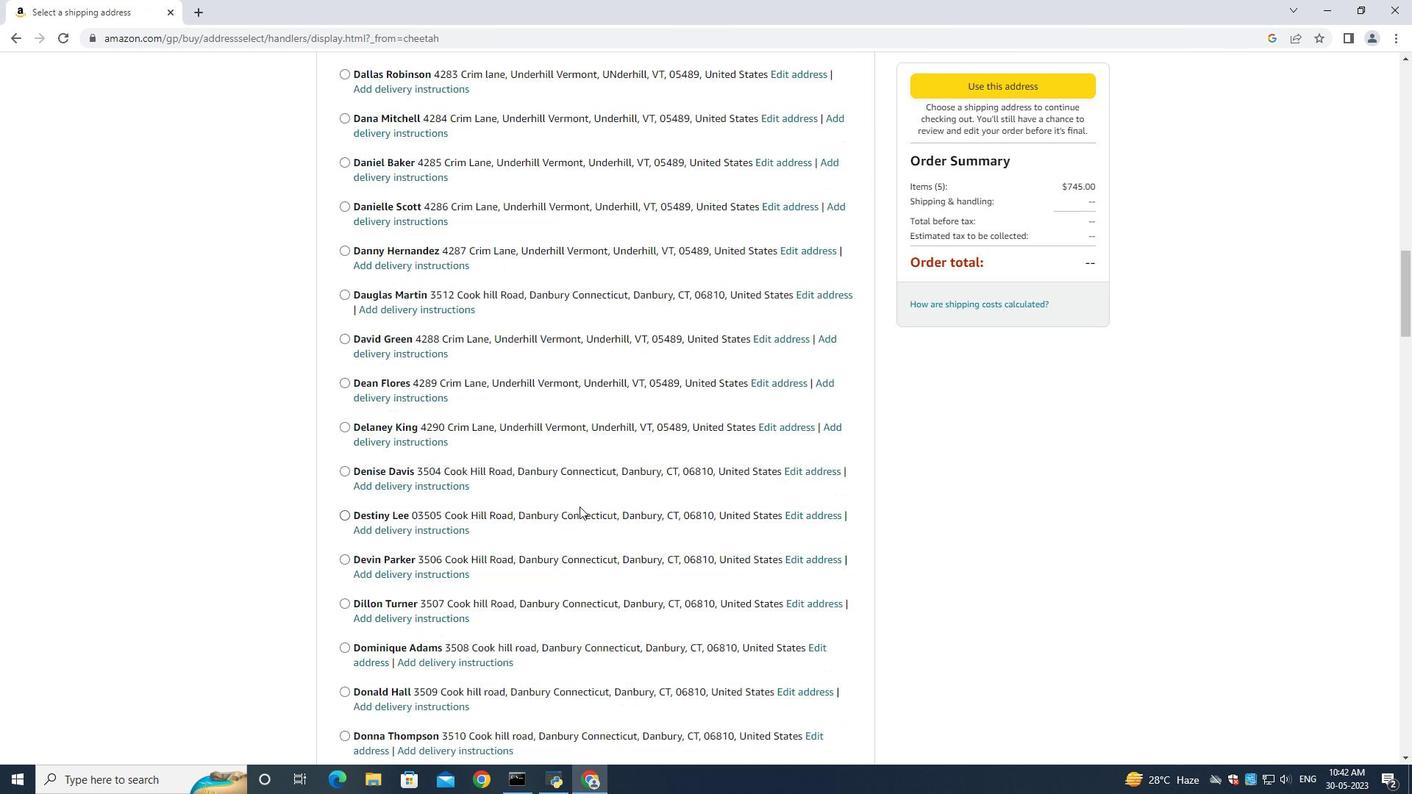 
Action: Mouse moved to (335, 525)
Screenshot: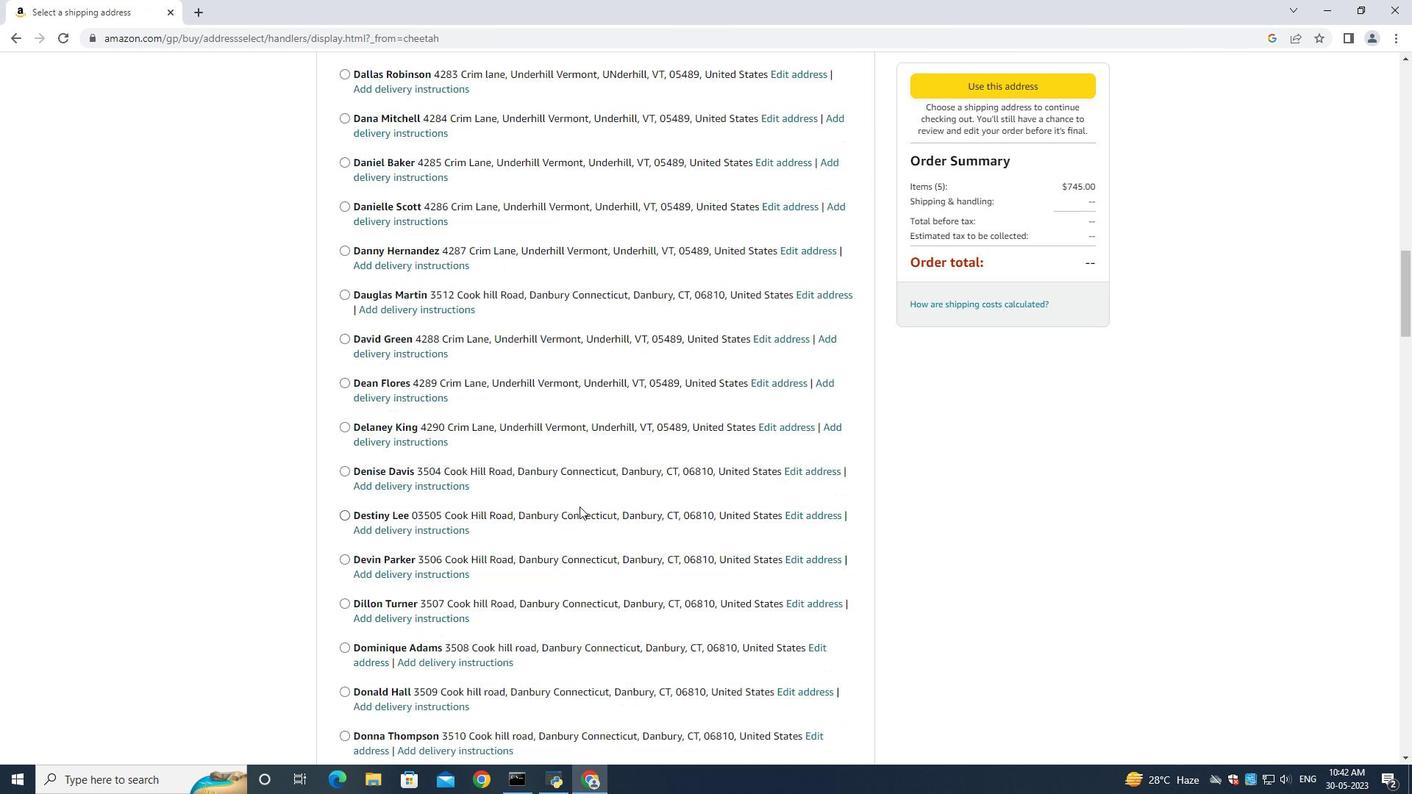 
Action: Mouse scrolled (573, 535) with delta (0, 0)
Screenshot: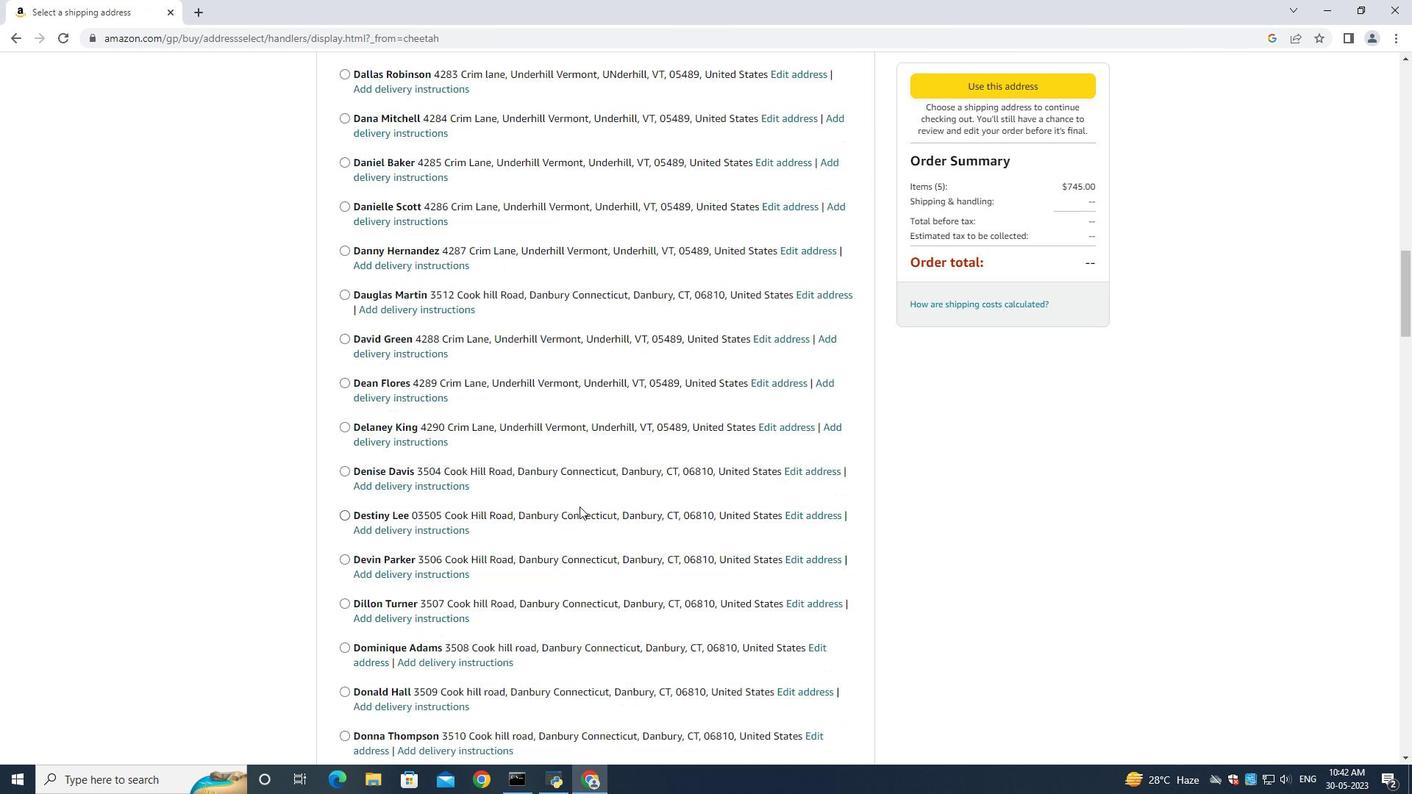 
Action: Mouse moved to (314, 524)
Screenshot: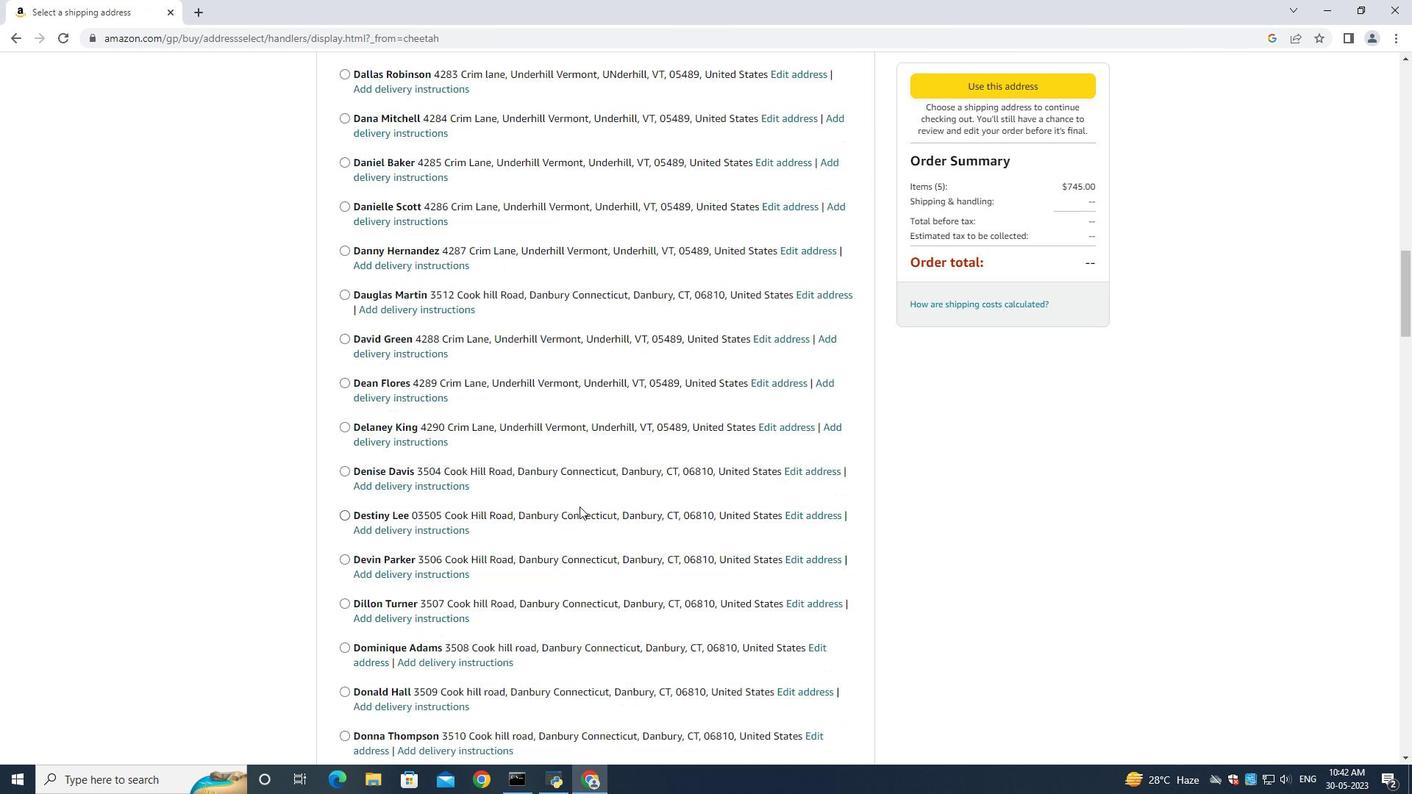 
Action: Mouse scrolled (459, 529) with delta (0, 0)
Screenshot: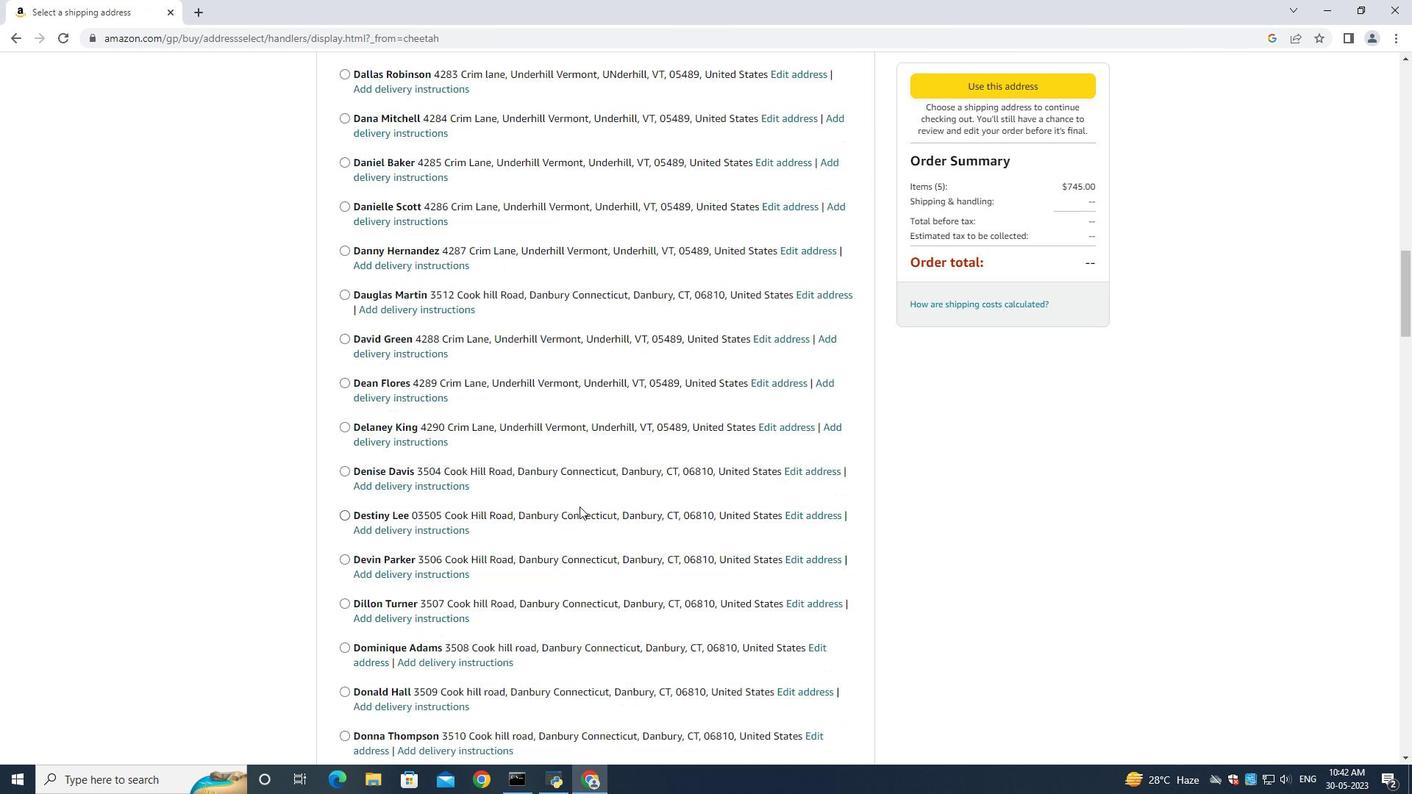 
Action: Mouse moved to (647, 518)
Screenshot: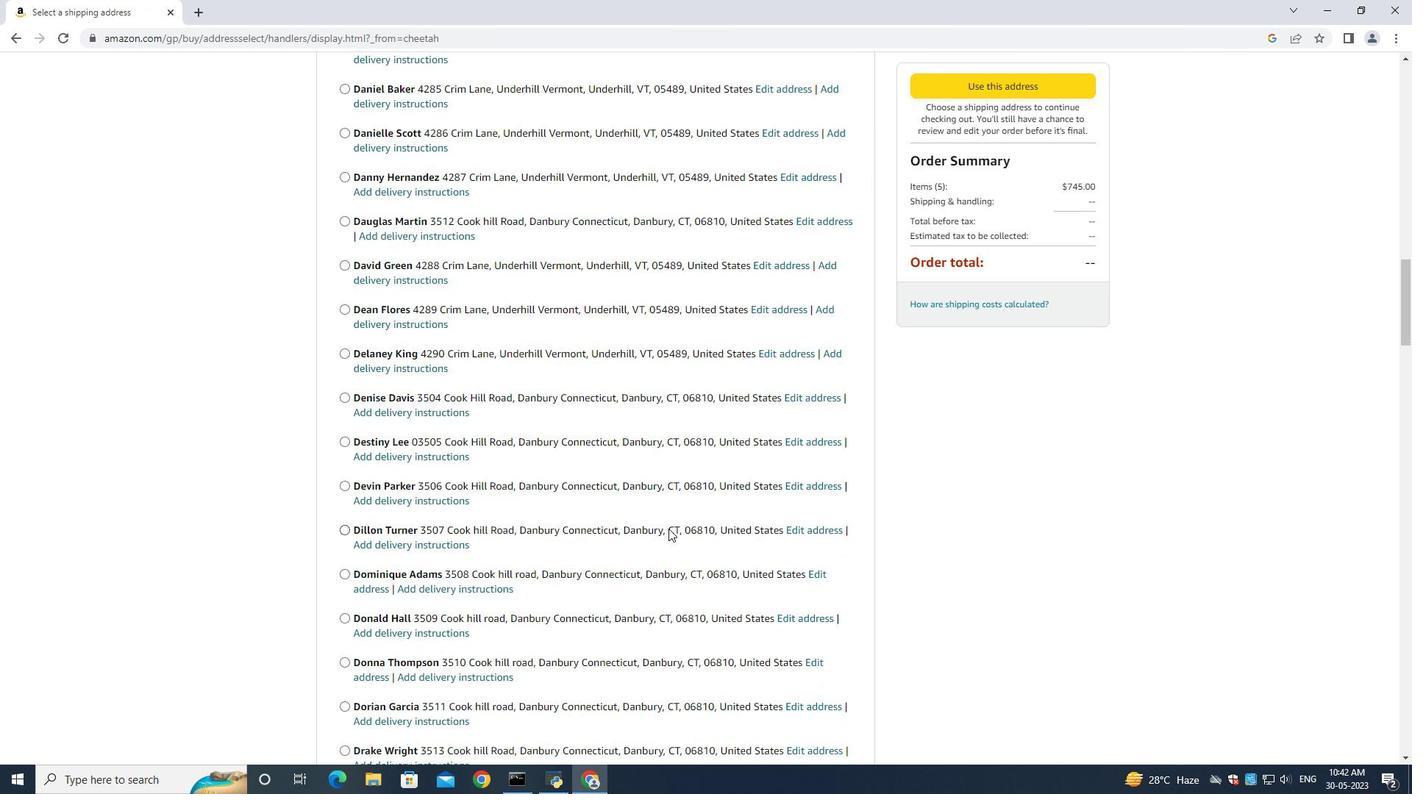 
Action: Mouse scrolled (655, 517) with delta (0, 0)
Screenshot: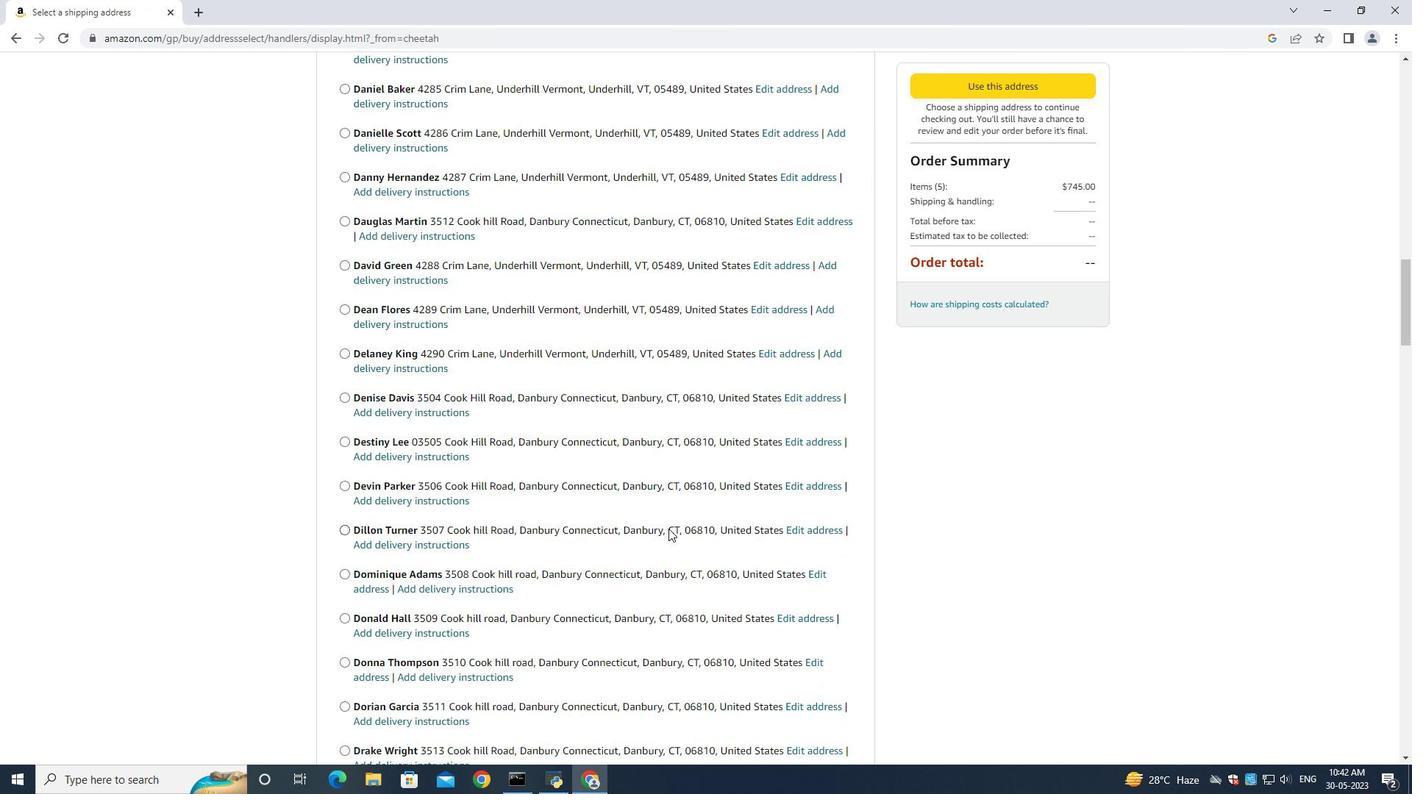 
Action: Mouse moved to (586, 514)
Screenshot: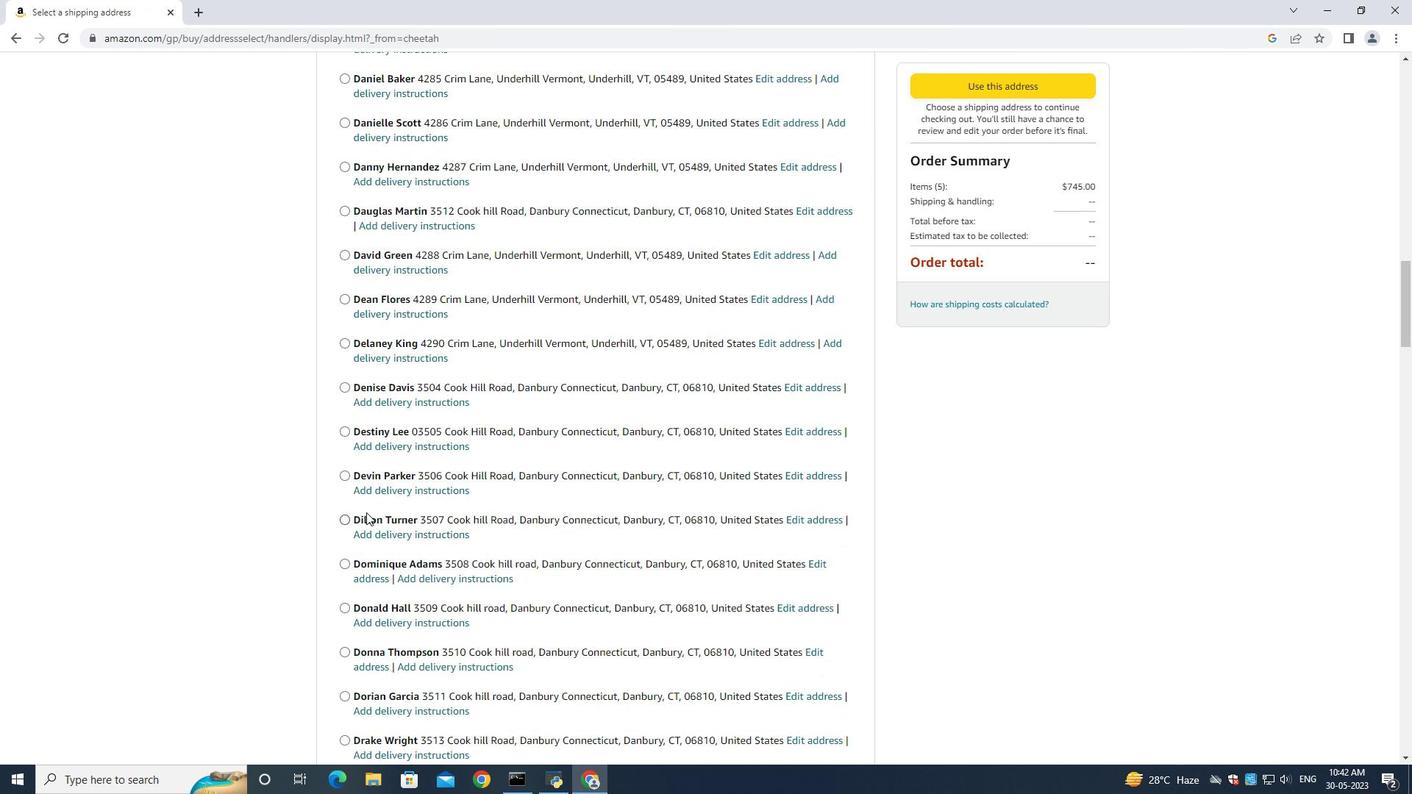 
Action: Mouse scrolled (632, 517) with delta (0, 0)
Screenshot: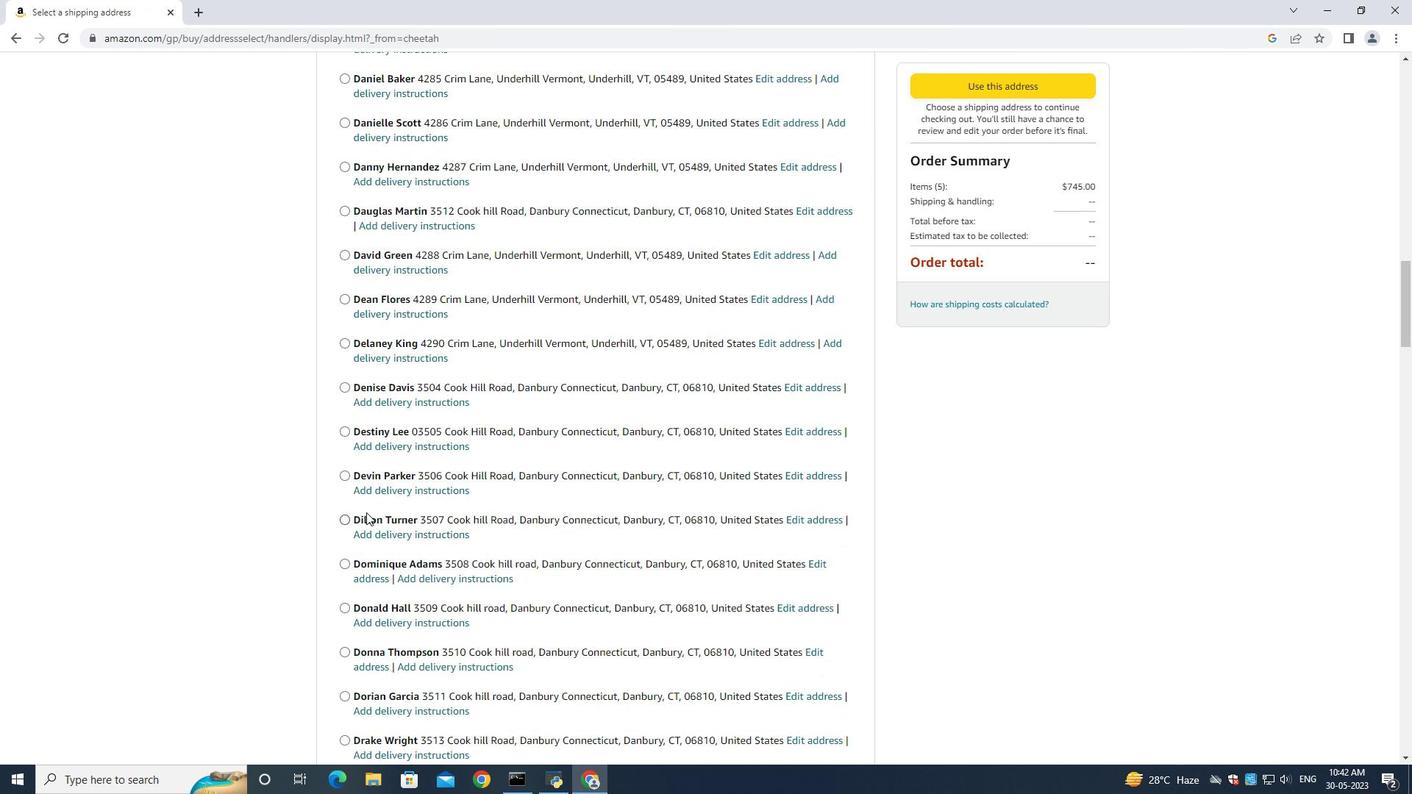 
Action: Mouse moved to (634, 520)
Screenshot: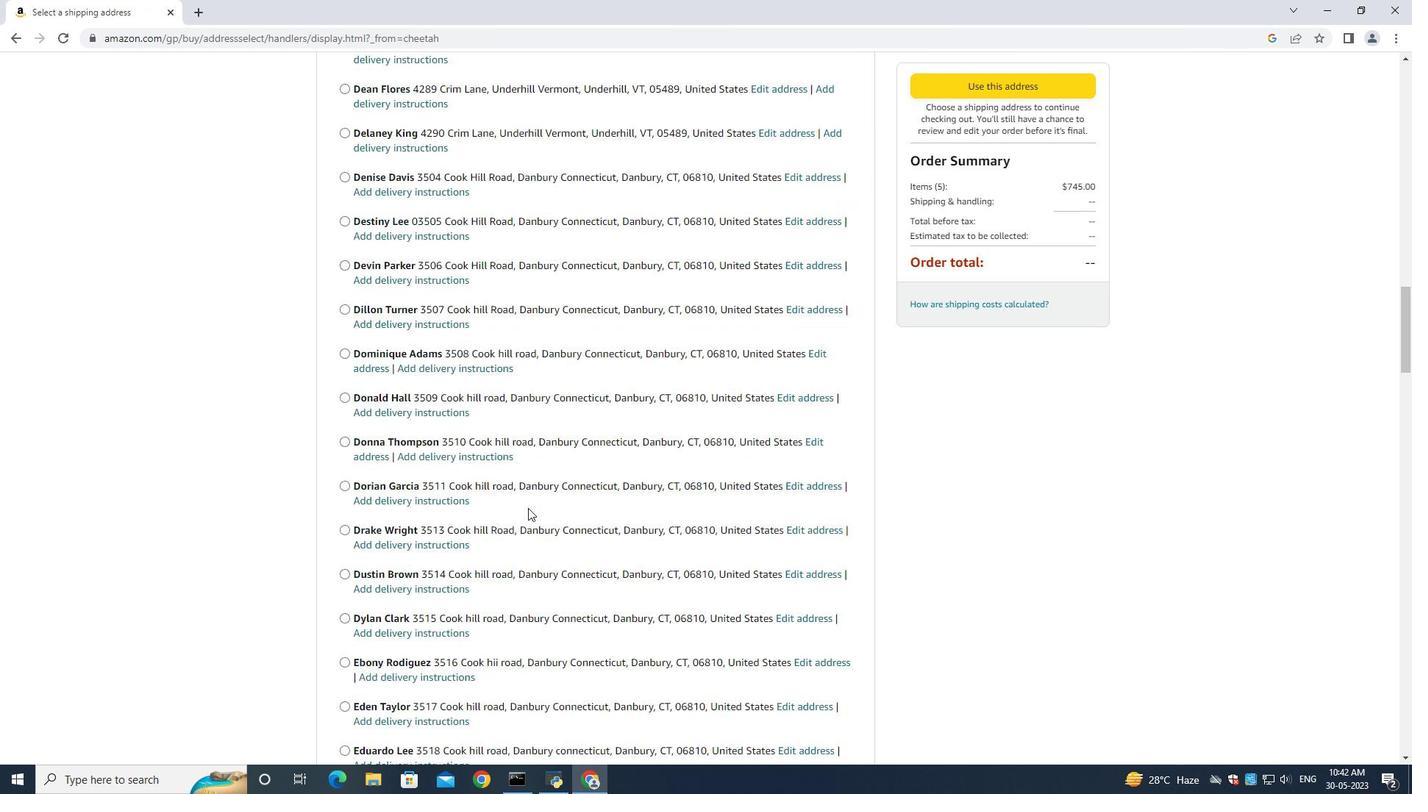 
Action: Mouse scrolled (621, 516) with delta (0, 0)
Screenshot: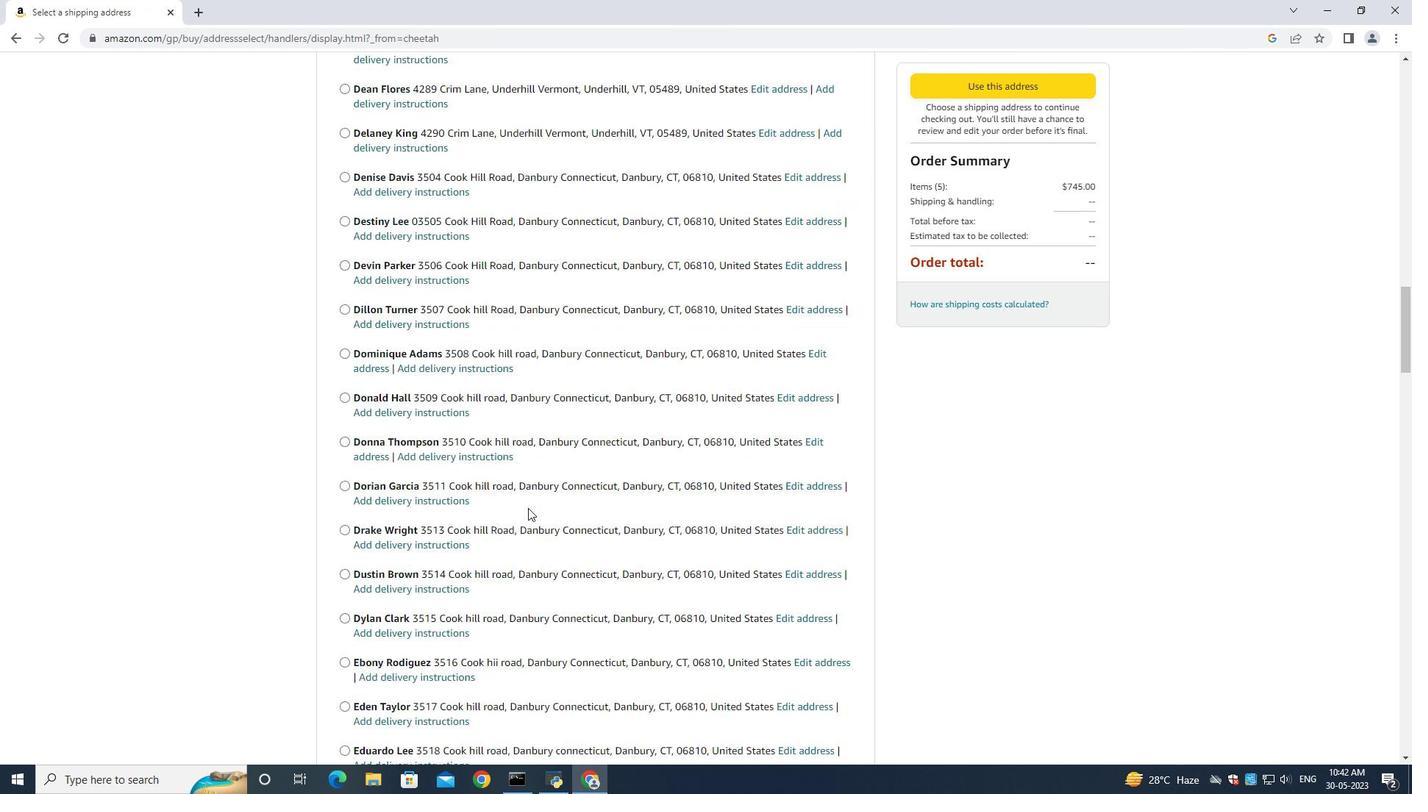 
Action: Mouse moved to (645, 522)
Screenshot: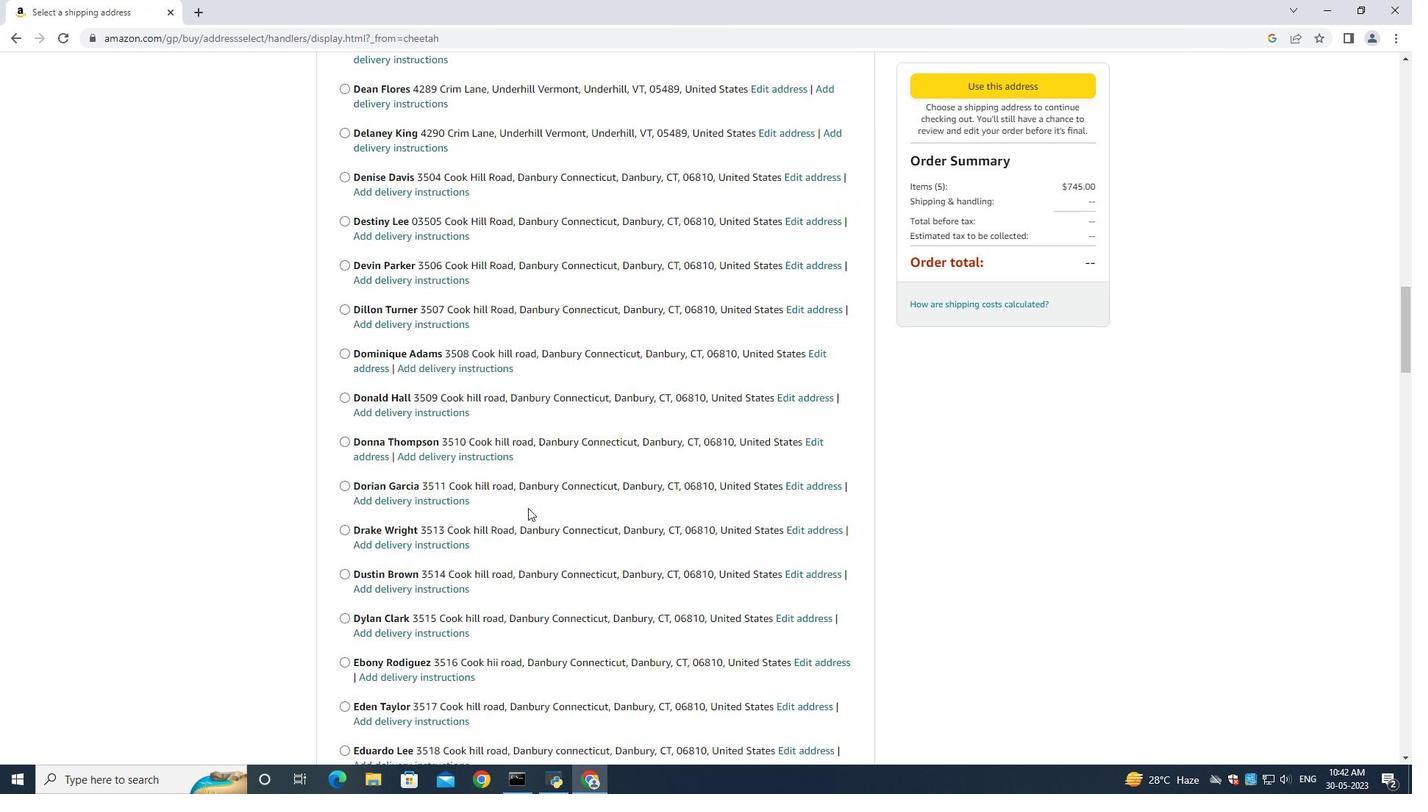 
Action: Mouse scrolled (643, 521) with delta (0, 0)
Screenshot: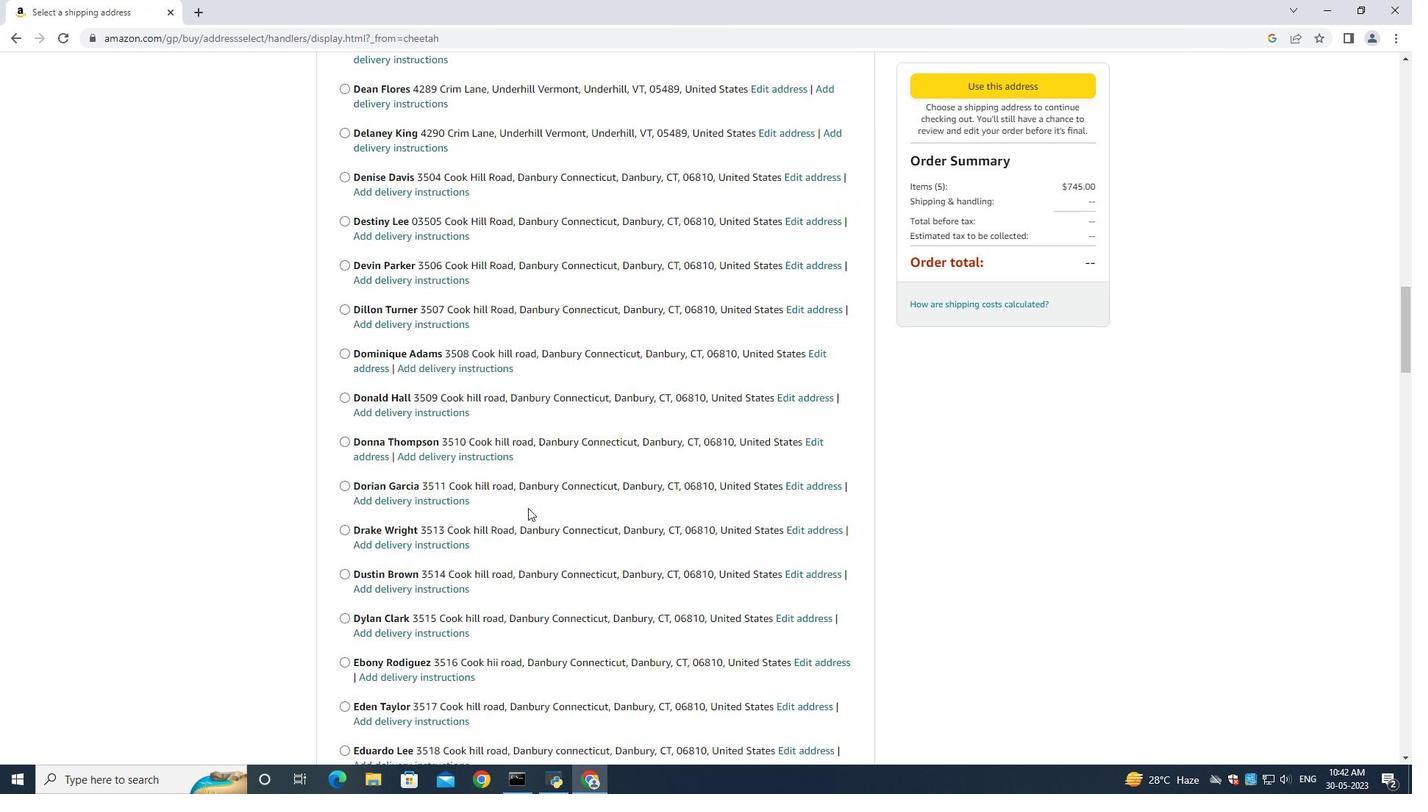 
Action: Mouse moved to (646, 522)
Screenshot: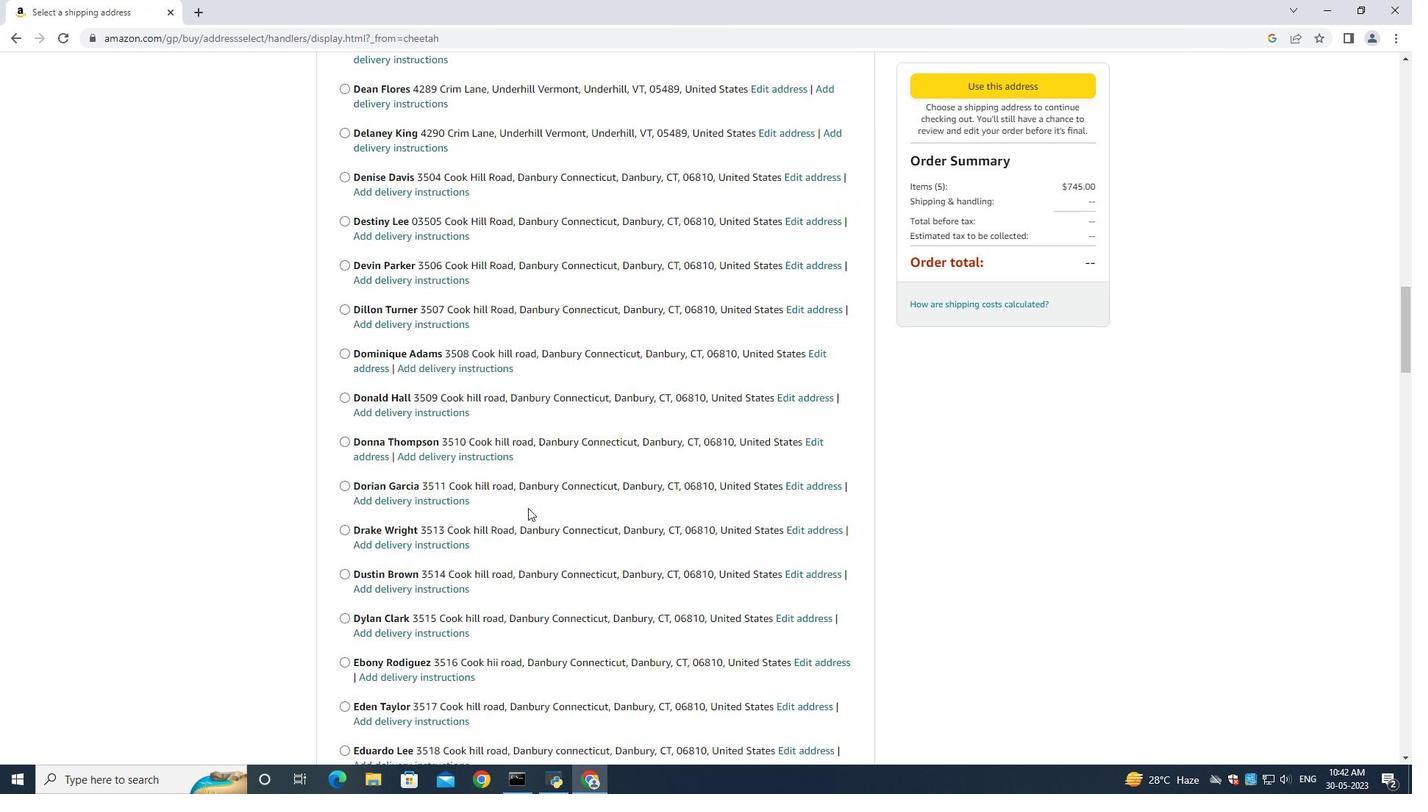 
Action: Mouse scrolled (645, 521) with delta (0, 0)
Screenshot: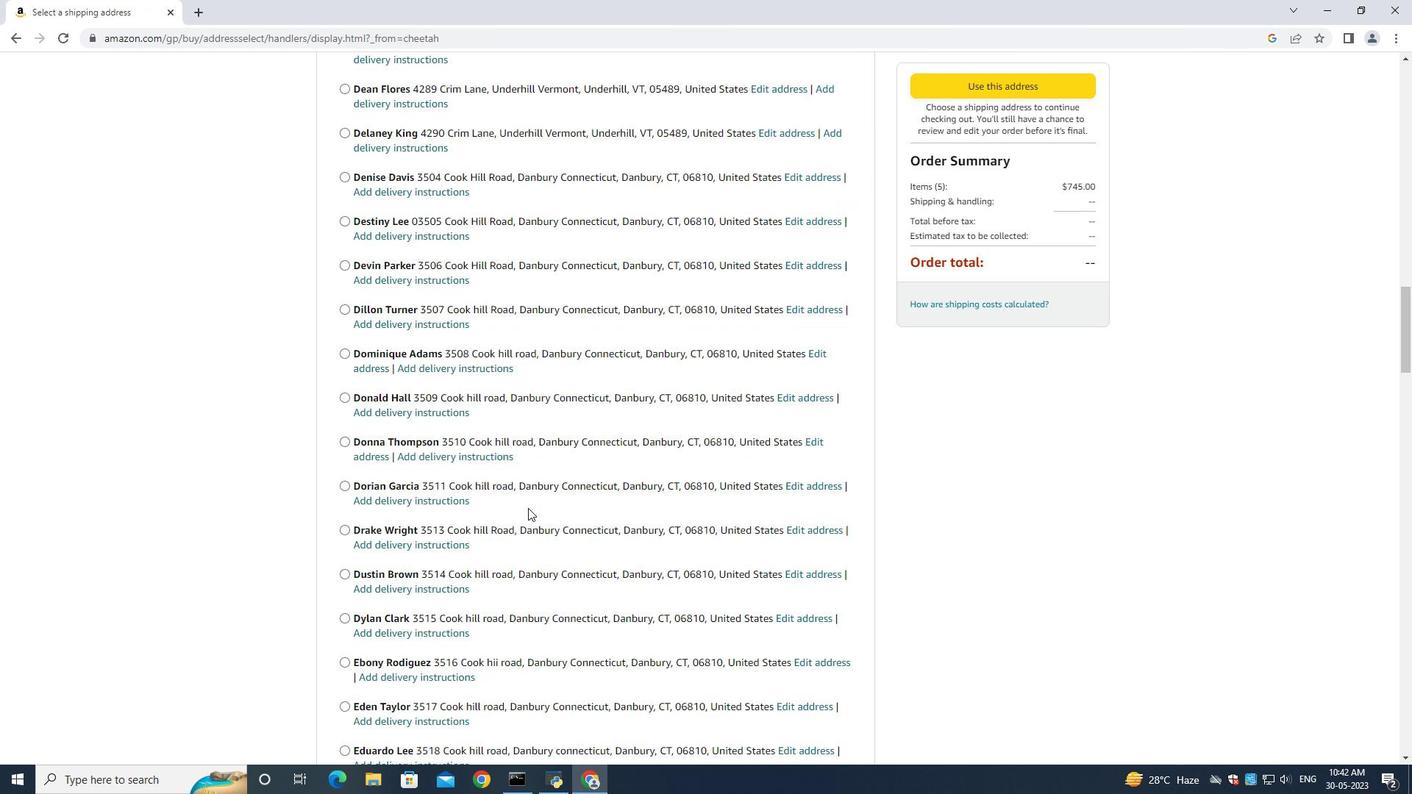 
Action: Mouse moved to (605, 513)
Screenshot: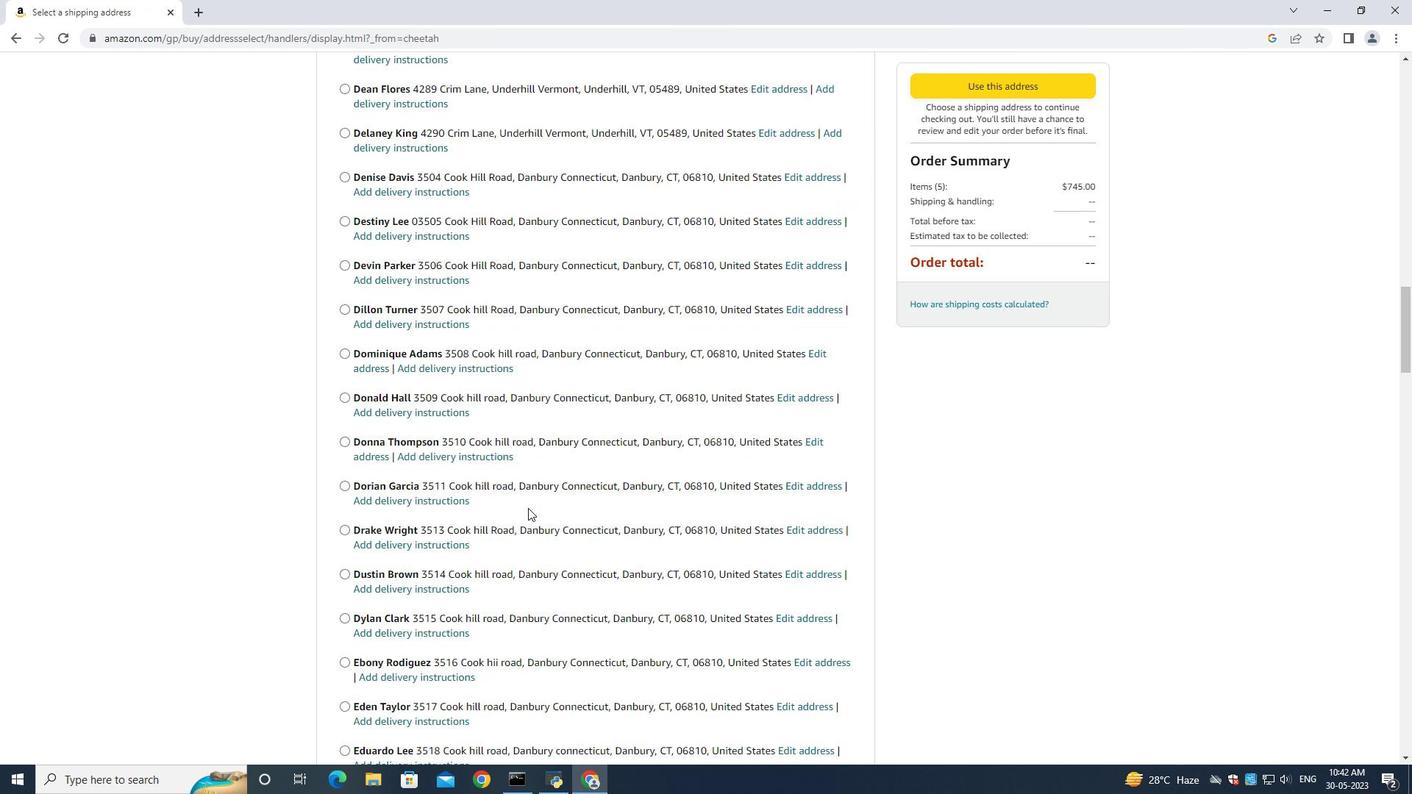 
Action: Mouse scrolled (646, 521) with delta (0, 0)
Screenshot: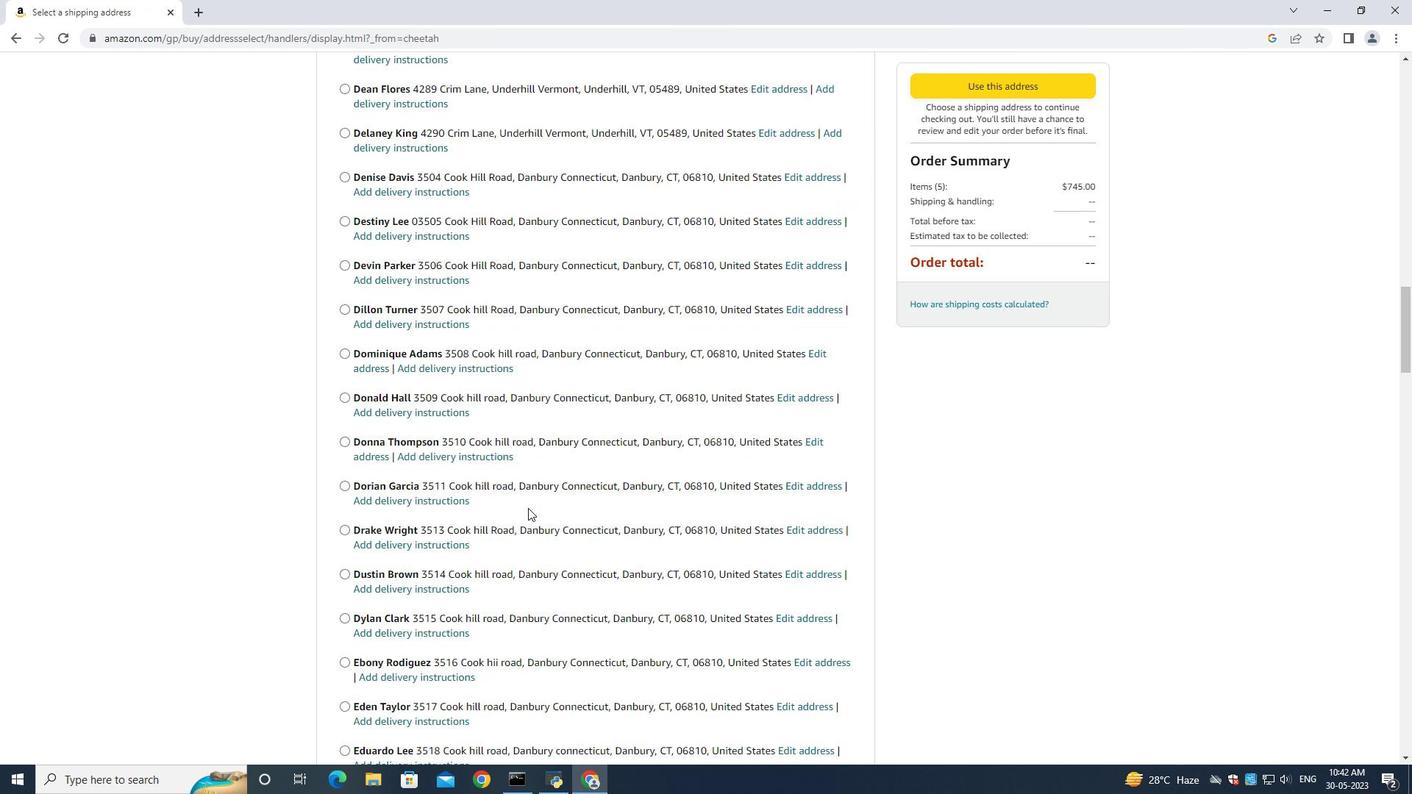 
Action: Mouse moved to (703, 527)
Screenshot: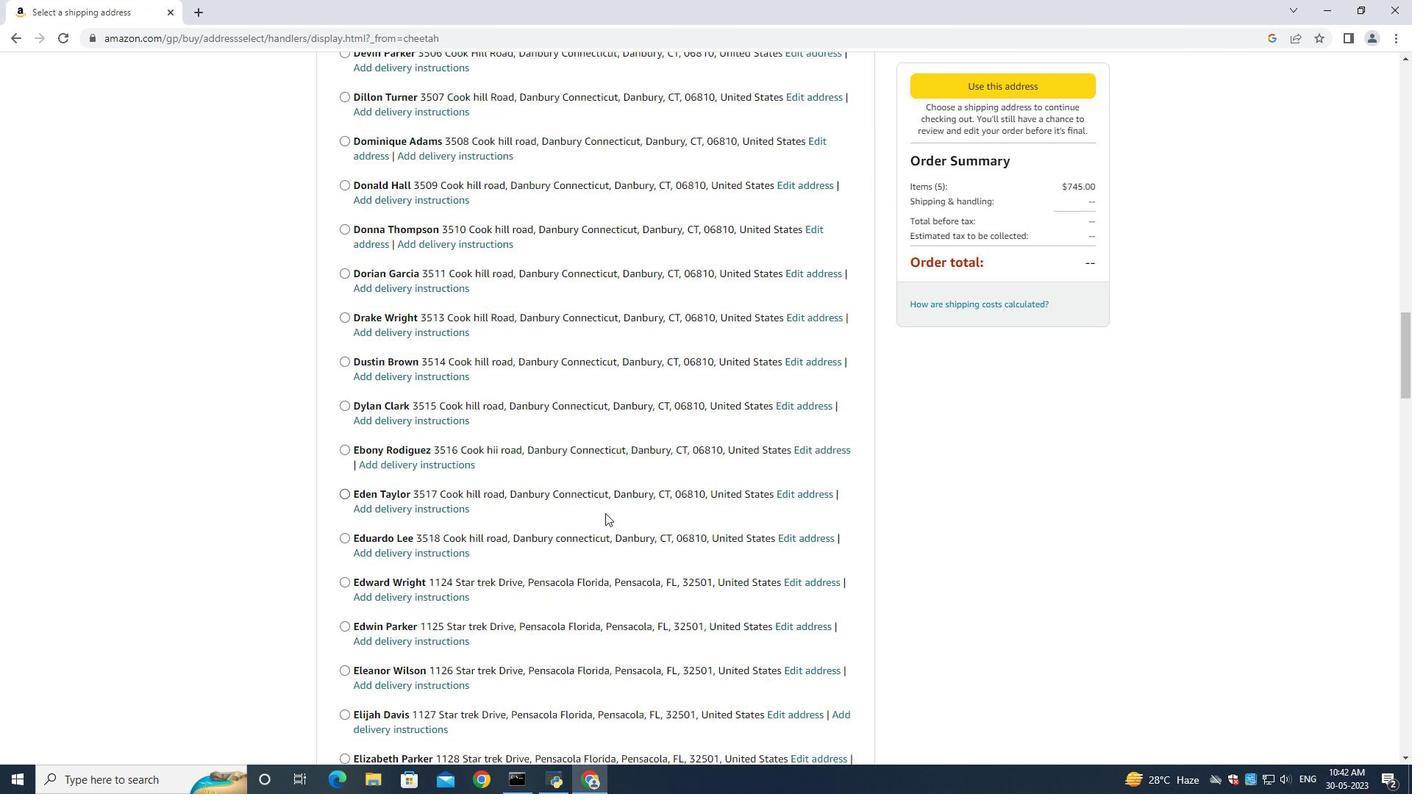
Action: Mouse scrolled (702, 525) with delta (0, 0)
Screenshot: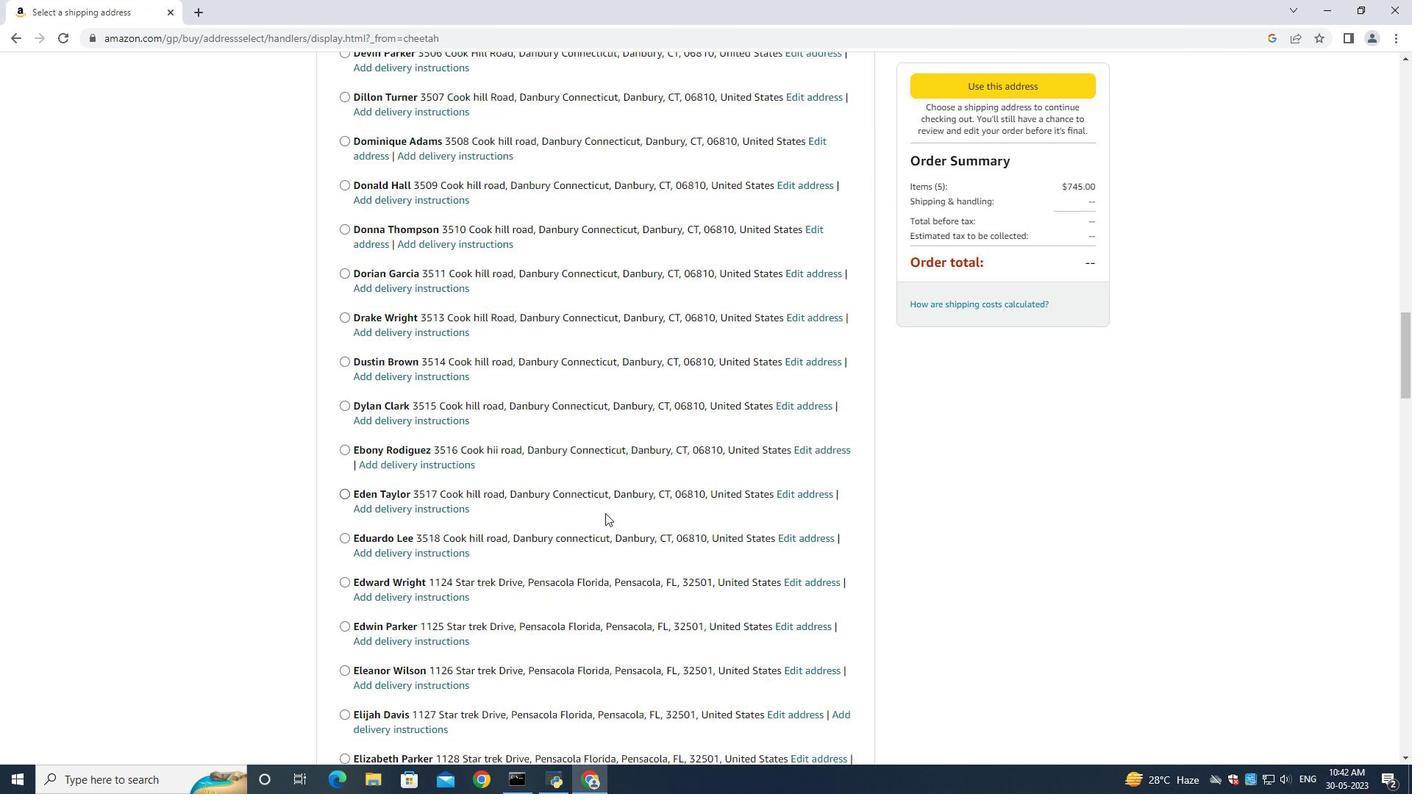 
Action: Mouse moved to (417, 511)
Screenshot: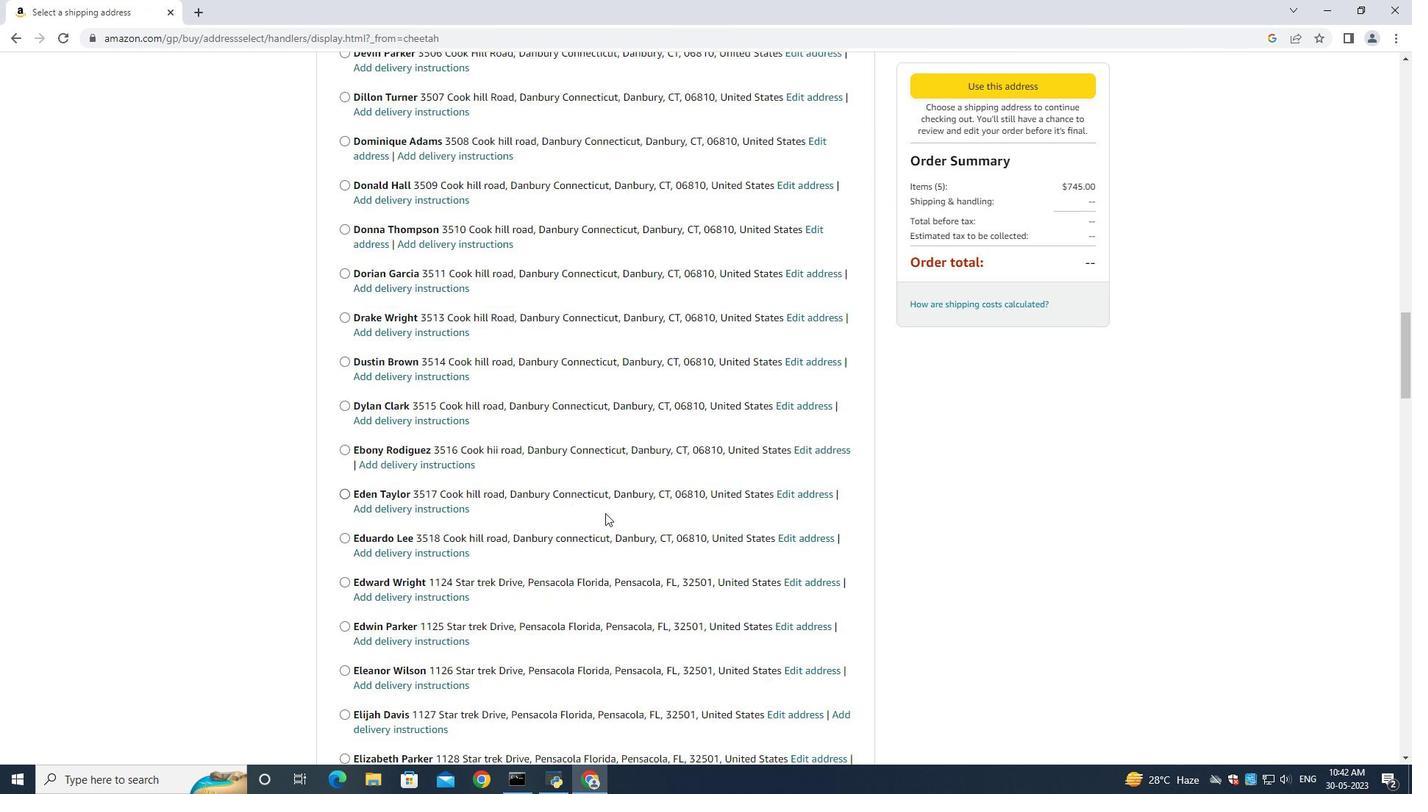 
Action: Mouse scrolled (703, 527) with delta (0, 0)
Screenshot: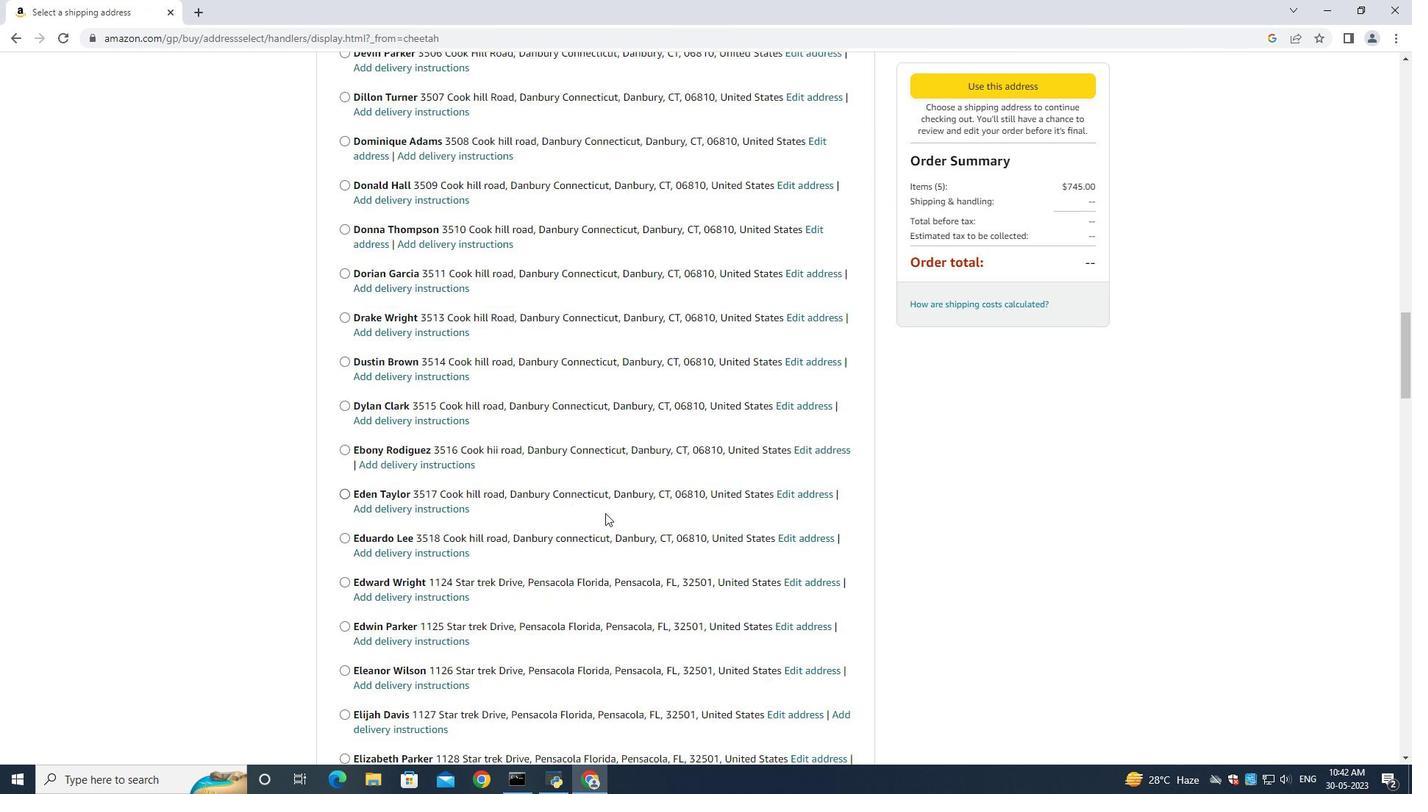 
Action: Mouse moved to (370, 509)
Screenshot: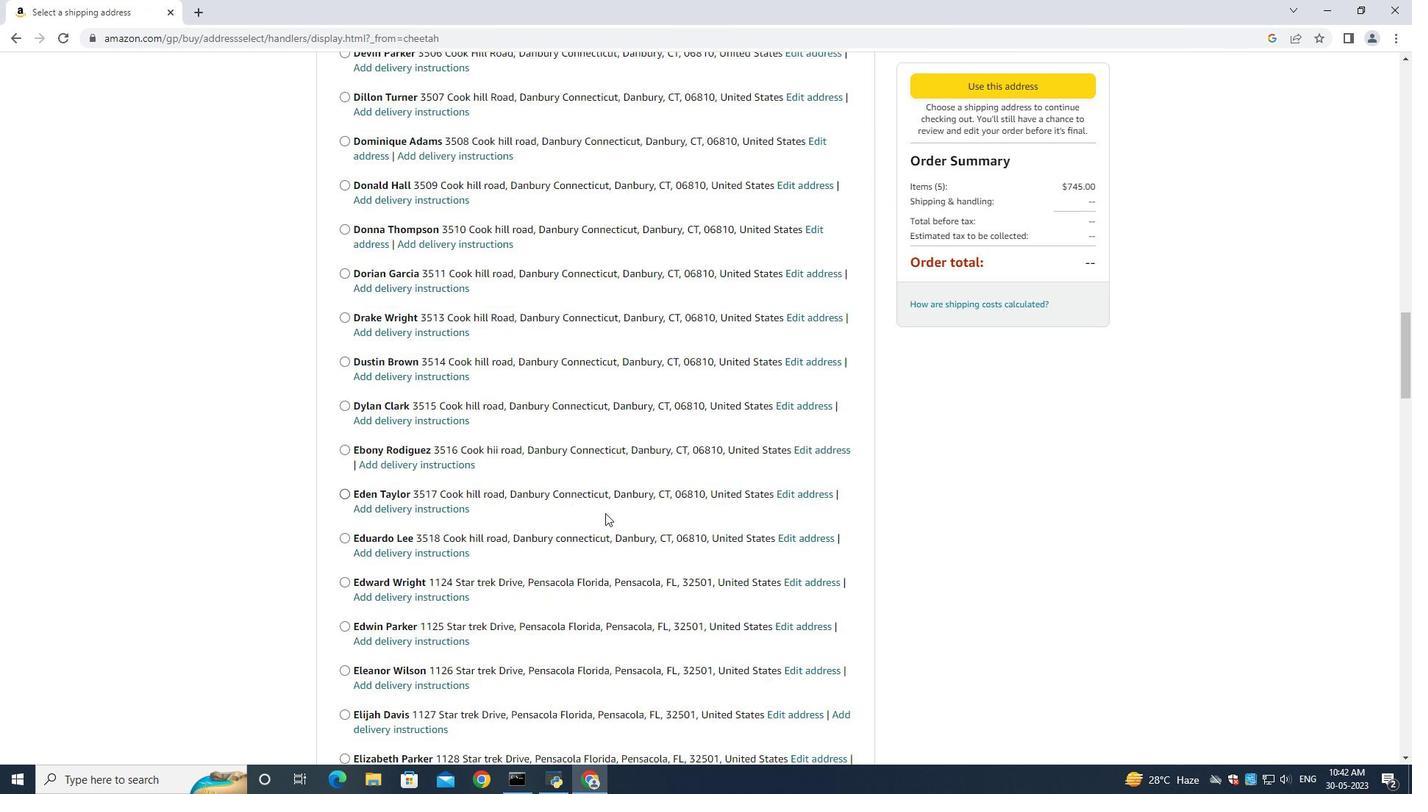 
Action: Mouse scrolled (692, 527) with delta (0, 0)
Screenshot: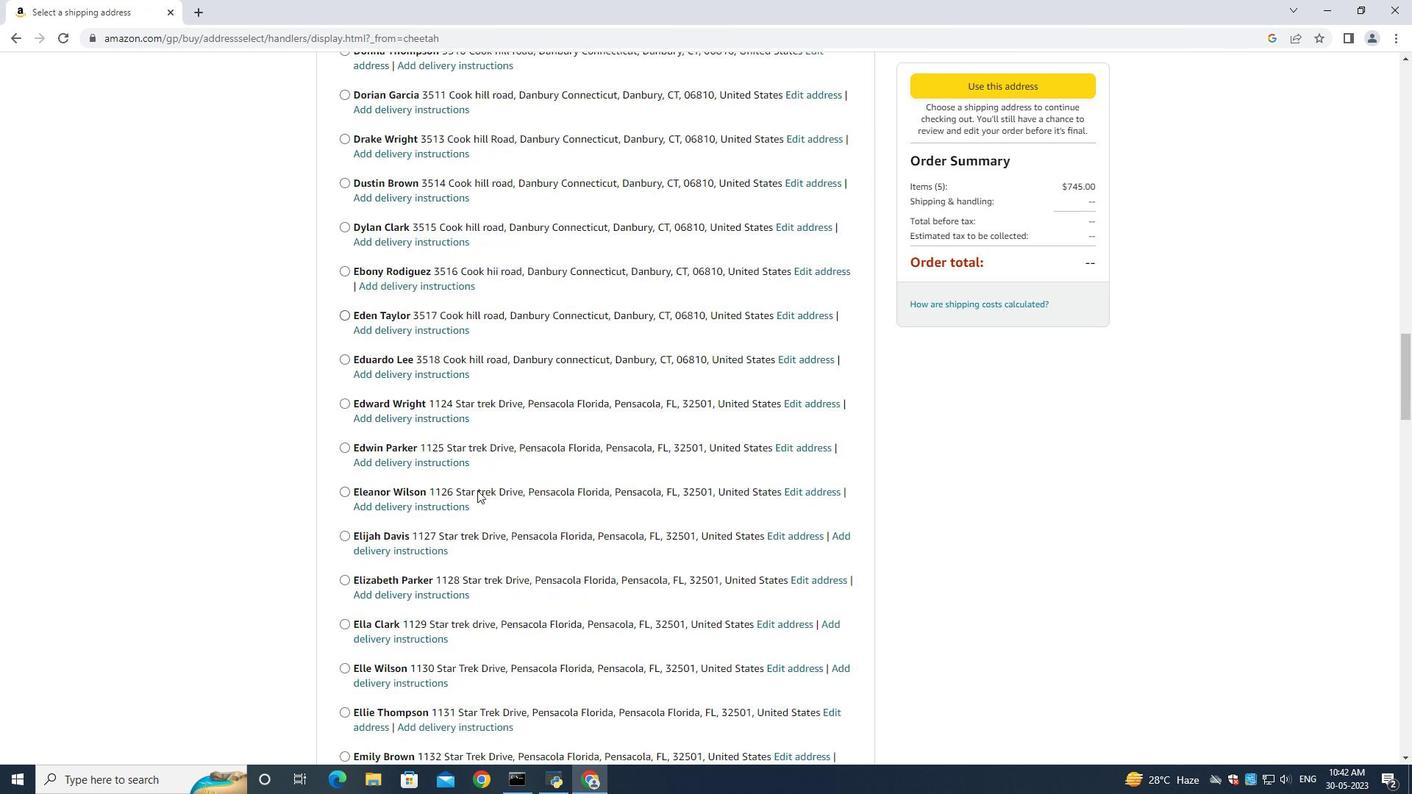 
Action: Mouse moved to (312, 509)
Screenshot: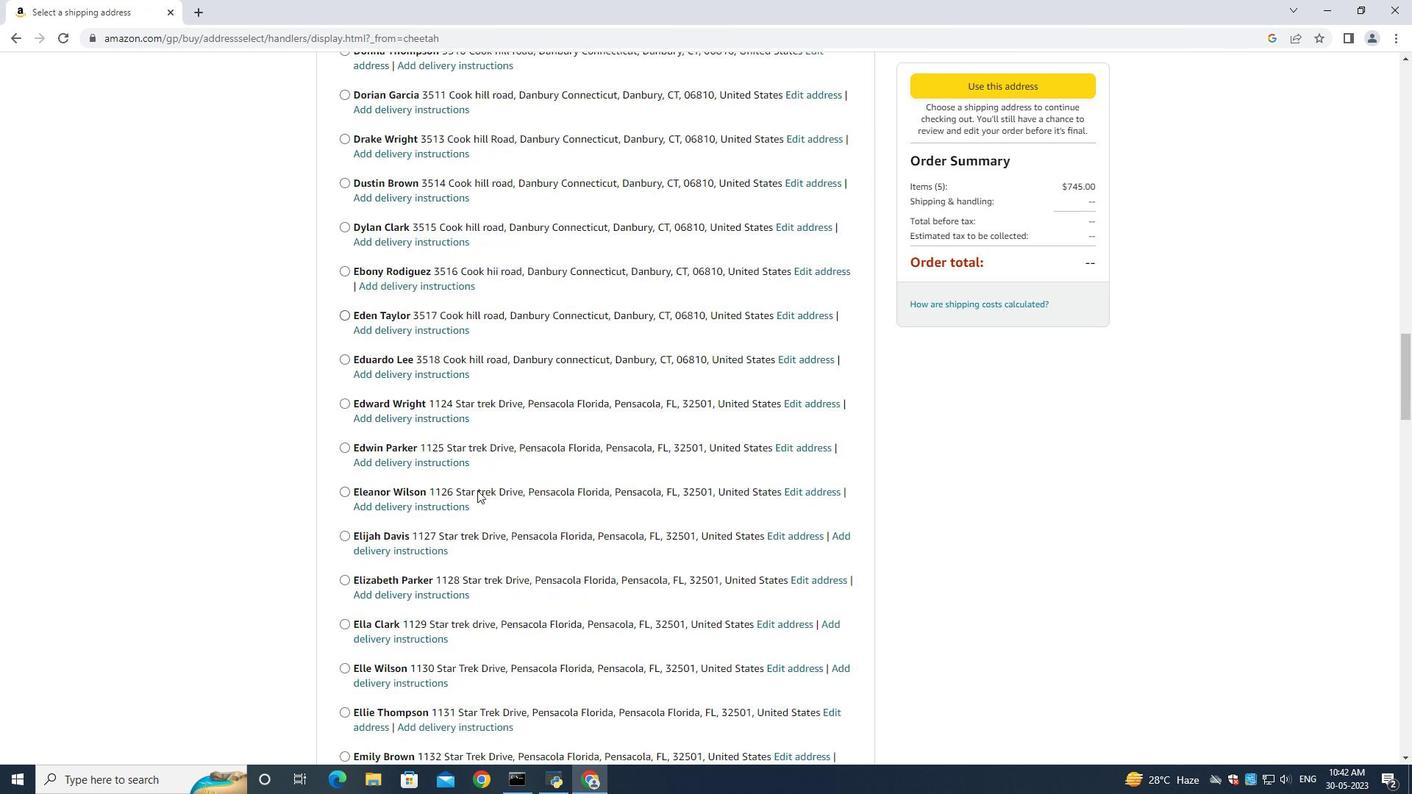 
Action: Mouse scrolled (667, 522) with delta (0, 0)
Screenshot: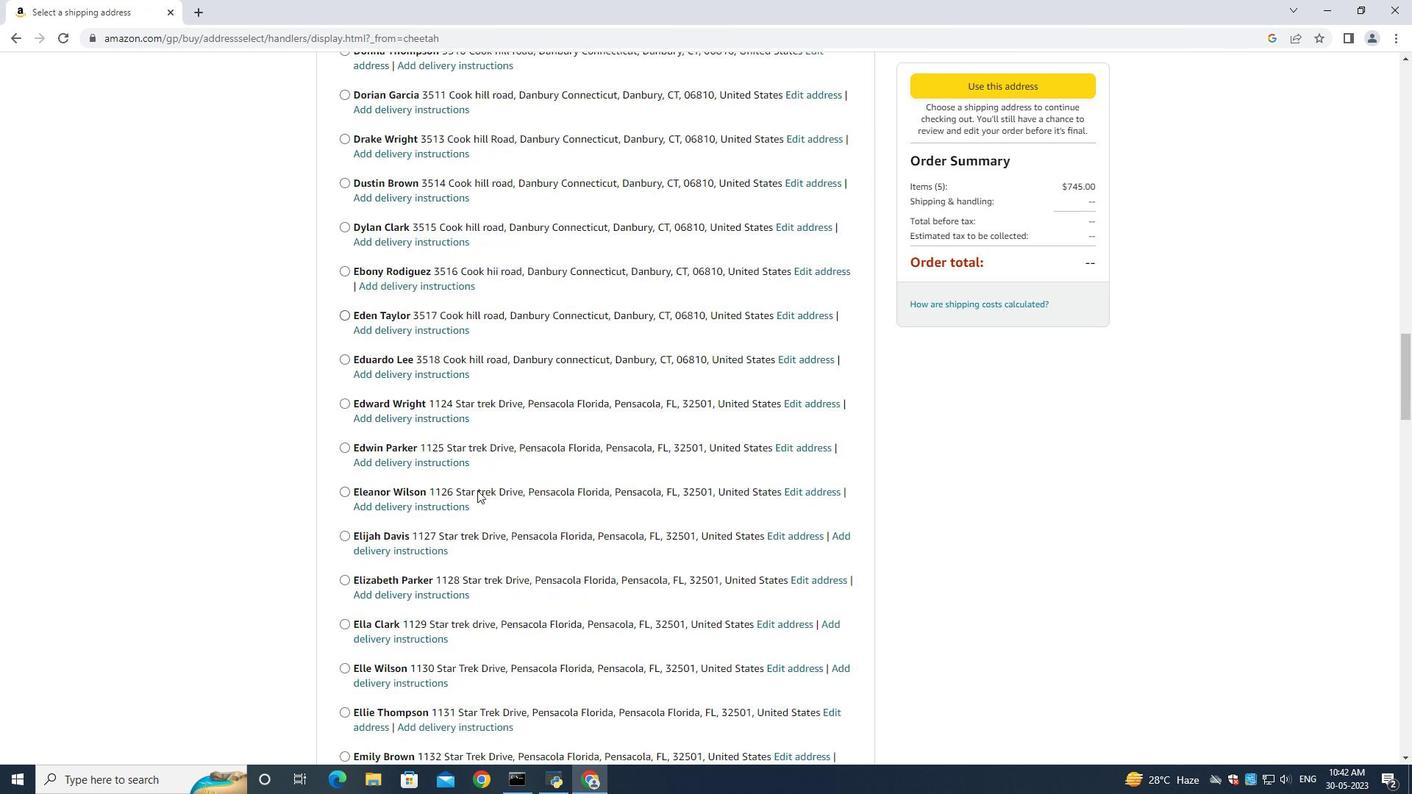 
Action: Mouse moved to (598, 529)
Screenshot: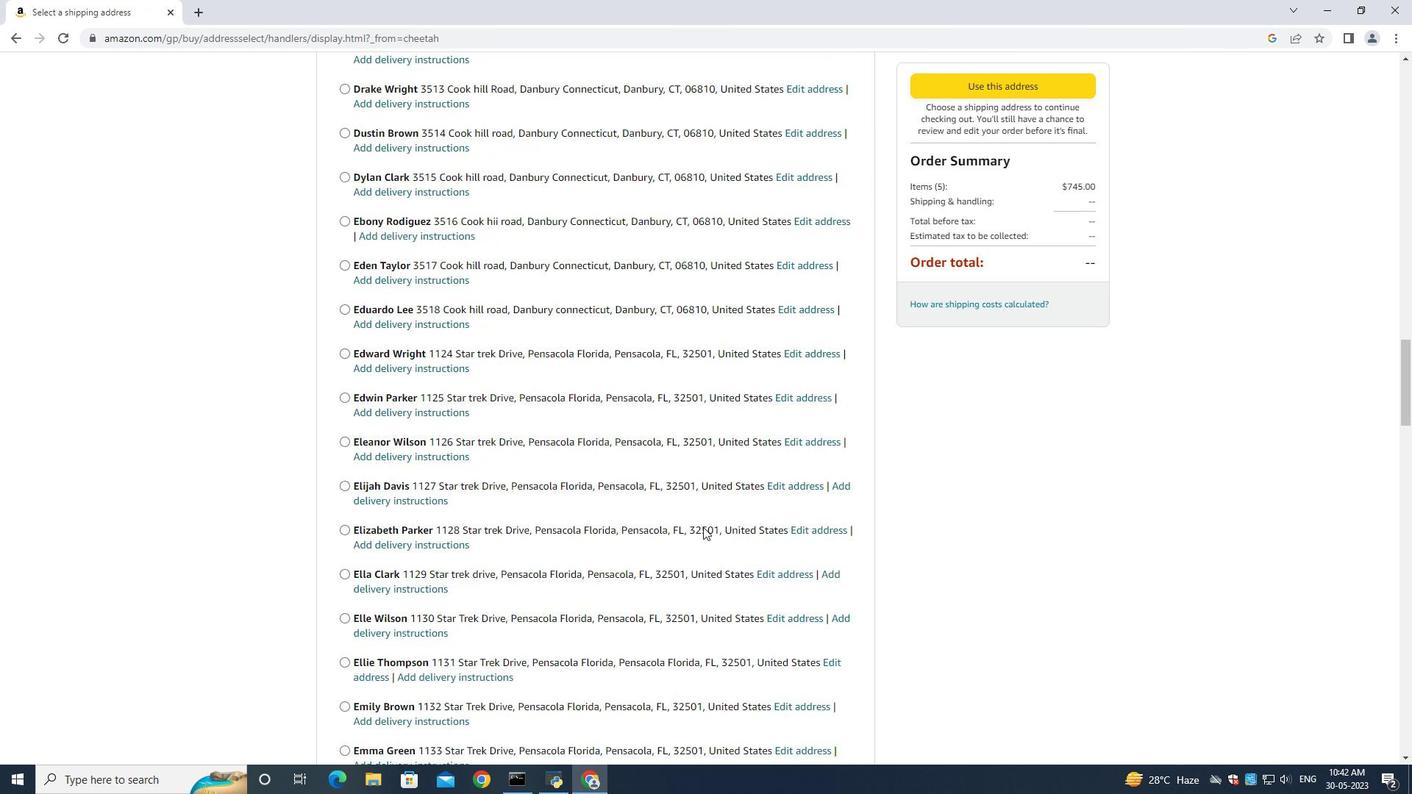 
Action: Mouse scrolled (598, 528) with delta (0, 0)
Screenshot: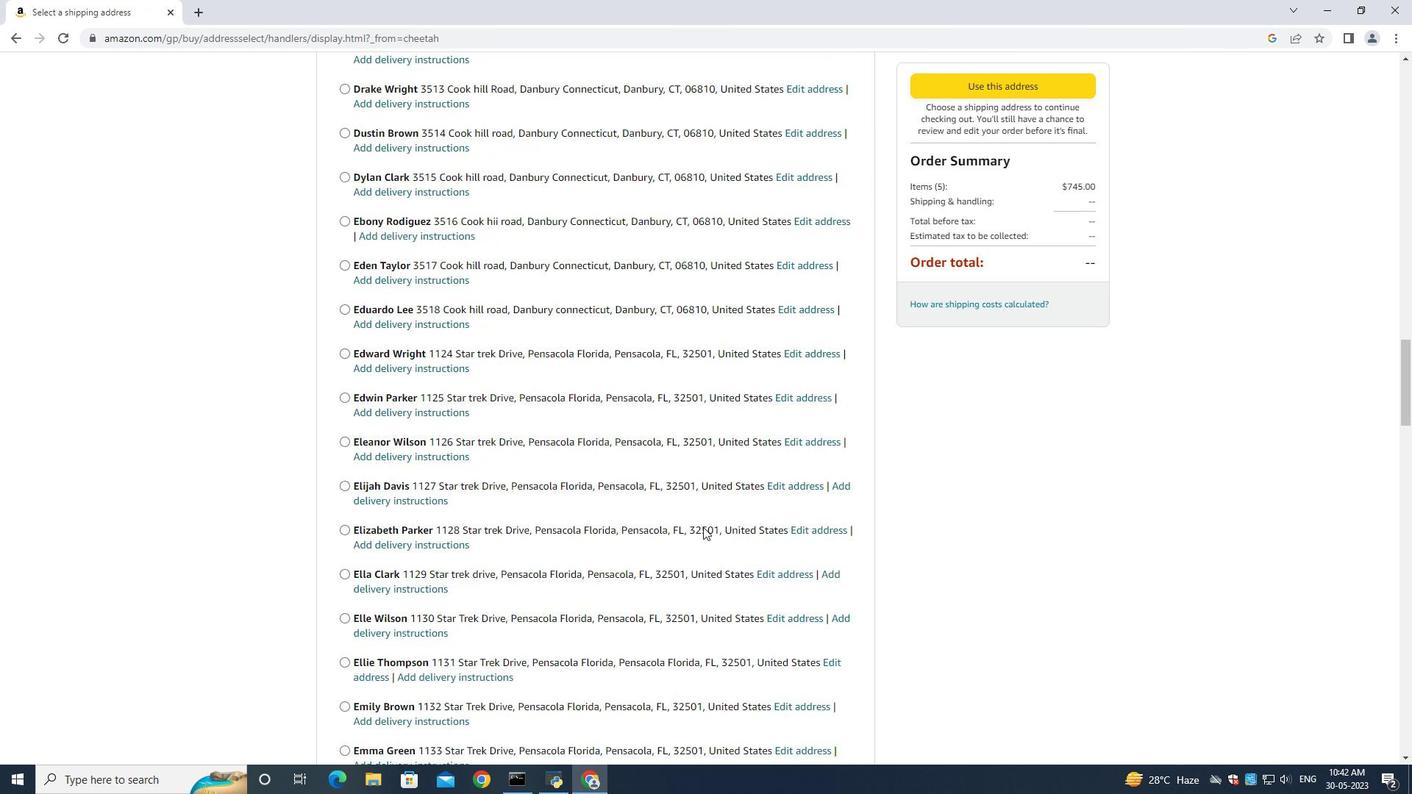 
Action: Mouse moved to (590, 529)
Screenshot: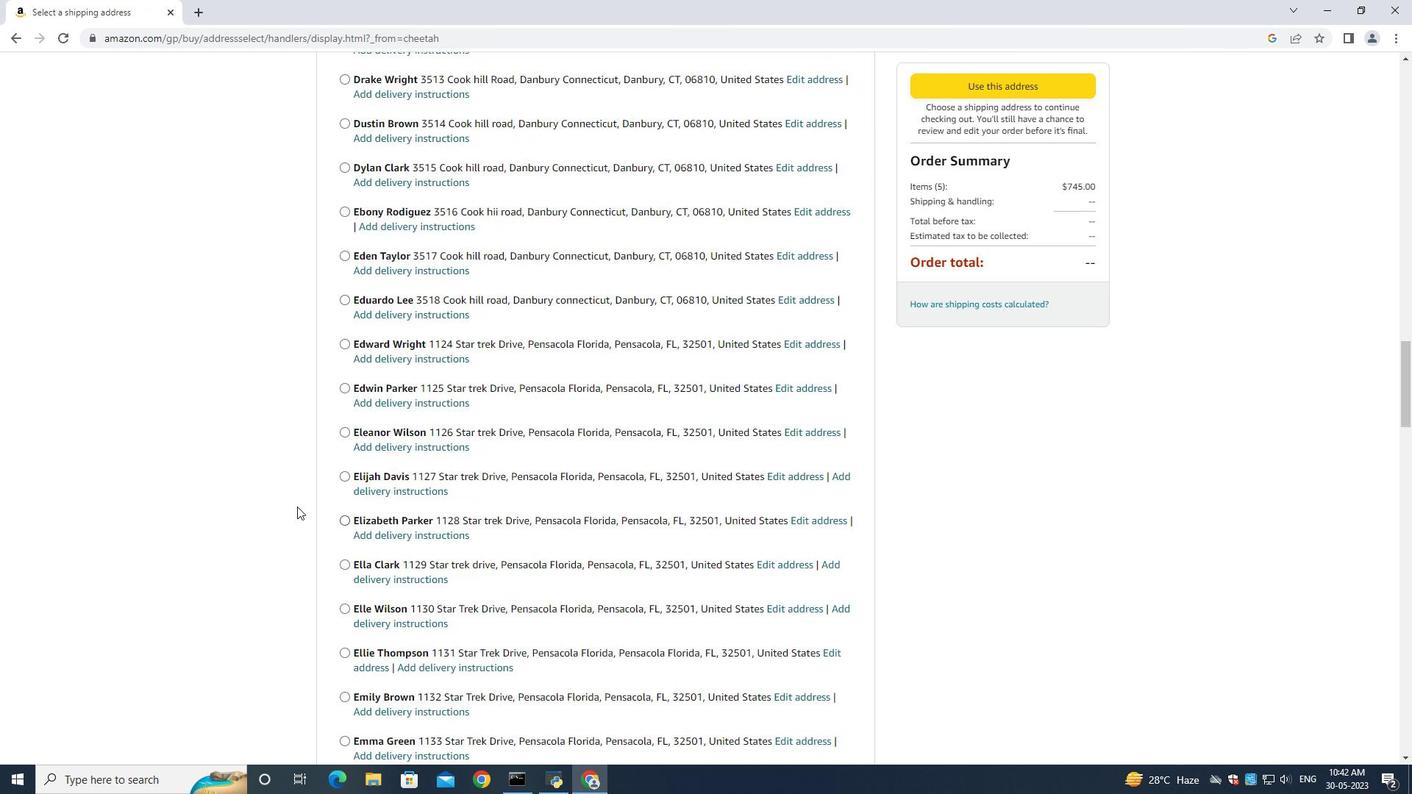 
Action: Mouse scrolled (598, 528) with delta (0, 0)
Screenshot: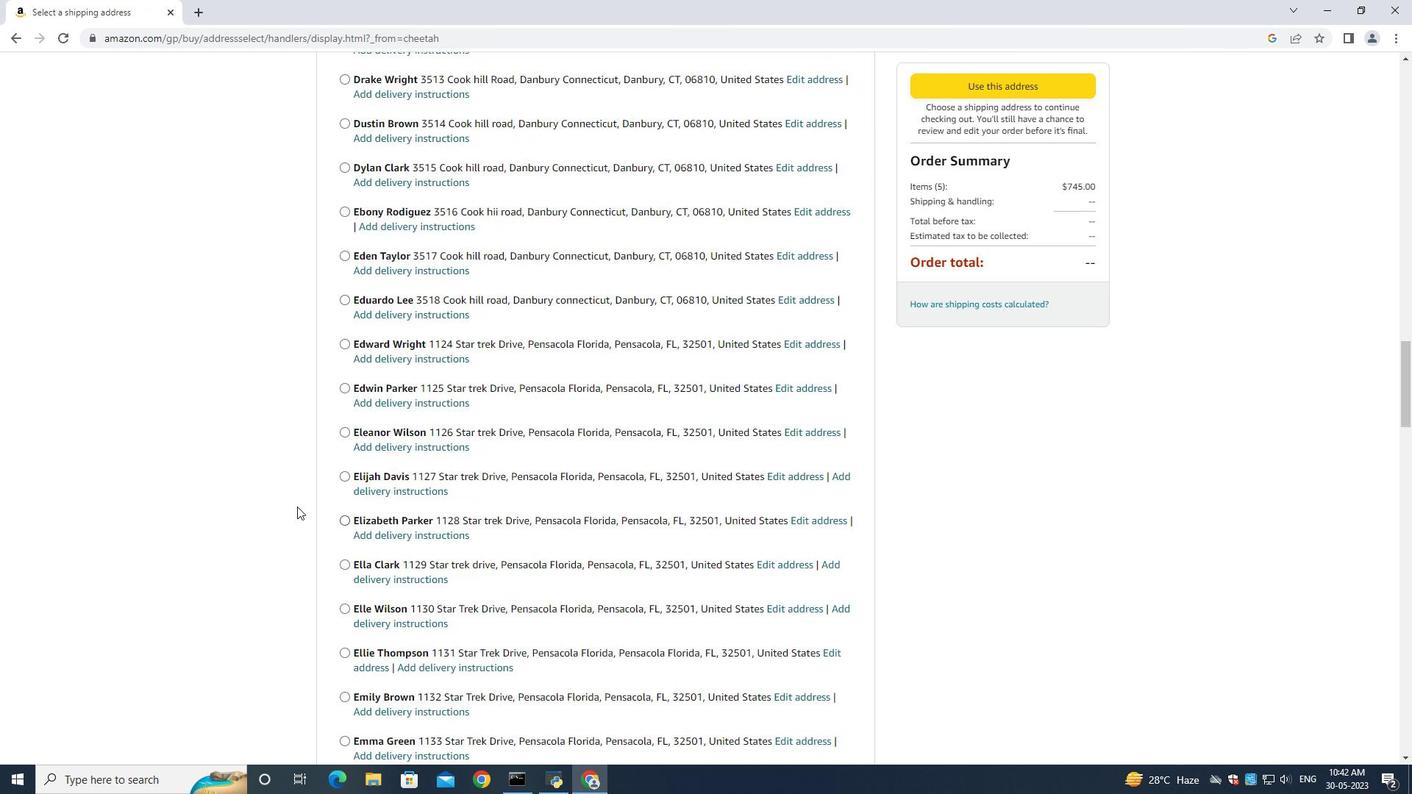 
Action: Mouse moved to (576, 530)
Screenshot: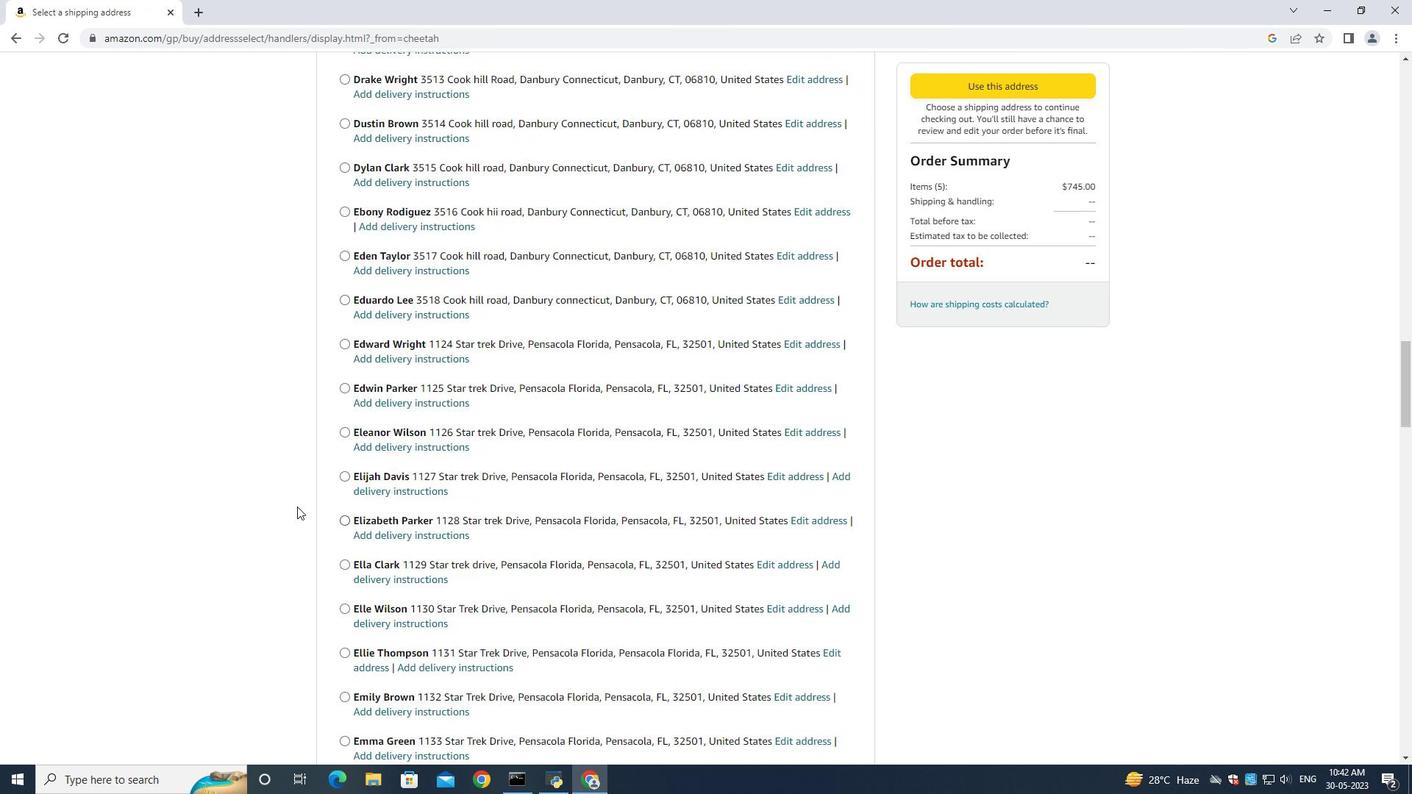 
Action: Mouse scrolled (590, 528) with delta (0, 0)
Screenshot: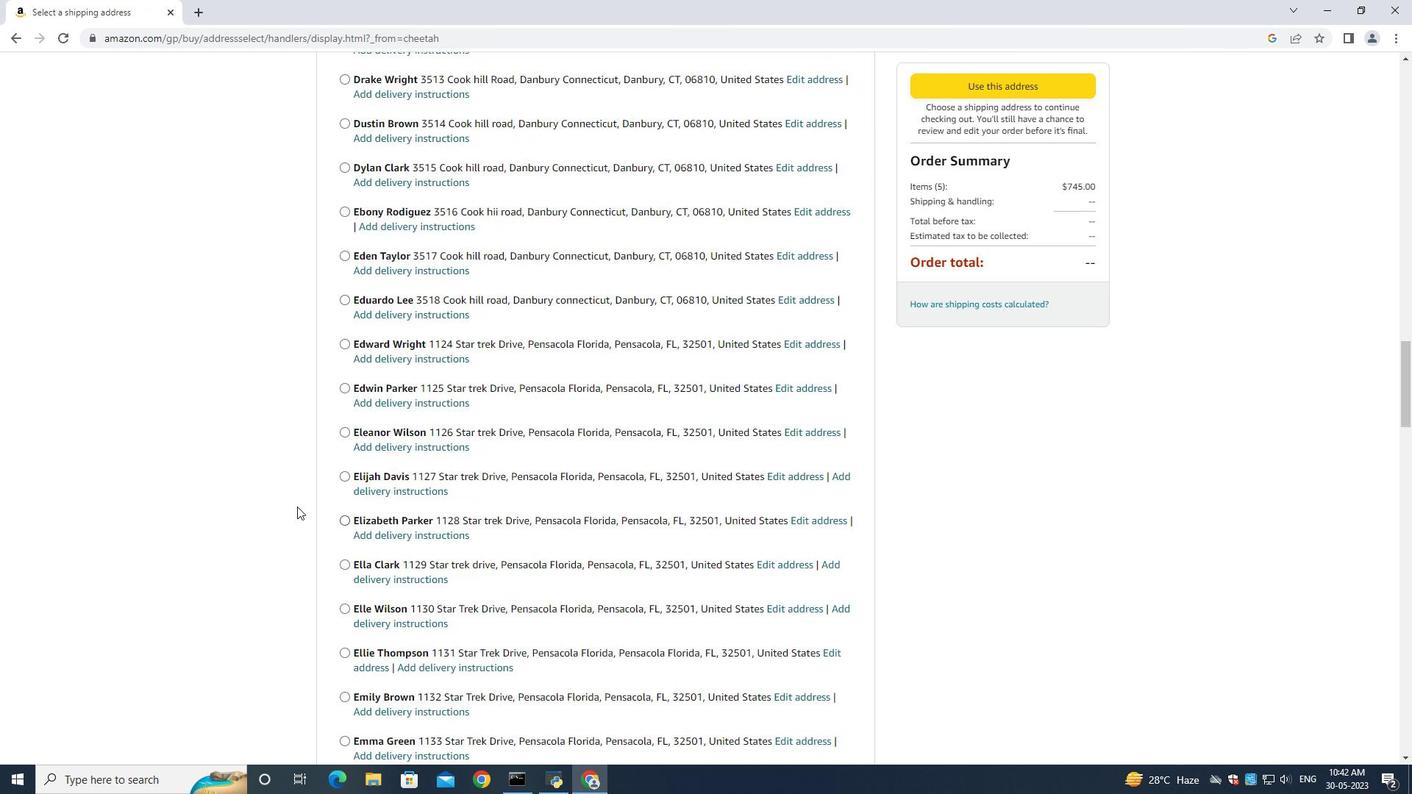 
Action: Mouse moved to (573, 531)
Screenshot: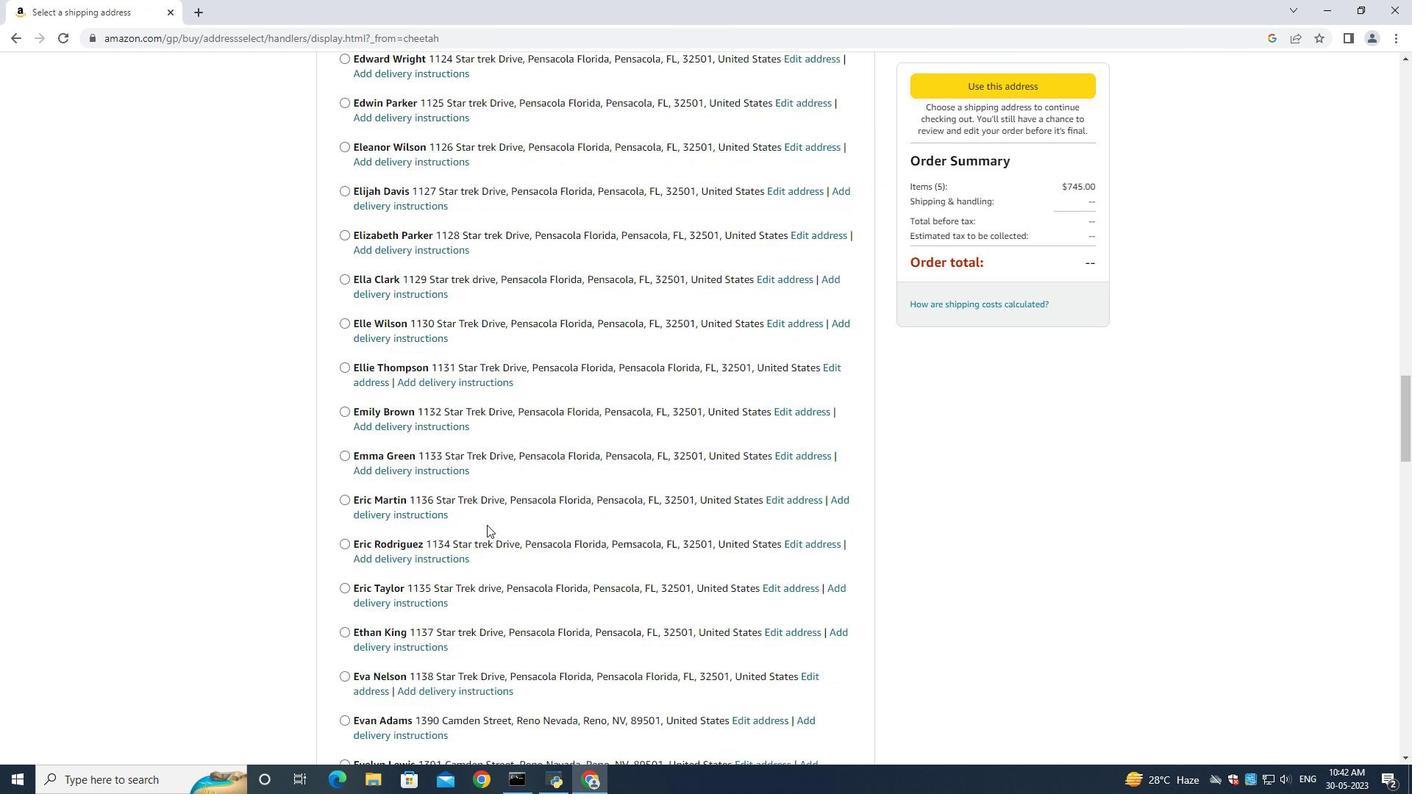 
Action: Mouse scrolled (573, 530) with delta (0, 0)
Screenshot: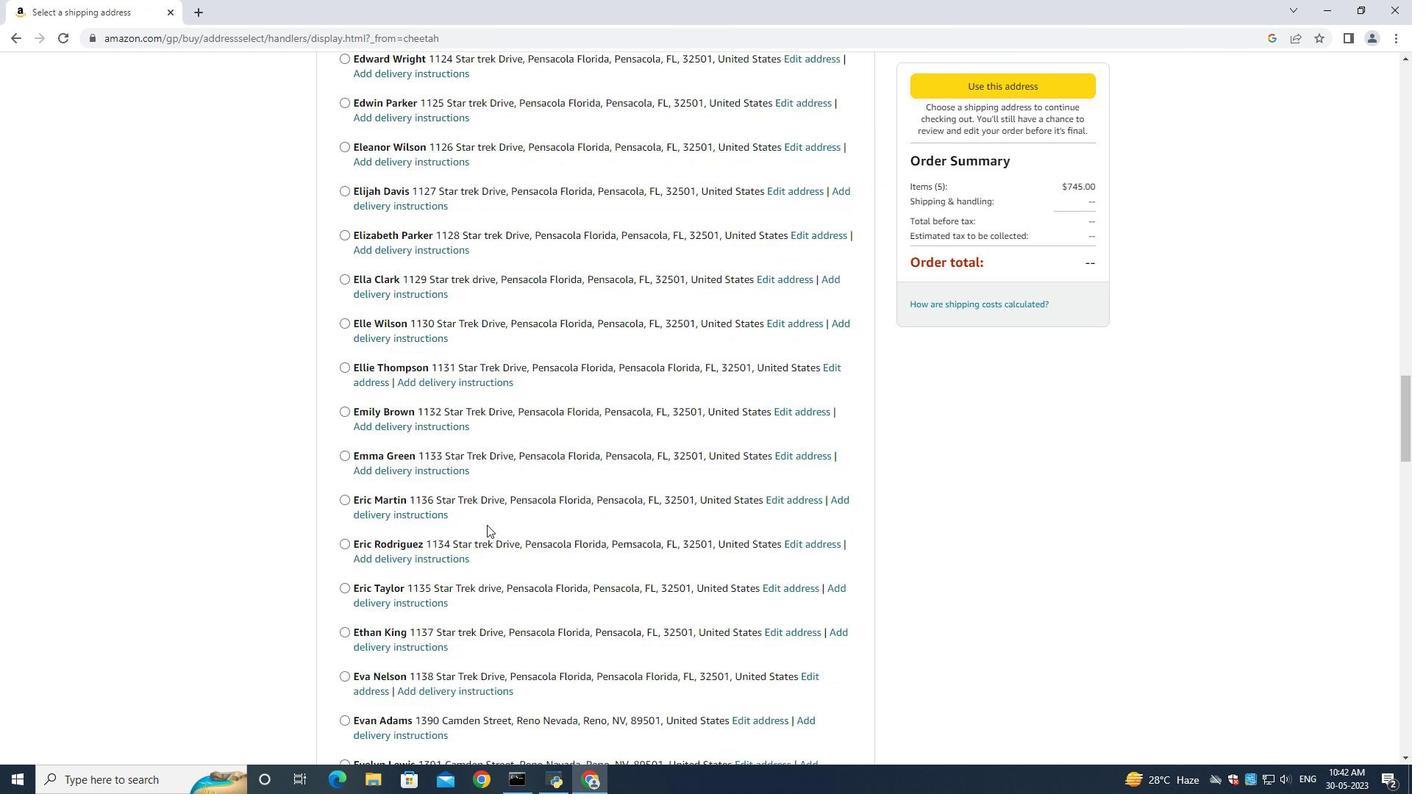 
Action: Mouse moved to (574, 531)
Screenshot: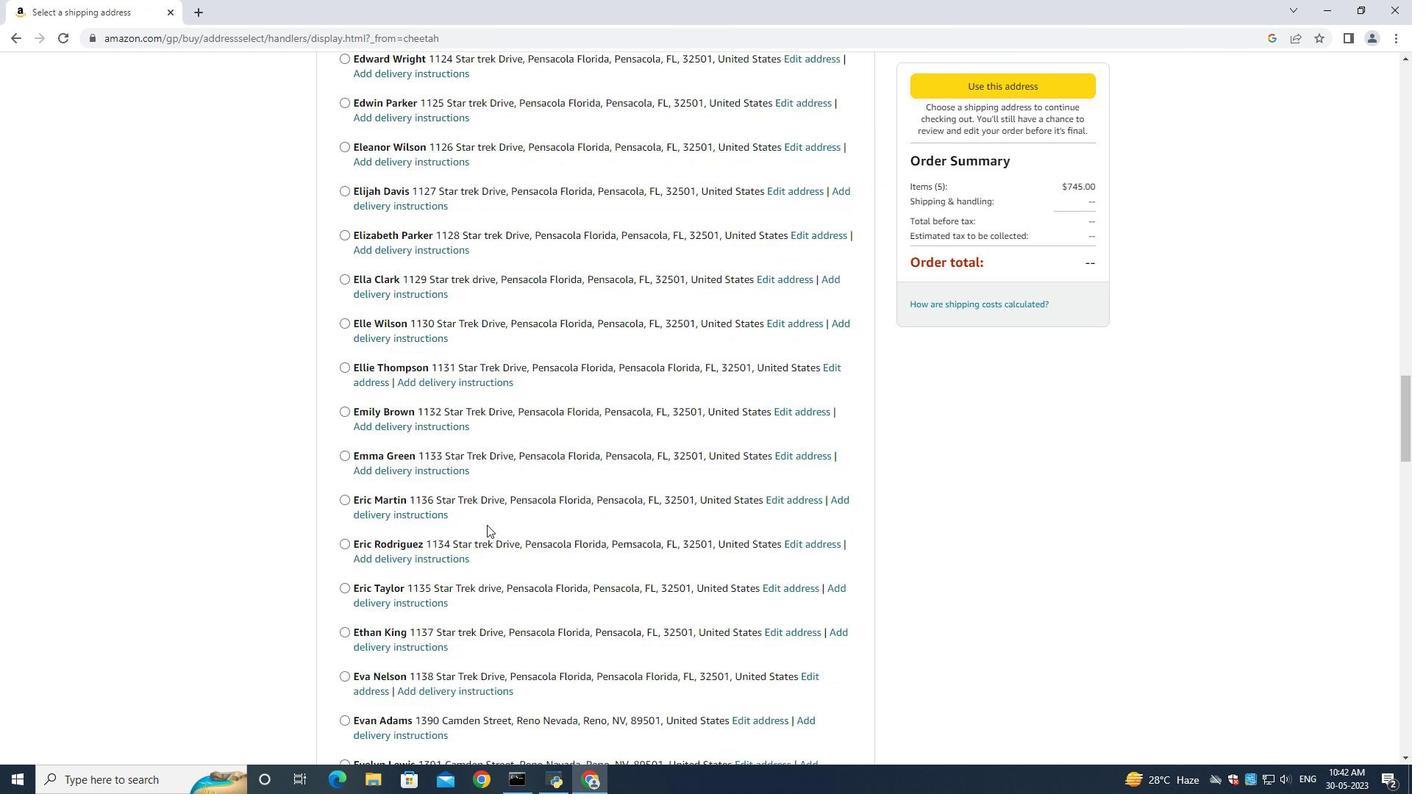 
Action: Mouse scrolled (574, 530) with delta (0, 0)
Screenshot: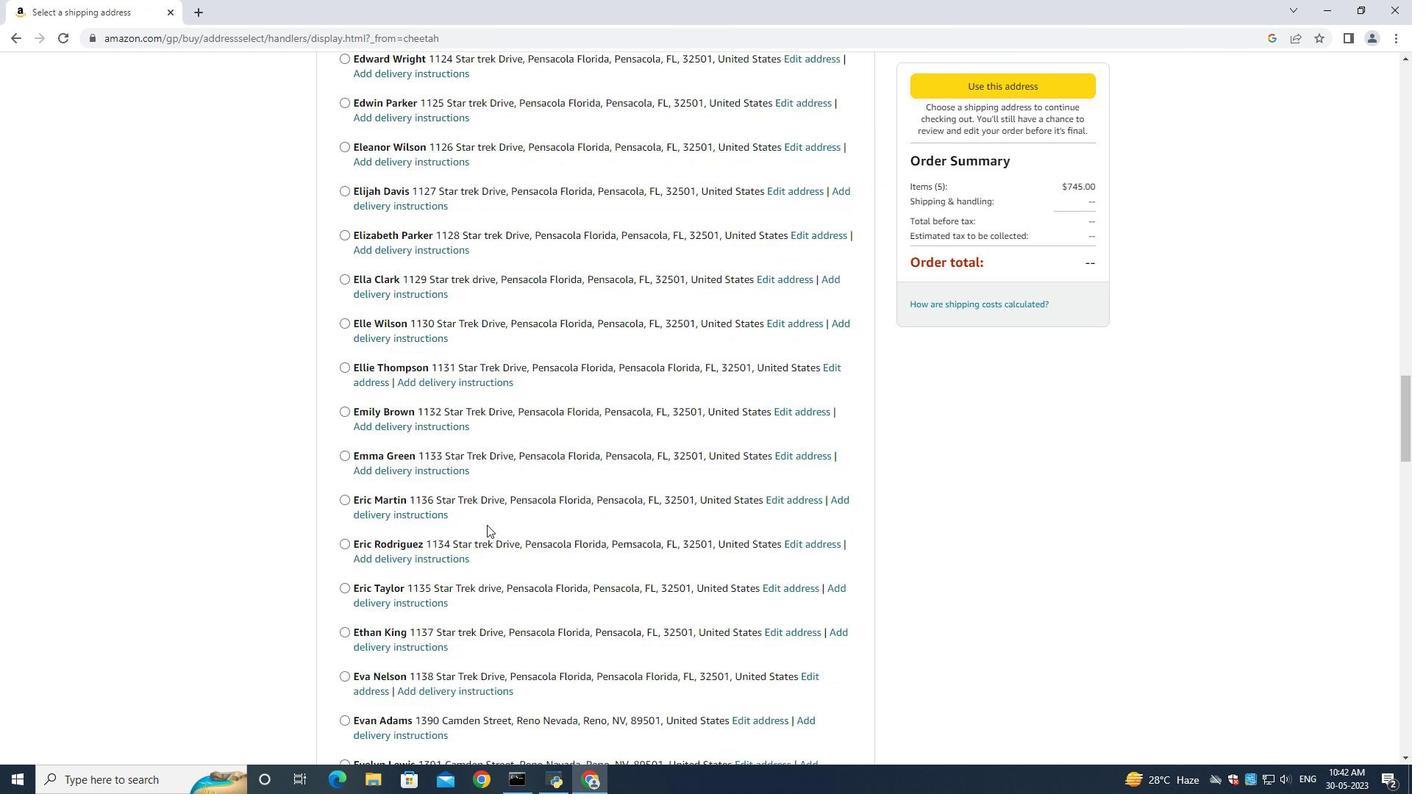 
Action: Mouse moved to (565, 537)
Screenshot: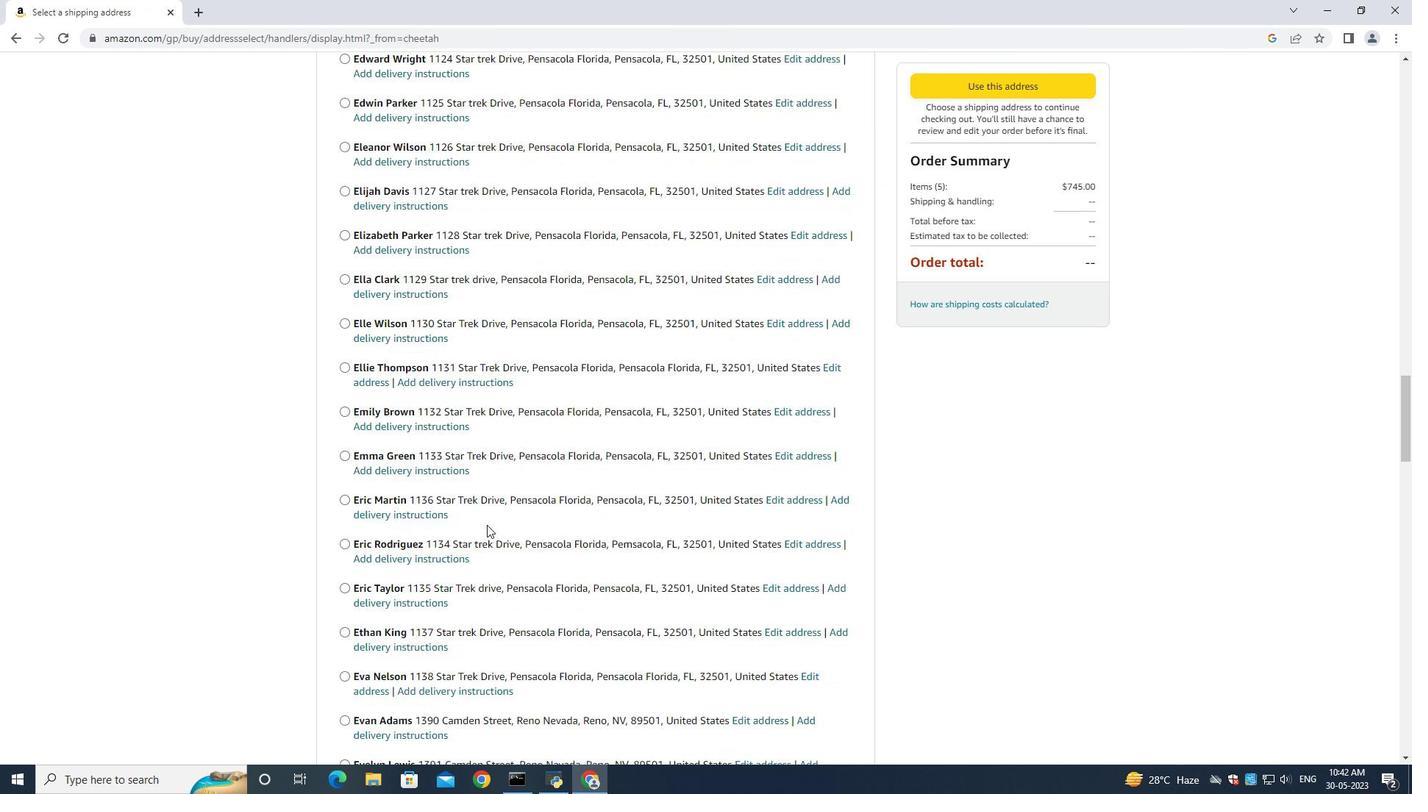 
Action: Mouse scrolled (573, 531) with delta (0, 0)
Screenshot: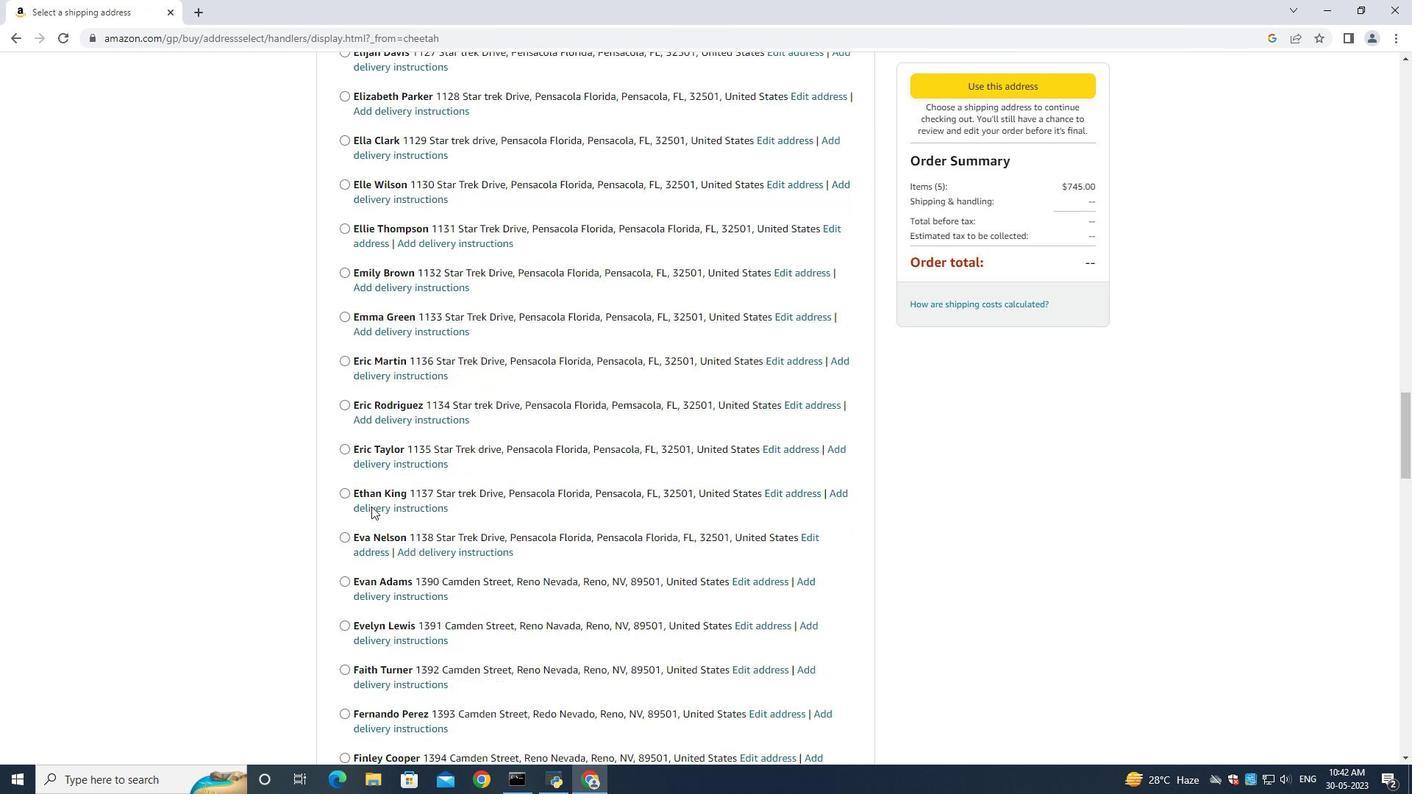 
Action: Mouse moved to (281, 544)
Screenshot: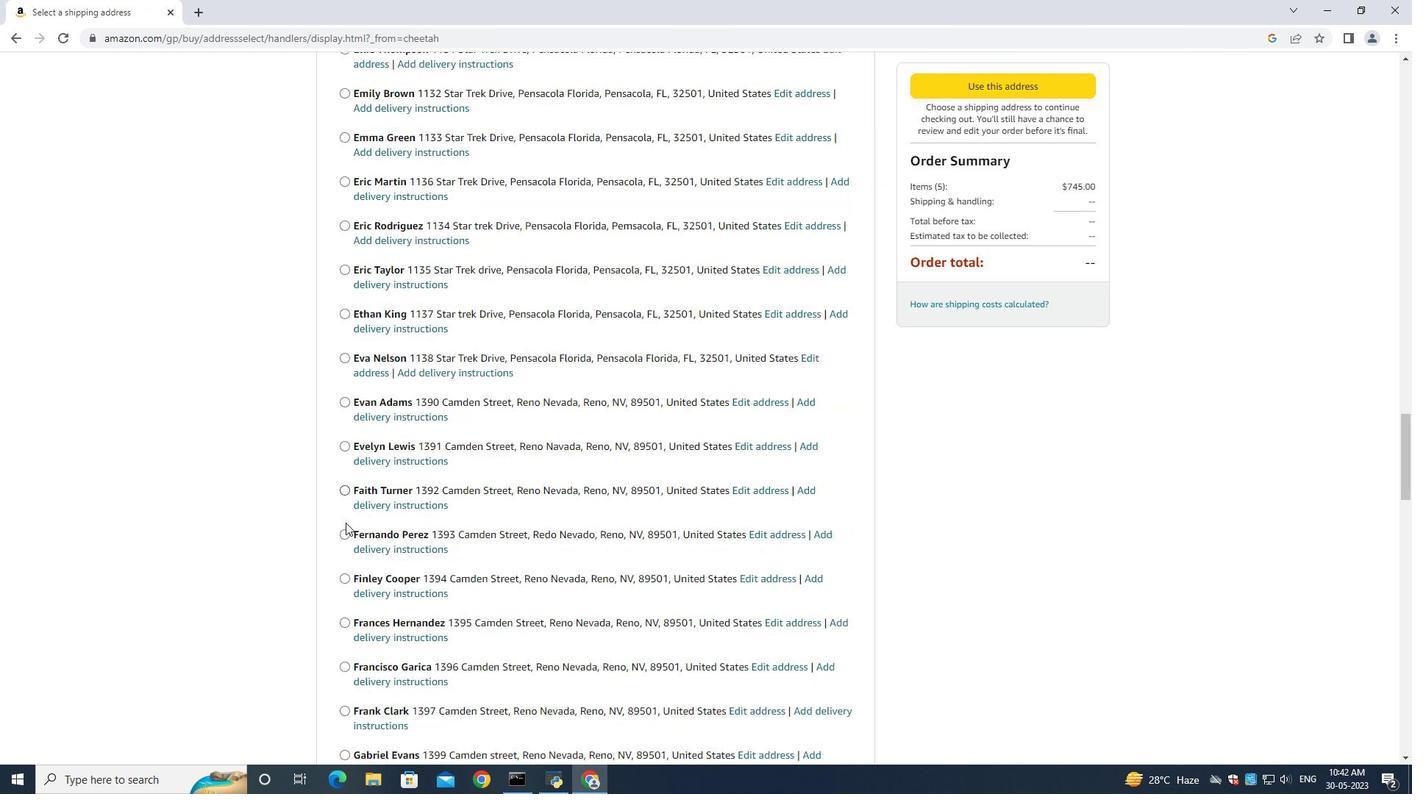 
Action: Mouse scrolled (397, 520) with delta (0, 0)
Screenshot: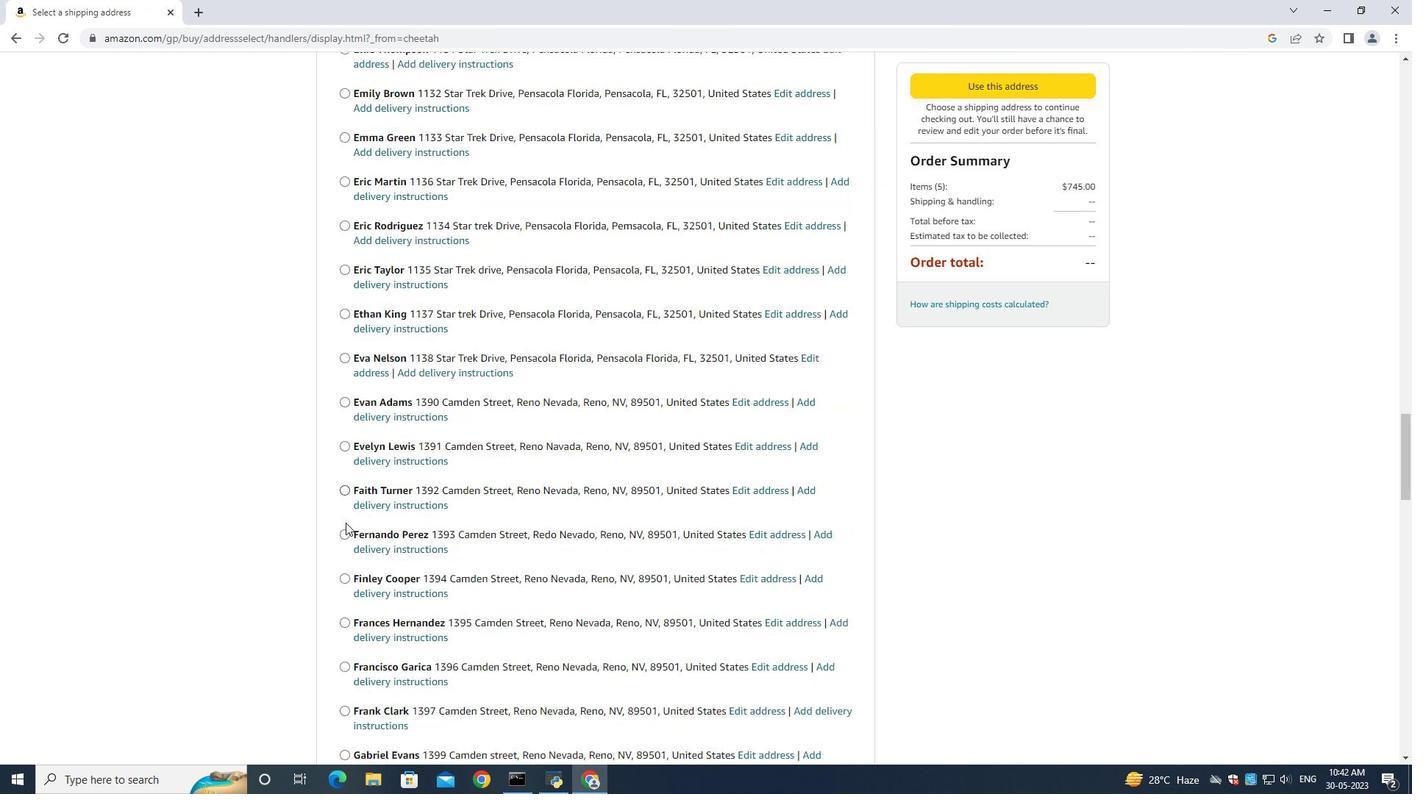 
Action: Mouse moved to (241, 542)
Screenshot: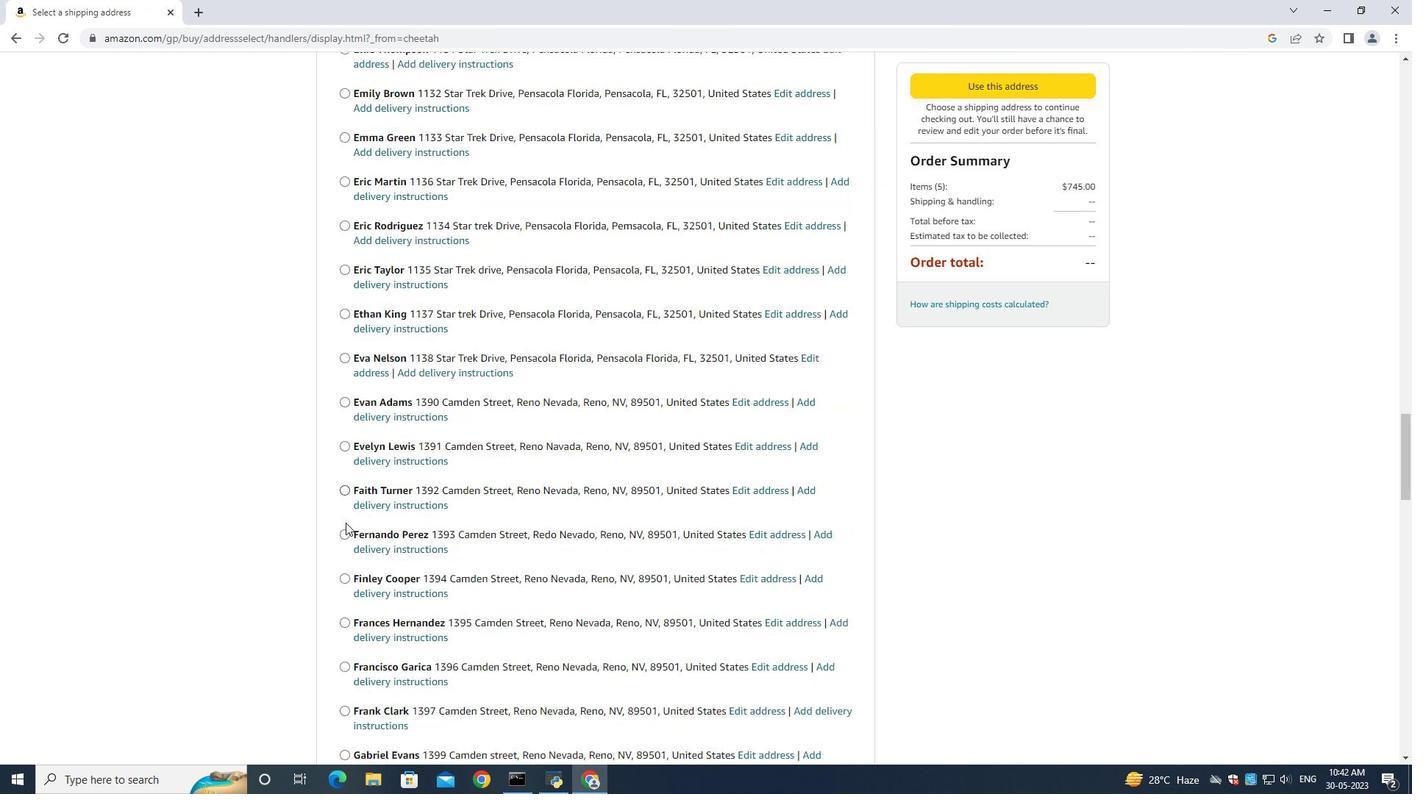 
Action: Mouse scrolled (397, 520) with delta (0, 0)
Screenshot: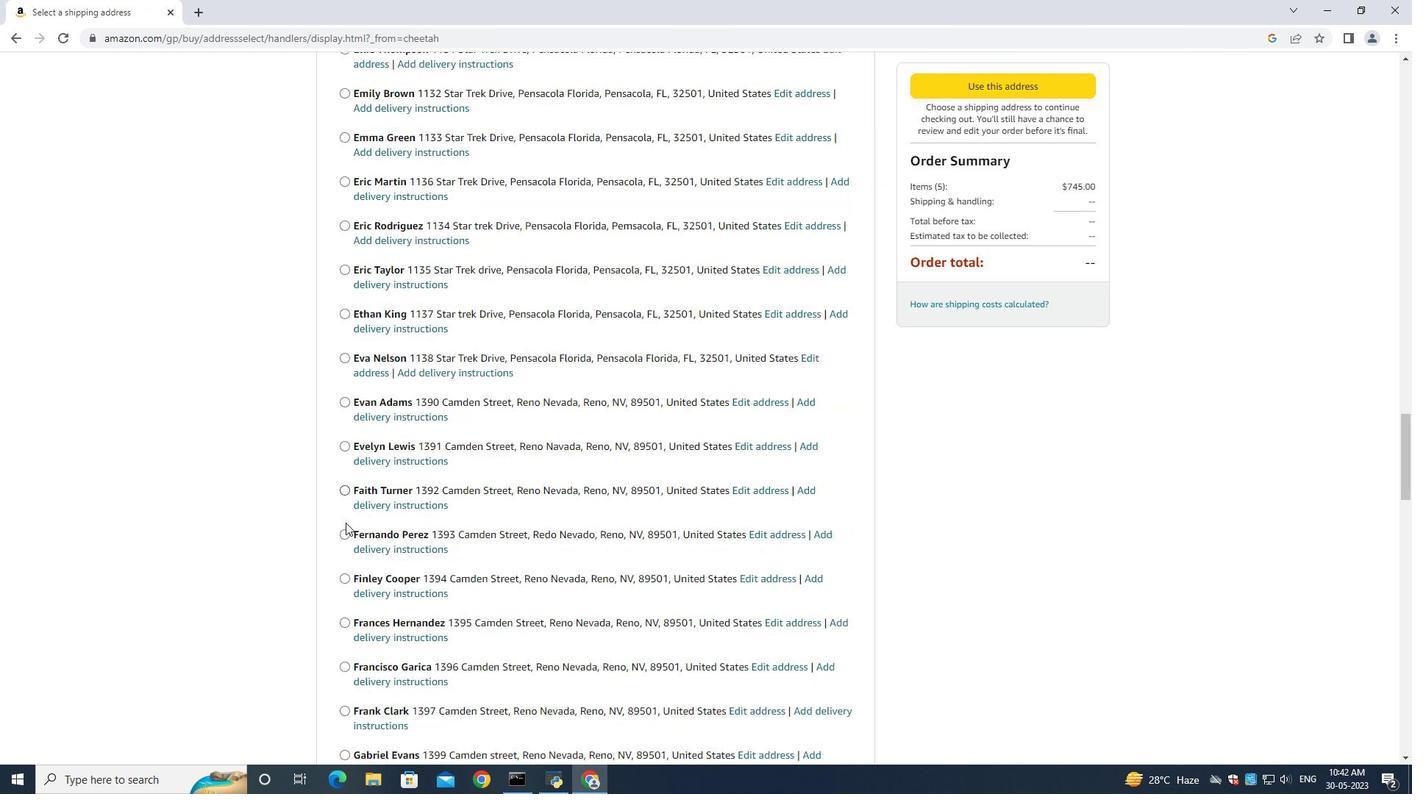 
Action: Mouse moved to (485, 568)
Screenshot: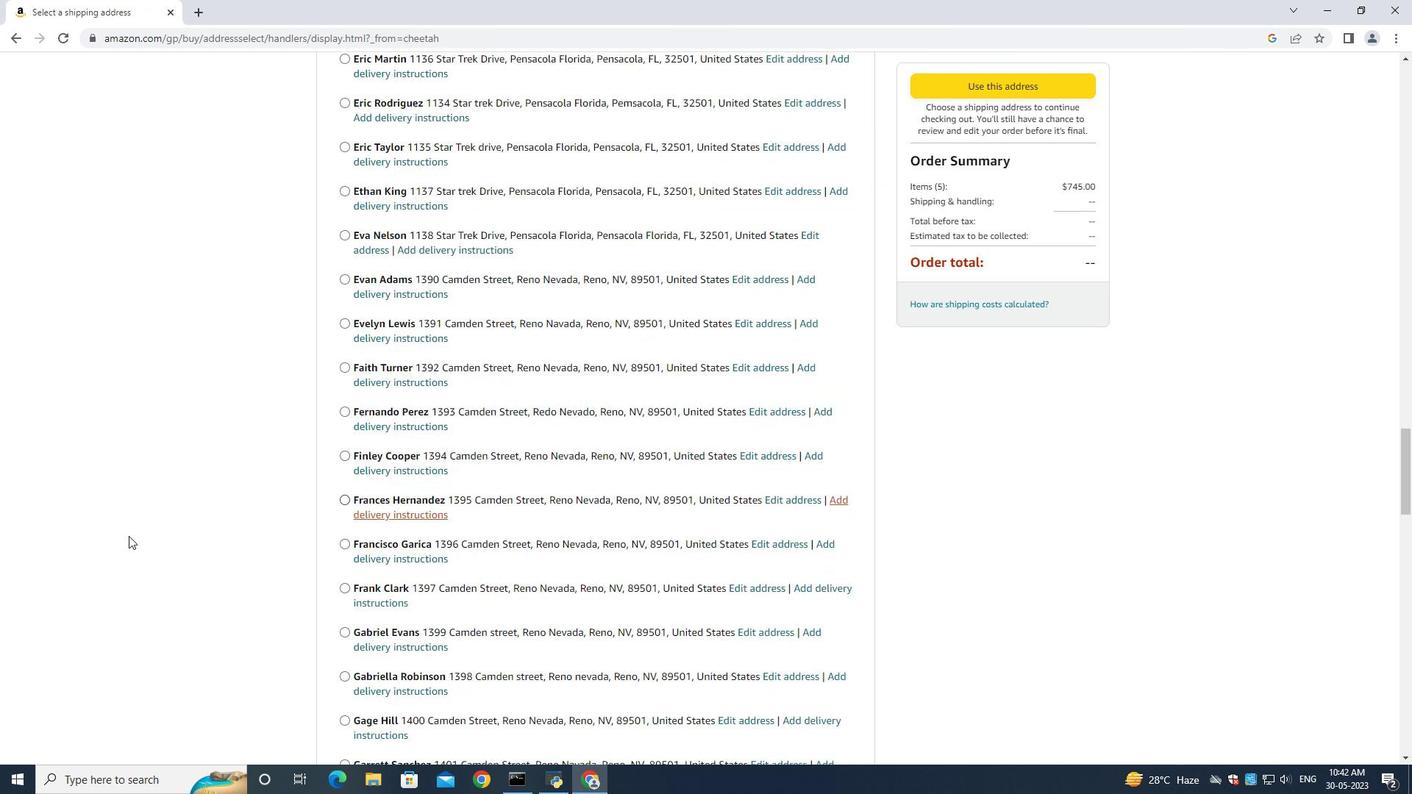 
Action: Mouse scrolled (485, 567) with delta (0, 0)
Screenshot: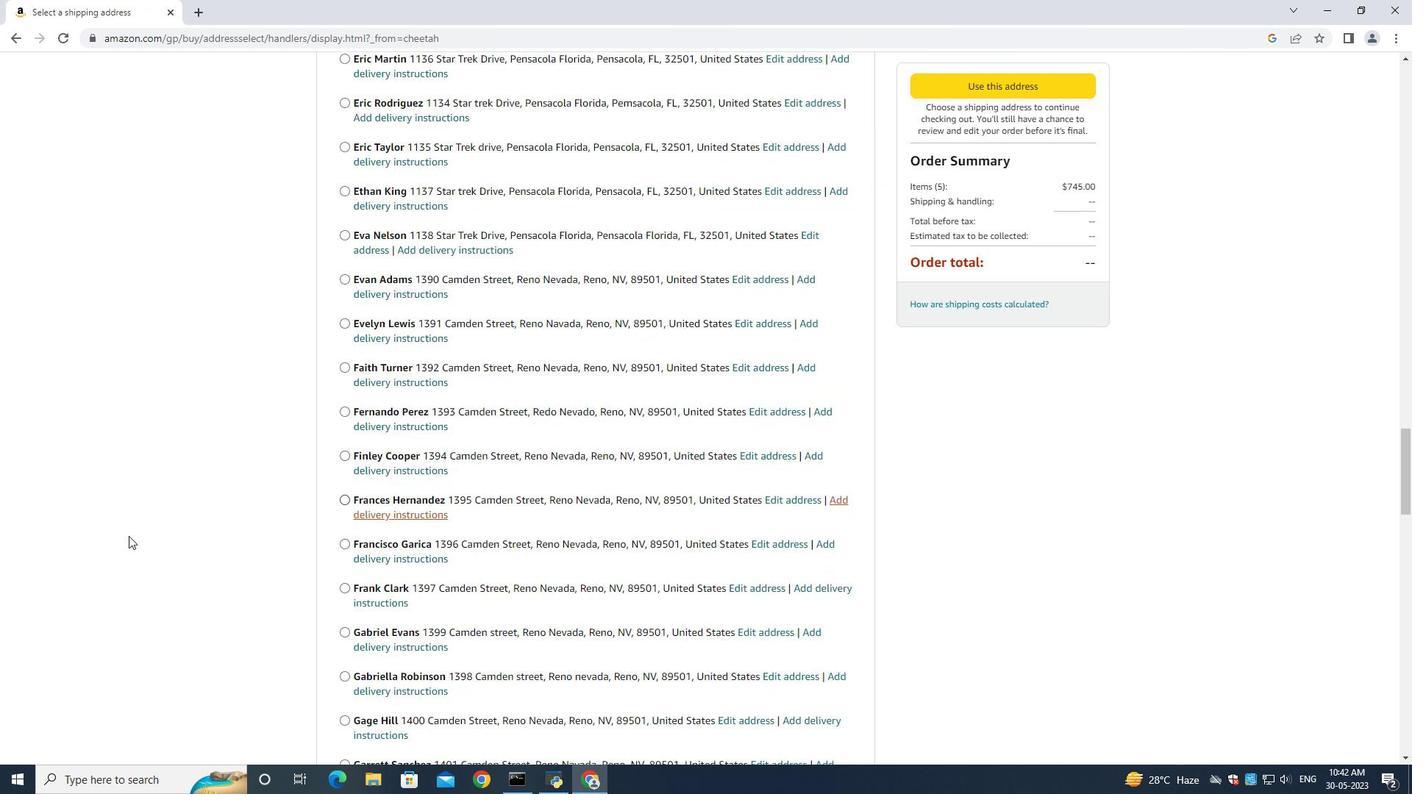 
Action: Mouse moved to (531, 576)
Screenshot: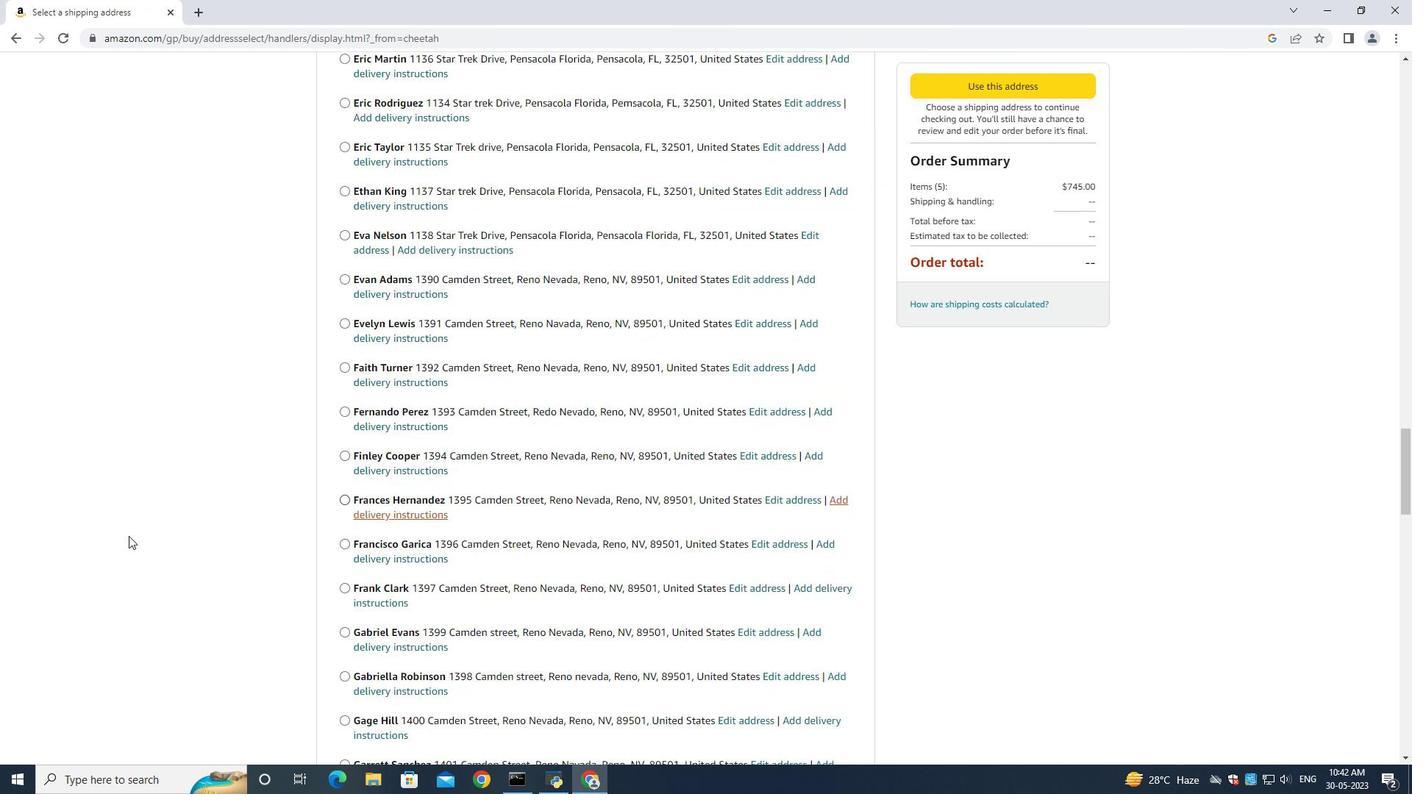 
Action: Mouse scrolled (514, 571) with delta (0, 0)
Screenshot: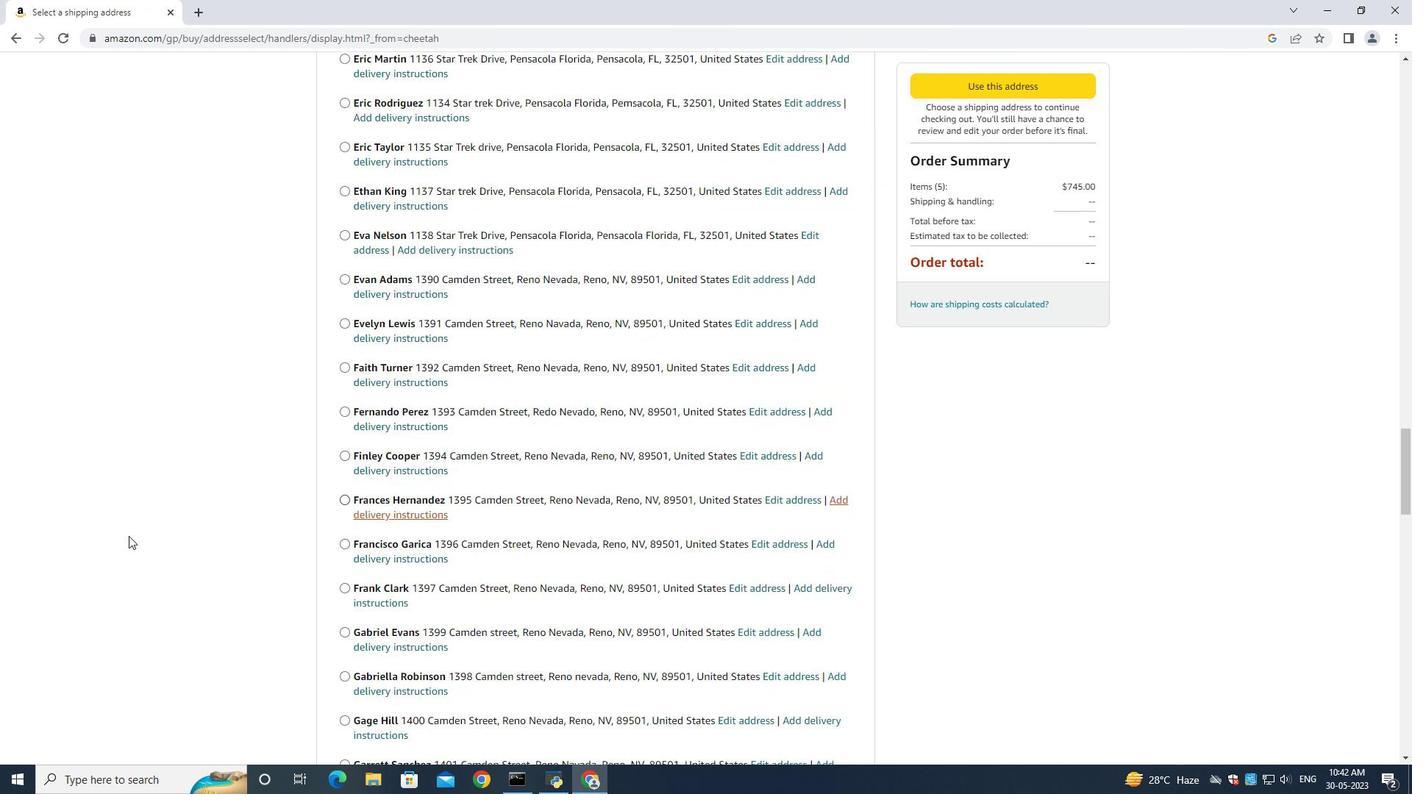 
Action: Mouse moved to (536, 577)
Screenshot: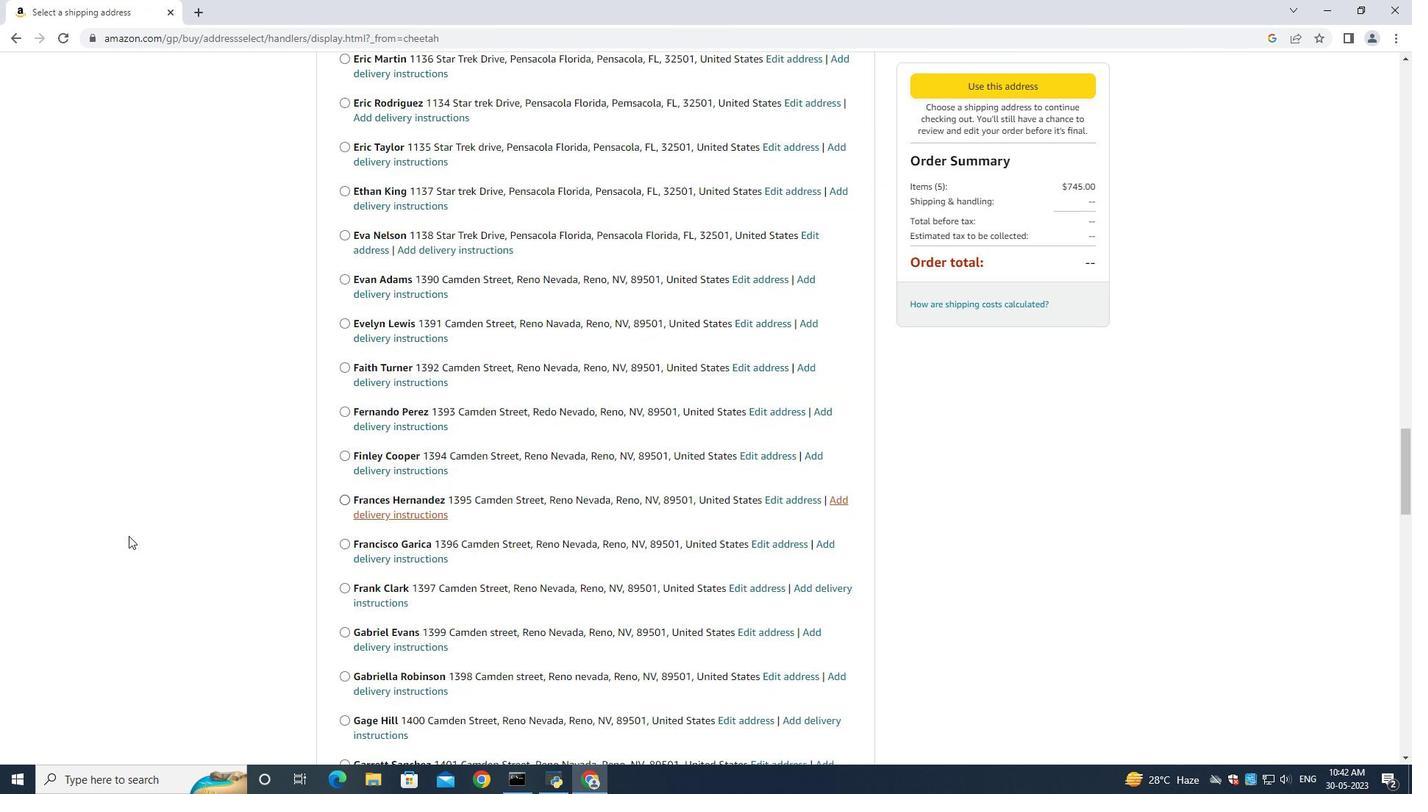 
Action: Mouse scrolled (537, 576) with delta (0, 0)
Screenshot: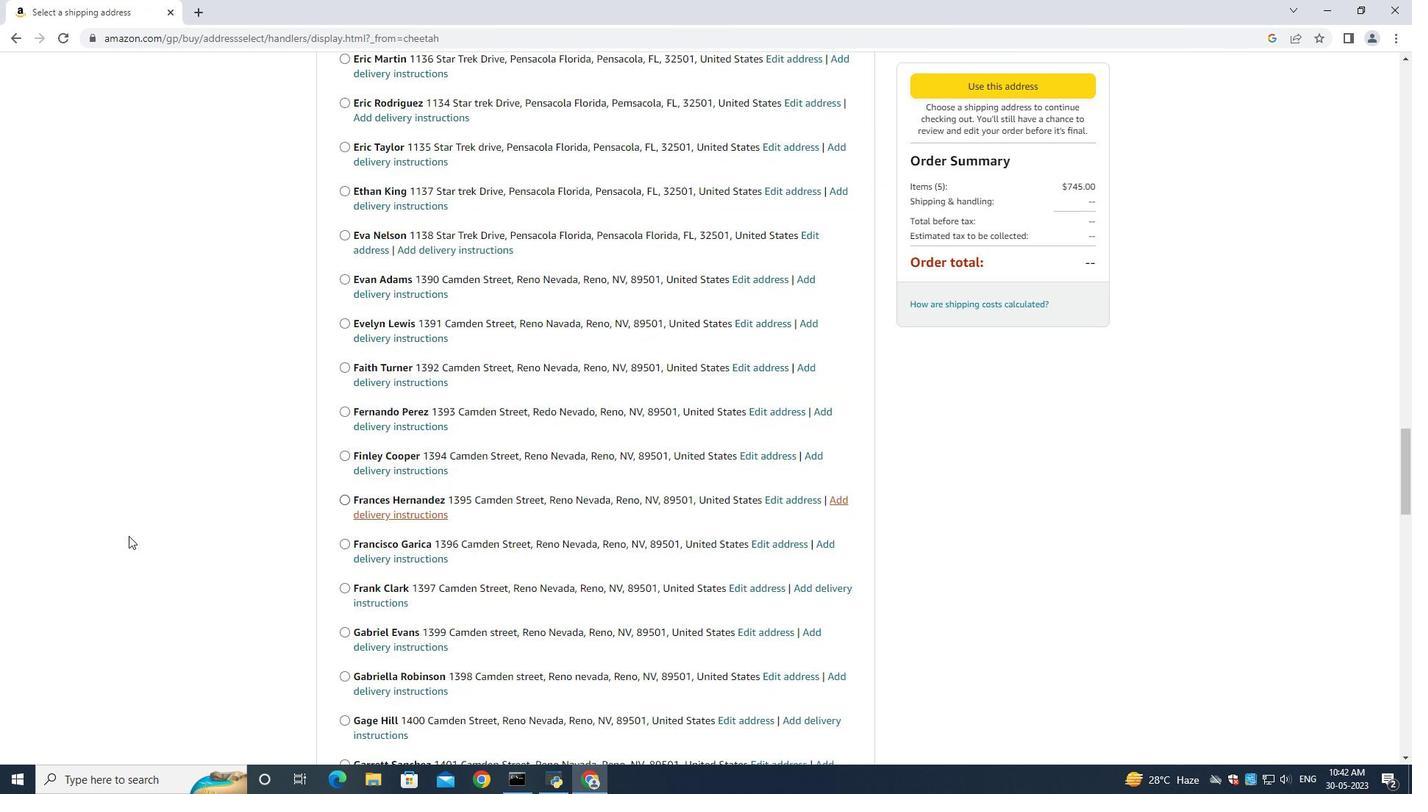 
Action: Mouse moved to (528, 578)
Screenshot: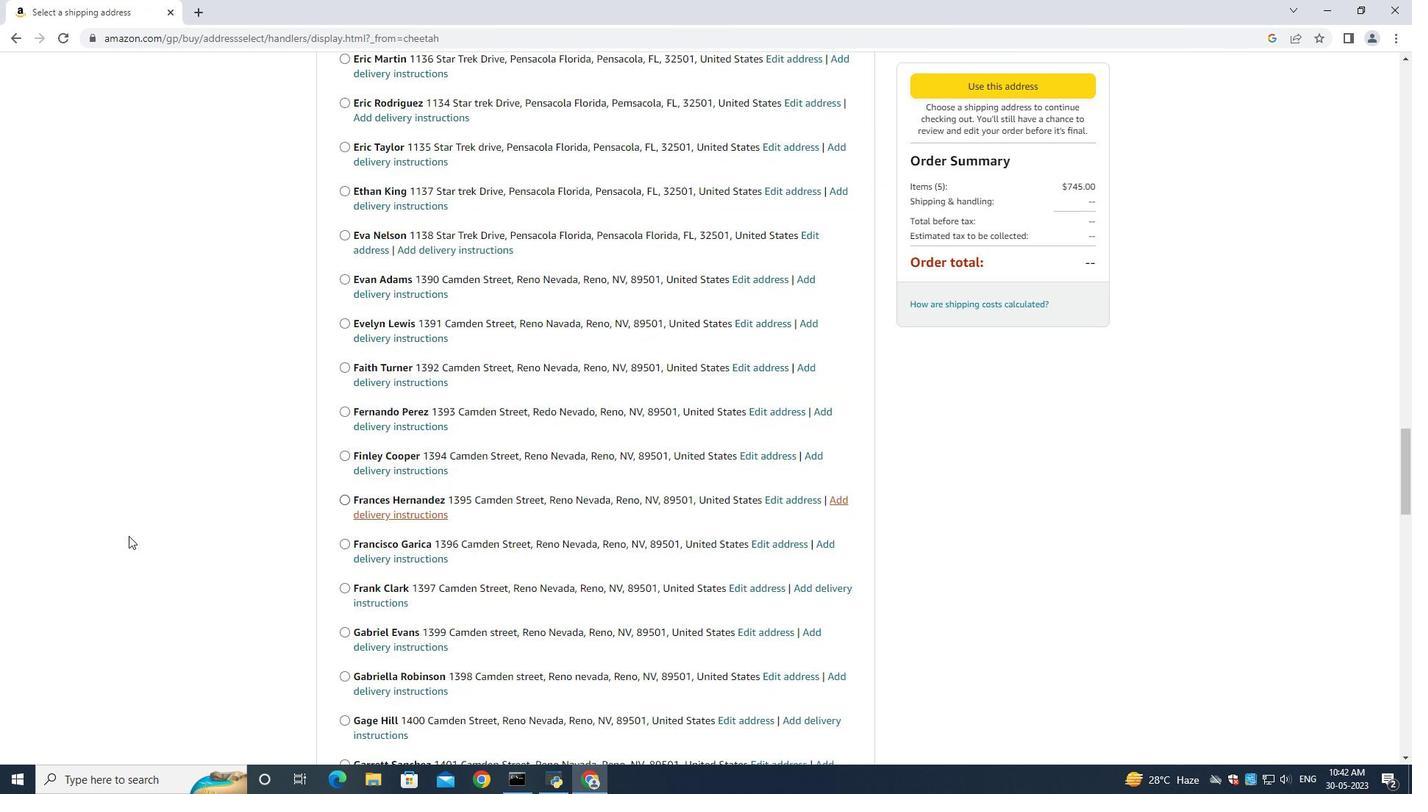 
Action: Mouse scrolled (537, 576) with delta (0, 0)
Screenshot: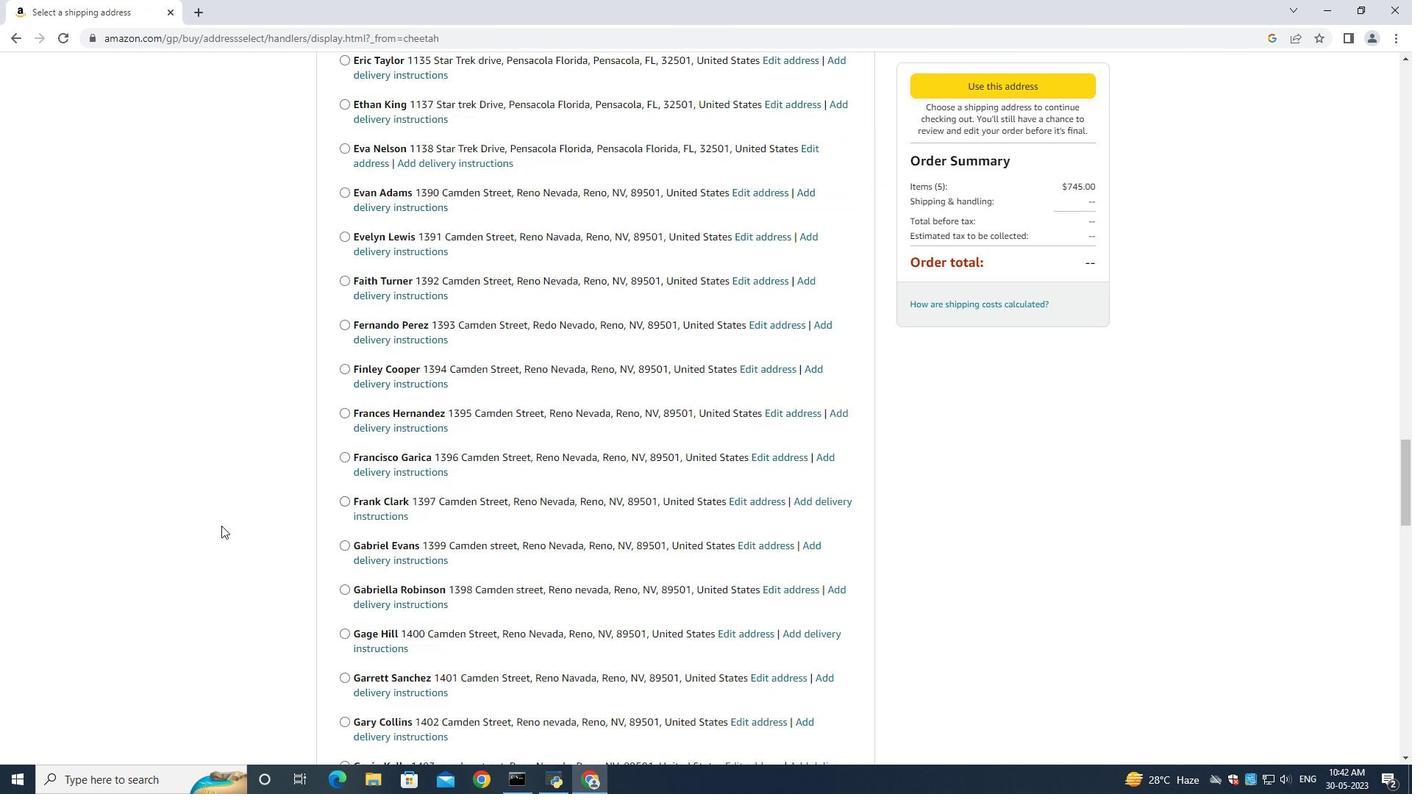 
Action: Mouse moved to (376, 556)
Screenshot: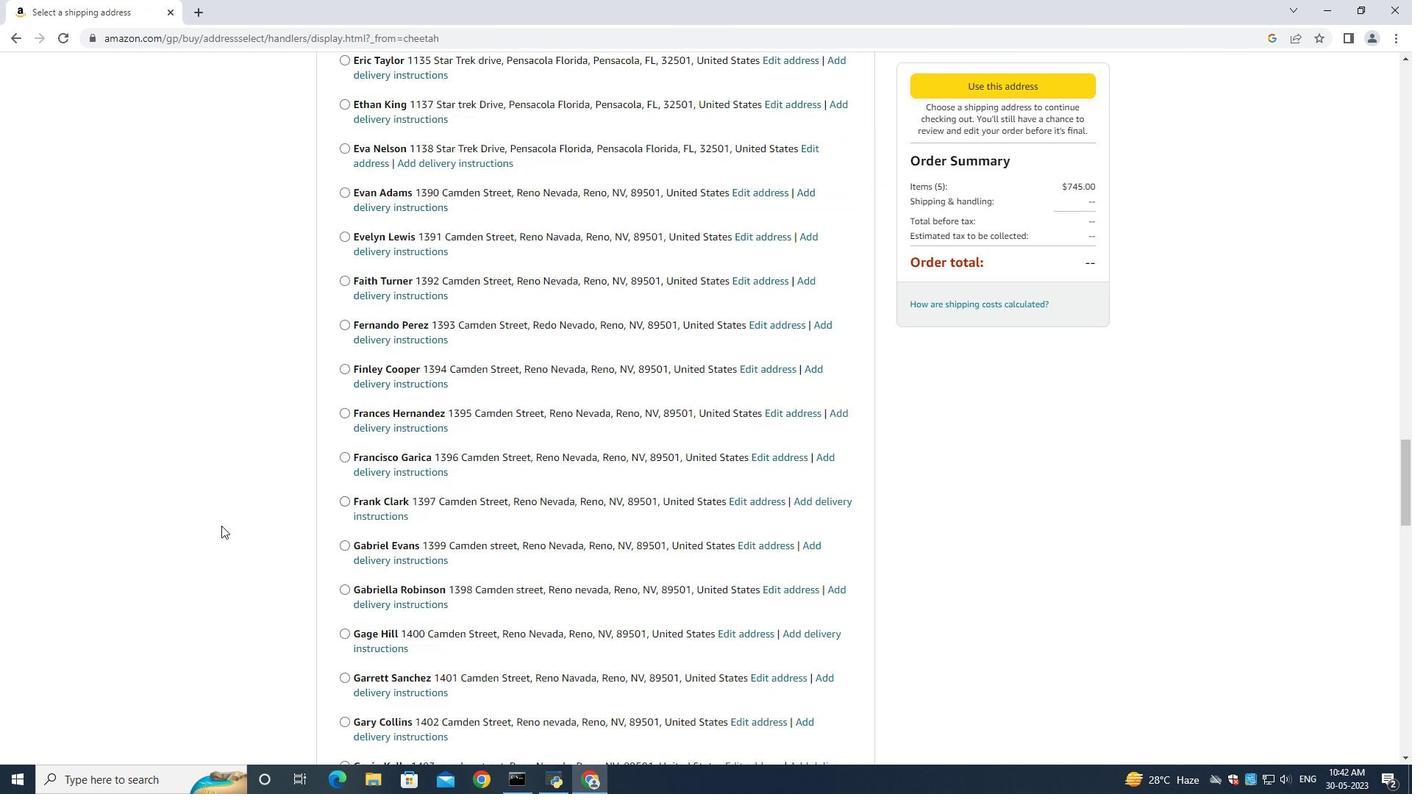 
Action: Mouse scrolled (537, 576) with delta (0, 0)
Screenshot: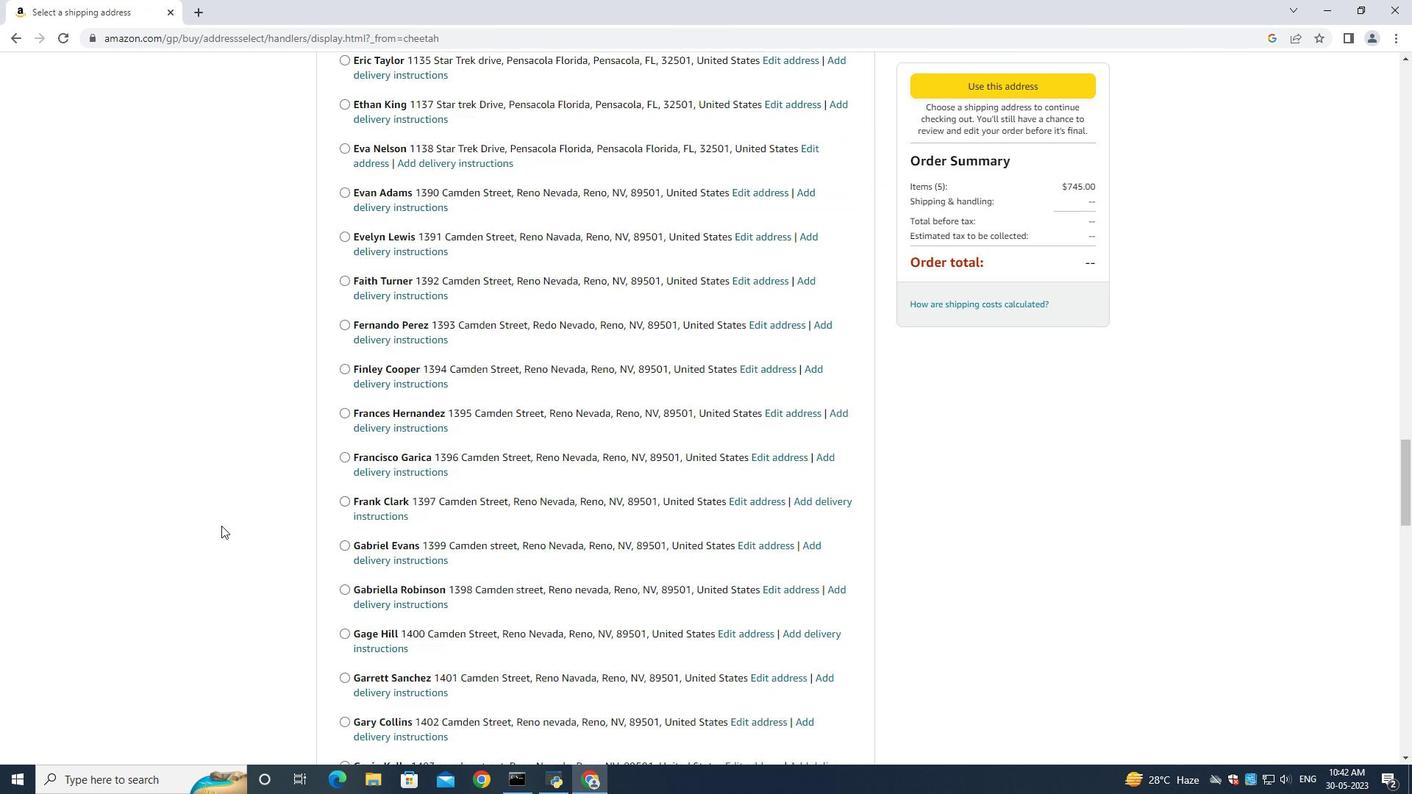 
Action: Mouse moved to (452, 592)
Screenshot: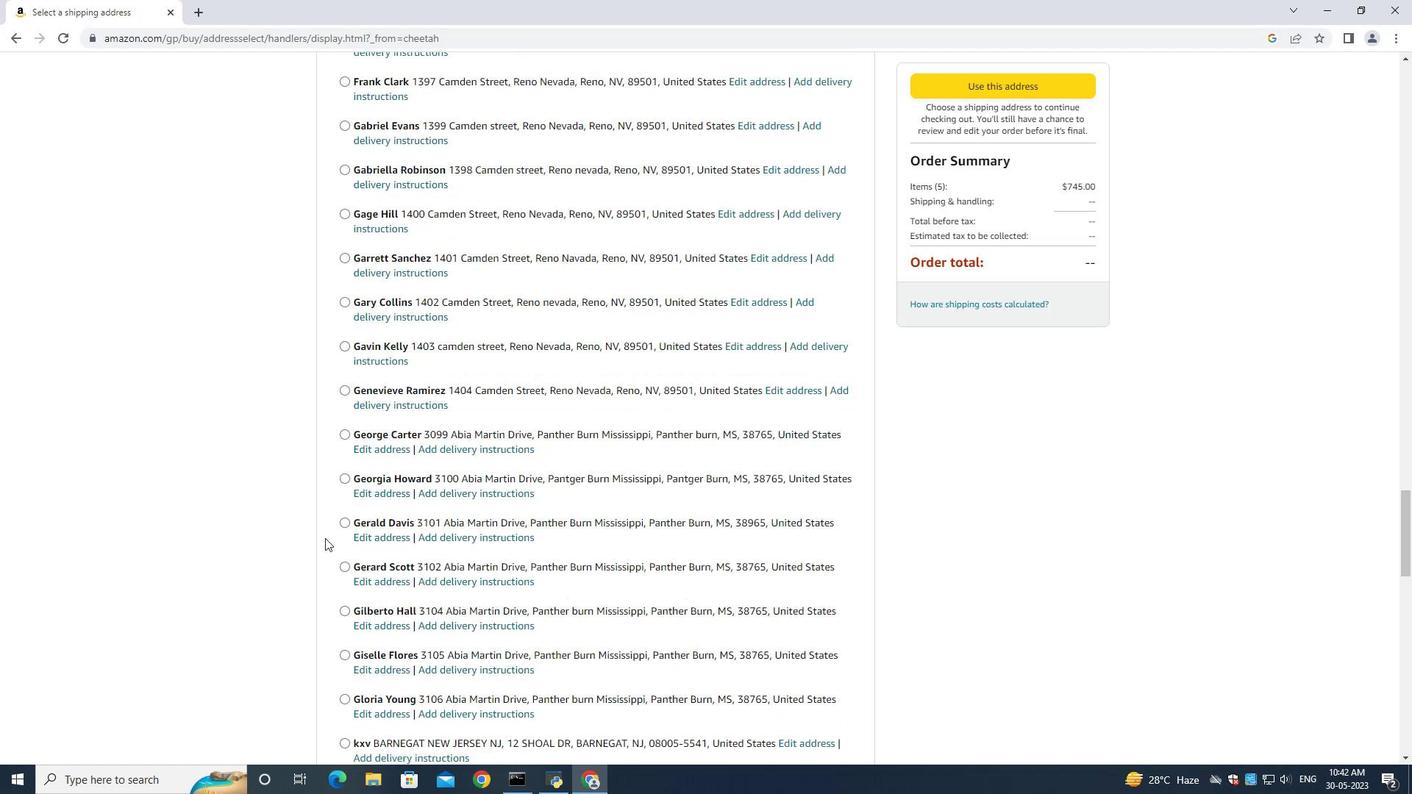 
Action: Mouse scrolled (603, 596) with delta (0, 0)
Screenshot: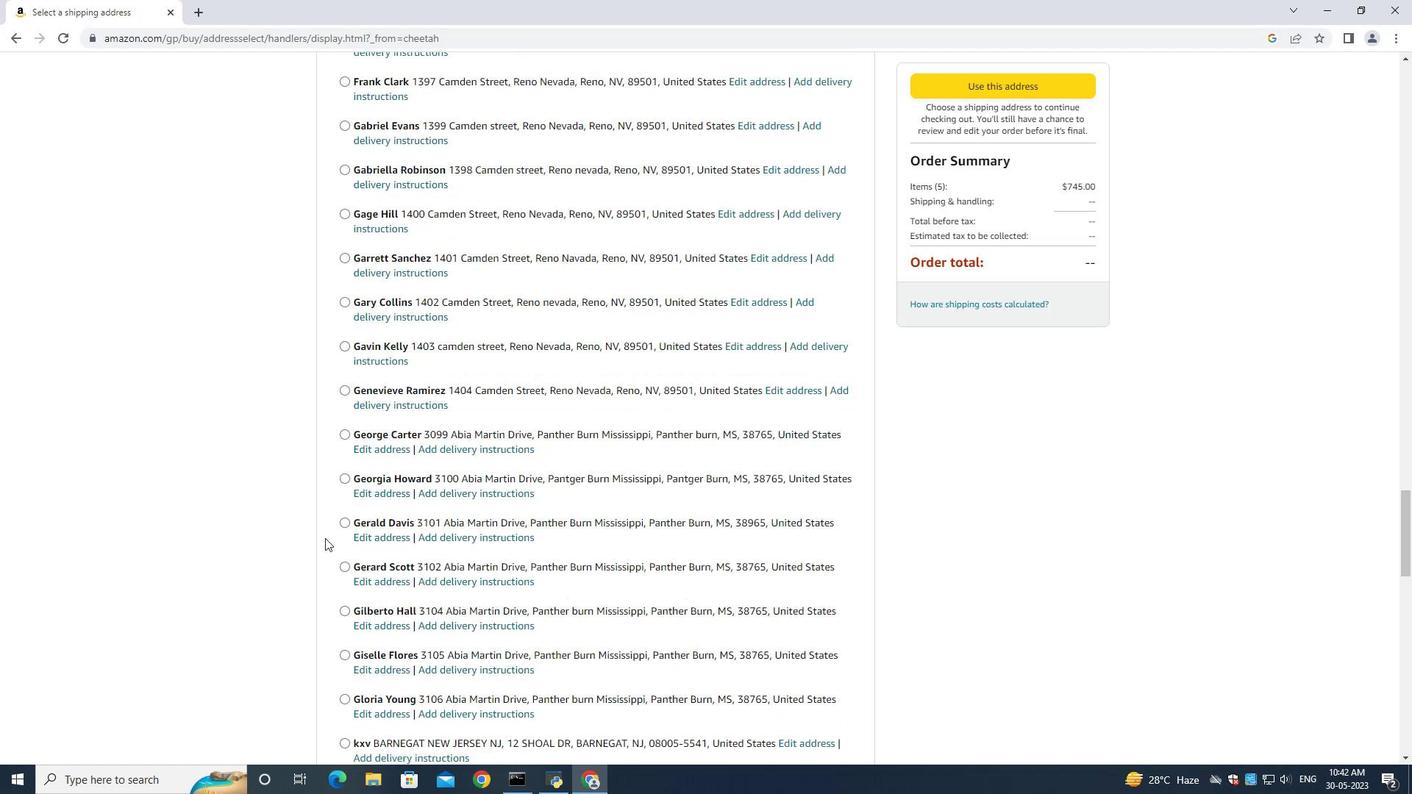 
Action: Mouse moved to (455, 590)
Screenshot: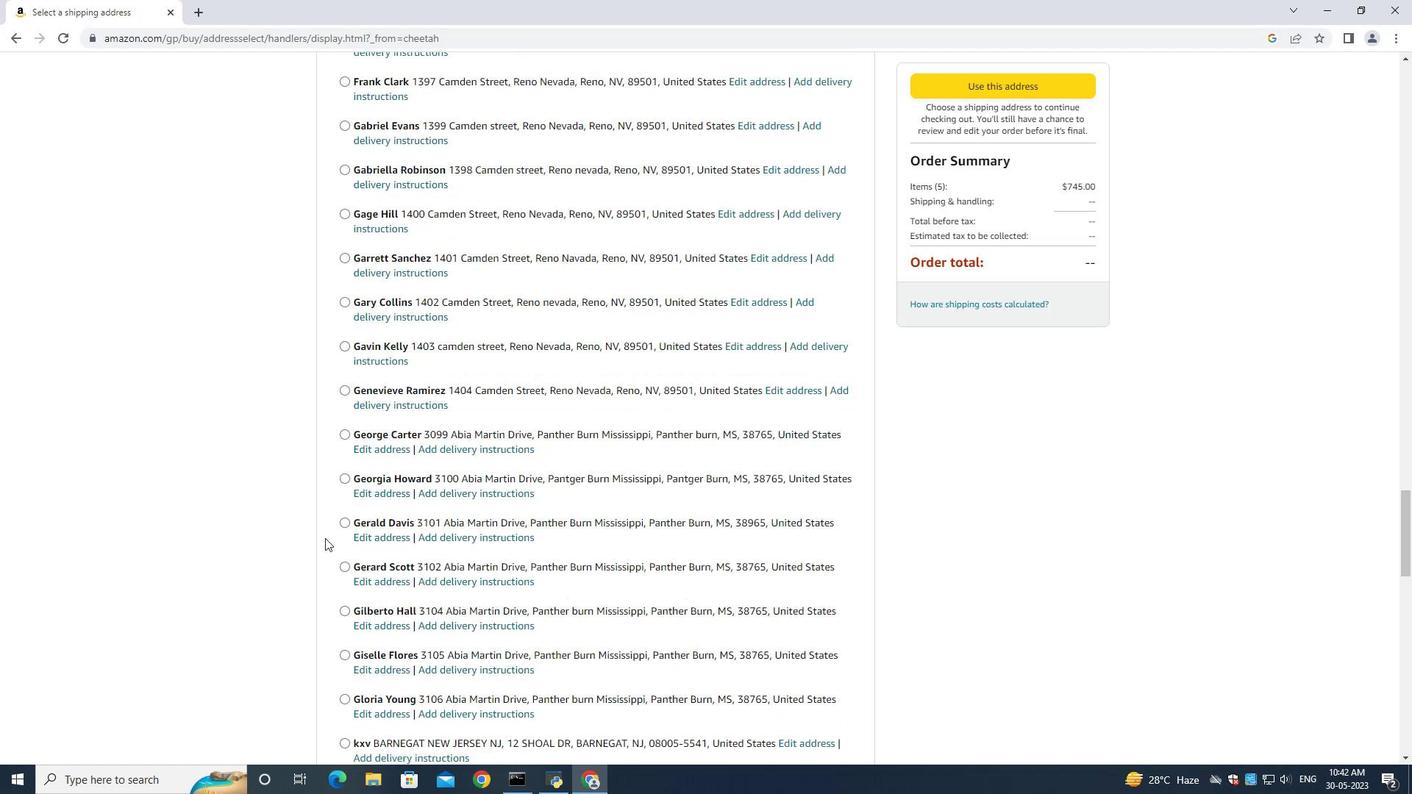 
Action: Mouse scrolled (610, 598) with delta (0, 0)
Screenshot: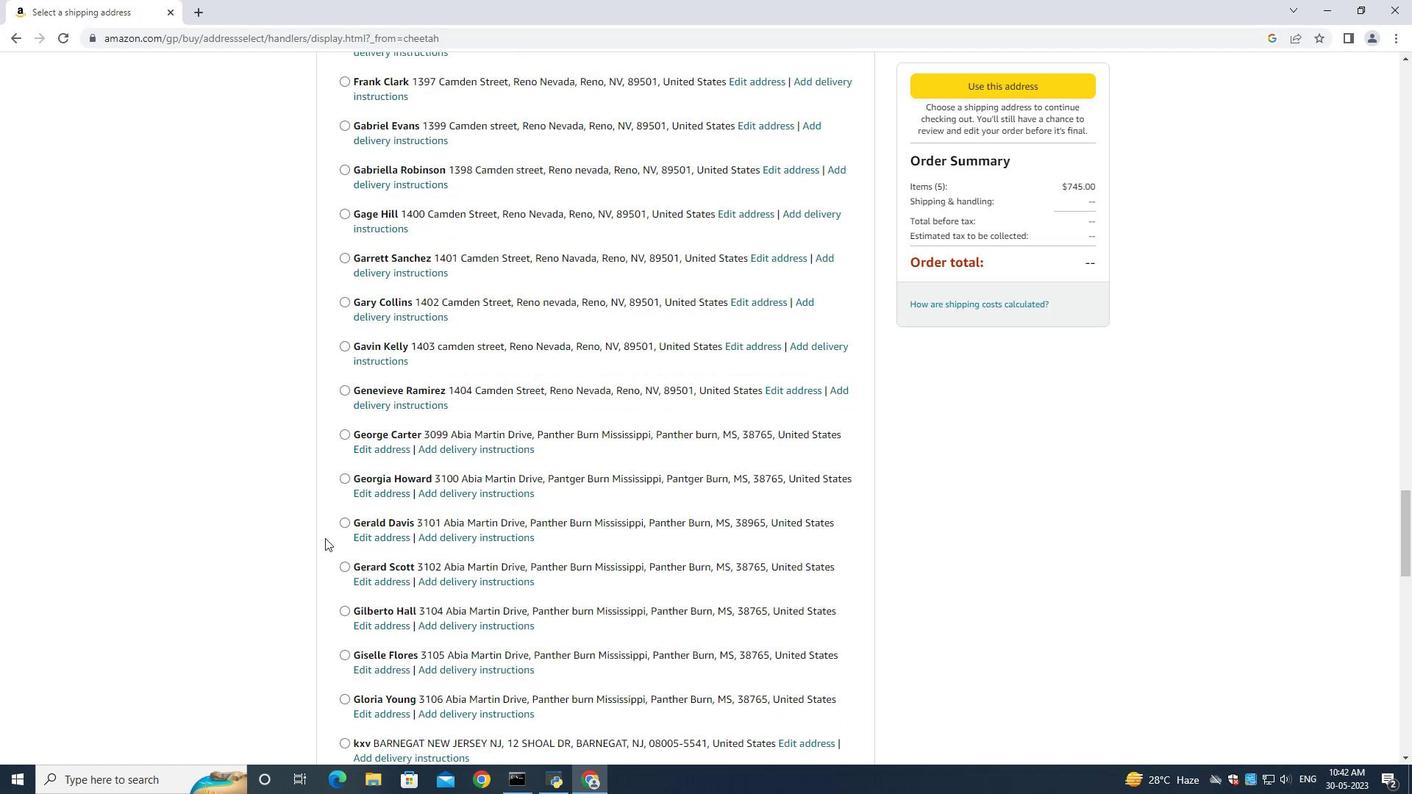 
Action: Mouse moved to (471, 579)
Screenshot: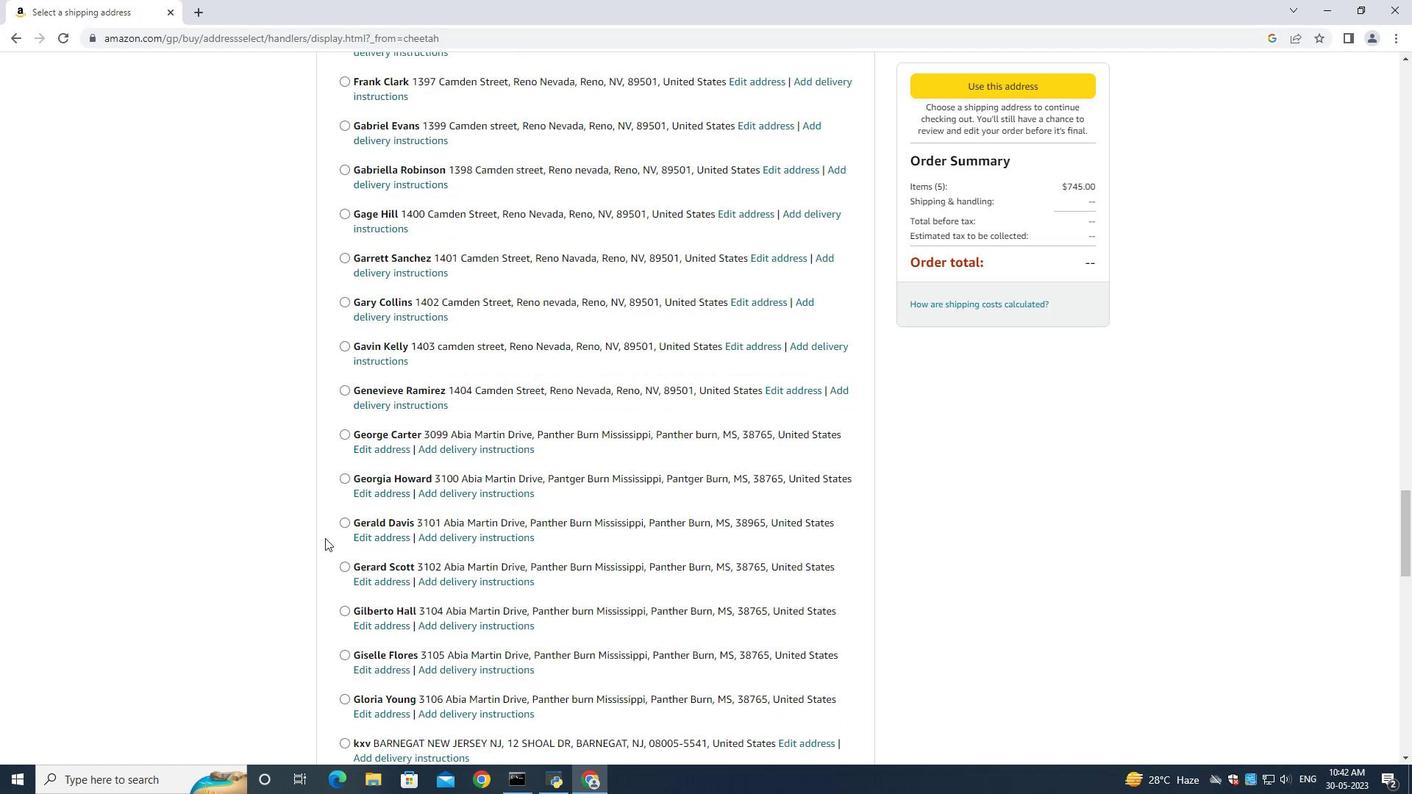 
Action: Mouse scrolled (612, 599) with delta (0, 0)
Screenshot: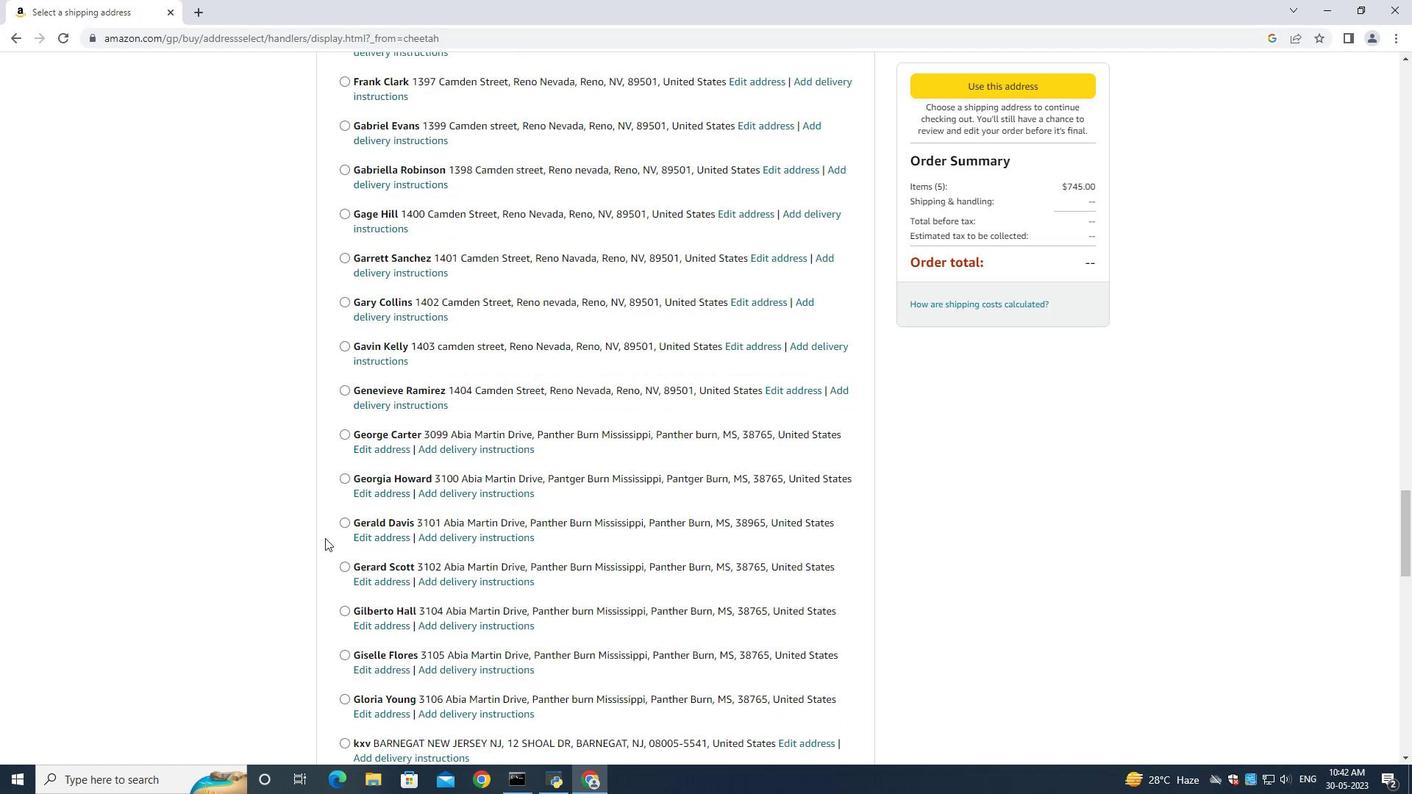 
Action: Mouse moved to (646, 597)
Screenshot: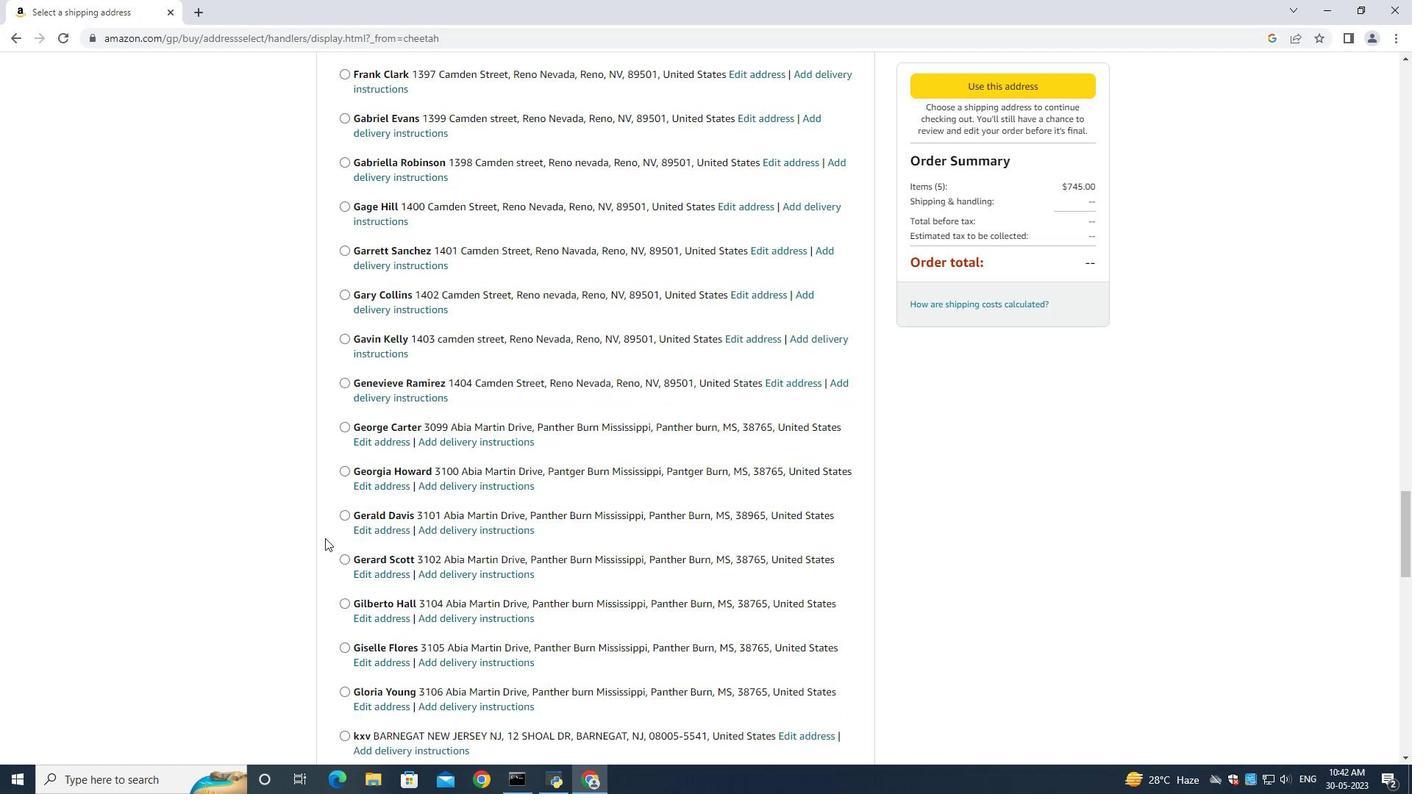 
Action: Mouse scrolled (646, 596) with delta (0, 0)
Screenshot: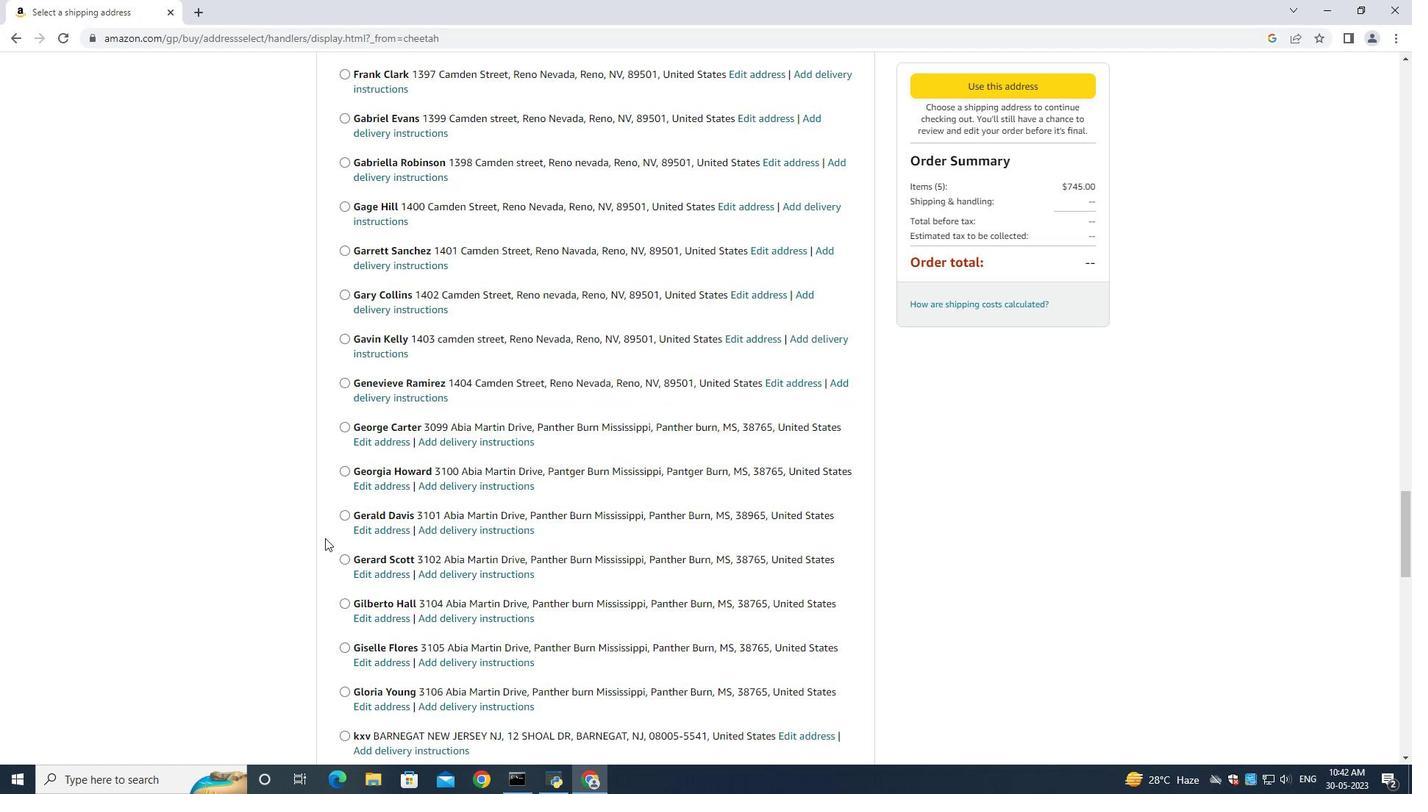 
Action: Mouse scrolled (646, 596) with delta (0, 0)
Screenshot: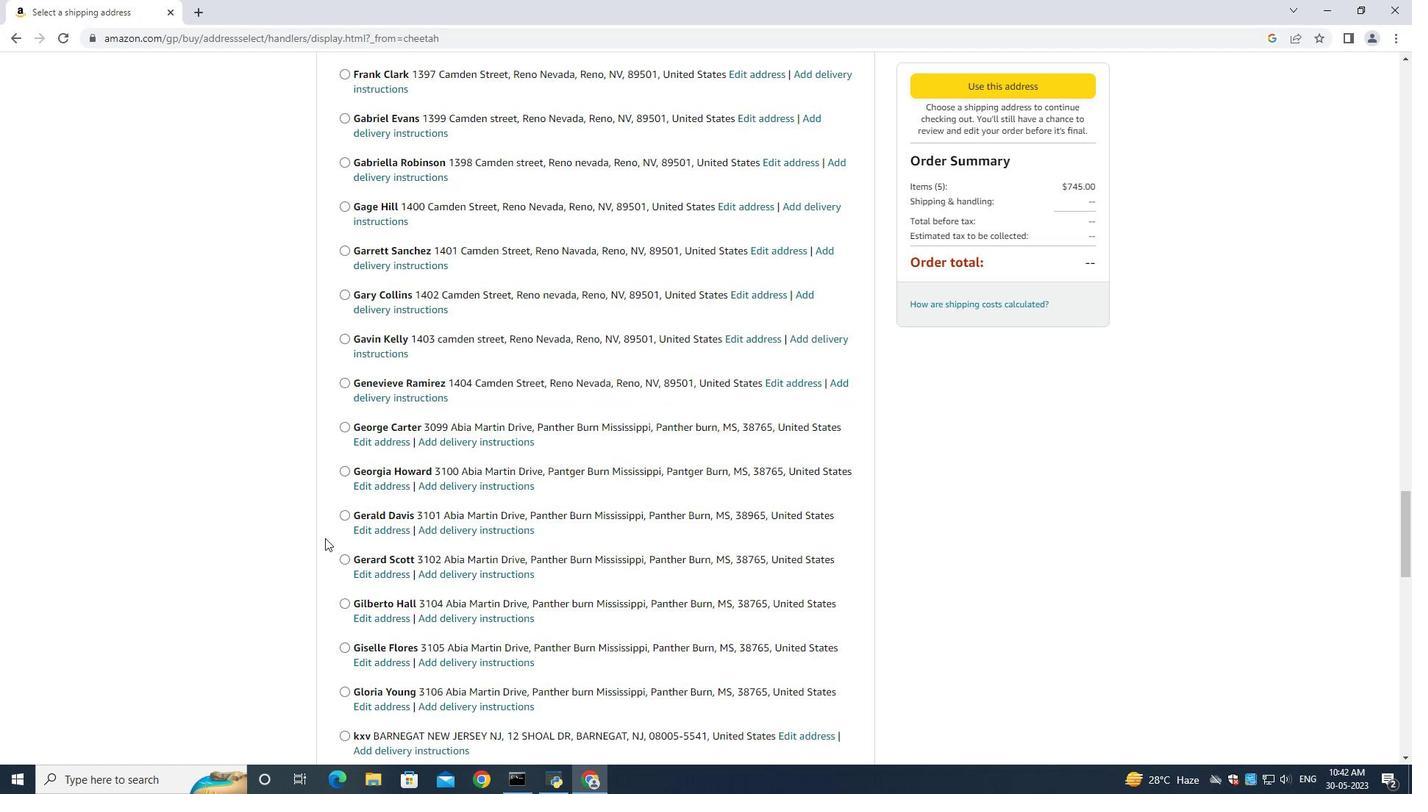 
Action: Mouse moved to (638, 597)
Screenshot: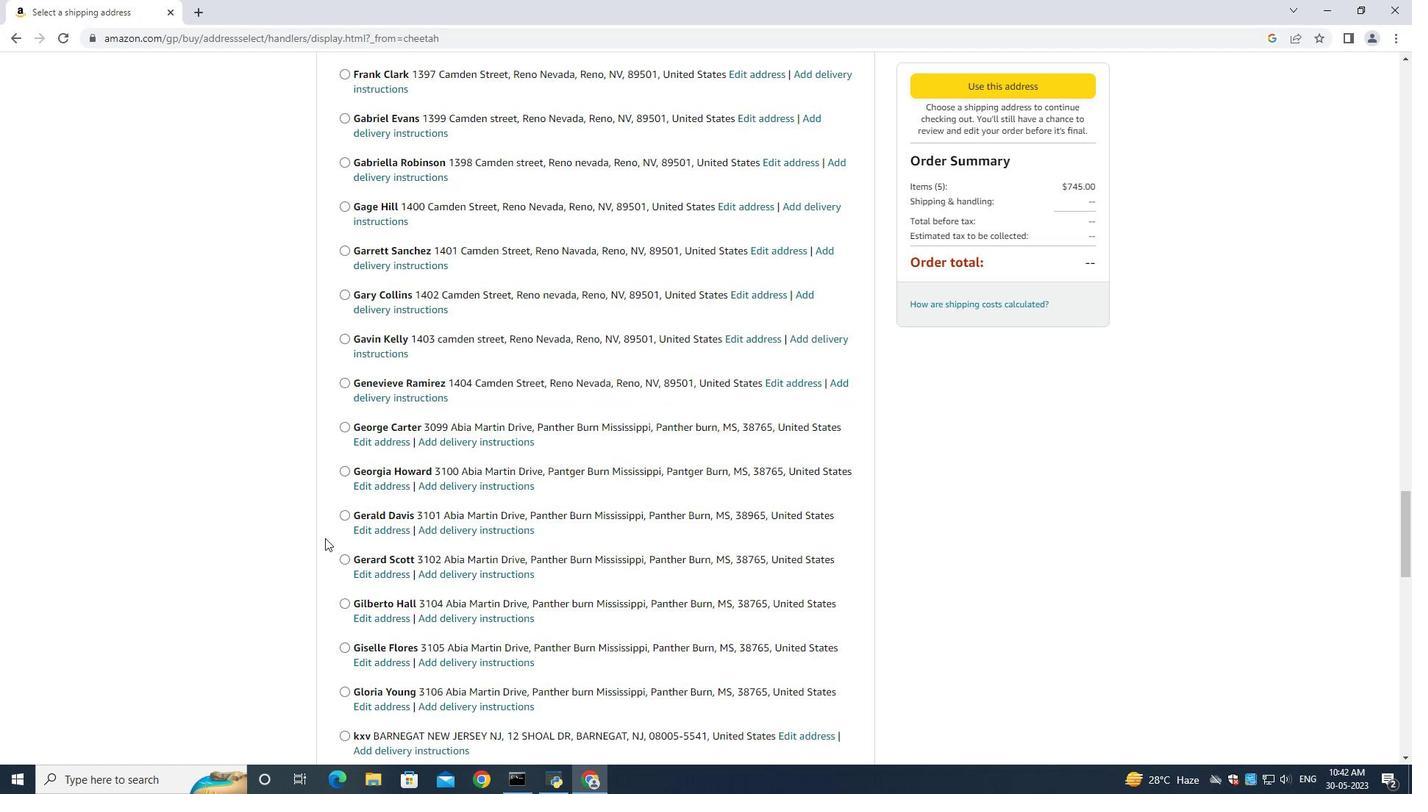 
Action: Mouse scrolled (645, 596) with delta (0, 0)
Screenshot: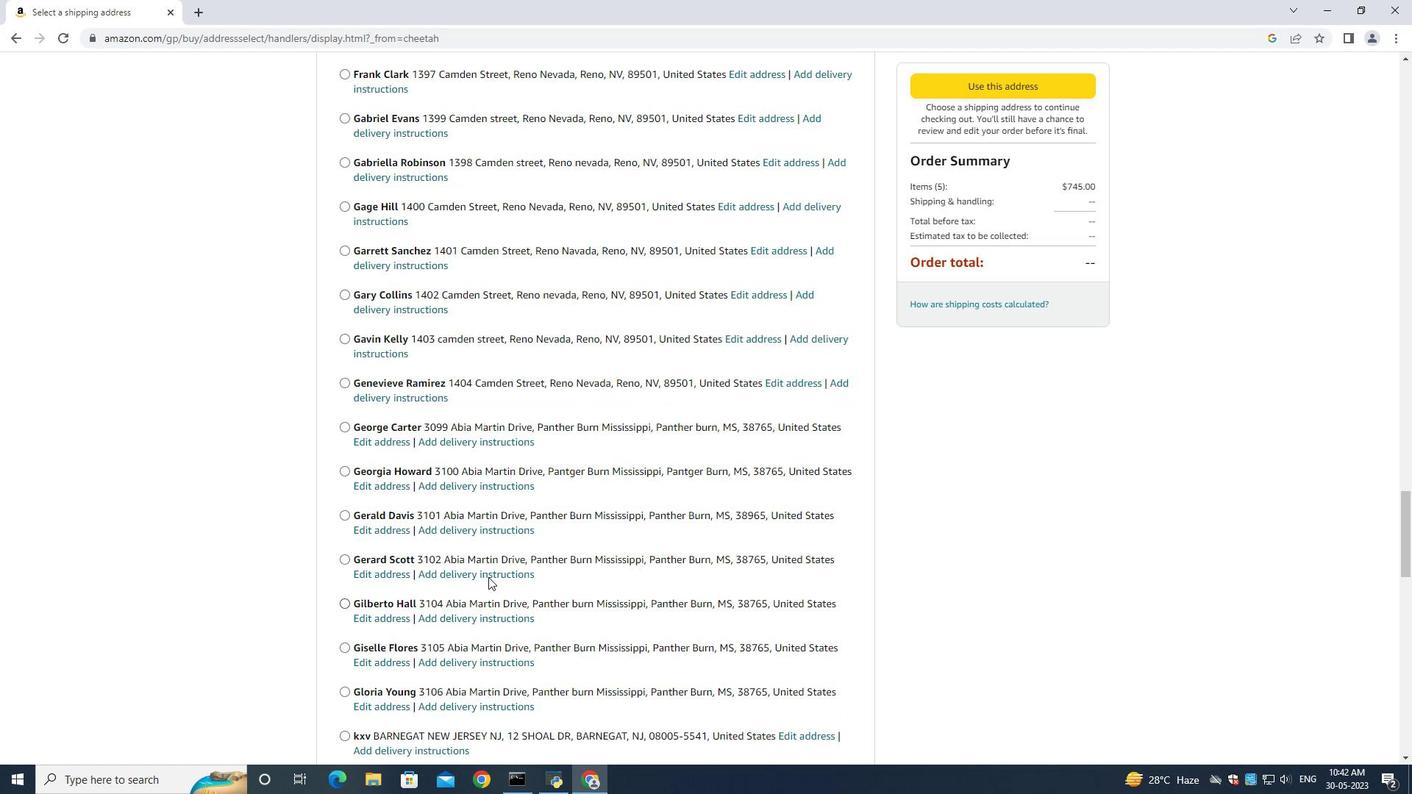 
Action: Mouse moved to (600, 597)
Screenshot: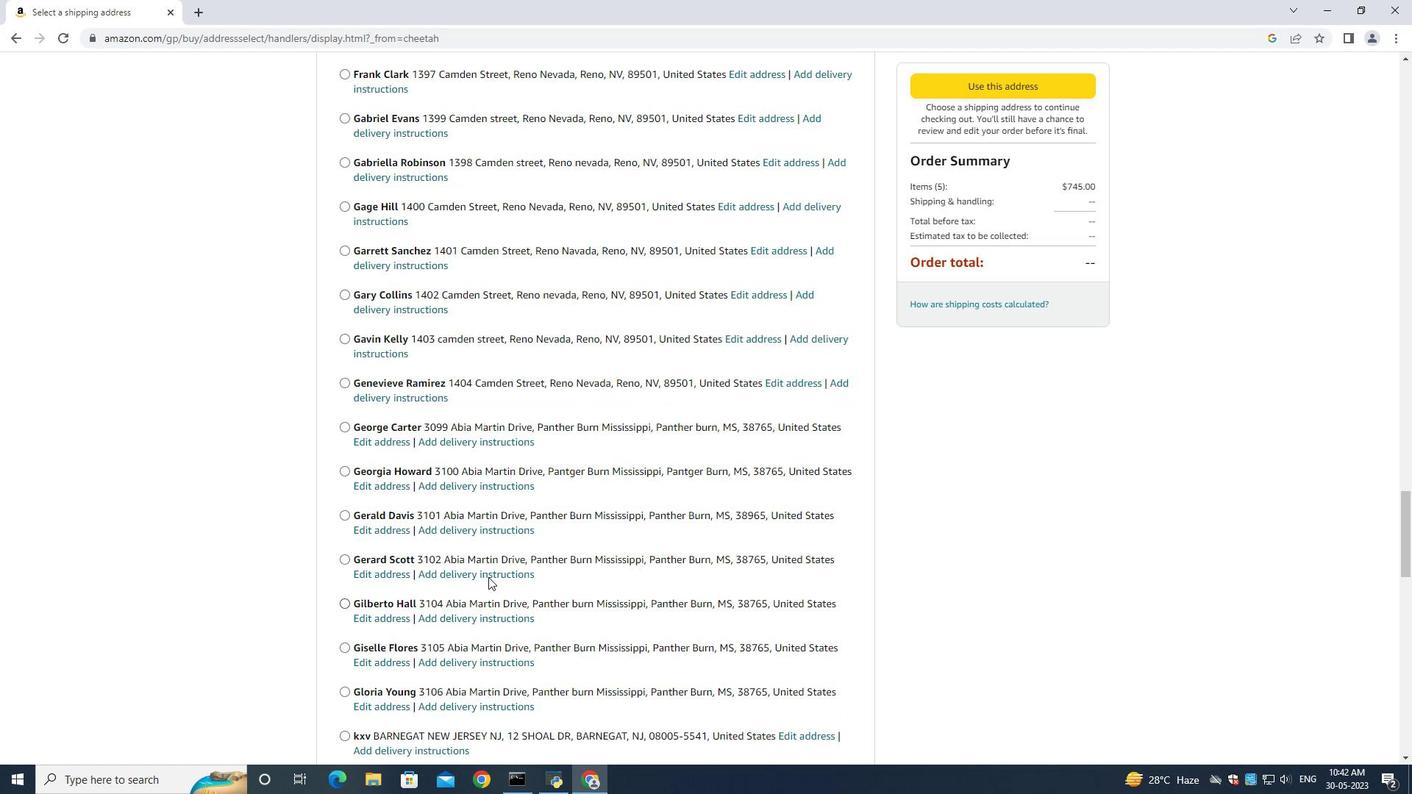 
Action: Mouse scrolled (622, 596) with delta (0, 0)
Screenshot: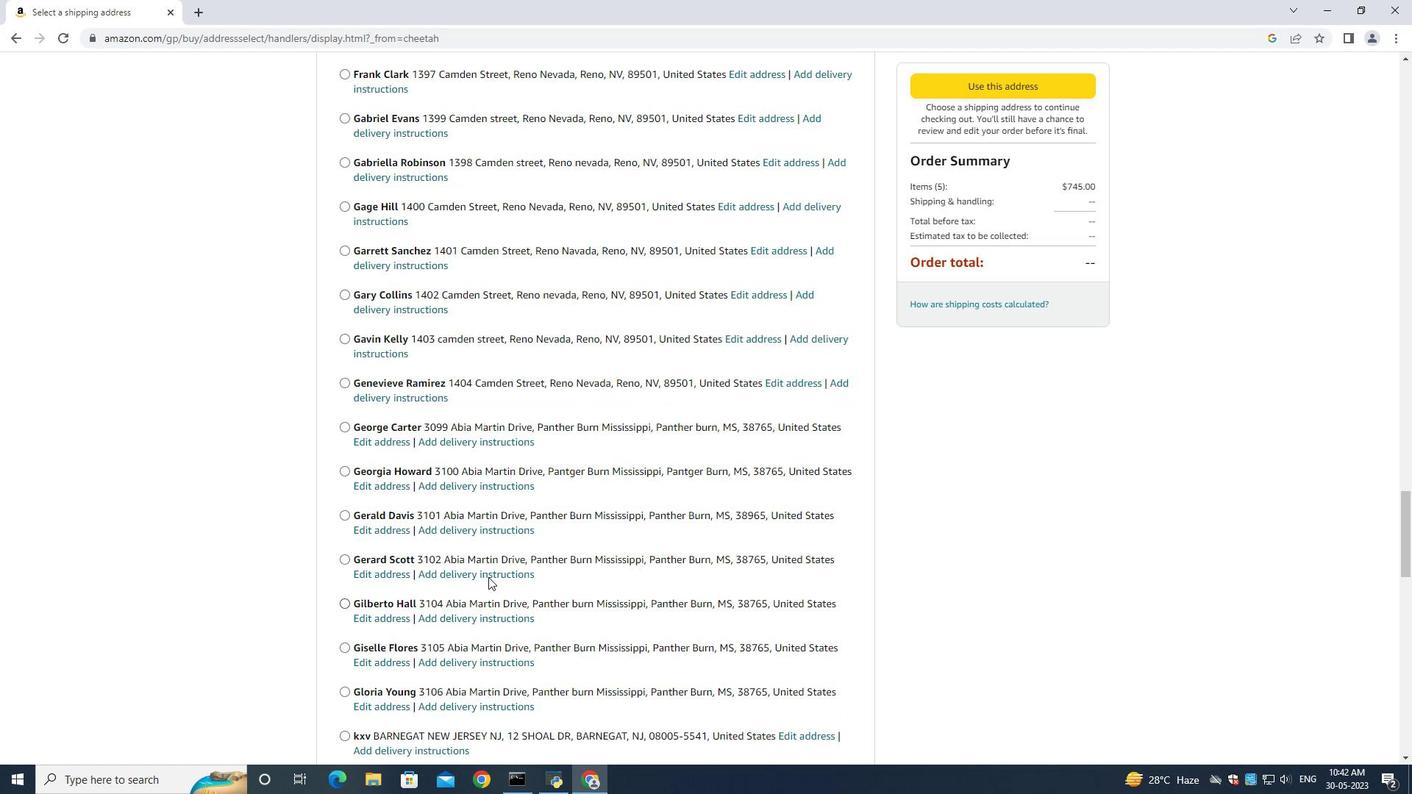 
Action: Mouse moved to (525, 580)
Screenshot: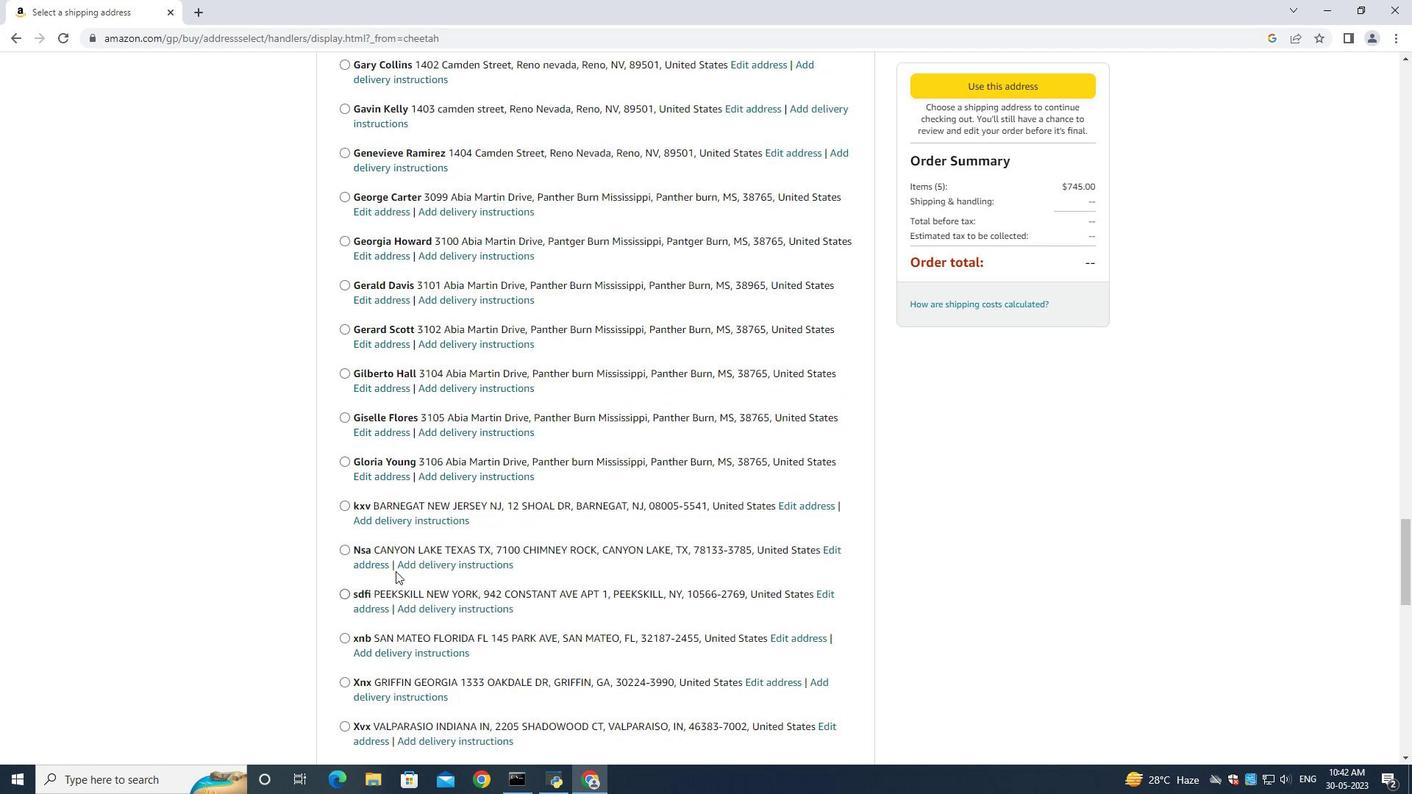 
Action: Mouse scrolled (523, 579) with delta (0, 0)
Screenshot: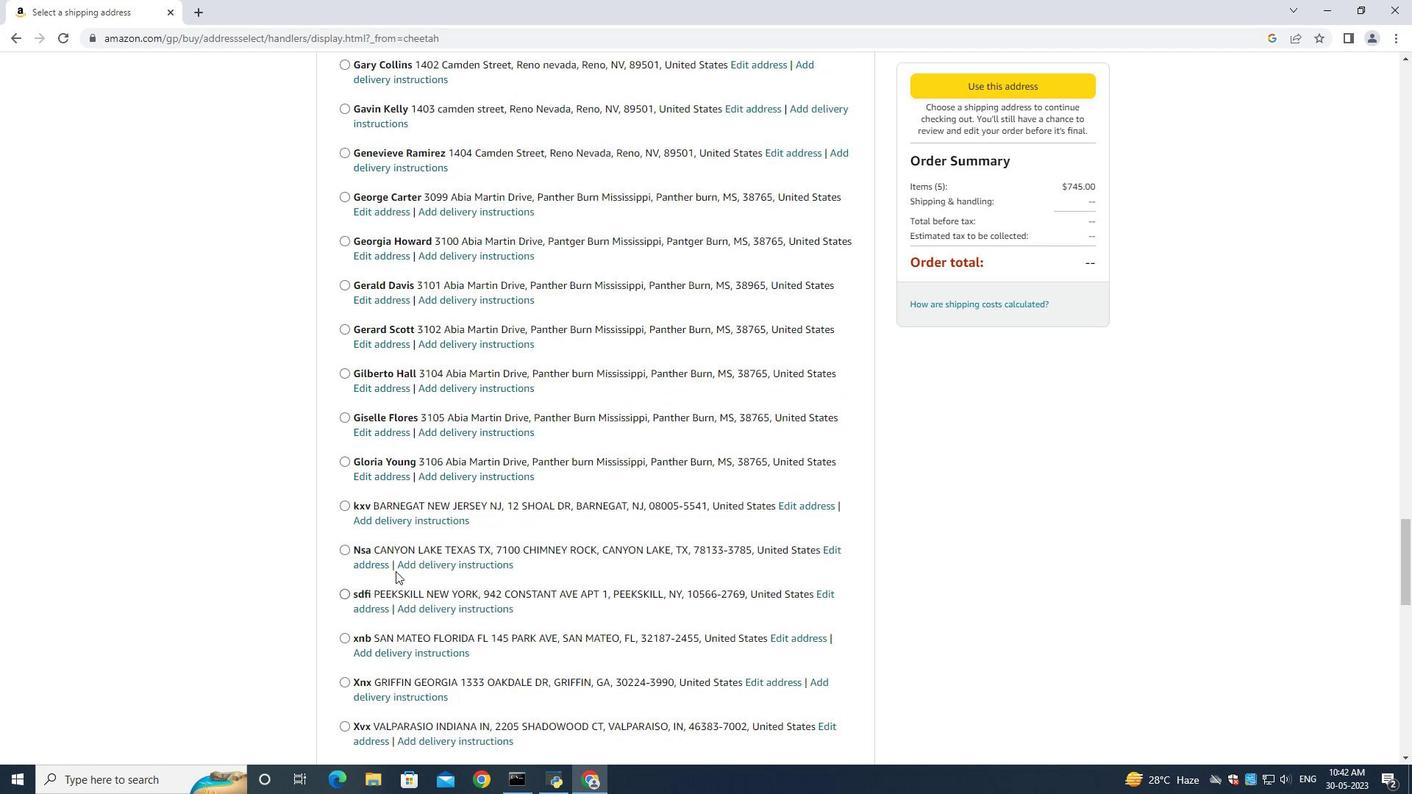 
Action: Mouse moved to (525, 581)
Screenshot: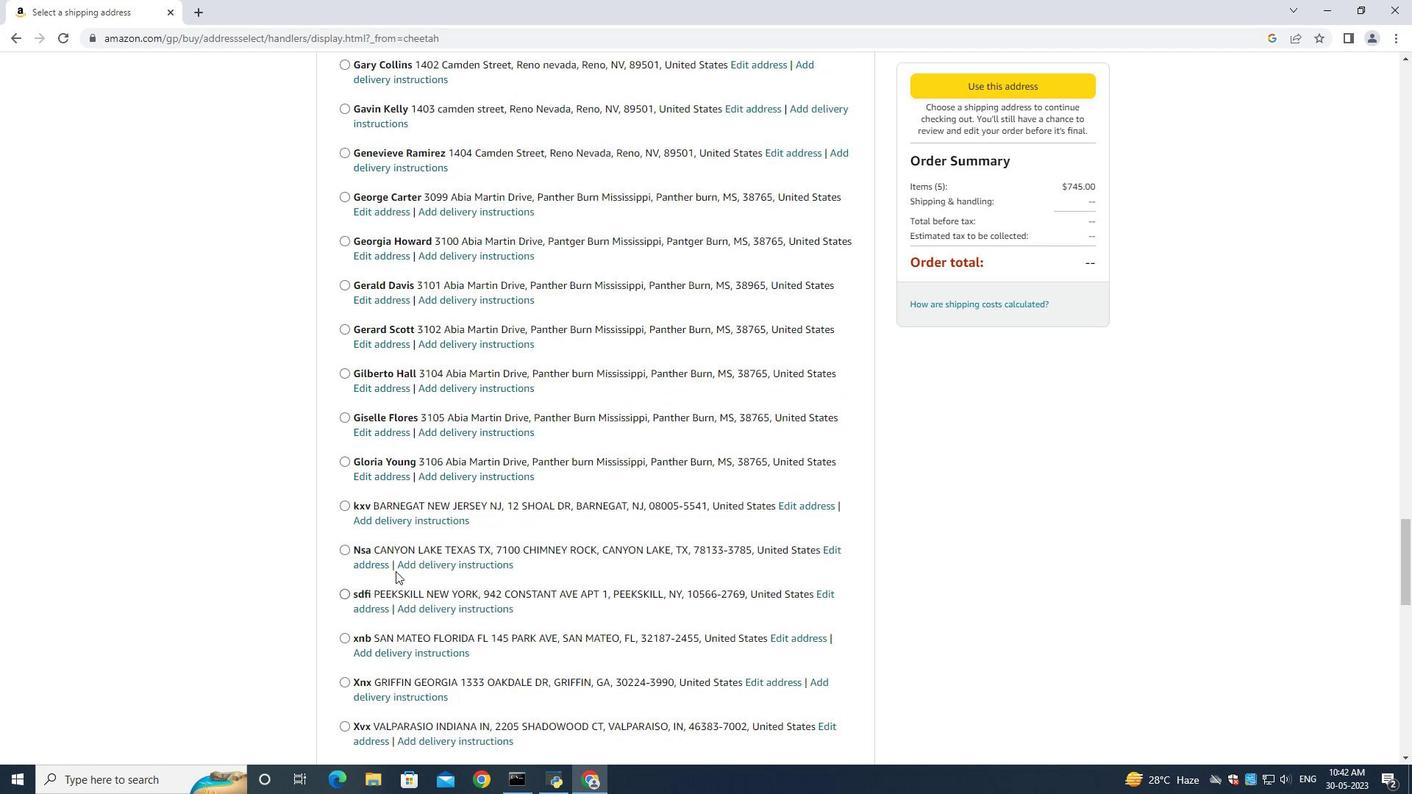 
Action: Mouse scrolled (525, 579) with delta (0, 0)
Screenshot: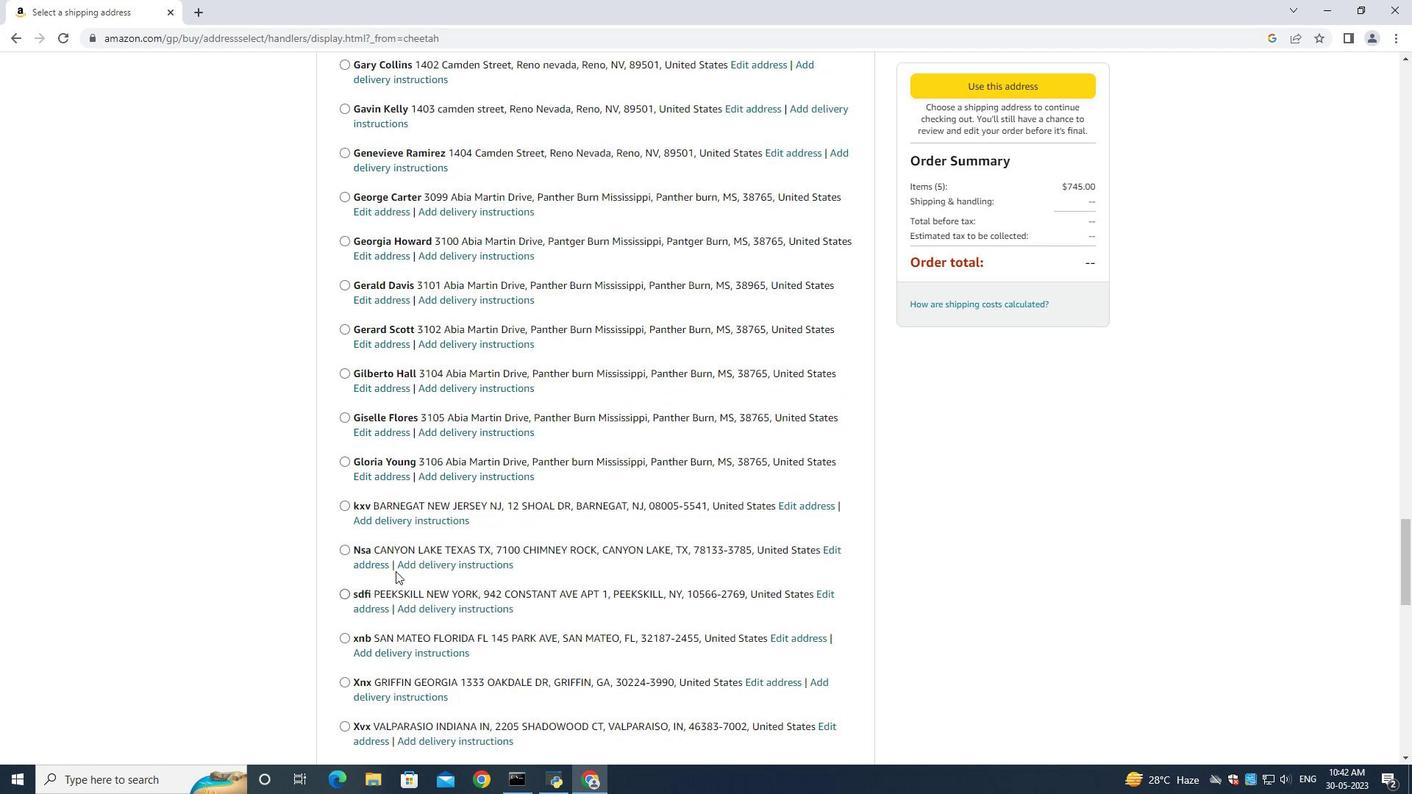 
Action: Mouse moved to (525, 581)
Screenshot: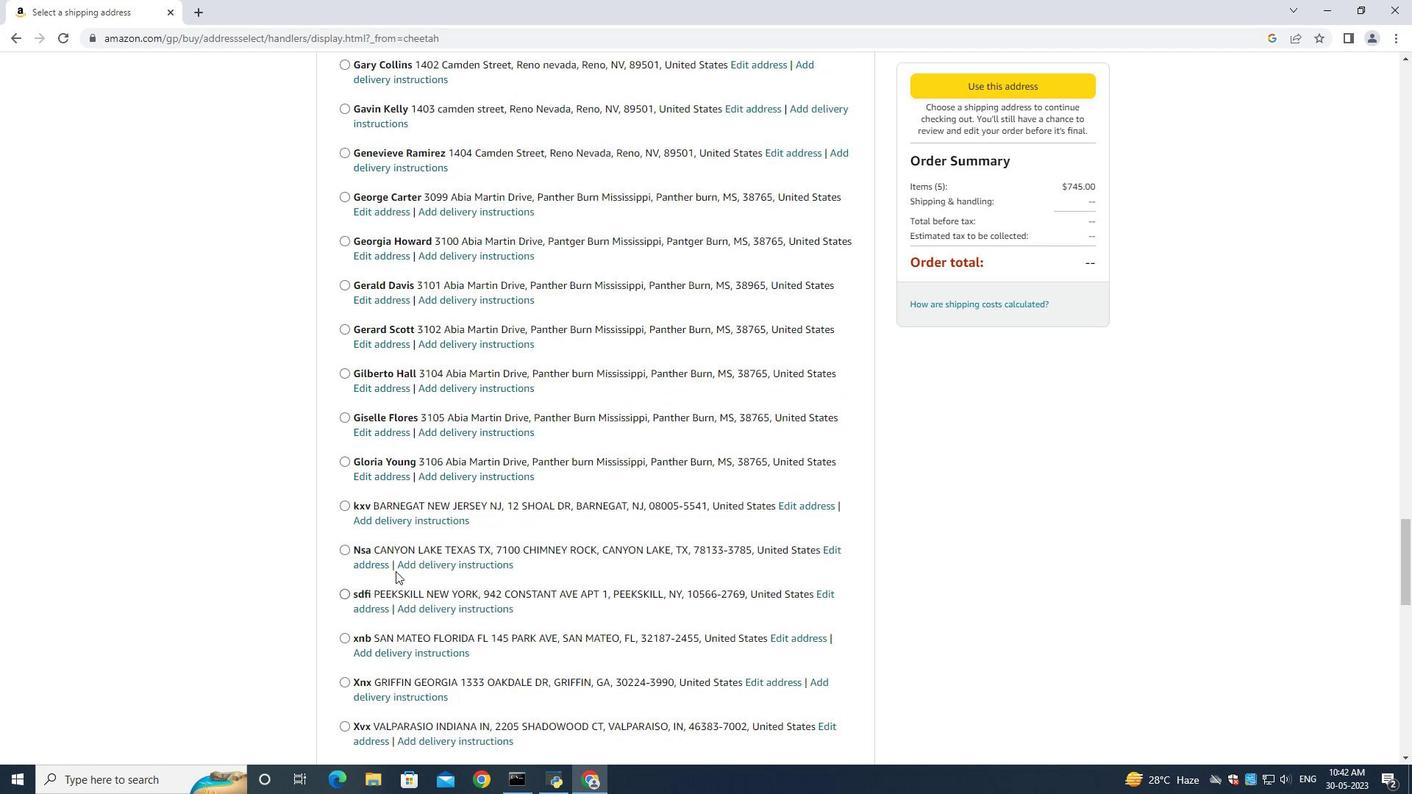 
Action: Mouse scrolled (525, 580) with delta (0, 0)
Screenshot: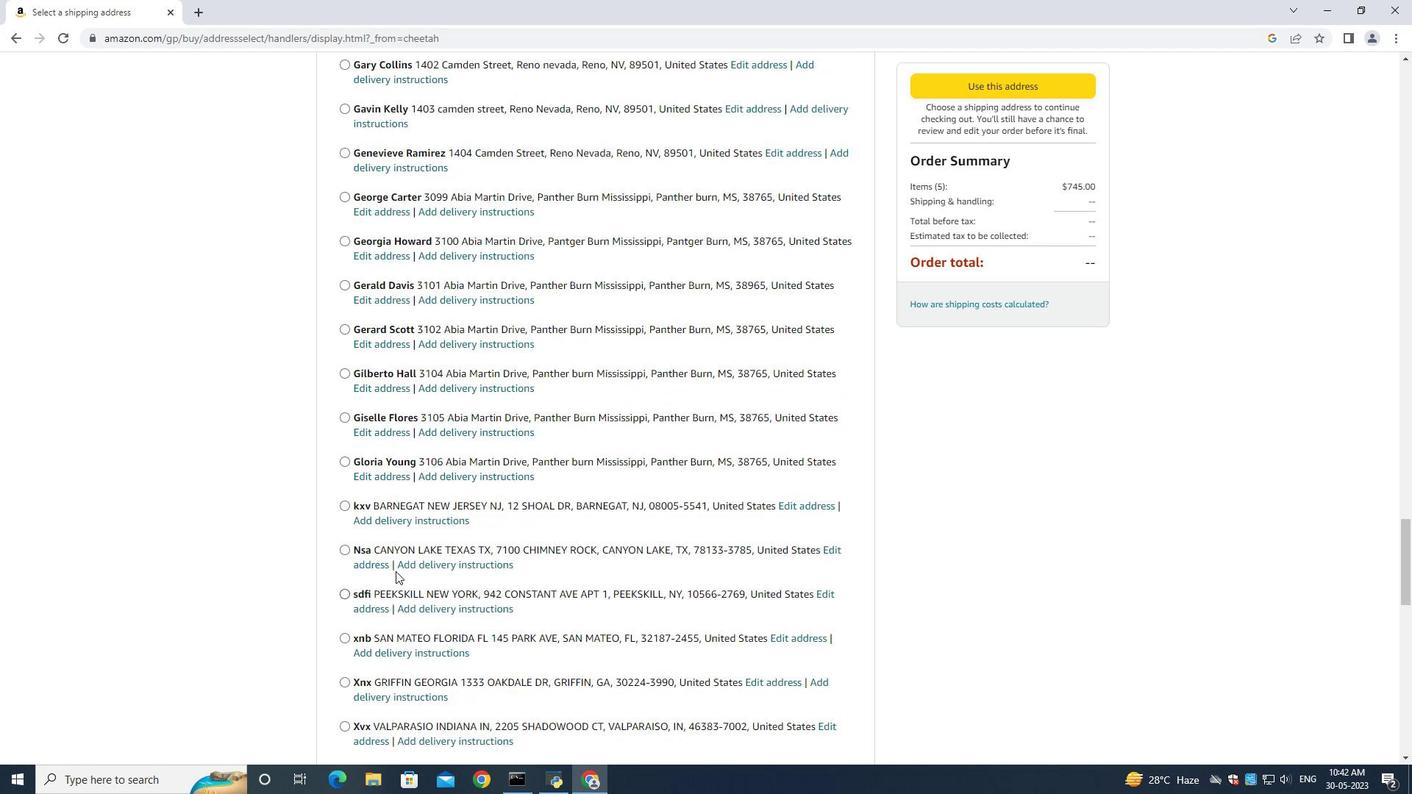 
Action: Mouse moved to (523, 585)
Screenshot: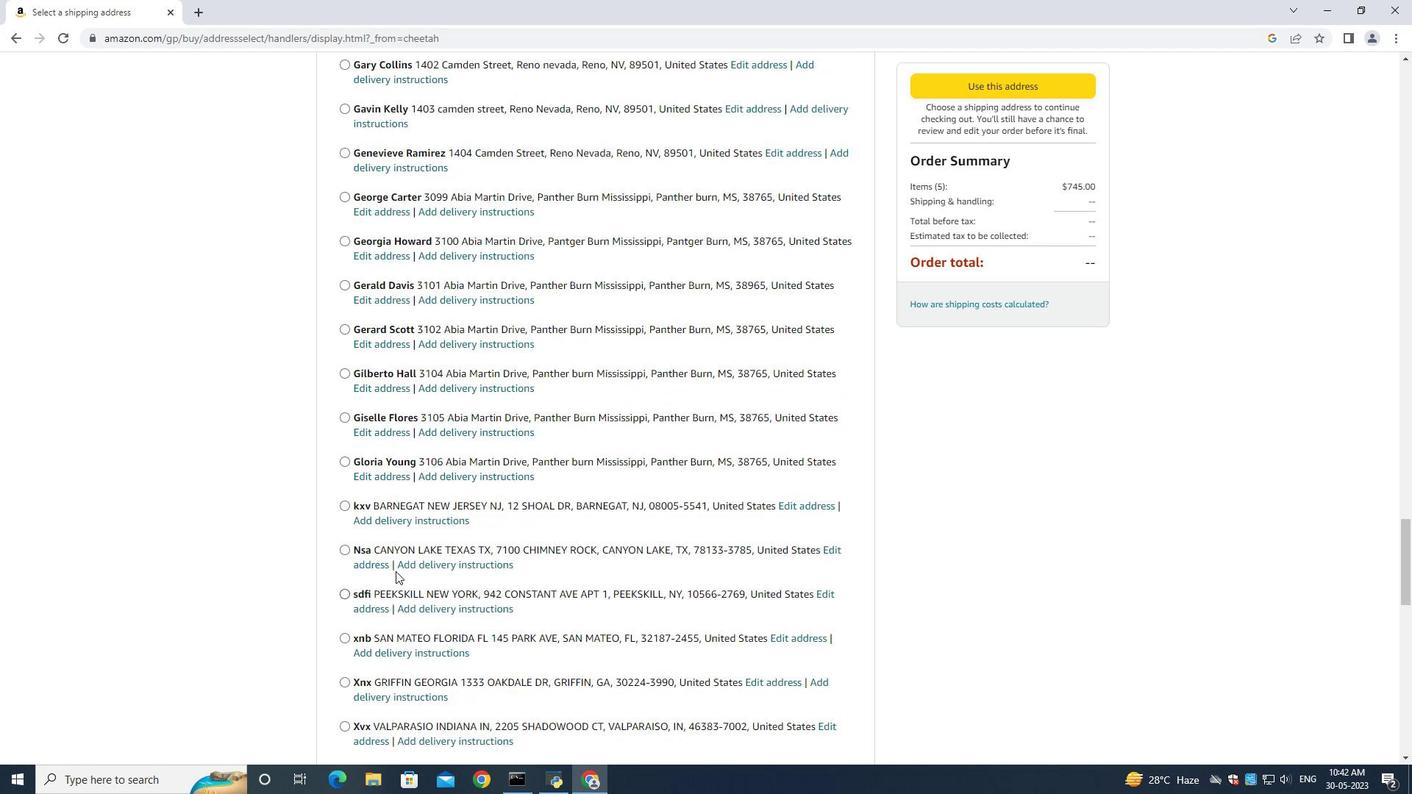 
Action: Mouse scrolled (525, 581) with delta (0, 0)
Screenshot: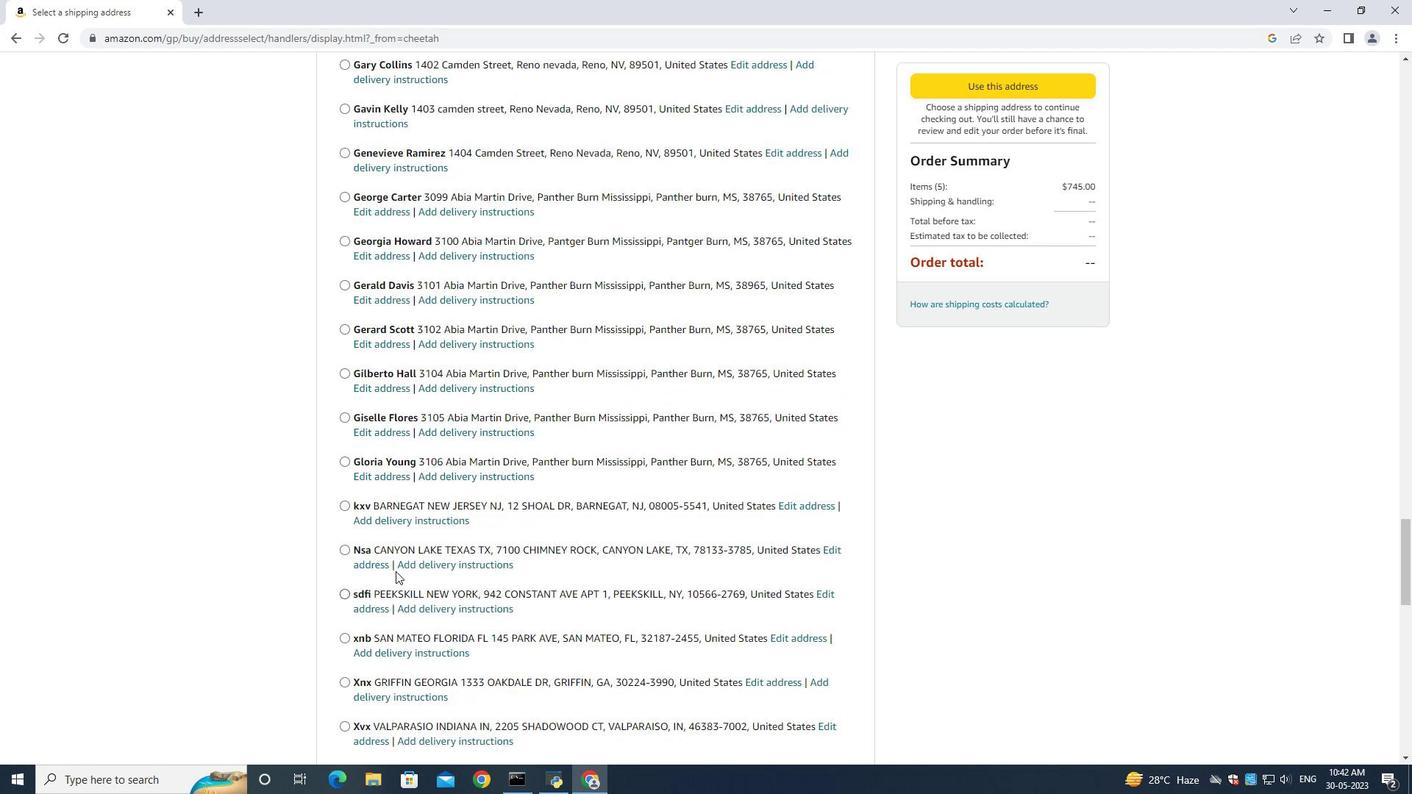 
Action: Mouse moved to (406, 575)
Screenshot: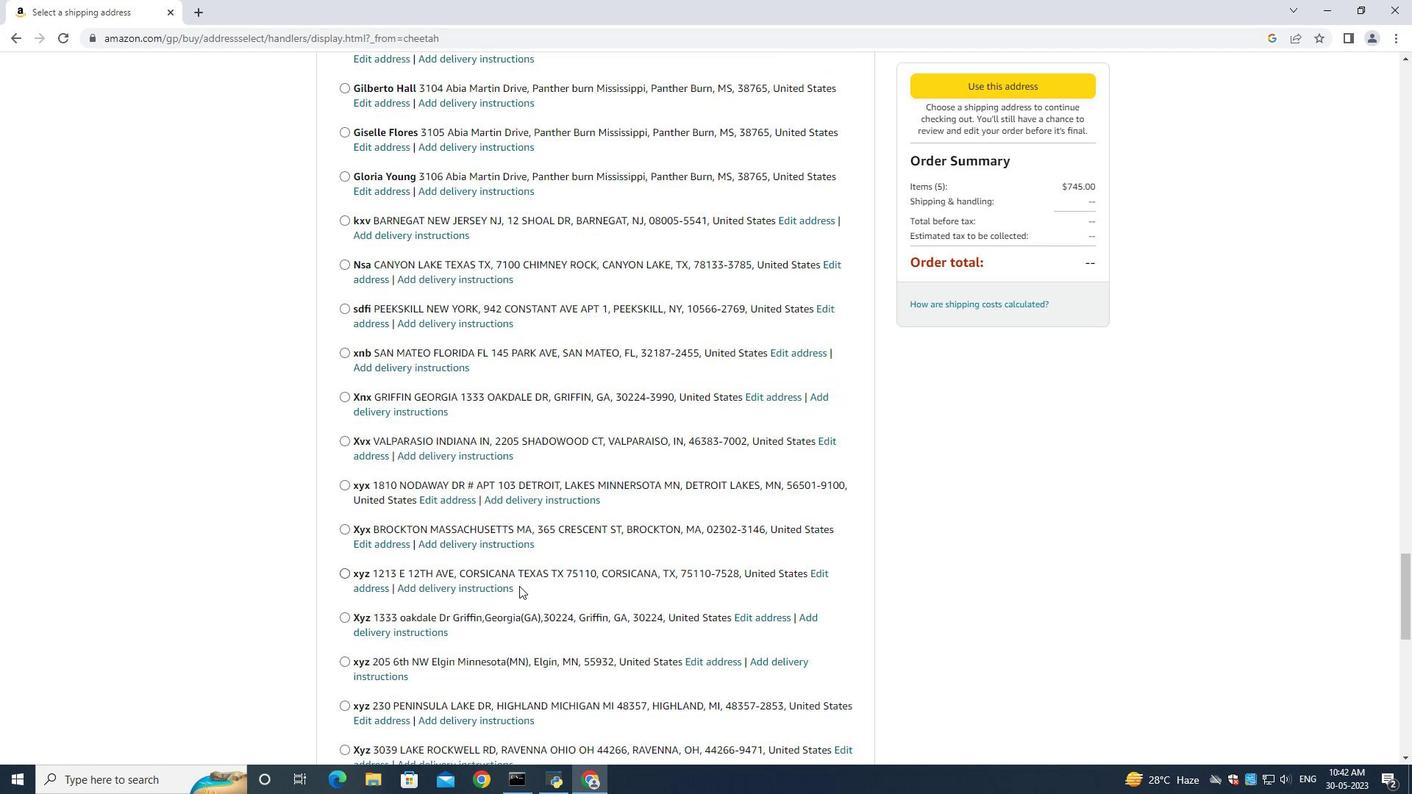 
Action: Mouse scrolled (406, 574) with delta (0, 0)
Screenshot: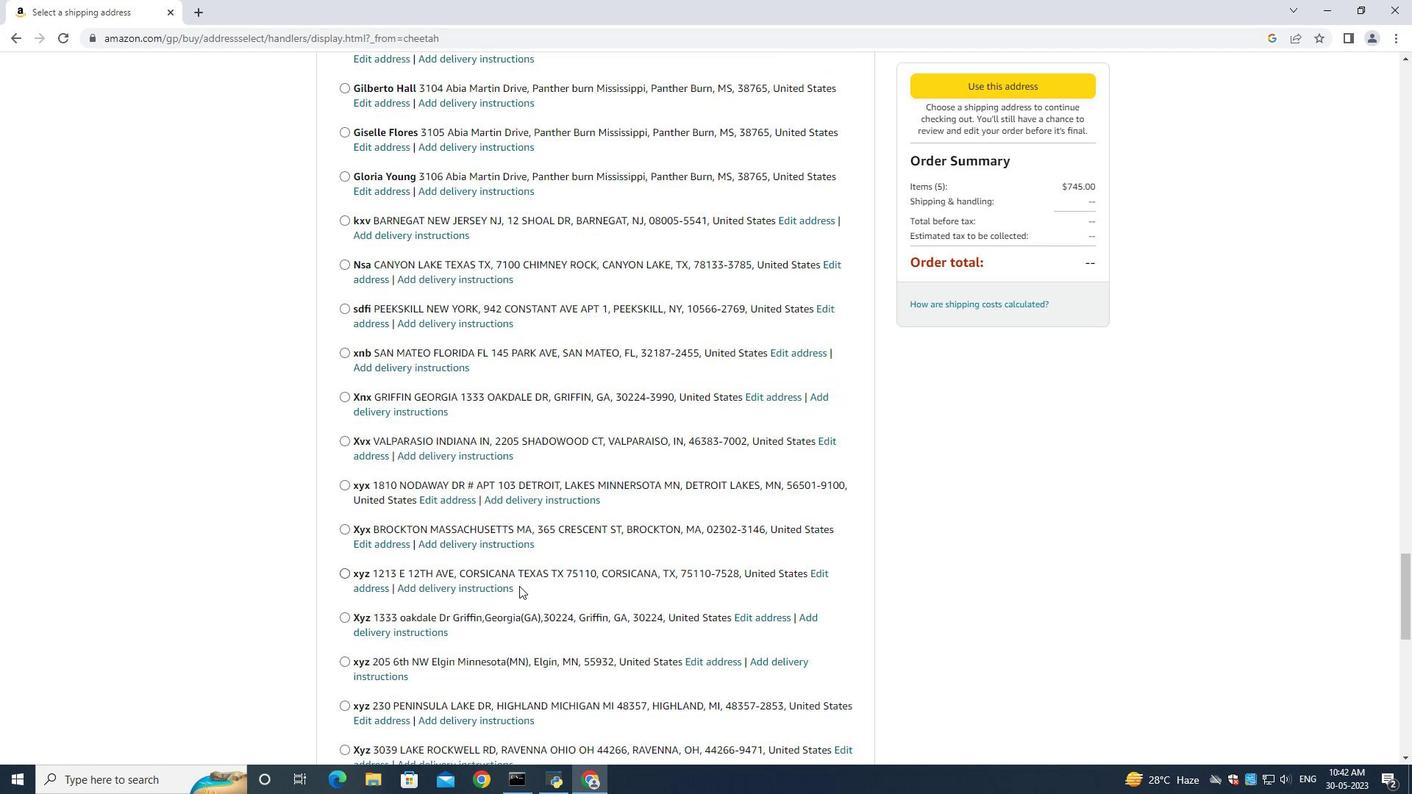 
Action: Mouse scrolled (406, 574) with delta (0, 0)
Screenshot: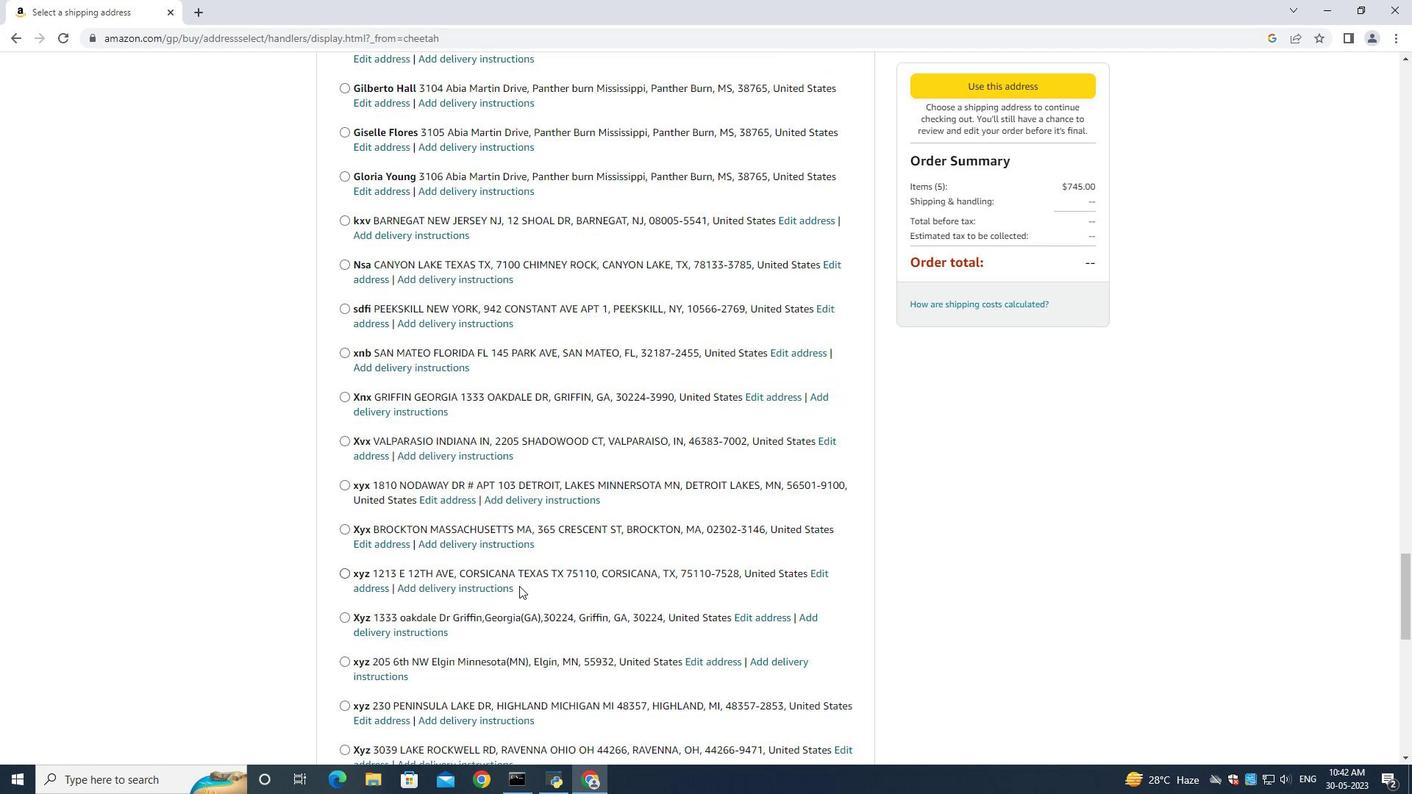 
Action: Mouse moved to (320, 577)
Screenshot: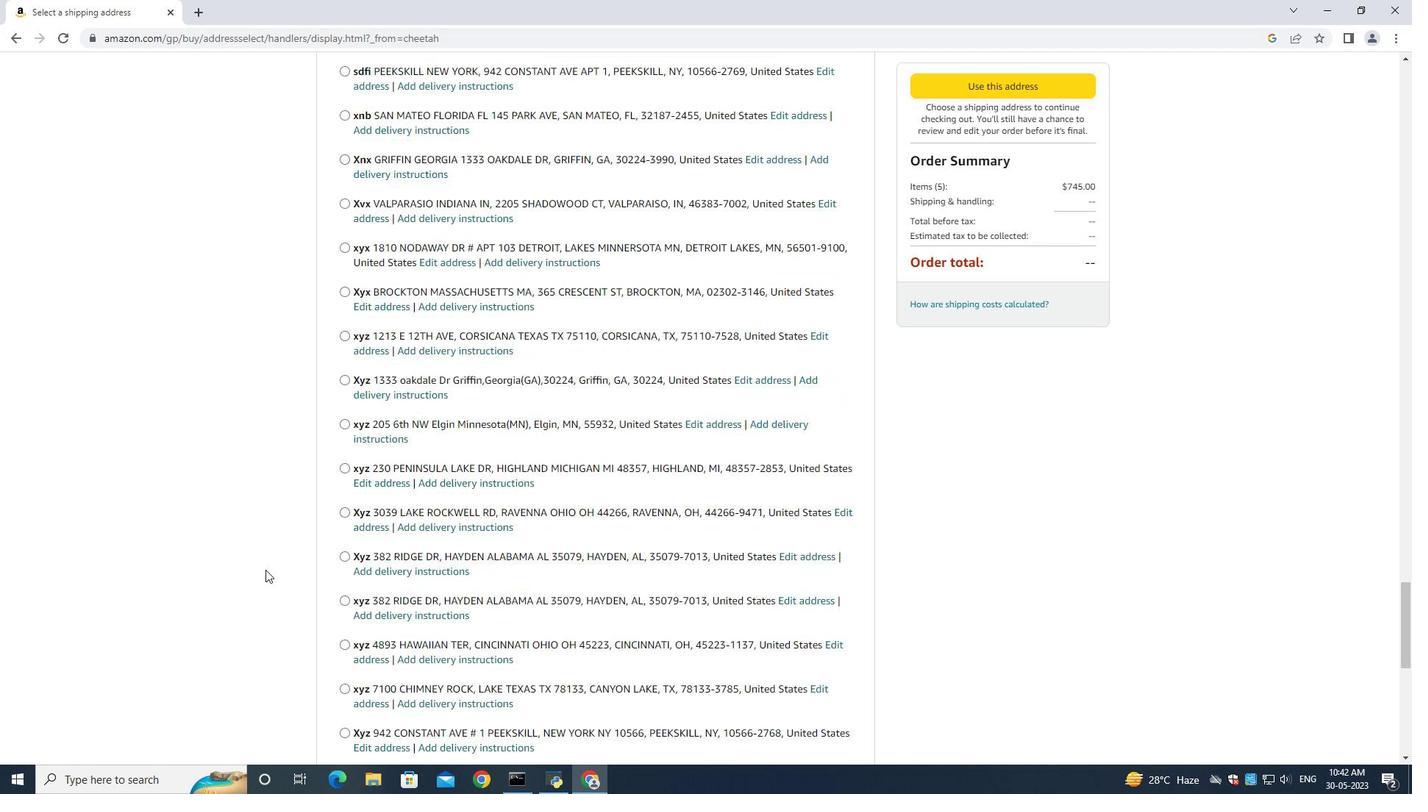 
Action: Mouse scrolled (402, 576) with delta (0, 0)
Screenshot: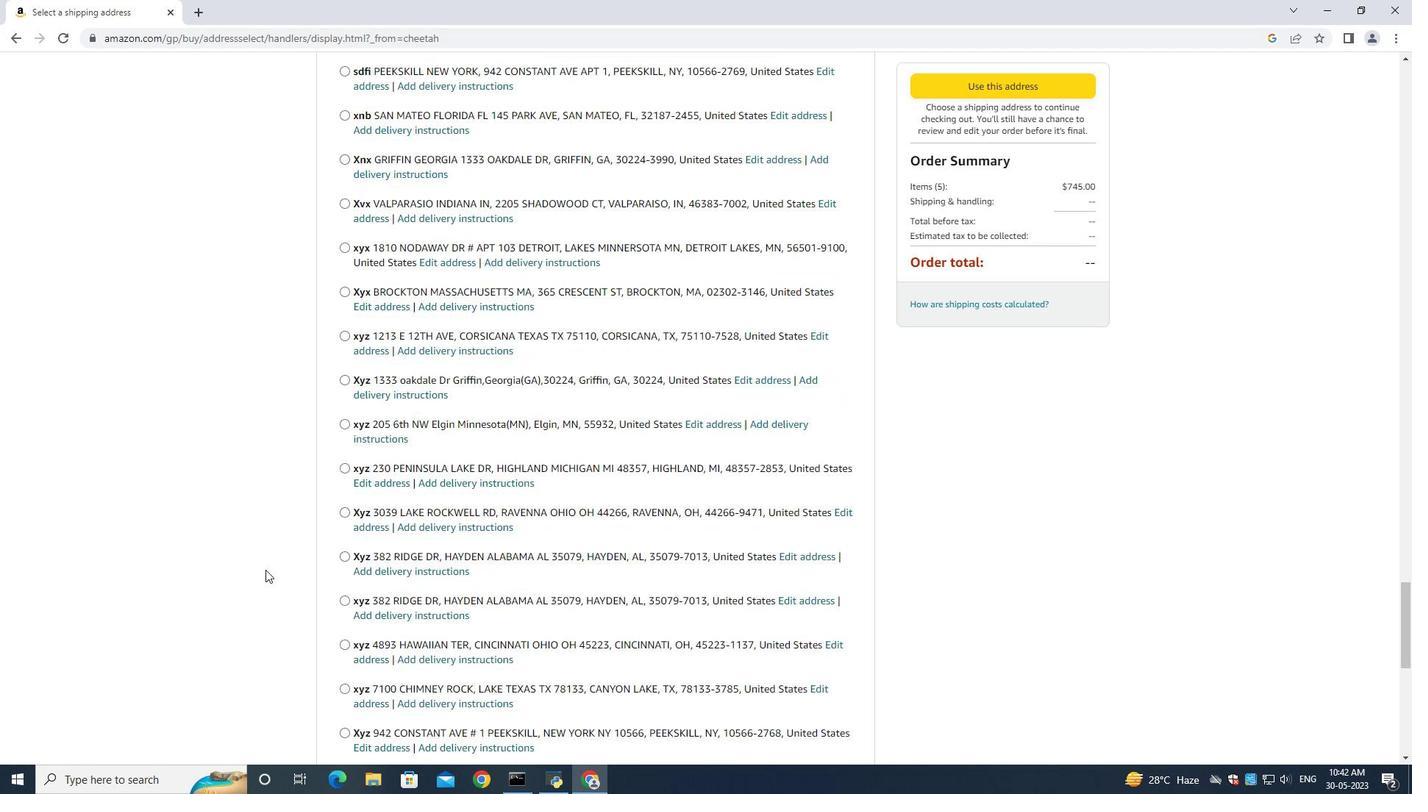 
Action: Mouse moved to (495, 595)
Screenshot: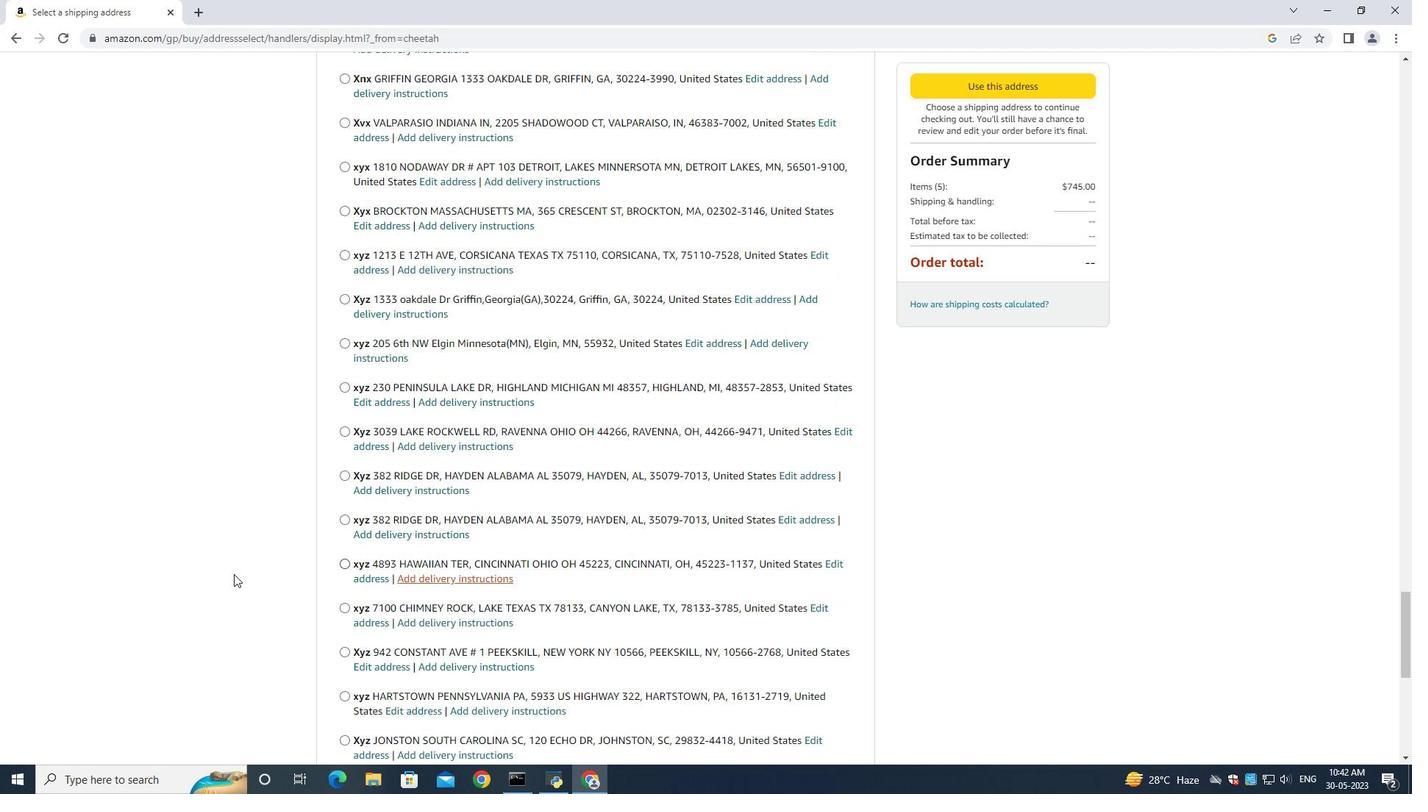 
Action: Mouse scrolled (492, 594) with delta (0, 0)
Screenshot: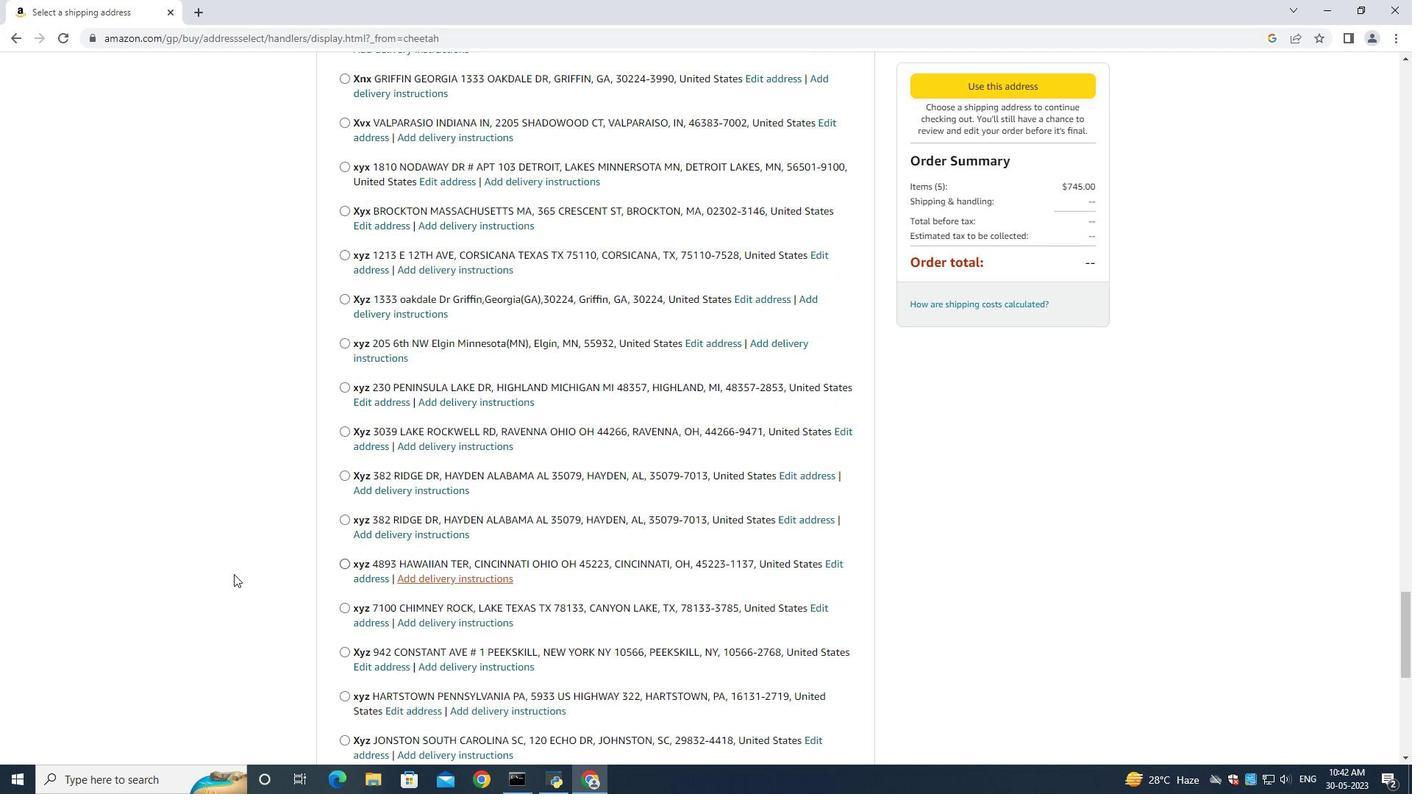 
Action: Mouse moved to (496, 595)
Screenshot: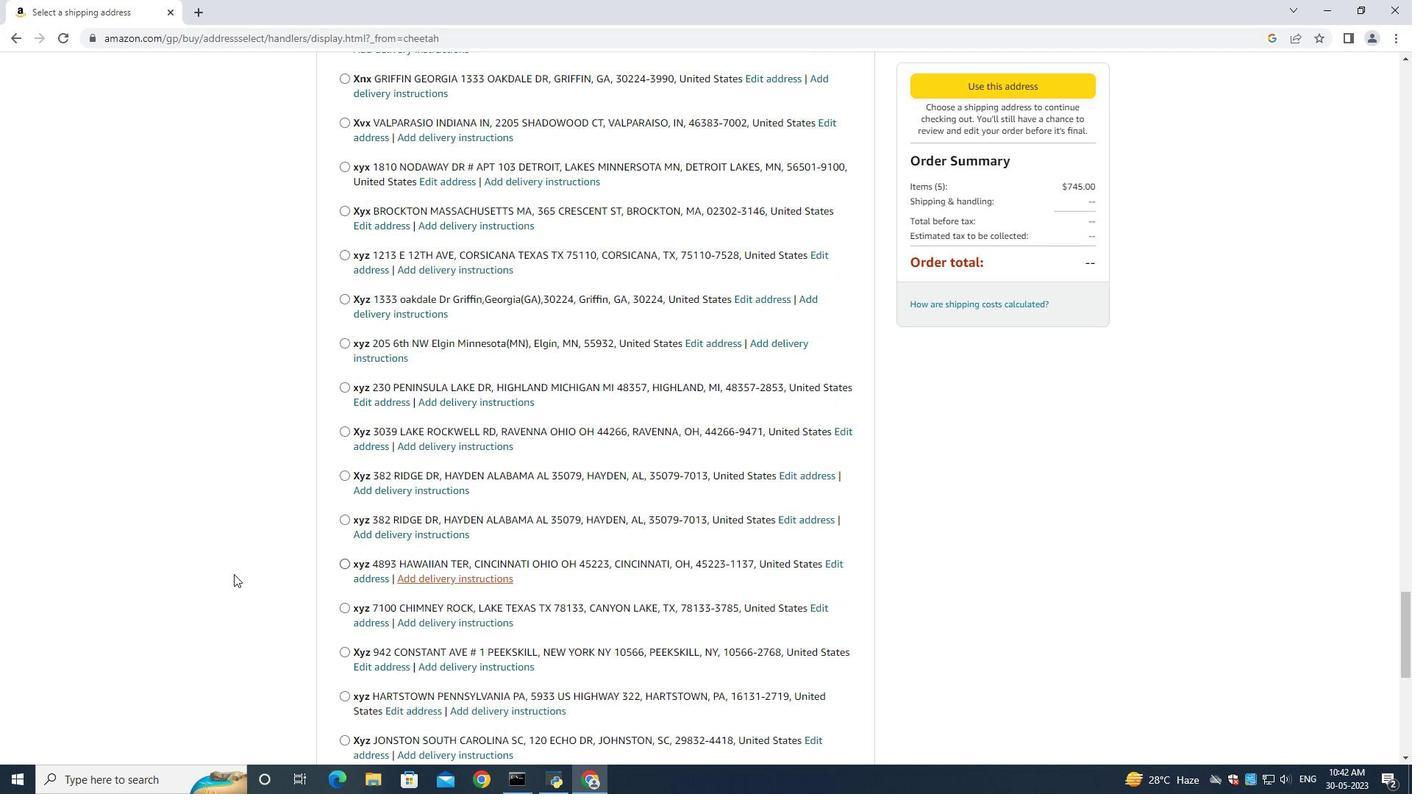 
Action: Mouse scrolled (495, 595) with delta (0, 0)
Screenshot: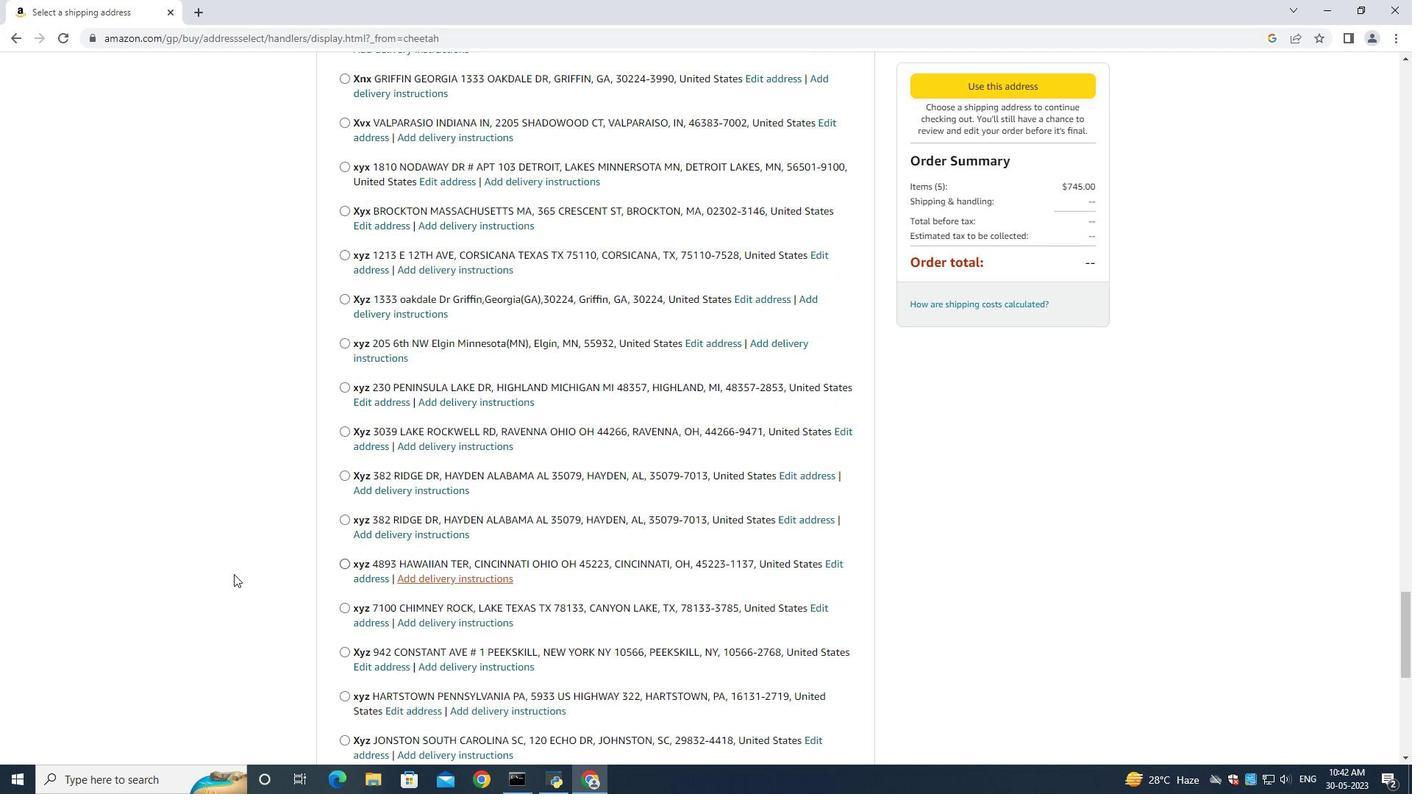 
Action: Mouse moved to (495, 601)
Screenshot: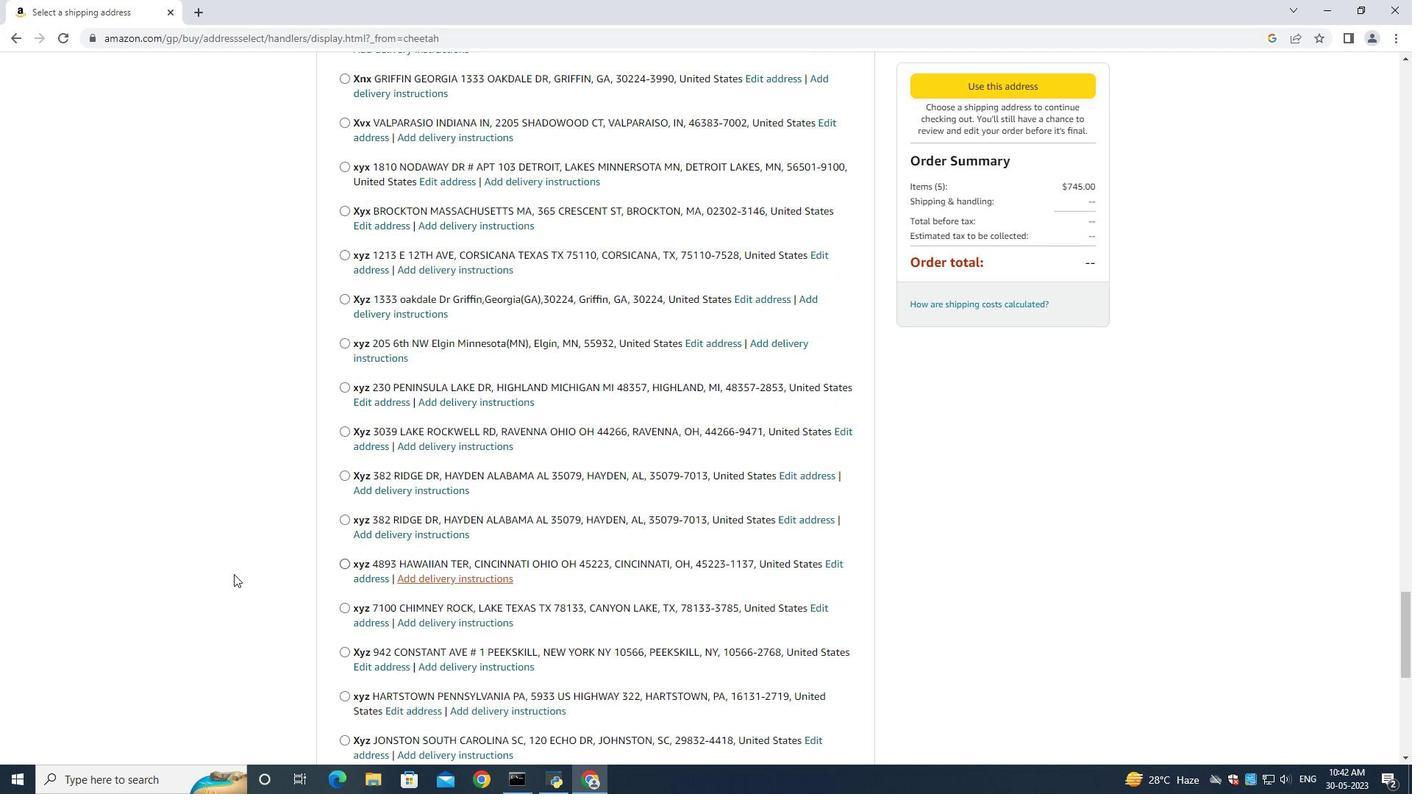 
Action: Mouse scrolled (496, 595) with delta (0, 0)
Screenshot: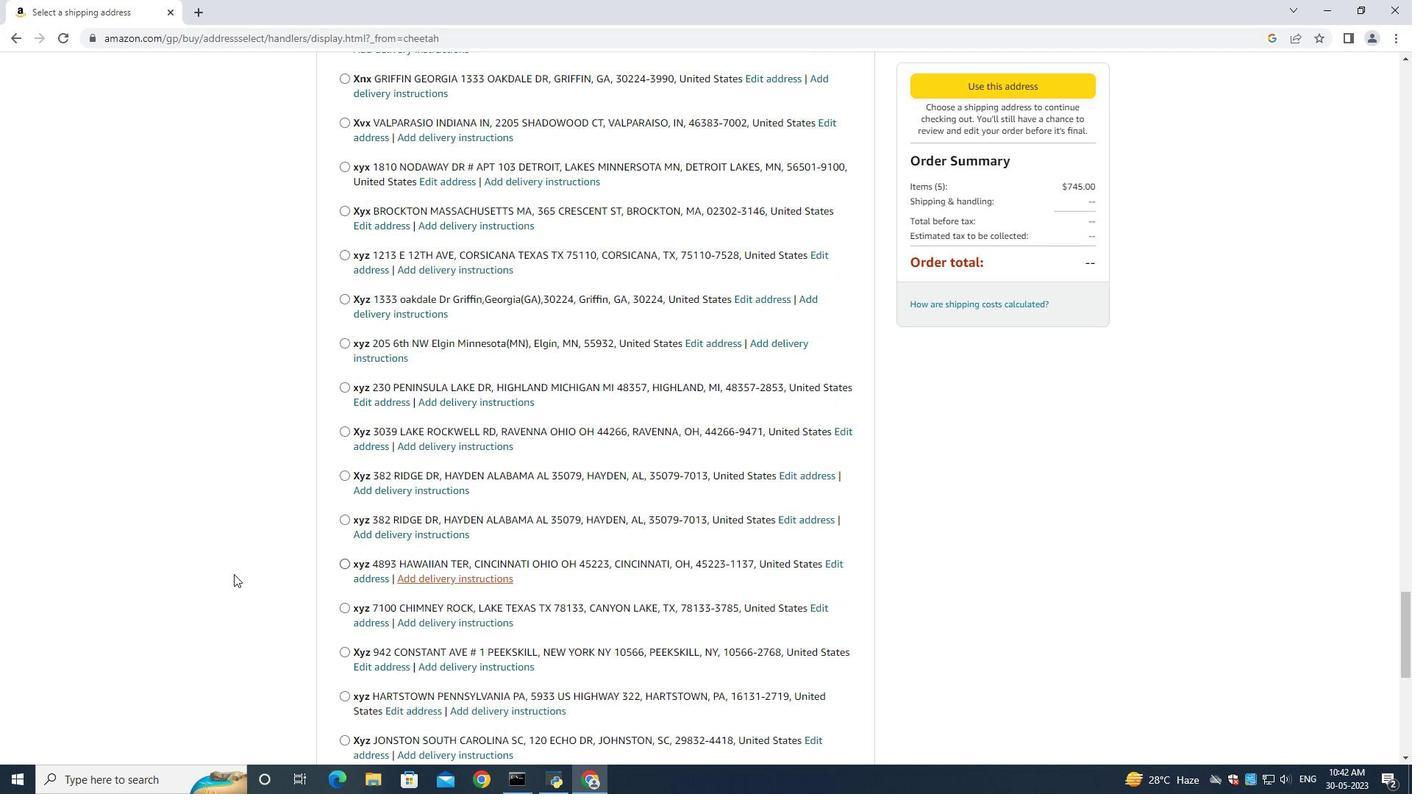 
Action: Mouse moved to (569, 575)
Screenshot: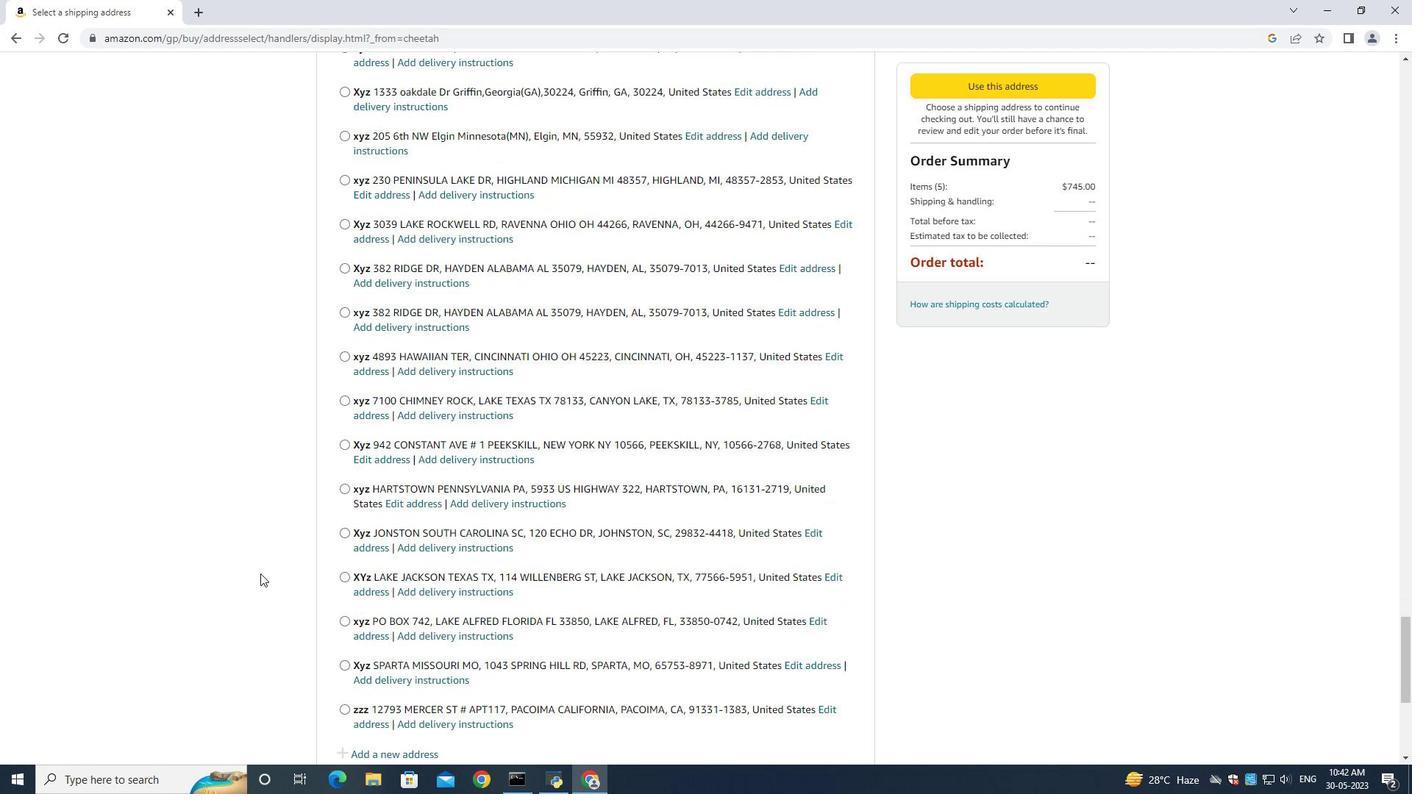 
Action: Mouse scrolled (573, 570) with delta (0, 0)
Screenshot: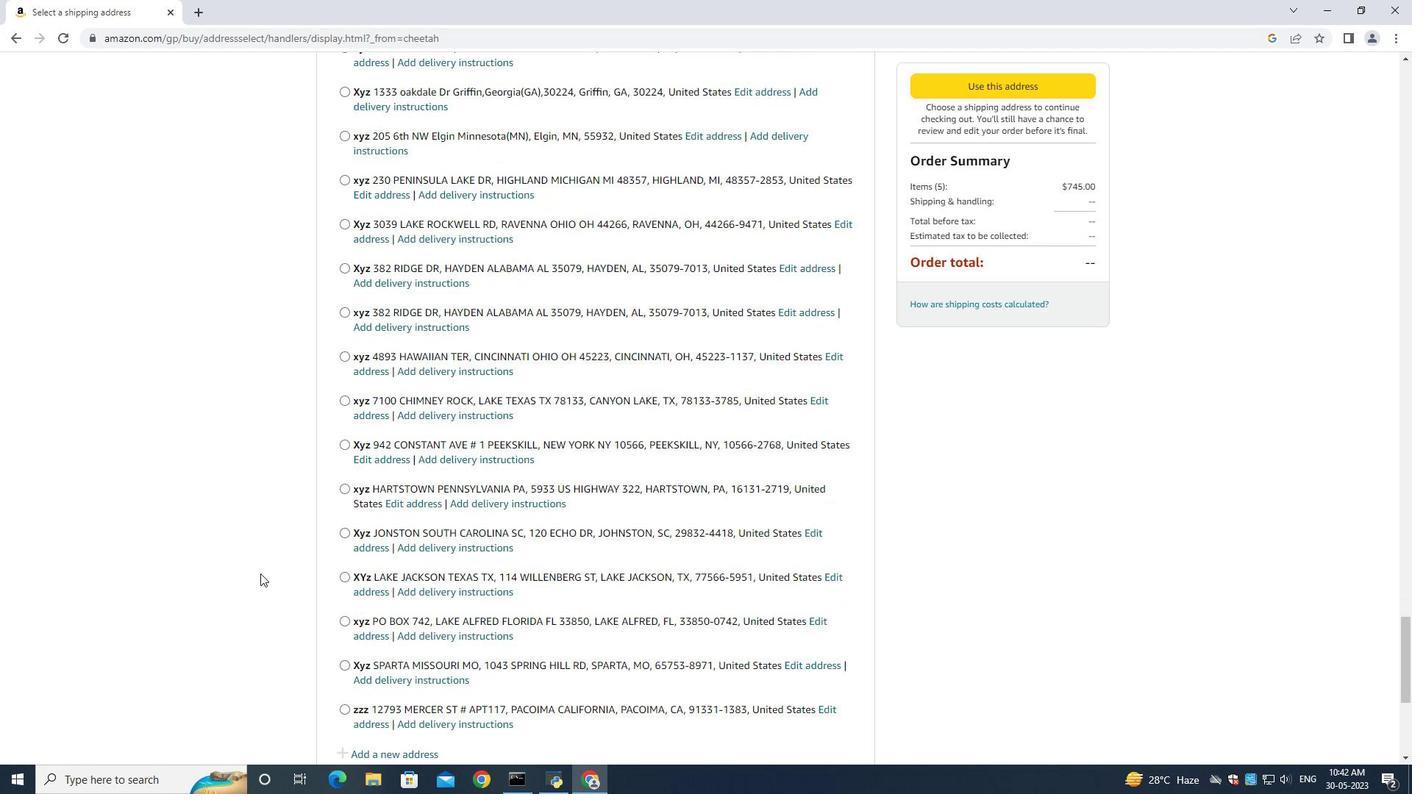 
Action: Mouse moved to (560, 576)
Screenshot: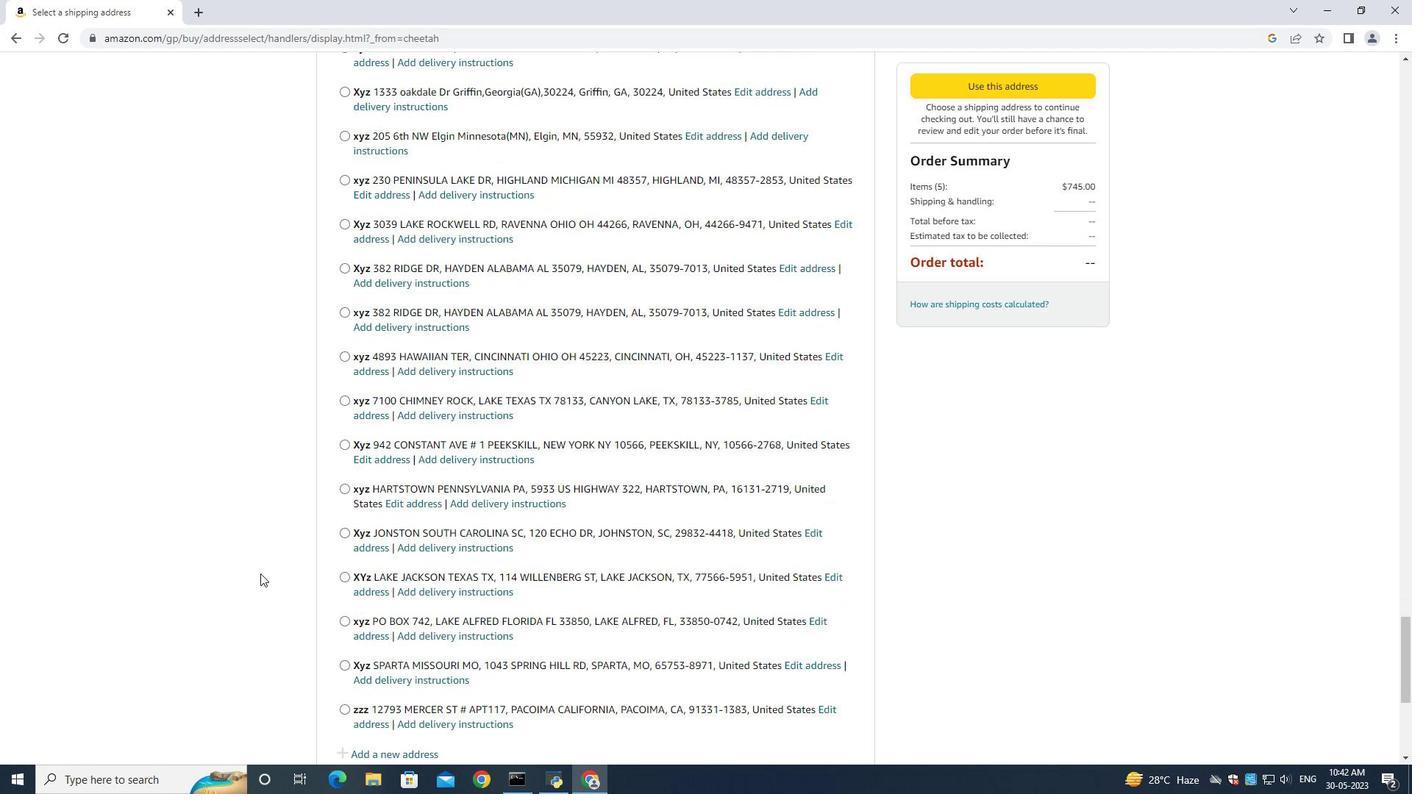 
Action: Mouse scrolled (573, 570) with delta (0, 0)
Screenshot: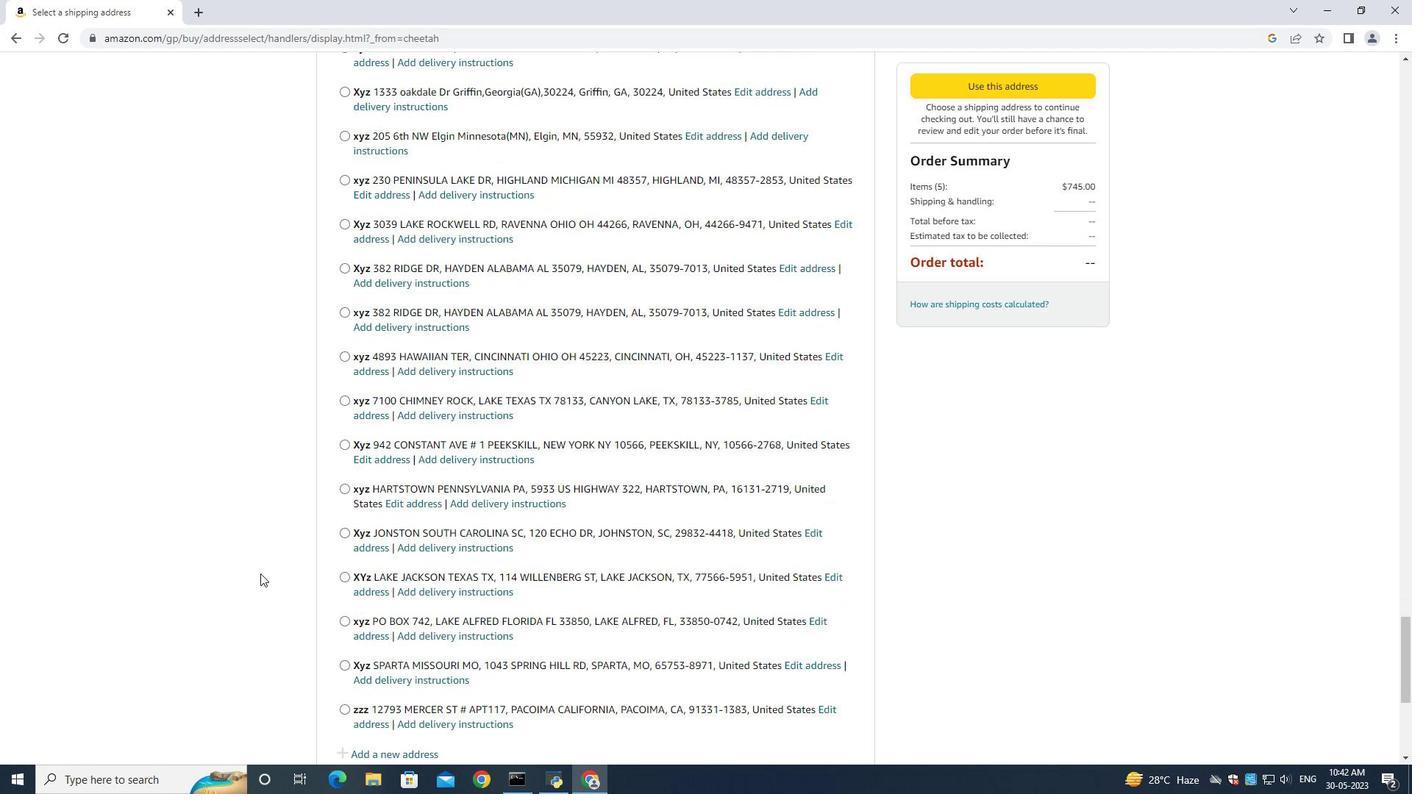 
Action: Mouse moved to (534, 573)
Screenshot: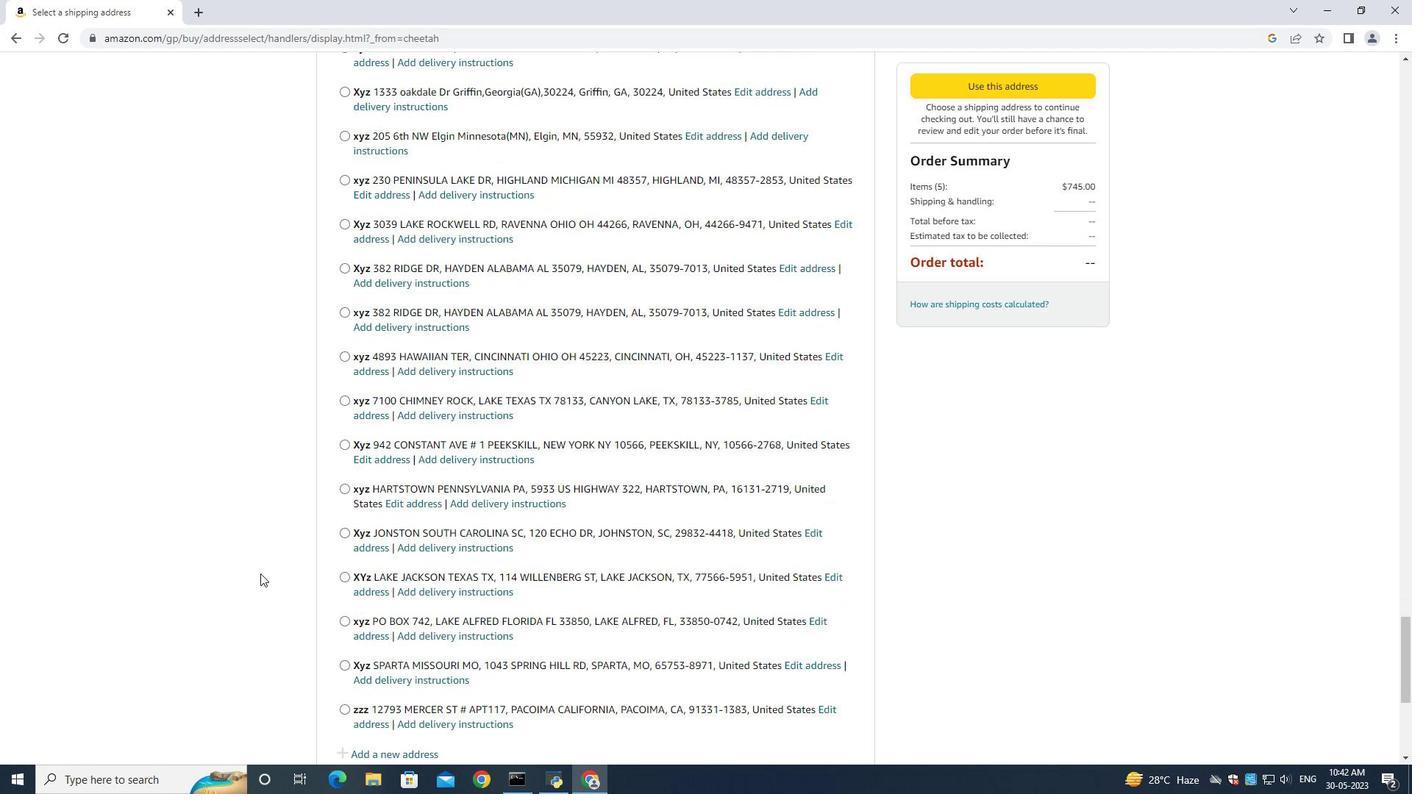 
Action: Mouse scrolled (573, 570) with delta (0, 0)
Screenshot: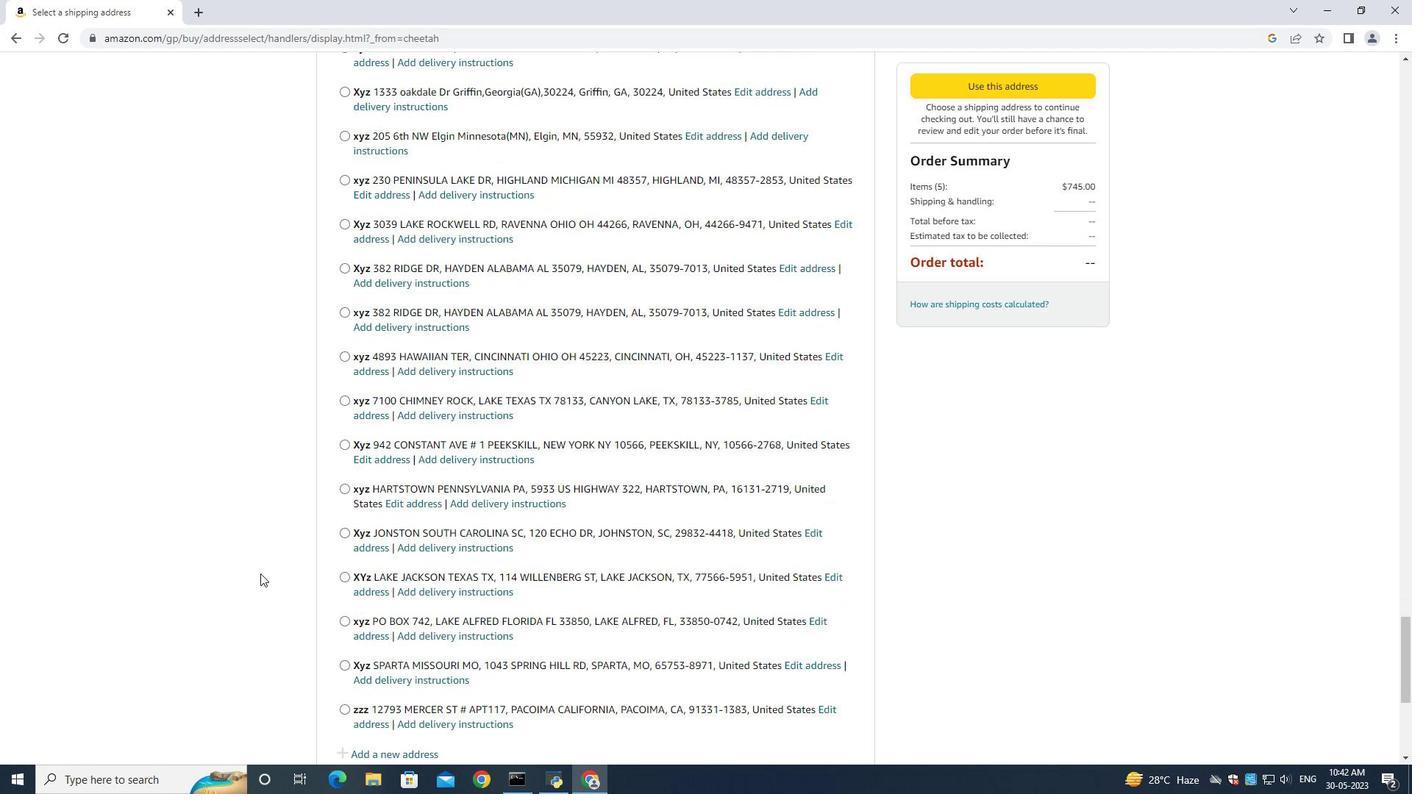 
Action: Mouse moved to (481, 567)
Screenshot: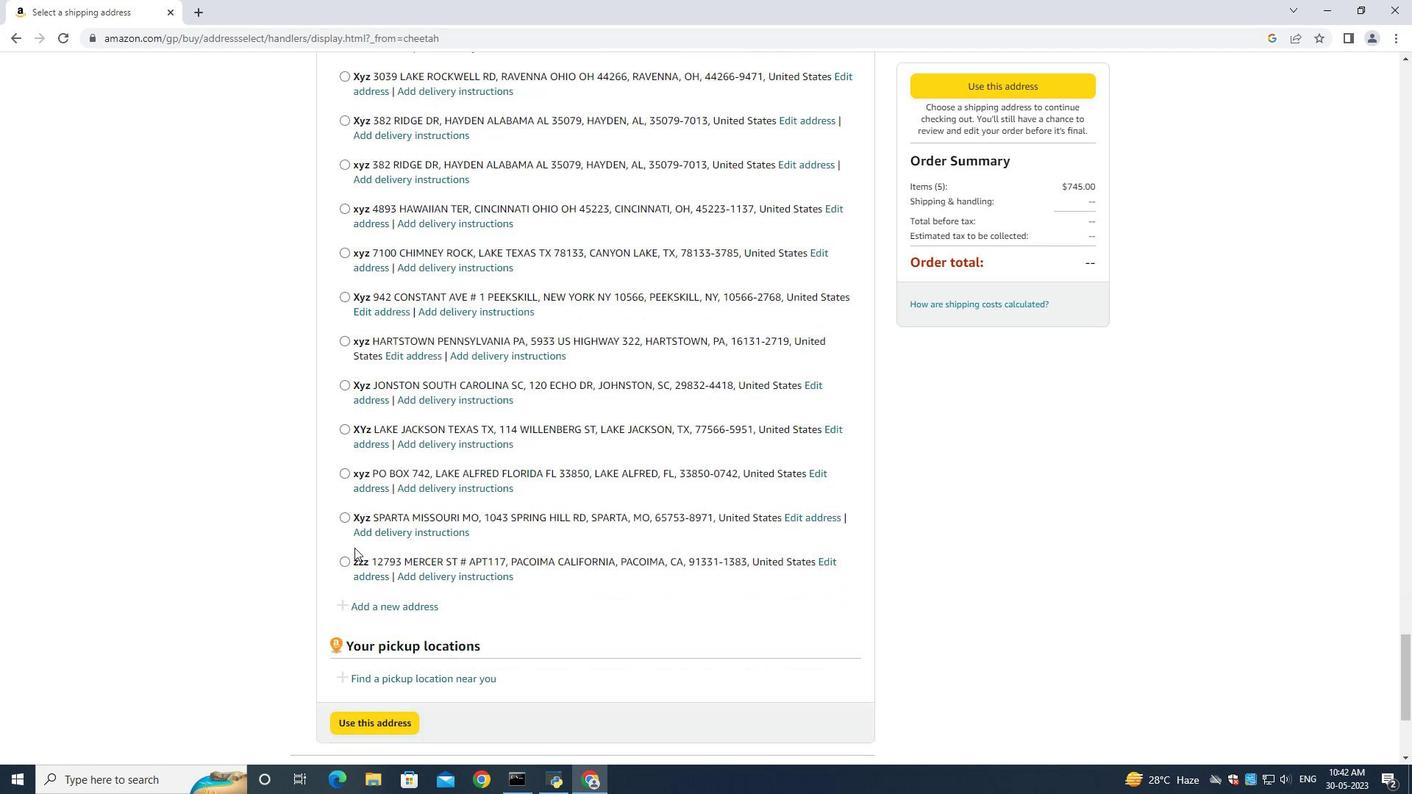 
Action: Mouse scrolled (573, 570) with delta (0, 0)
Screenshot: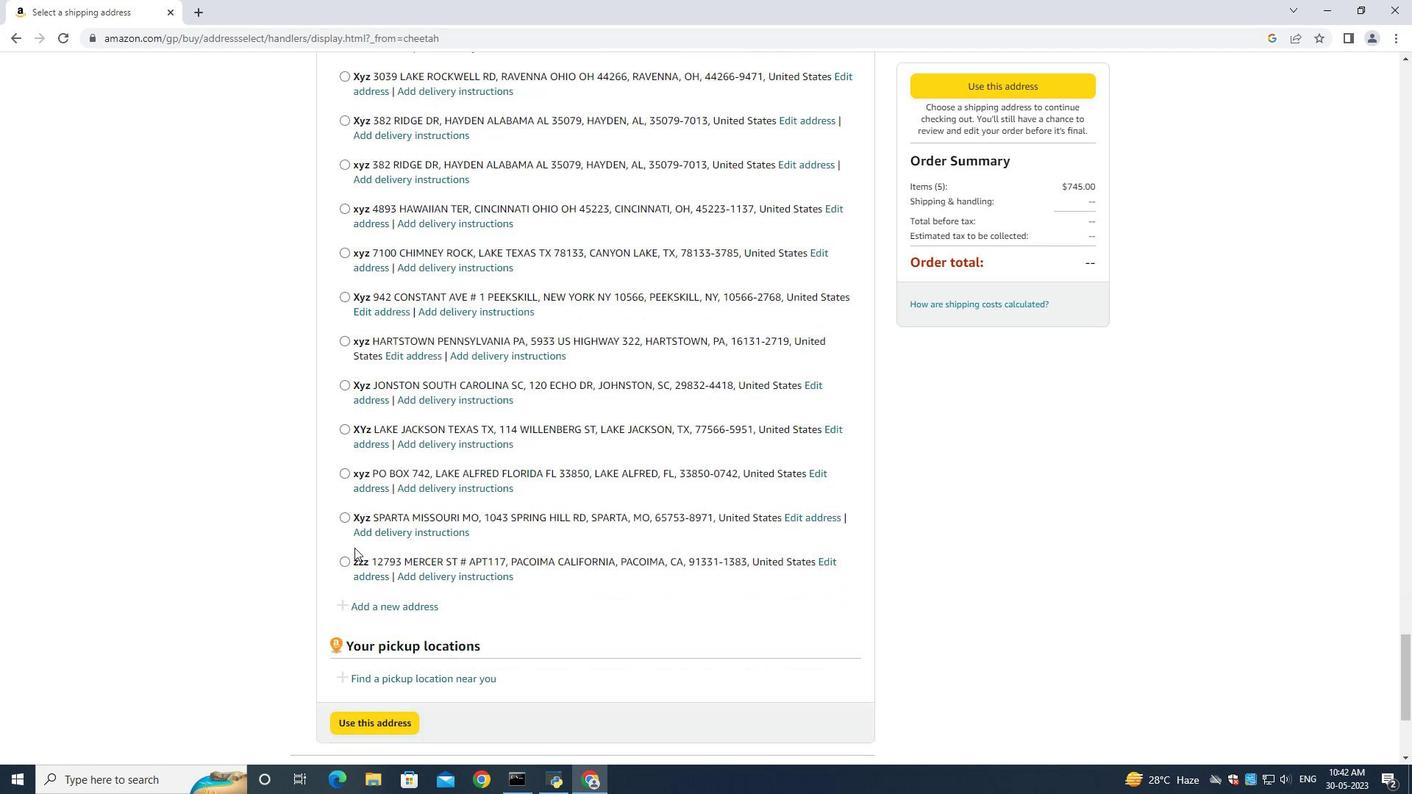
Action: Mouse moved to (387, 350)
Screenshot: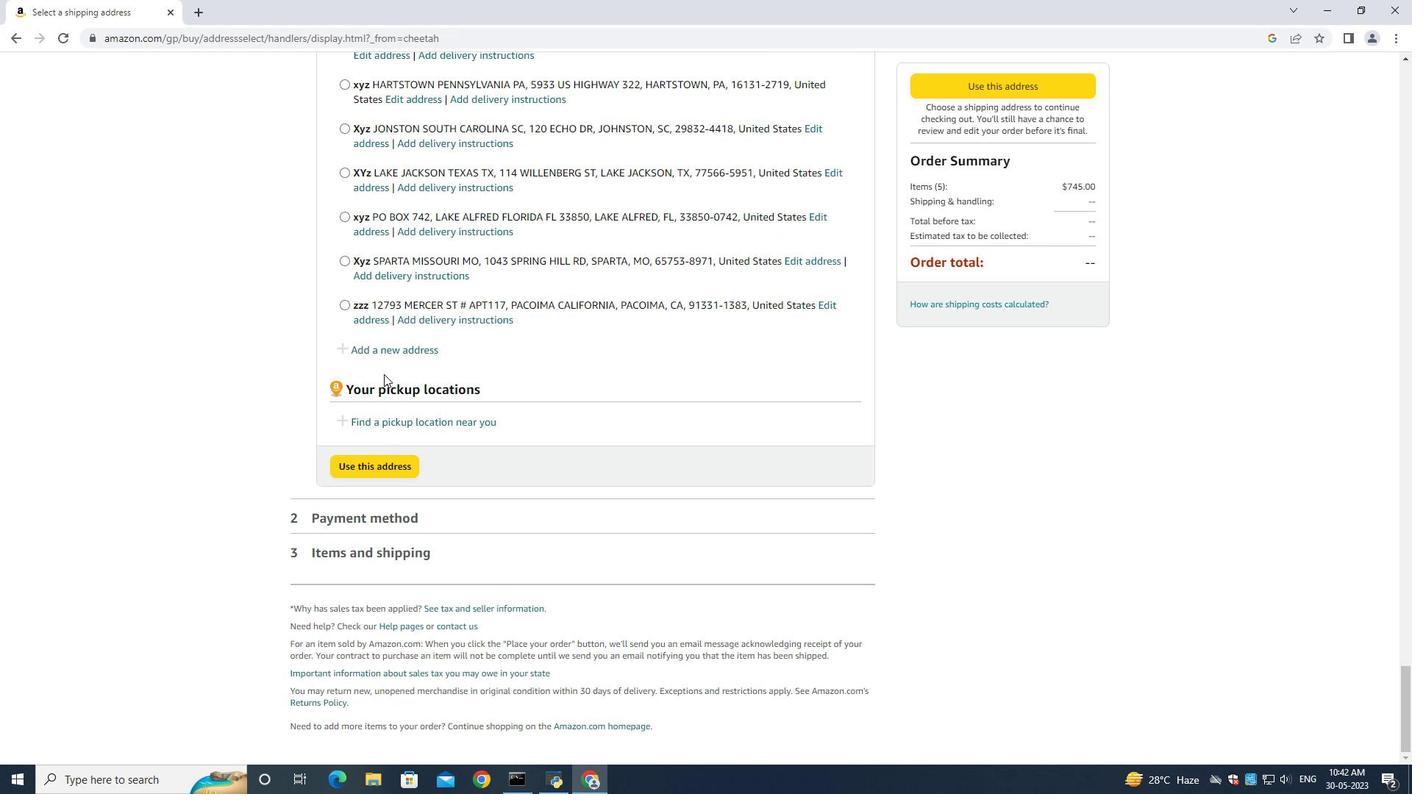 
Action: Mouse pressed left at (387, 350)
Screenshot: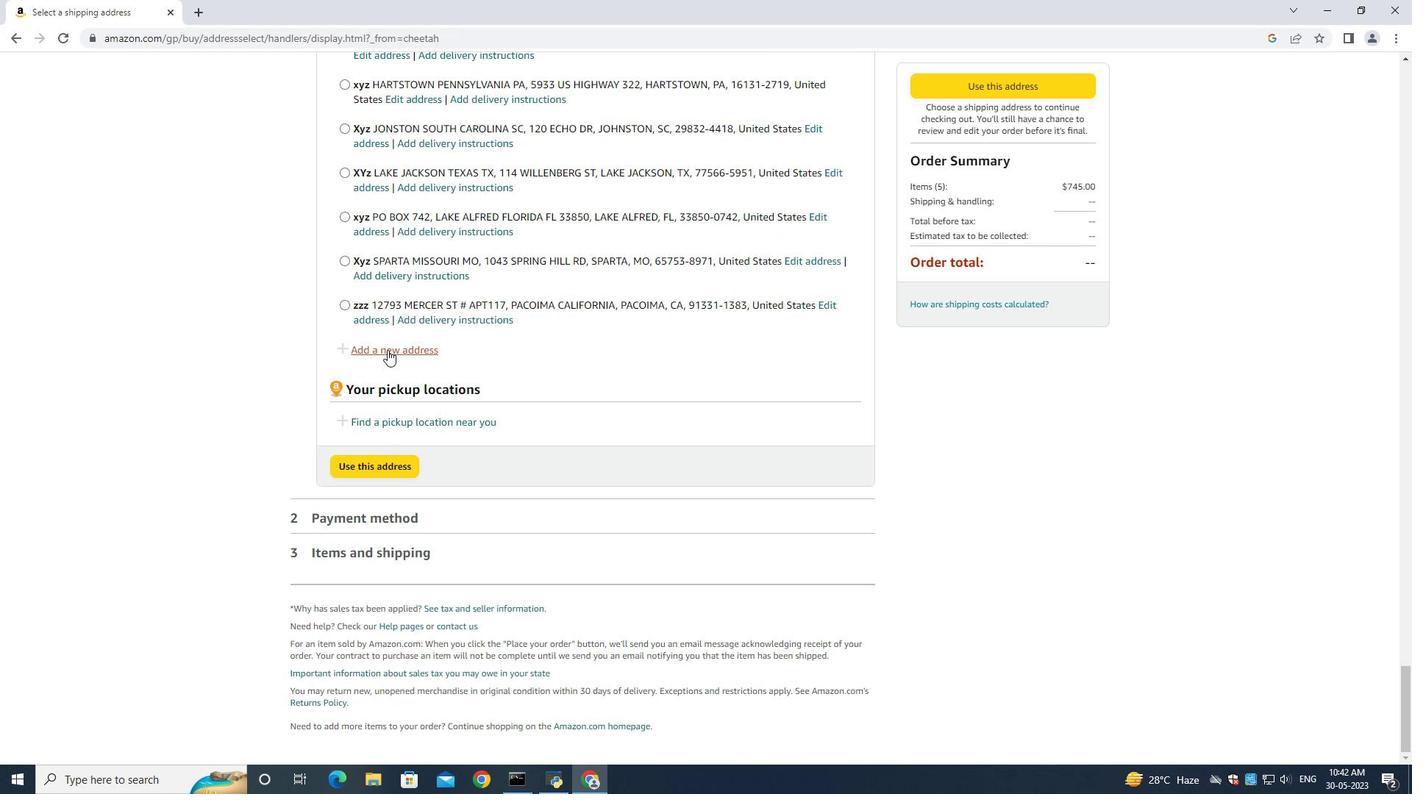 
Action: Mouse moved to (487, 347)
Screenshot: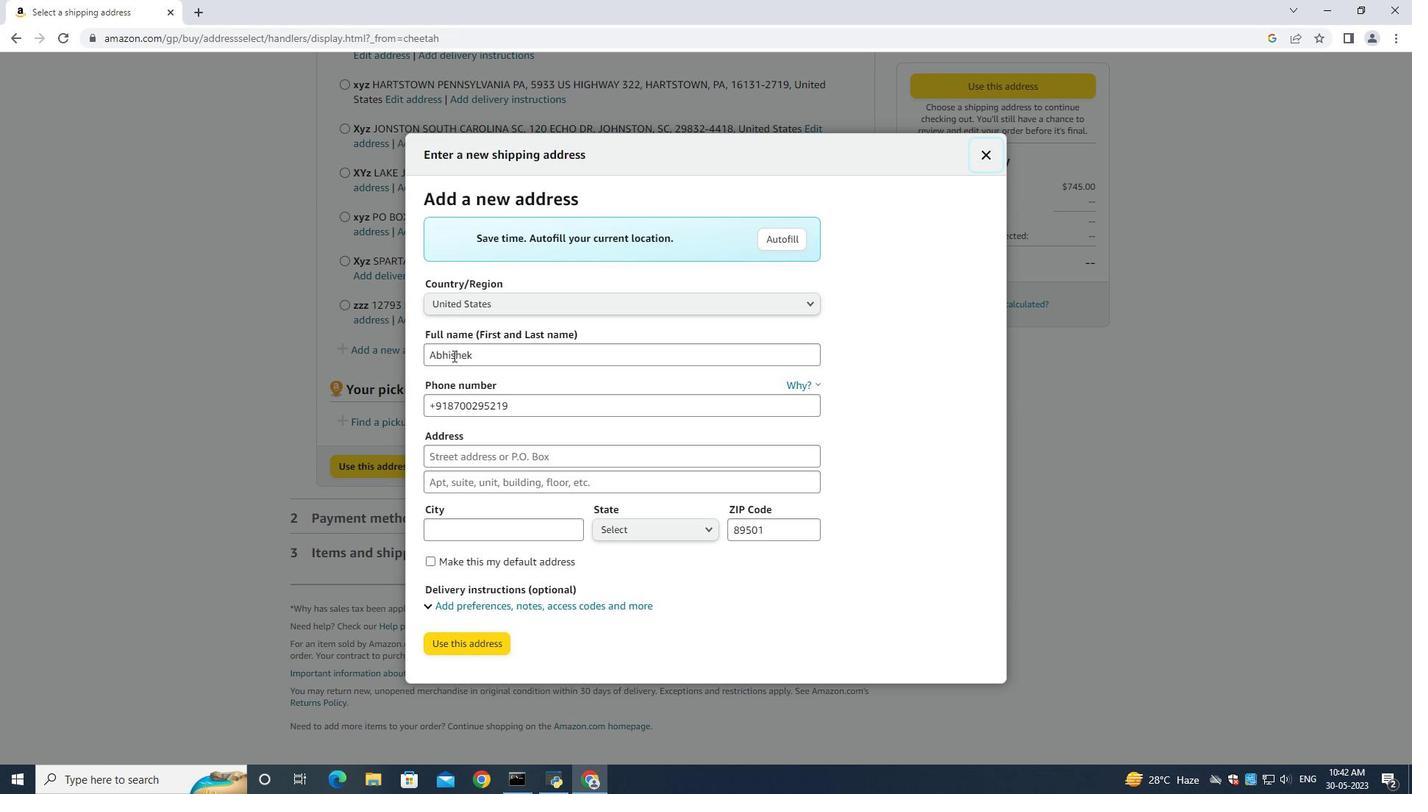 
Action: Mouse pressed left at (487, 347)
Screenshot: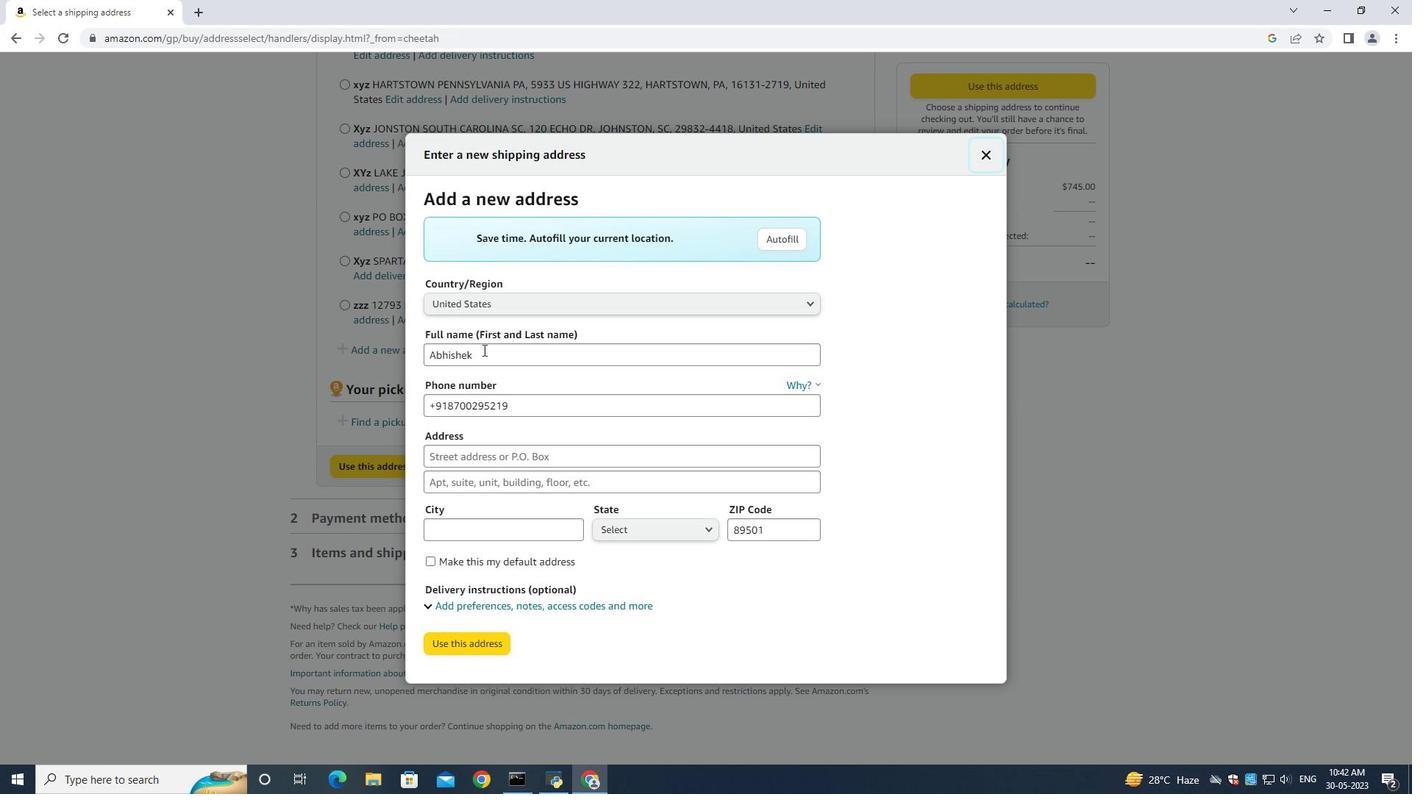
Action: Key pressed ctrl+A<Key.backspace><Key.shift><Key.shift><Key.shift><Key.shift><Key.shift><Key.shift><Key.shift><Key.shift><Key.shift><Key.shift><Key.shift><Key.shift><Key.shift><Key.shift><Key.shift><Key.shift><Key.shift><Key.shift><Key.shift><Key.shift><Key.shift><Key.shift><Key.shift><Key.shift><Key.shift><Key.shift><Key.shift><Key.shift><Key.shift><Key.shift><Key.shift><Key.shift><Key.shift><Key.shift><Key.shift><Key.shift><Key.shift><Key.shift><Key.shift><Key.shift><Key.shift><Key.shift><Key.shift><Key.shift><Key.shift><Key.shift><Key.shift><Key.shift><Key.shift><Key.shift><Key.shift><Key.shift><Key.shift><Key.shift><Key.shift><Key.shift><Key.shift><Key.shift><Key.shift><Key.shift><Key.shift><Key.shift><Key.shift><Key.shift><Key.shift><Key.shift><Key.shift><Key.shift><Key.shift><Key.shift><Key.shift>Grace<Key.space><Key.shift><Key.shift><Key.shift><Key.shift><Key.shift><Key.shift><Key.shift><Key.shift><Key.shift><Key.shift><Key.shift><Key.shift><Key.shift><Key.shift><Key.shift><Key.shift><Key.shift><Key.shift><Key.shift><Key.shift><Key.shift>Jones<Key.tab><Key.tab><Key.backspace>6314971043<Key.tab>3107b<Key.backspace><Key.space><Key.shift>Abia<Key.space><Key.shift><Key.shift><Key.shift><Key.shift><Key.shift><Key.shift><Key.shift><Key.shift><Key.shift><Key.shift><Key.shift><Key.shift><Key.shift><Key.shift><Key.shift><Key.shift><Key.shift><Key.shift><Key.shift><Key.shift><Key.shift><Key.shift>Martin<Key.space><Key.shift>Drive<Key.tab><Key.shift><Key.shift><Key.shift><Key.shift><Key.shift><Key.shift><Key.shift><Key.shift><Key.shift><Key.shift><Key.shift><Key.shift><Key.shift>Panther<Key.space><Key.shift>Burn<Key.space><Key.shift>Mississippi<Key.tab><Key.shift><Key.shift><Key.shift><Key.shift><Key.shift><Key.shift><Key.shift><Key.shift><Key.shift><Key.shift><Key.shift><Key.shift><Key.shift>Panther<Key.space>b<Key.shift>urn<Key.space><Key.tab><Key.up>mi<Key.down><Key.down><Key.enter><Key.tab><Key.backspace>38765
Screenshot: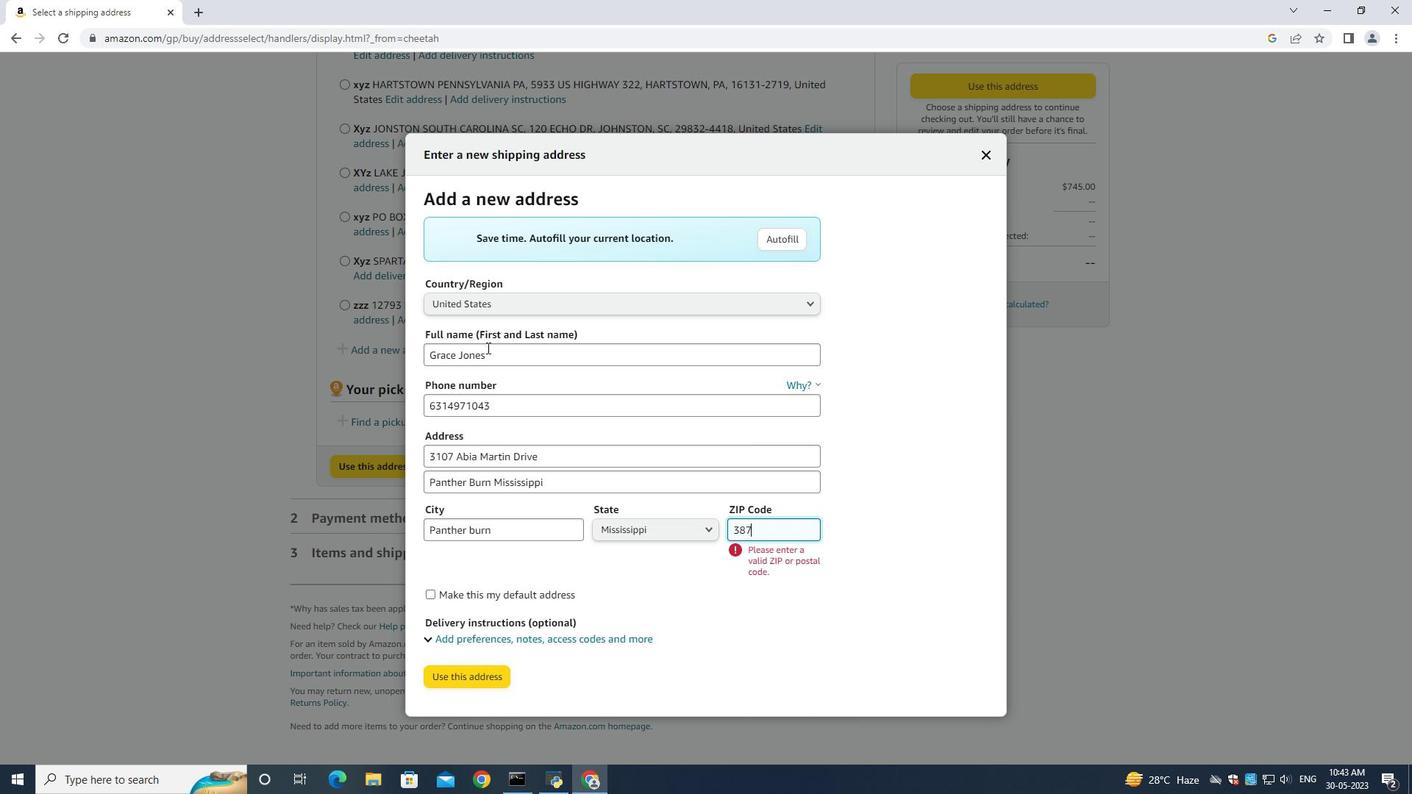 
Action: Mouse moved to (465, 644)
Screenshot: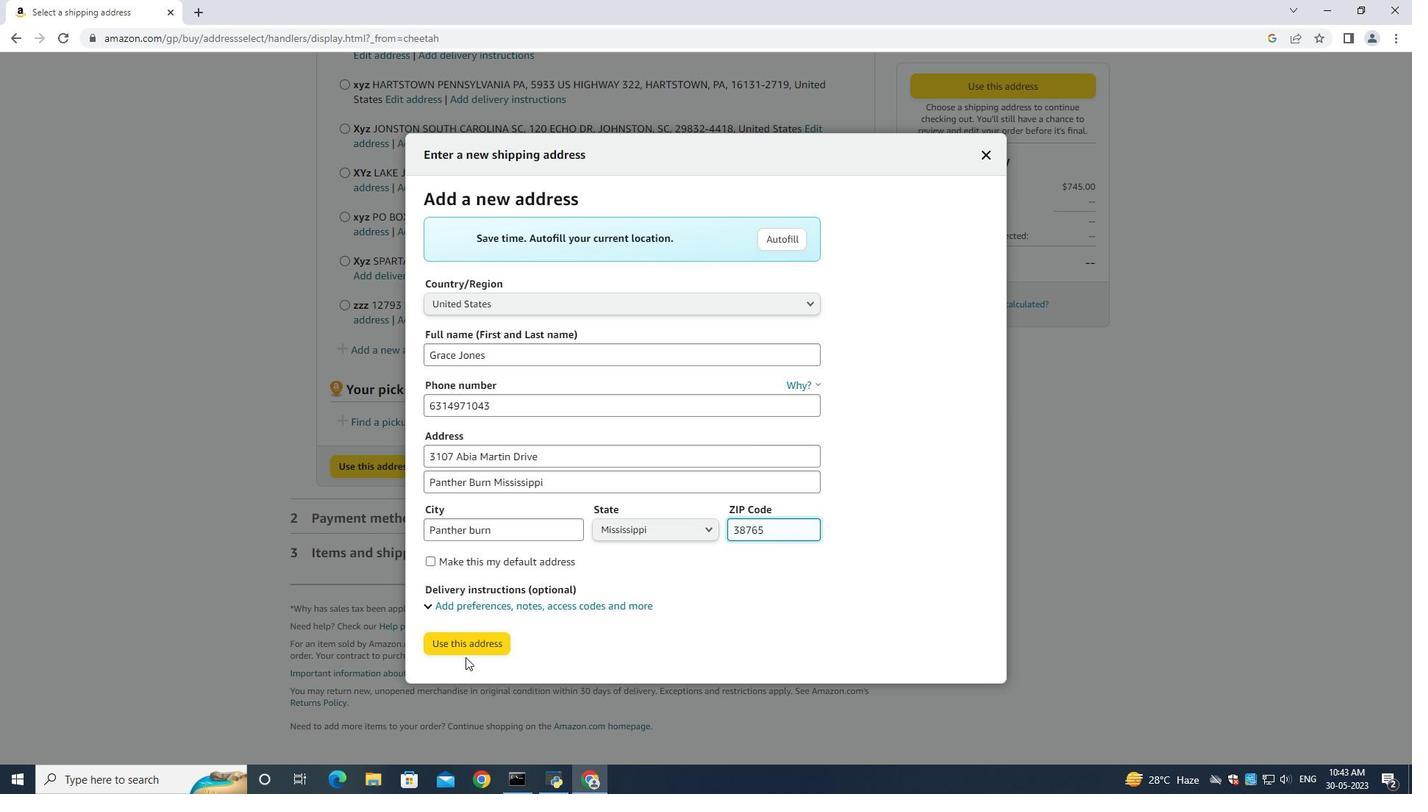 
Action: Mouse pressed left at (465, 644)
Screenshot: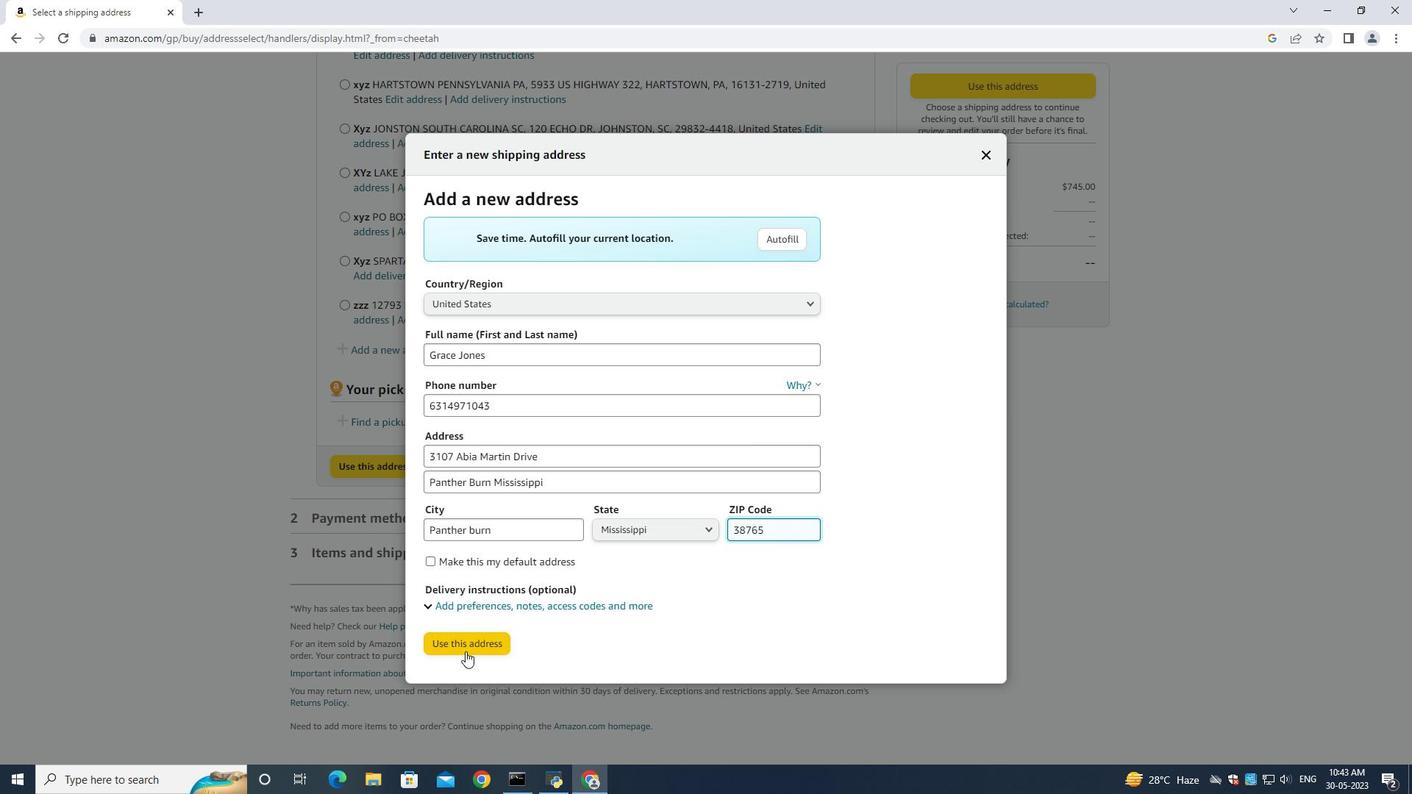 
Action: Mouse moved to (465, 745)
Screenshot: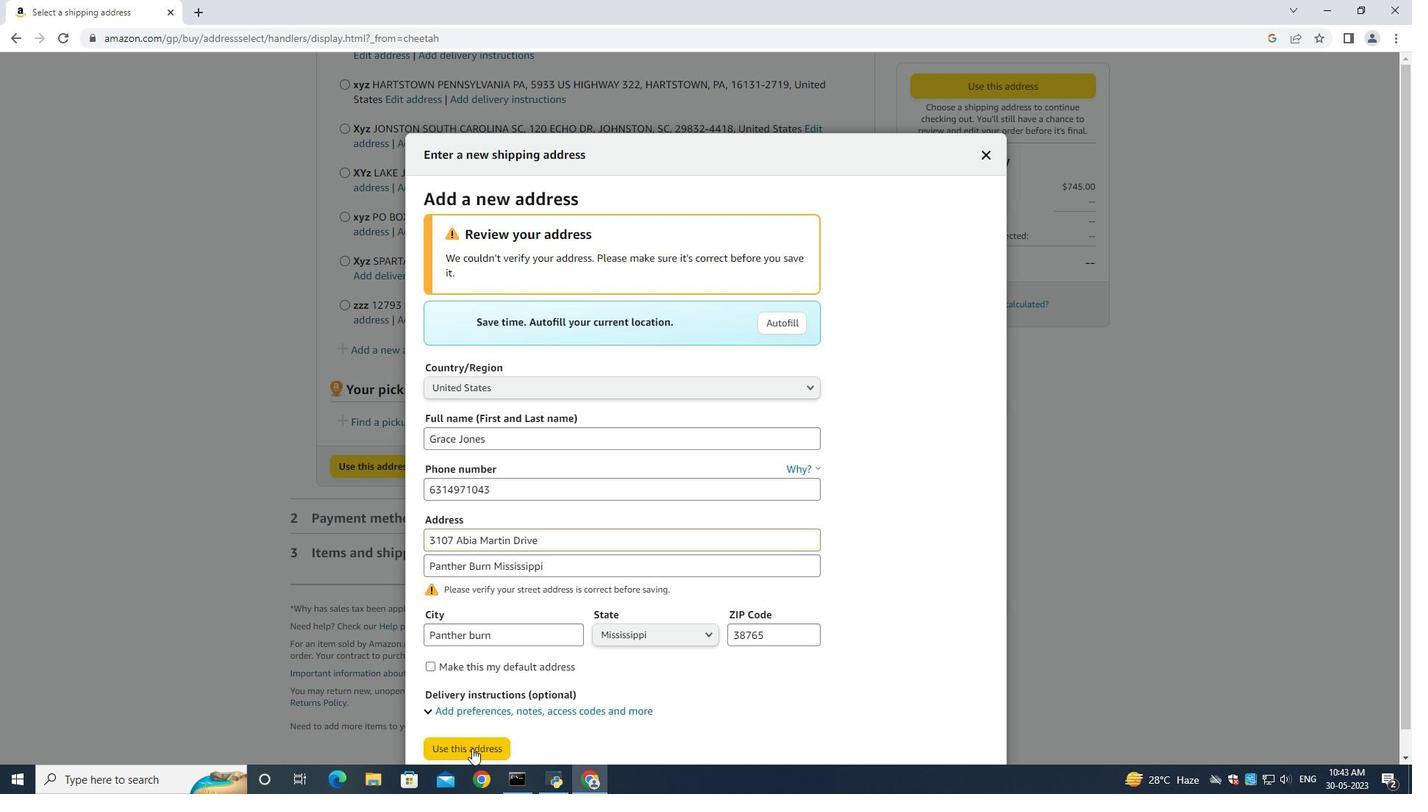 
Action: Mouse pressed left at (465, 745)
Screenshot: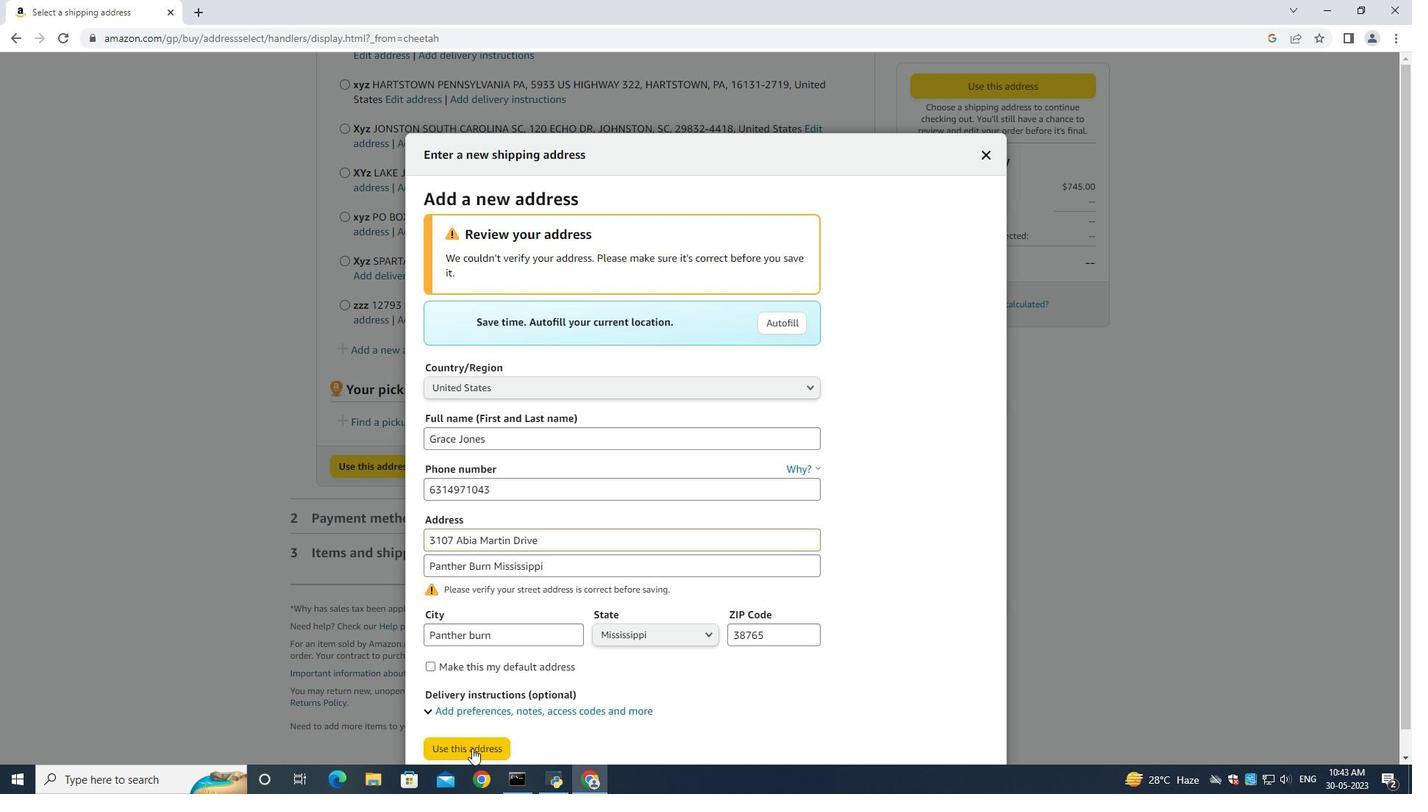 
Action: Mouse moved to (619, 314)
Screenshot: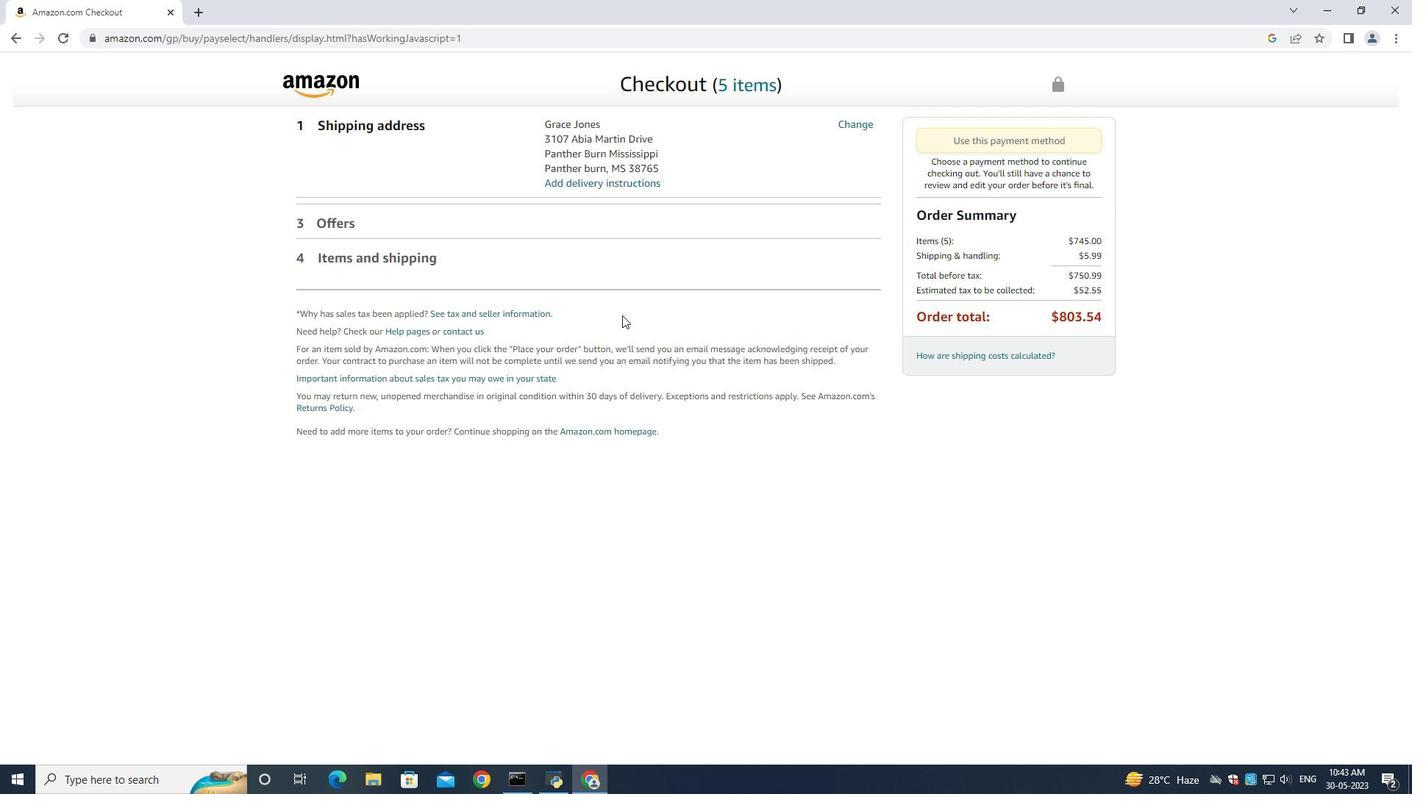 
